 Task: Add a timeline in the project BrainBridge for the epic 'Incident Management Implementation' from 2024/04/08 to 2024/12/05. Add a timeline in the project BrainBridge for the epic 'IT Governance Implementation' from 2024/04/01 to 2025/08/23. Add a timeline in the project BrainBridge for the epic 'Service Level Agreement (SLA) Monitoring and Reporting' from 2024/02/22 to 2024/08/07
Action: Mouse moved to (235, 69)
Screenshot: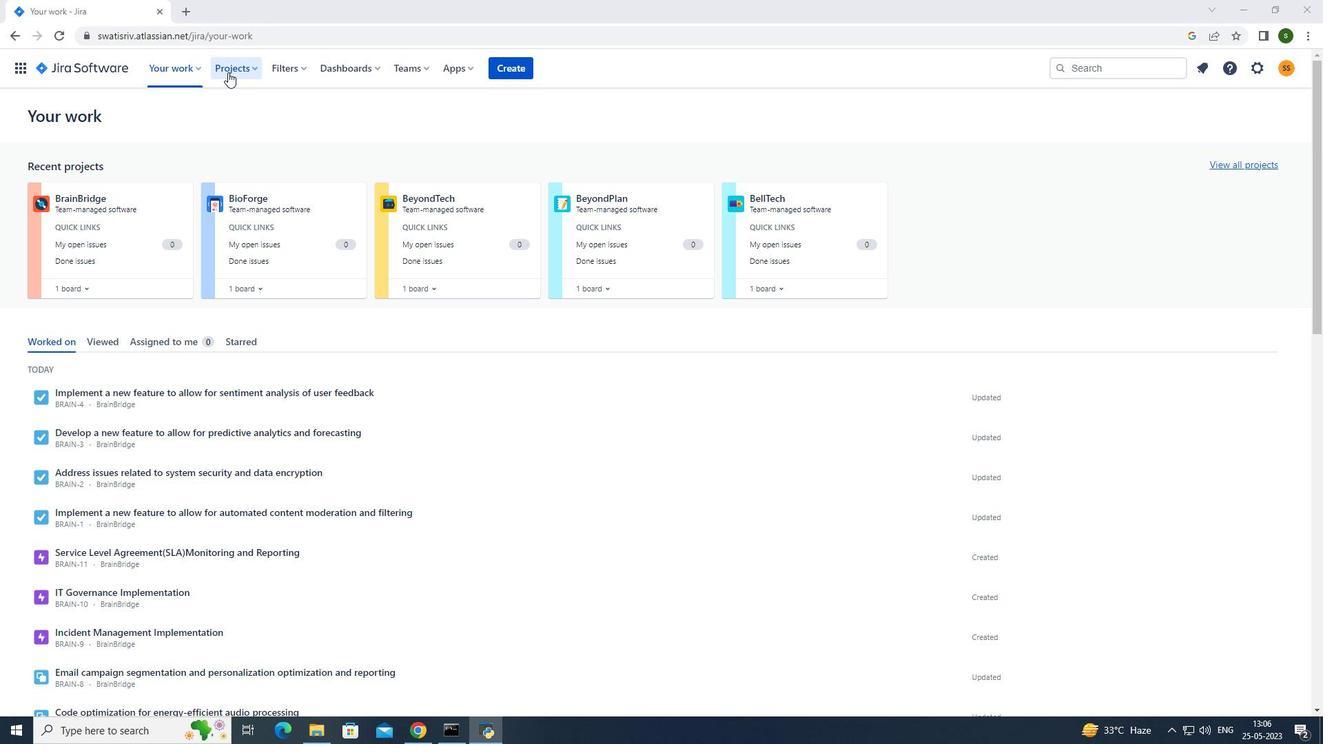 
Action: Mouse pressed left at (235, 69)
Screenshot: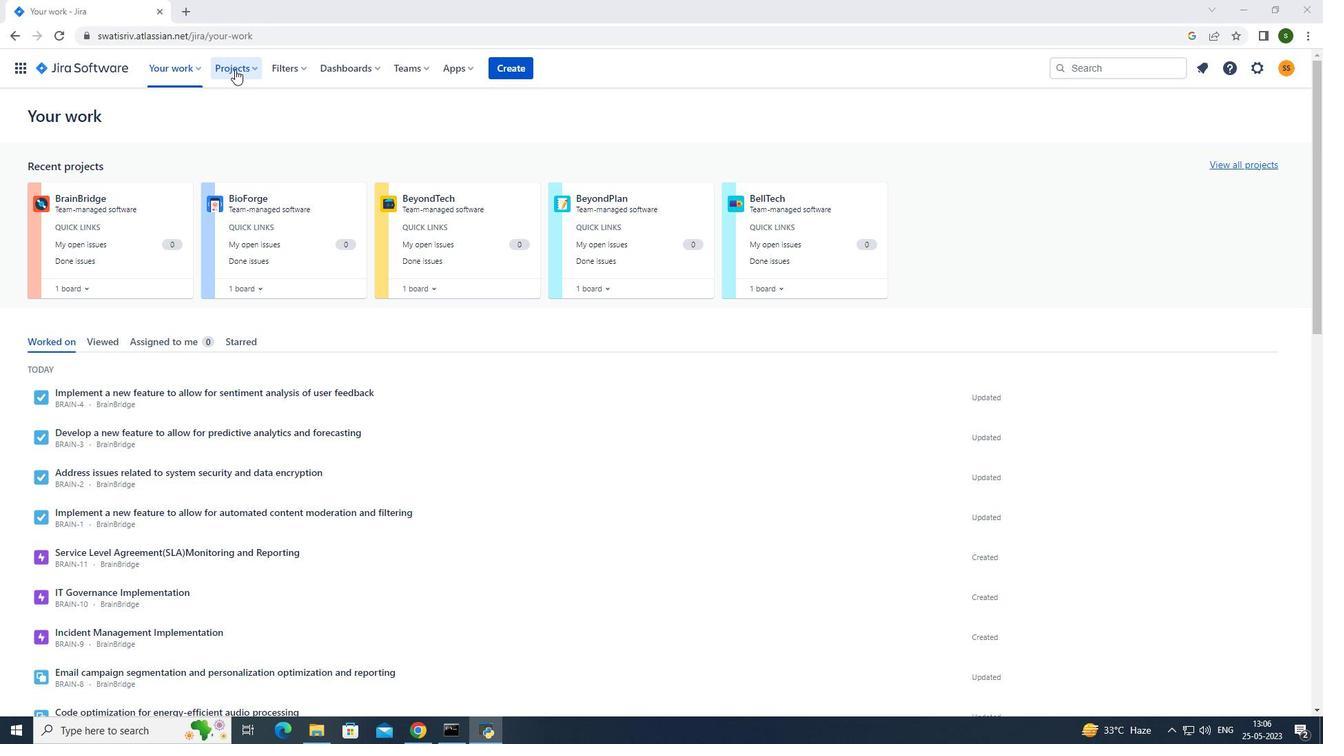 
Action: Mouse moved to (284, 126)
Screenshot: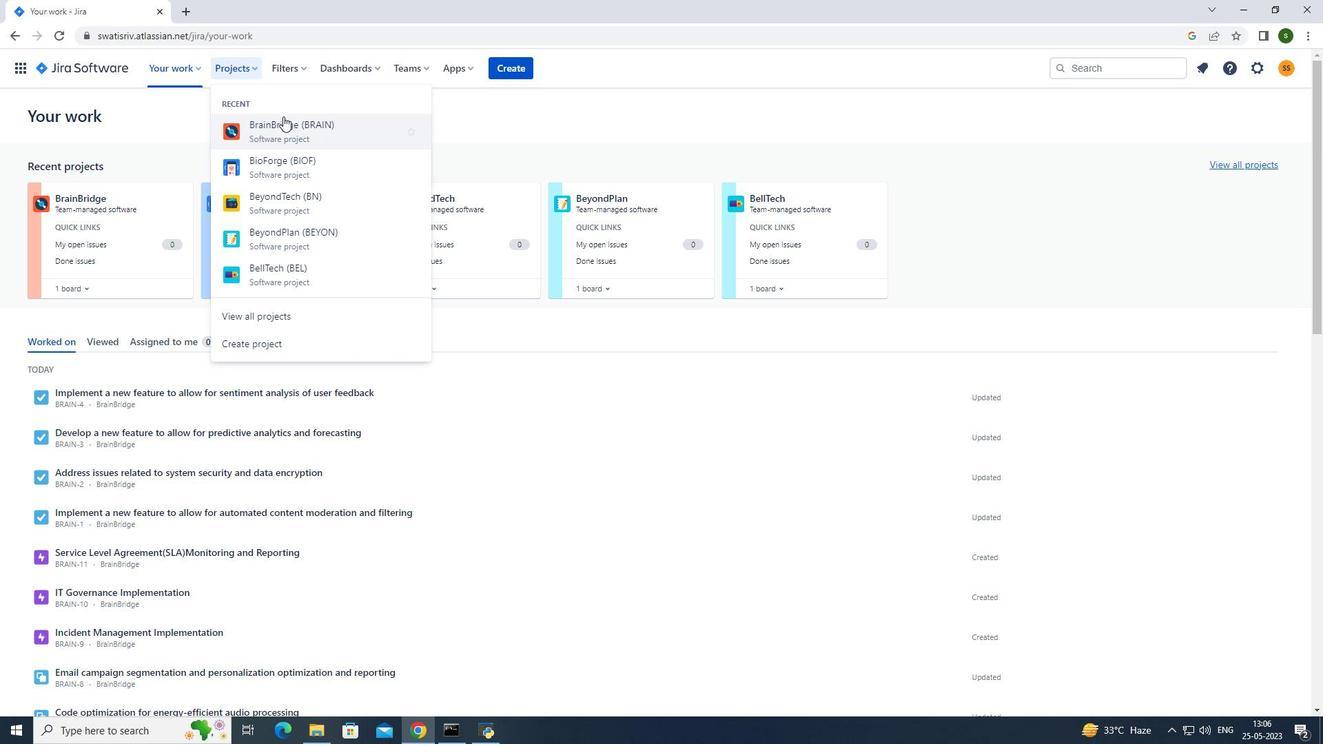 
Action: Mouse pressed left at (284, 126)
Screenshot: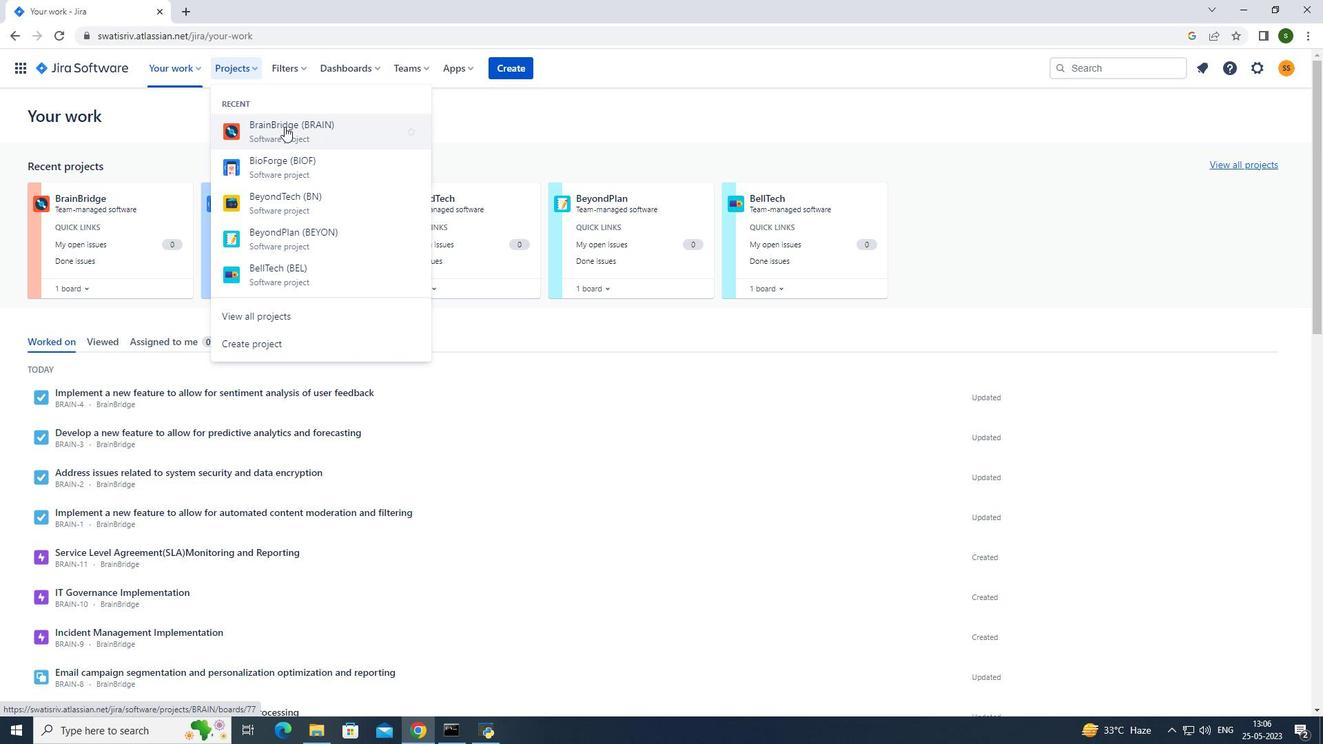 
Action: Mouse moved to (121, 208)
Screenshot: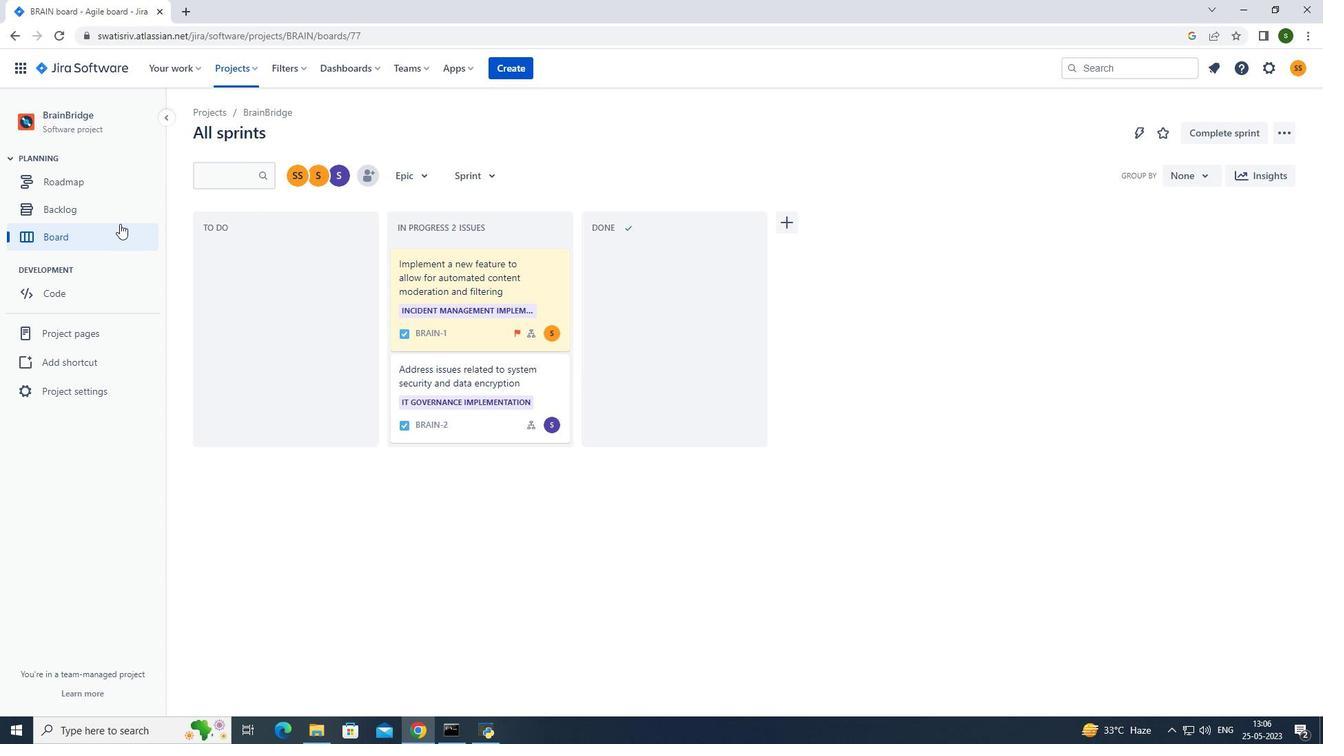 
Action: Mouse pressed left at (121, 208)
Screenshot: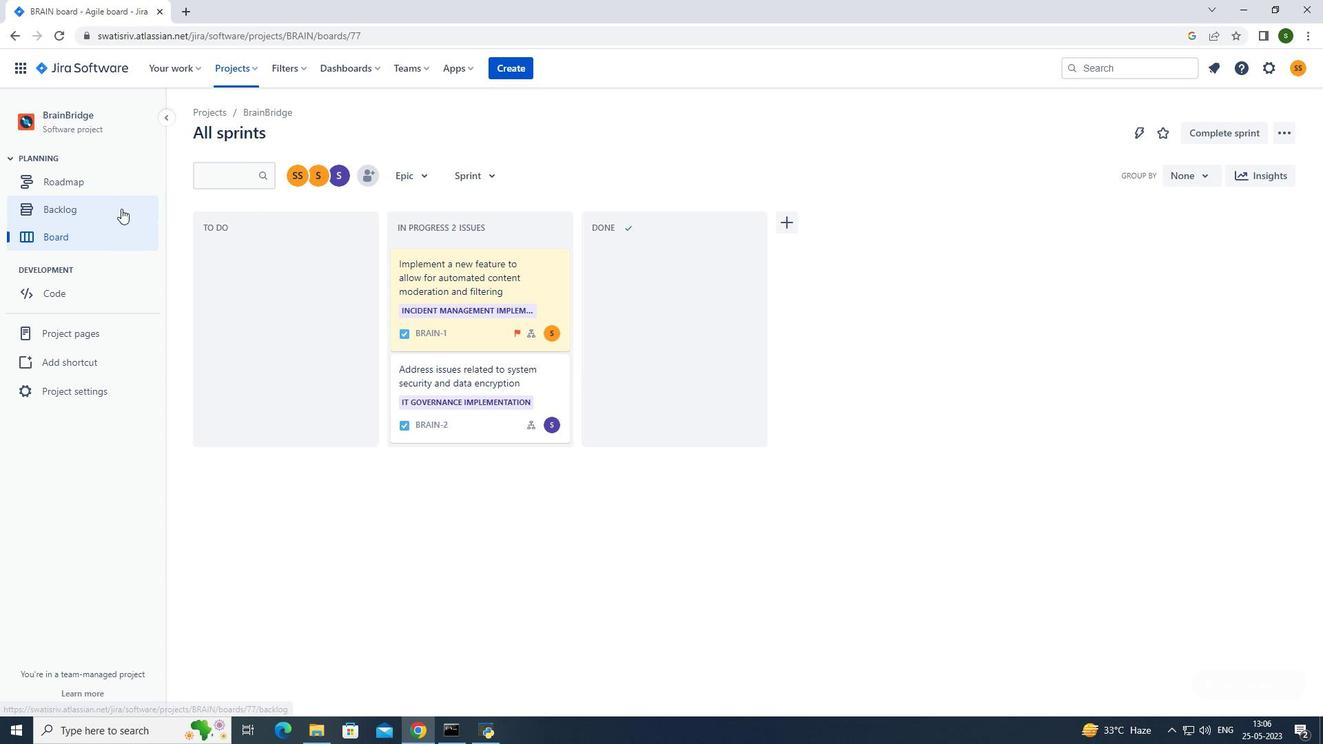 
Action: Mouse moved to (208, 279)
Screenshot: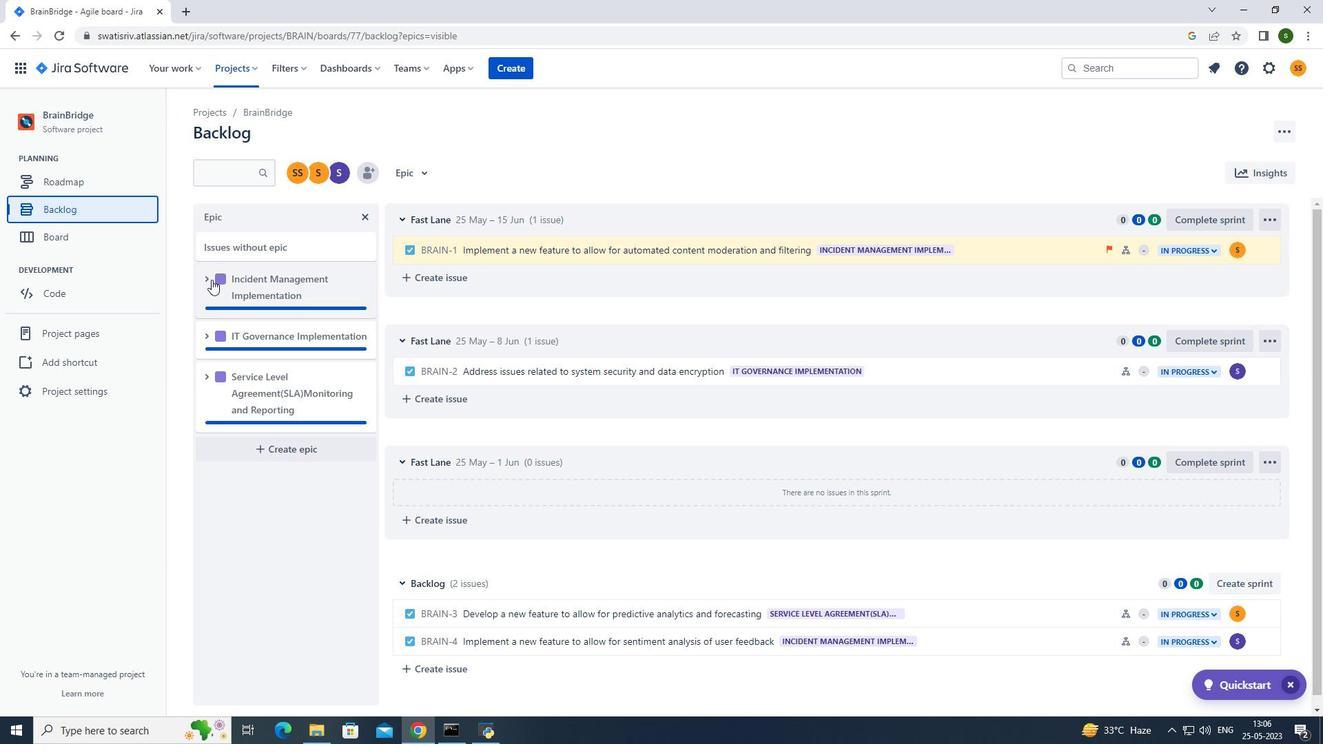 
Action: Mouse pressed left at (208, 279)
Screenshot: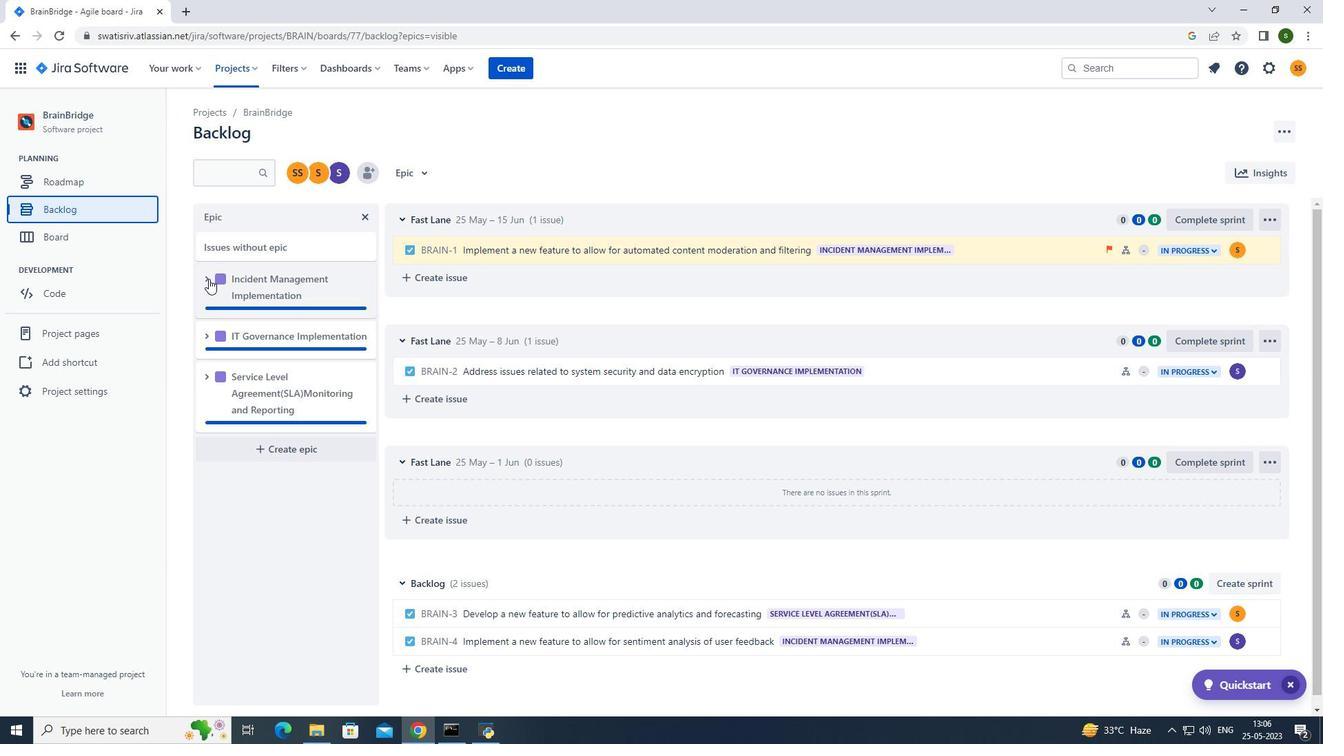 
Action: Mouse moved to (269, 394)
Screenshot: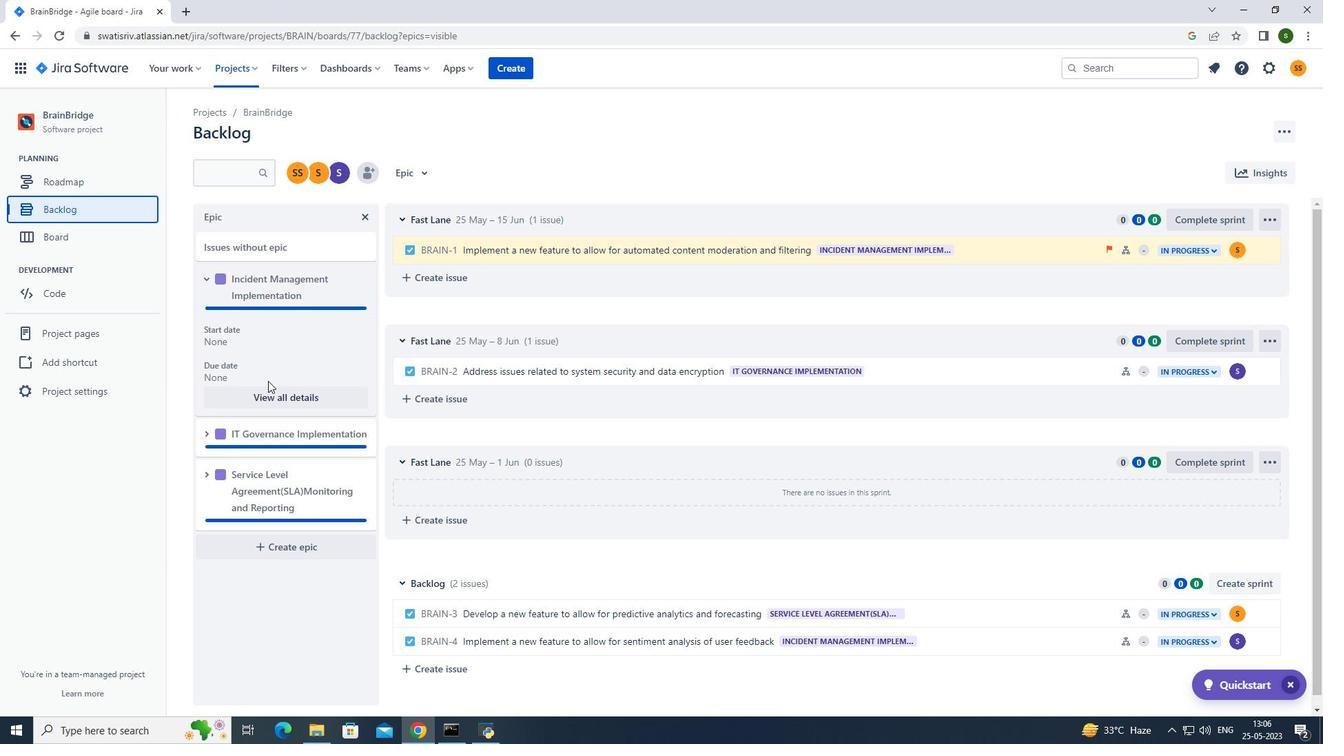 
Action: Mouse pressed left at (269, 394)
Screenshot: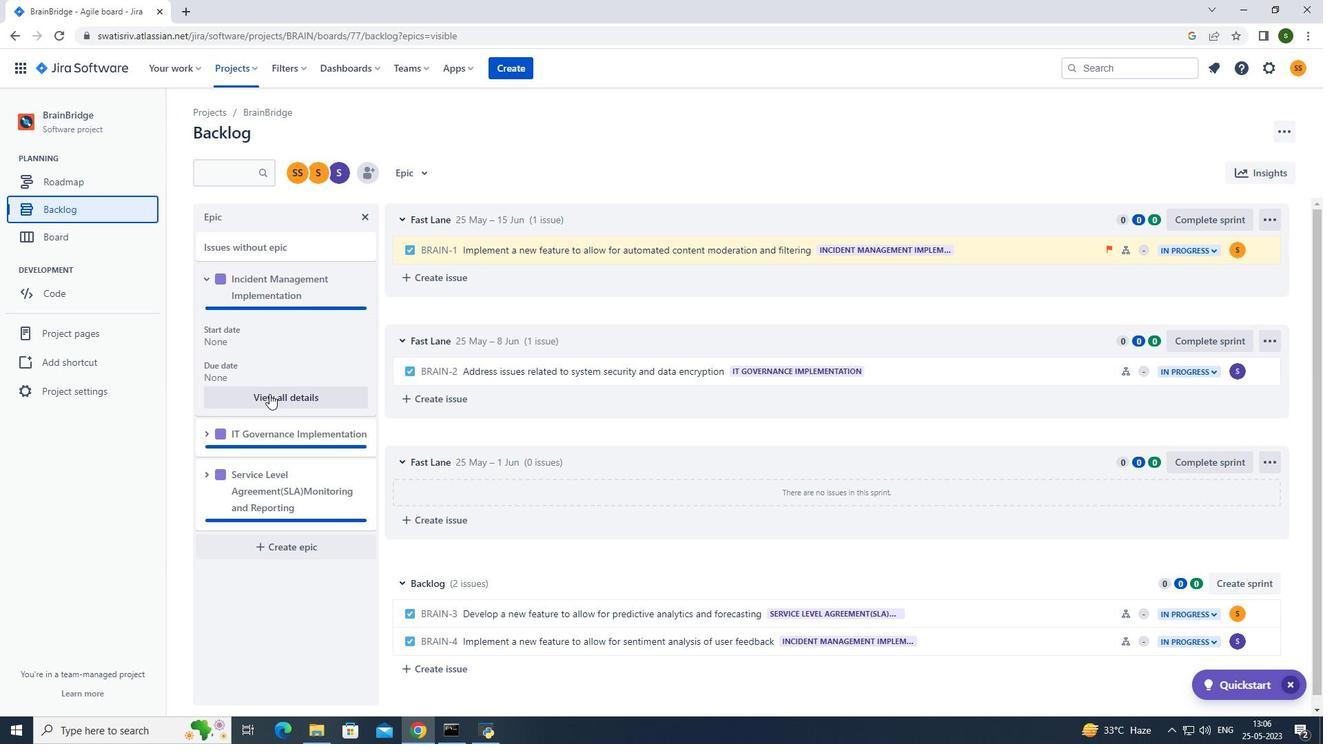 
Action: Mouse moved to (1156, 548)
Screenshot: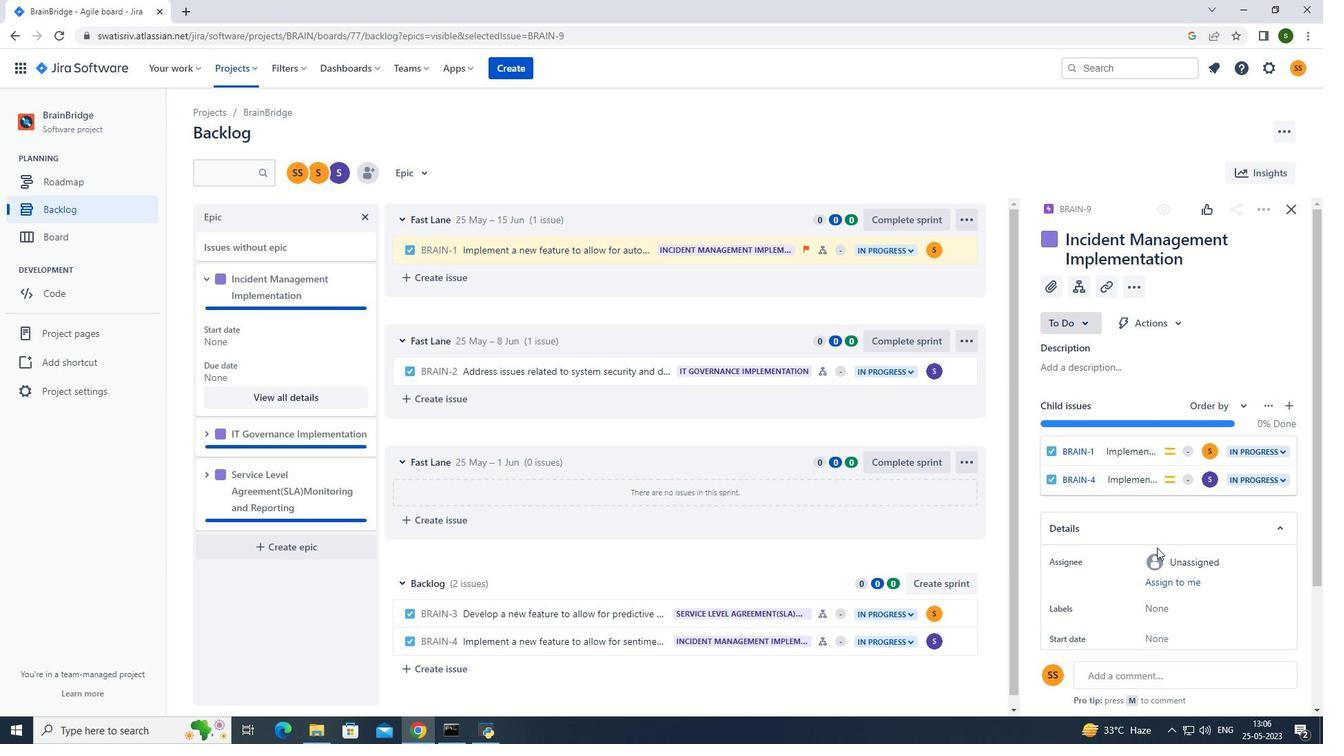
Action: Mouse scrolled (1156, 547) with delta (0, 0)
Screenshot: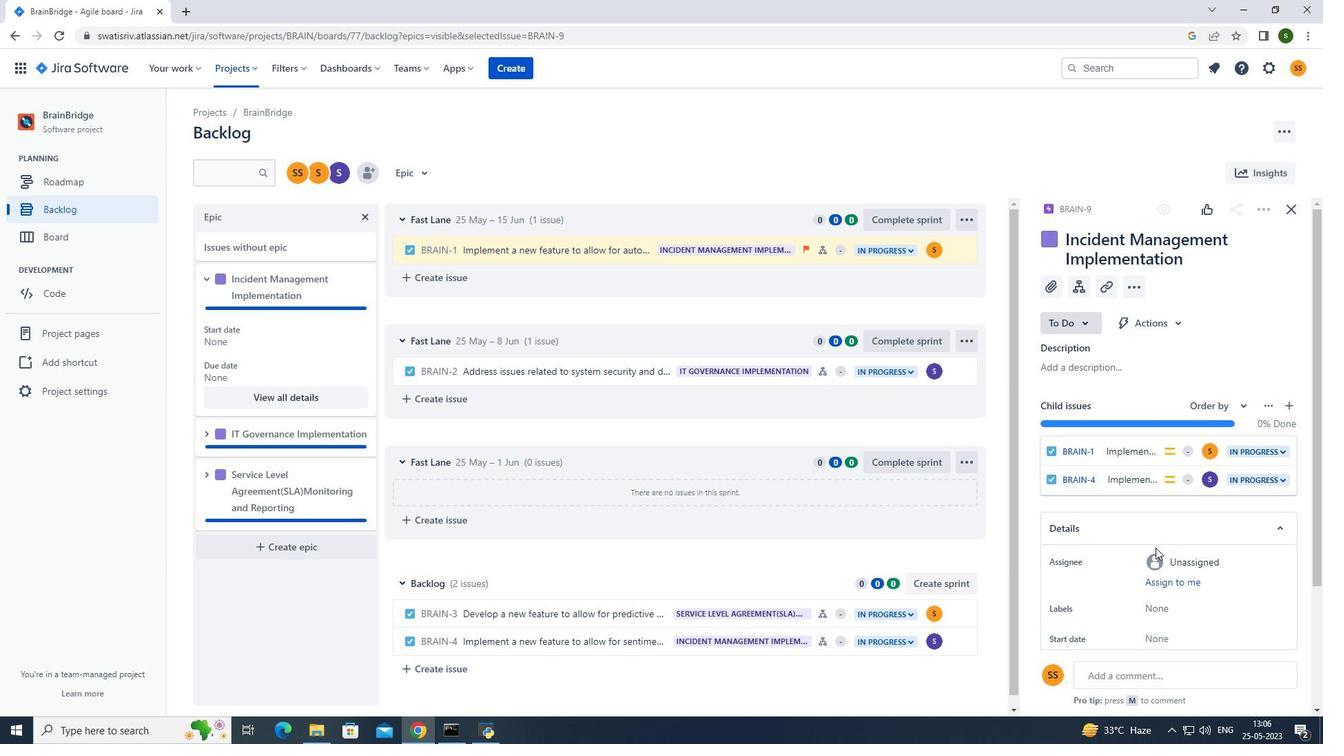 
Action: Mouse scrolled (1156, 547) with delta (0, 0)
Screenshot: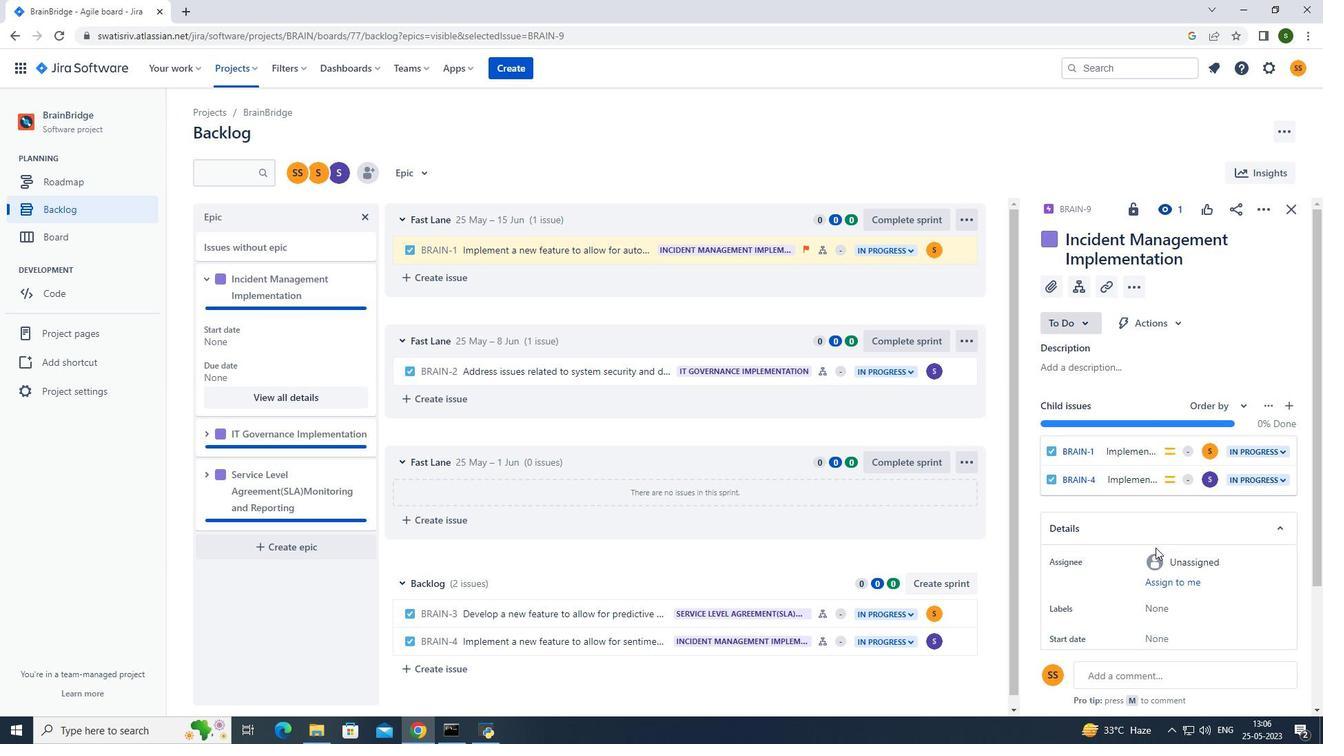 
Action: Mouse moved to (1161, 493)
Screenshot: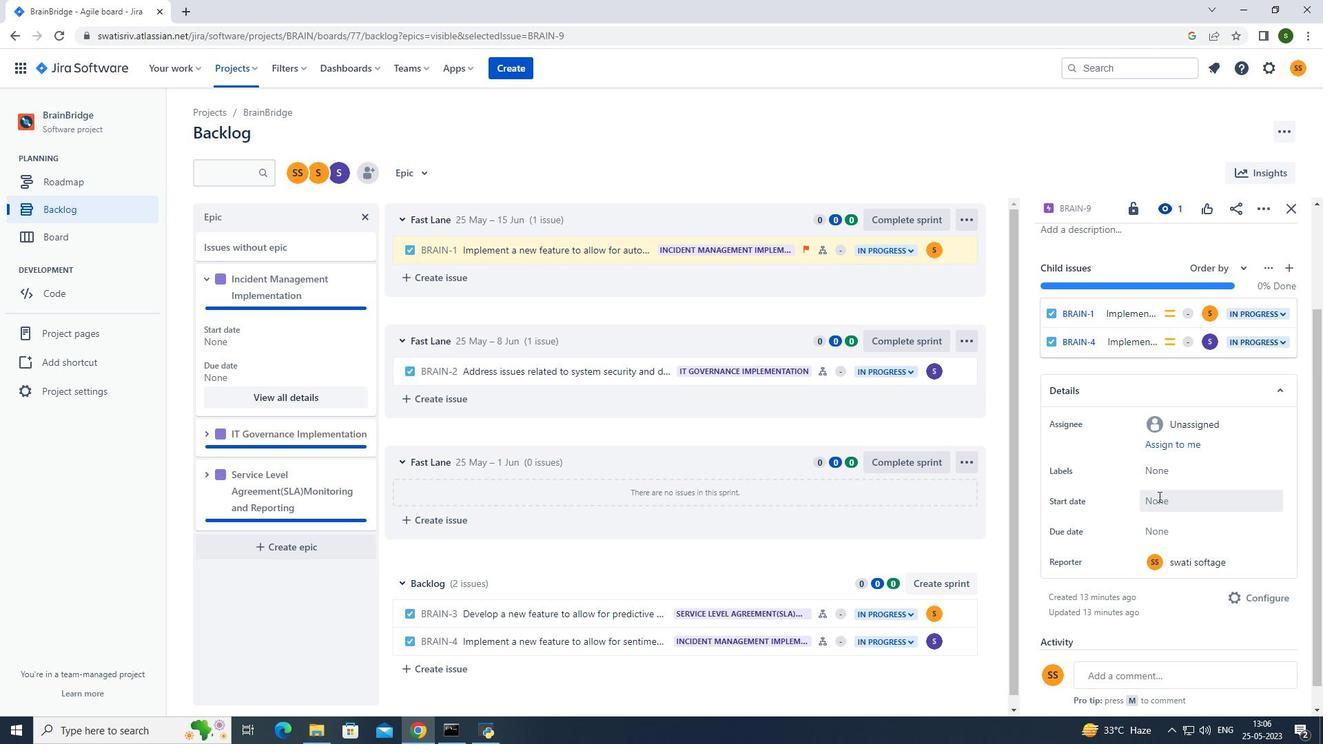 
Action: Mouse pressed left at (1161, 493)
Screenshot: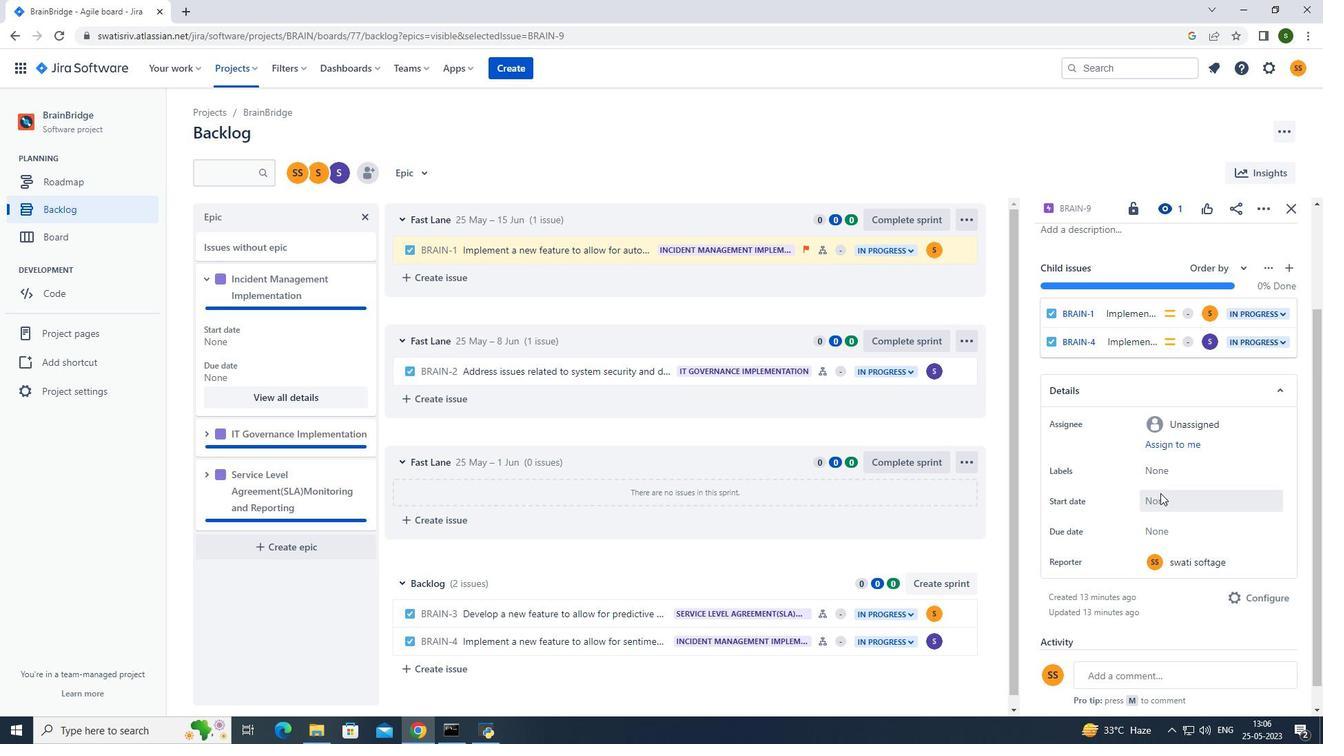 
Action: Mouse moved to (1161, 498)
Screenshot: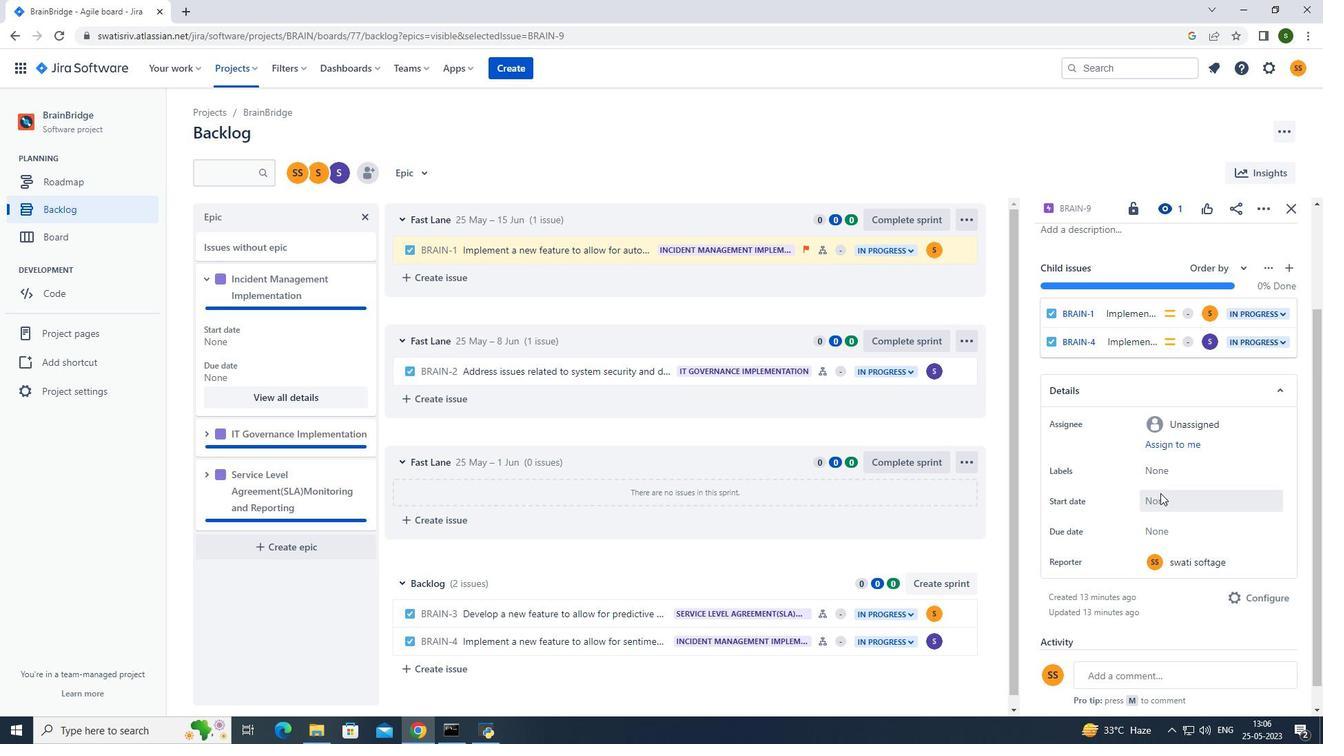 
Action: Mouse pressed left at (1161, 498)
Screenshot: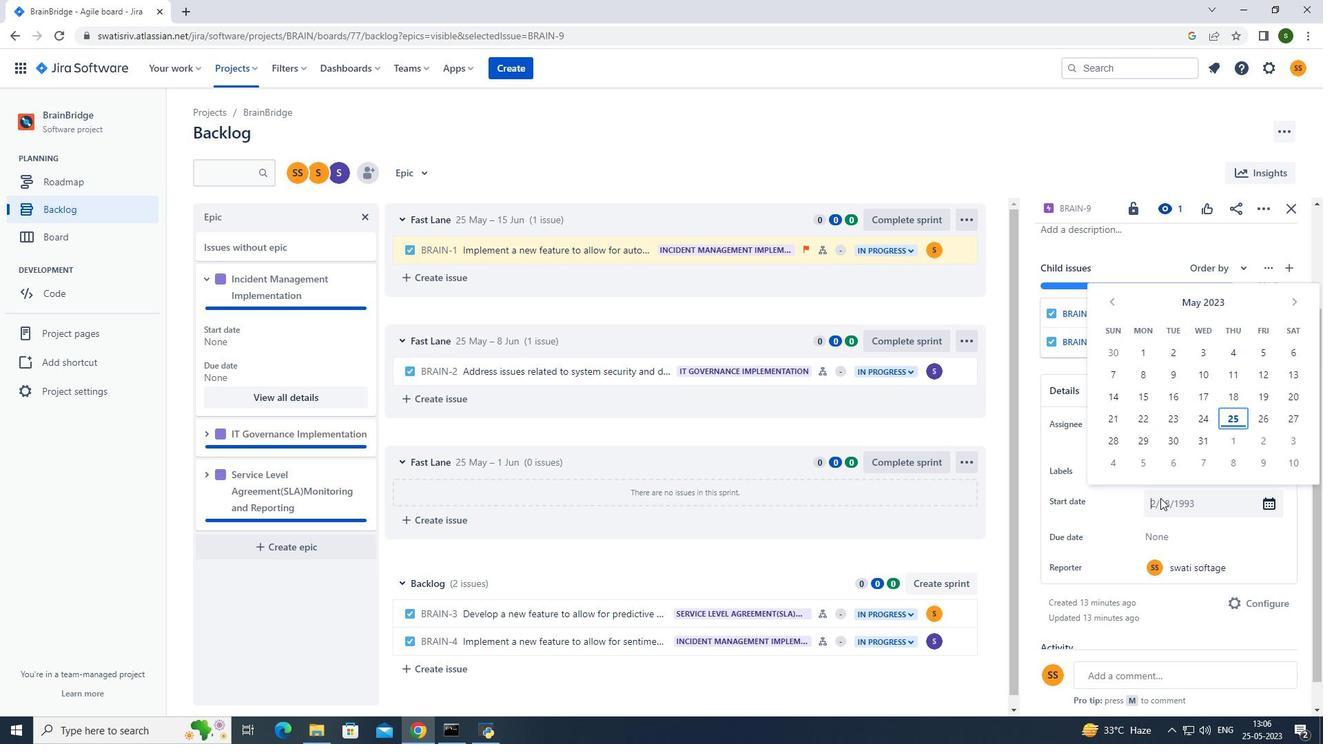 
Action: Mouse pressed left at (1161, 498)
Screenshot: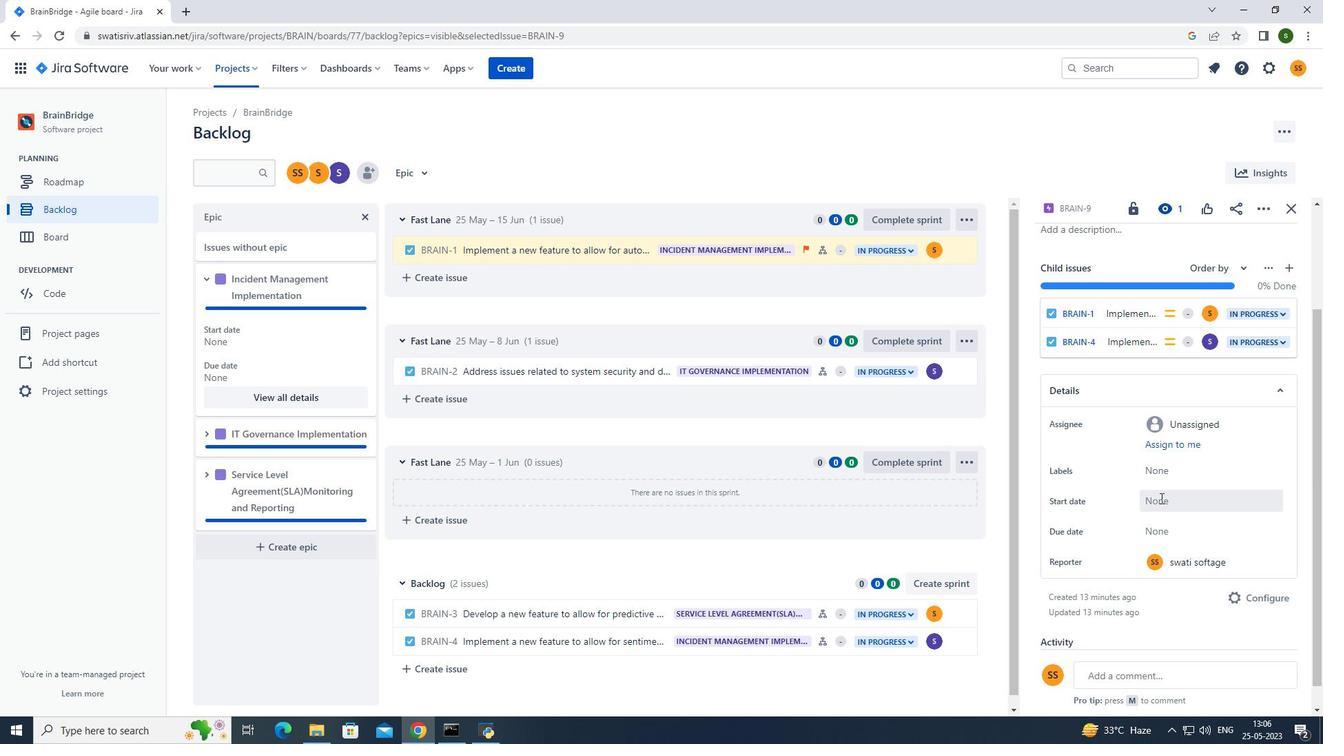 
Action: Mouse moved to (1291, 299)
Screenshot: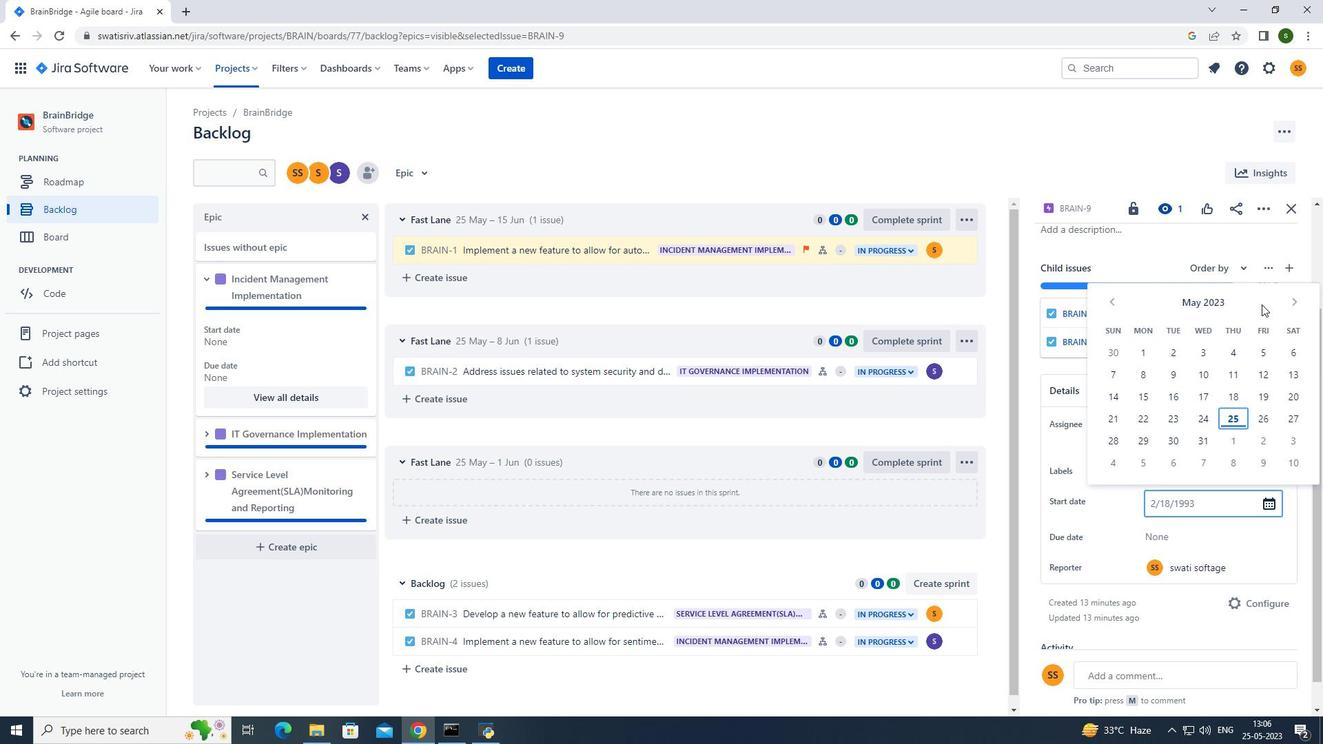 
Action: Mouse pressed left at (1291, 299)
Screenshot: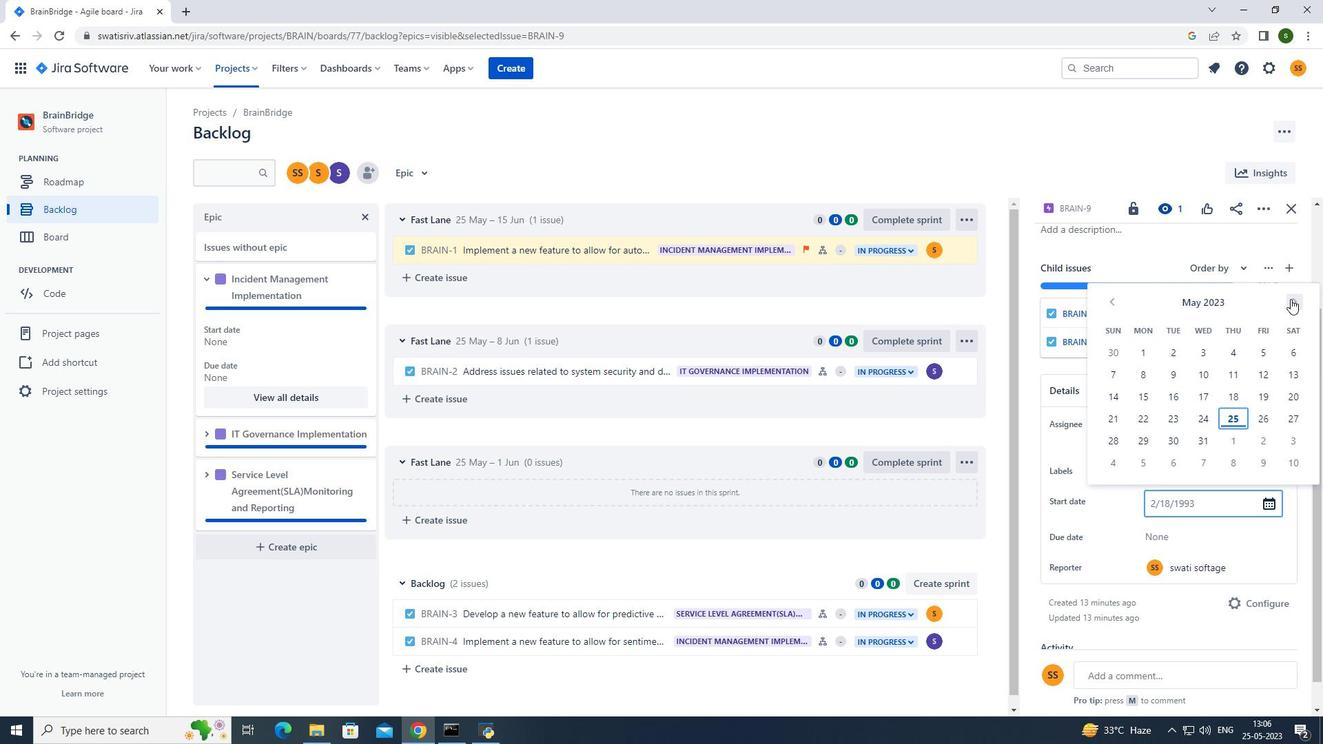 
Action: Mouse pressed left at (1291, 299)
Screenshot: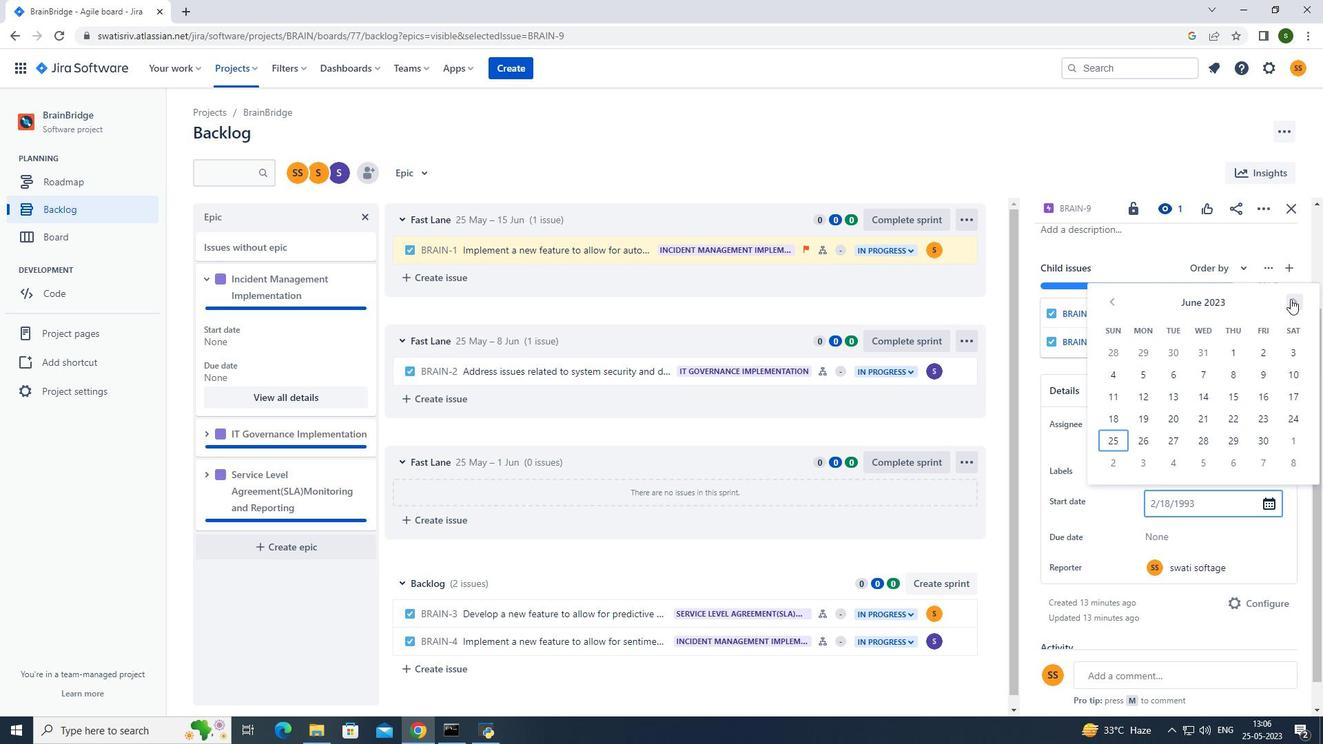 
Action: Mouse pressed left at (1291, 299)
Screenshot: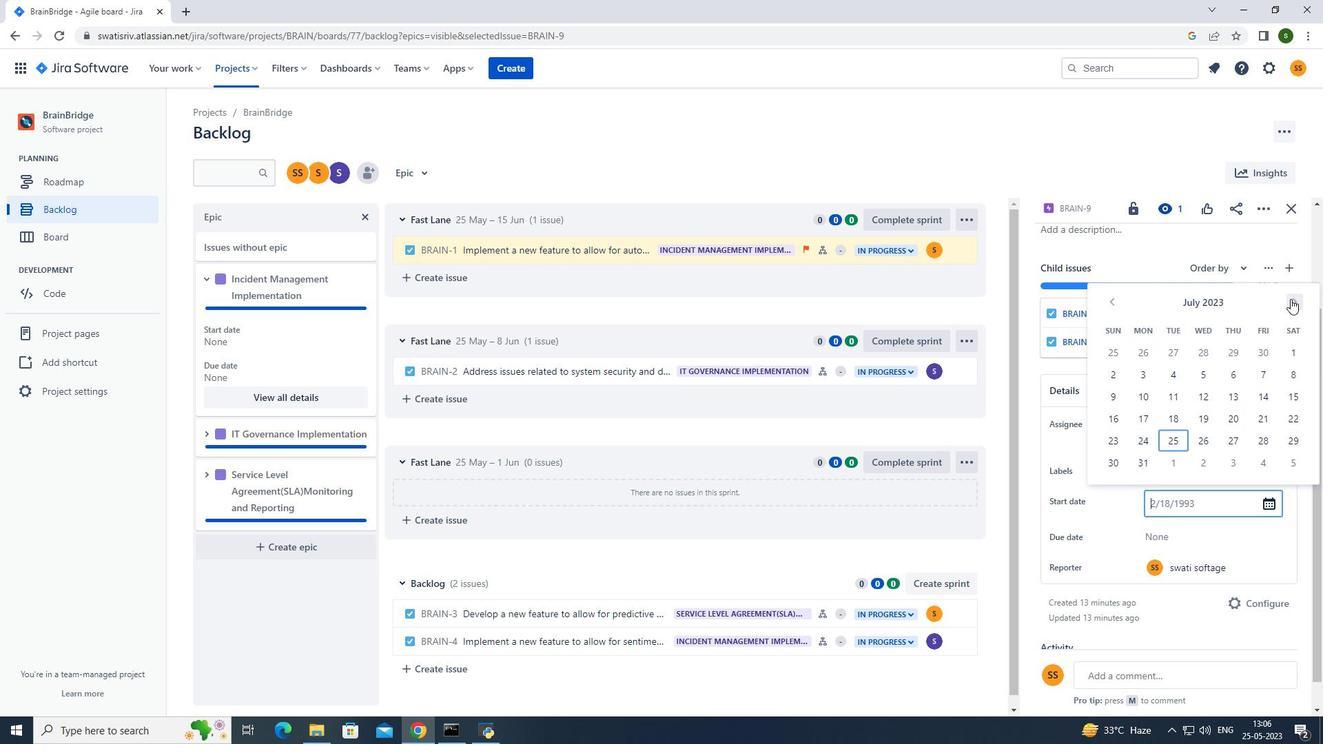 
Action: Mouse pressed left at (1291, 299)
Screenshot: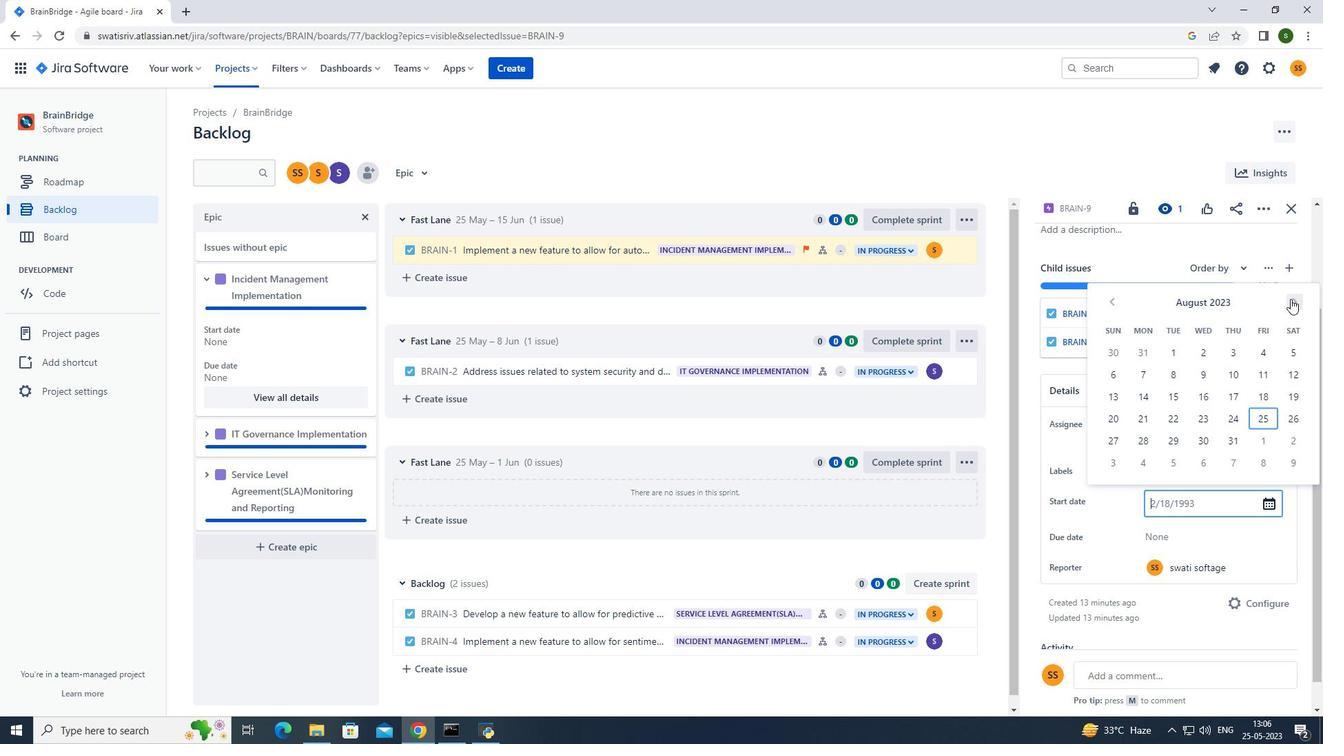 
Action: Mouse pressed left at (1291, 299)
Screenshot: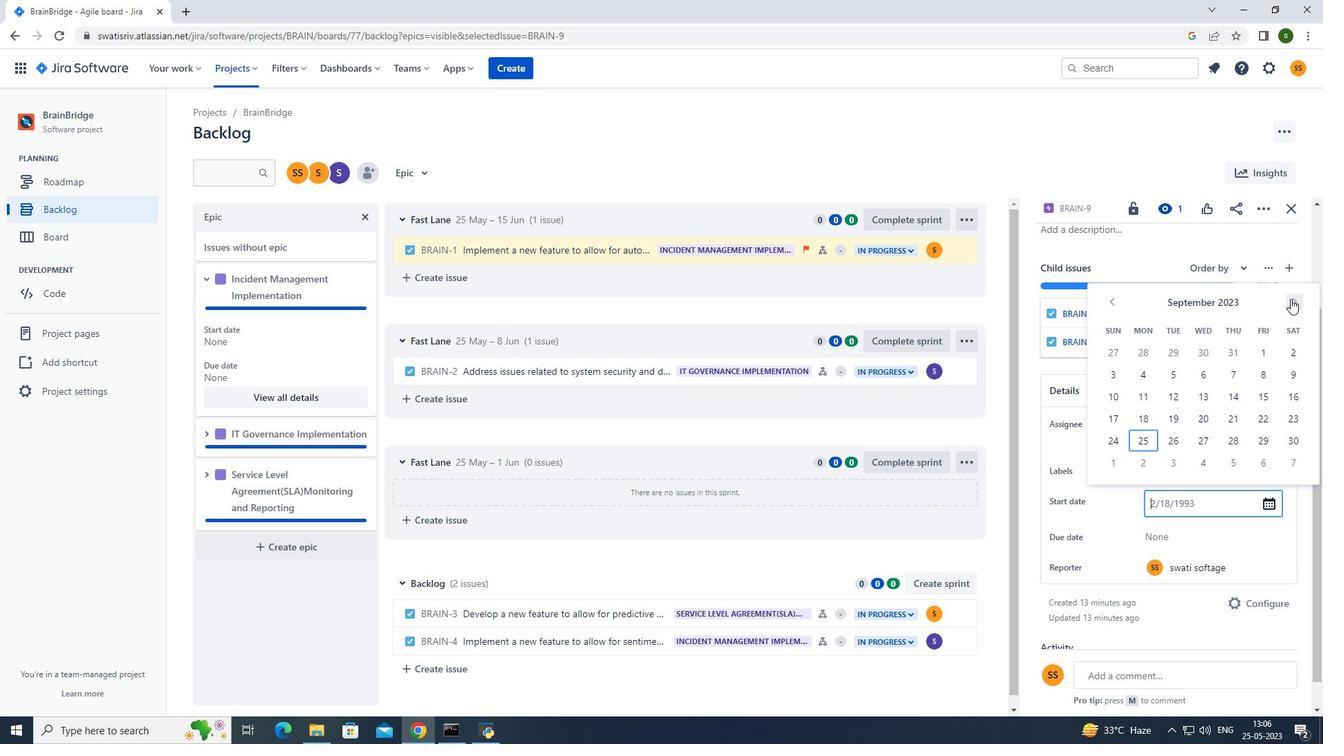 
Action: Mouse pressed left at (1291, 299)
Screenshot: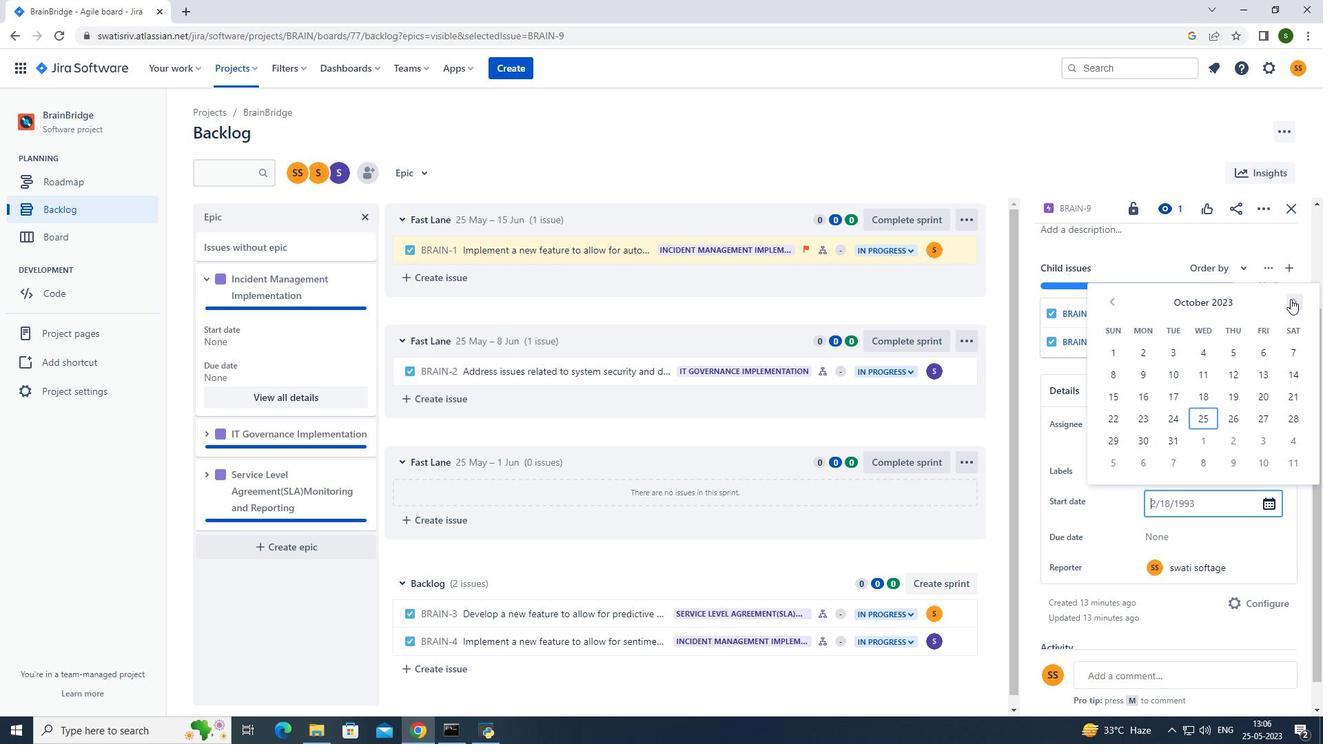 
Action: Mouse pressed left at (1291, 299)
Screenshot: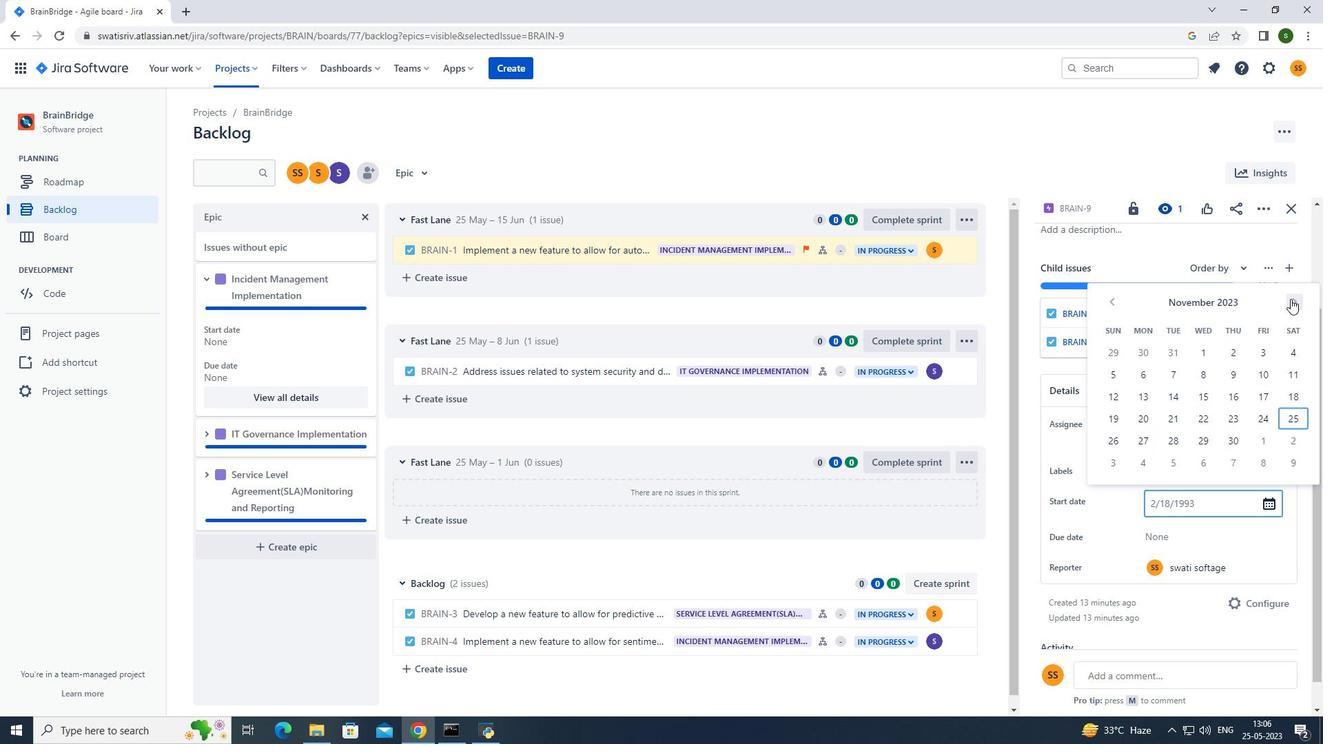 
Action: Mouse pressed left at (1291, 299)
Screenshot: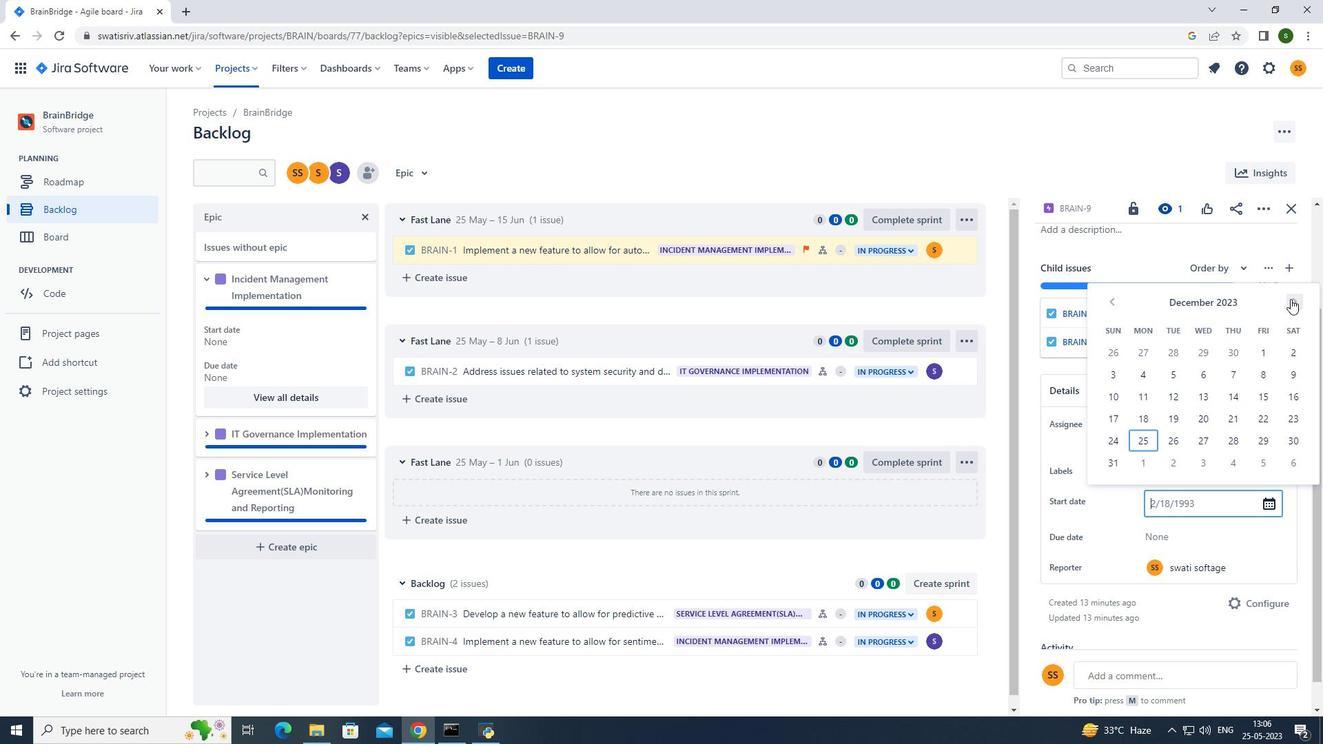 
Action: Mouse pressed left at (1291, 299)
Screenshot: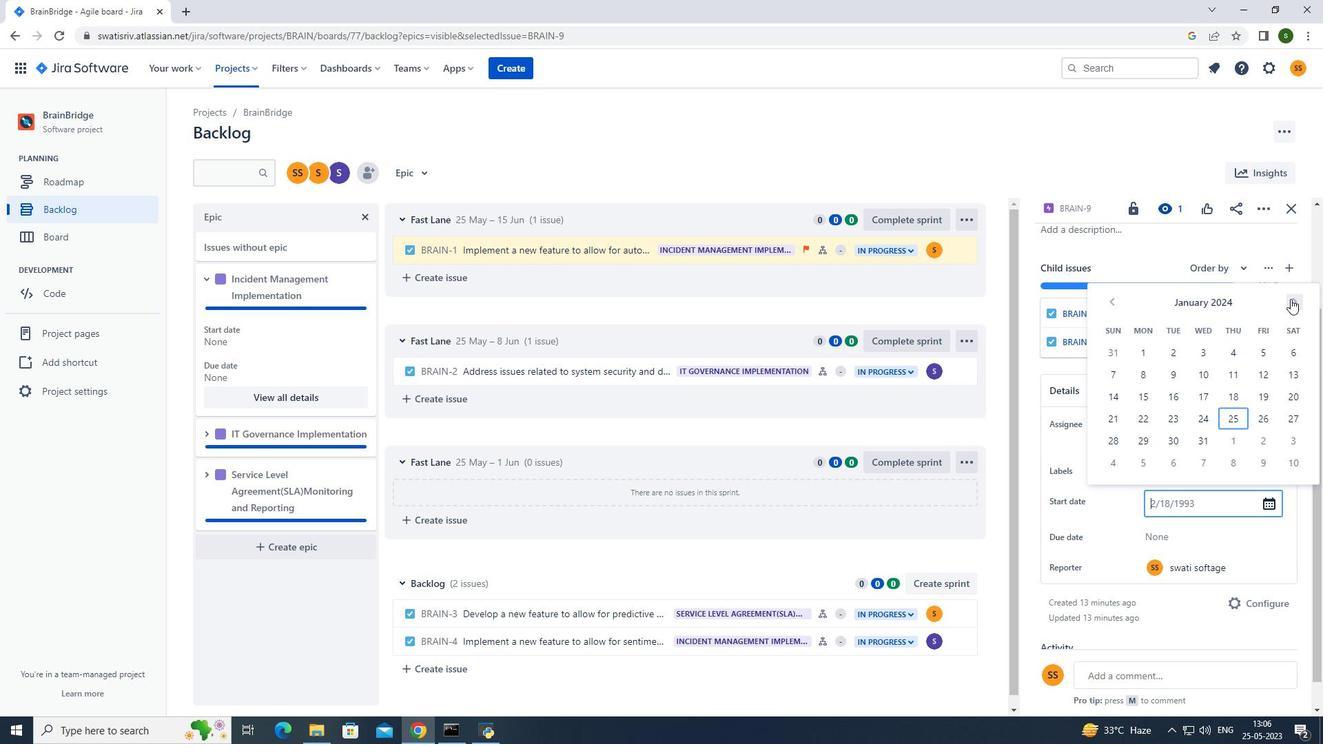 
Action: Mouse pressed left at (1291, 299)
Screenshot: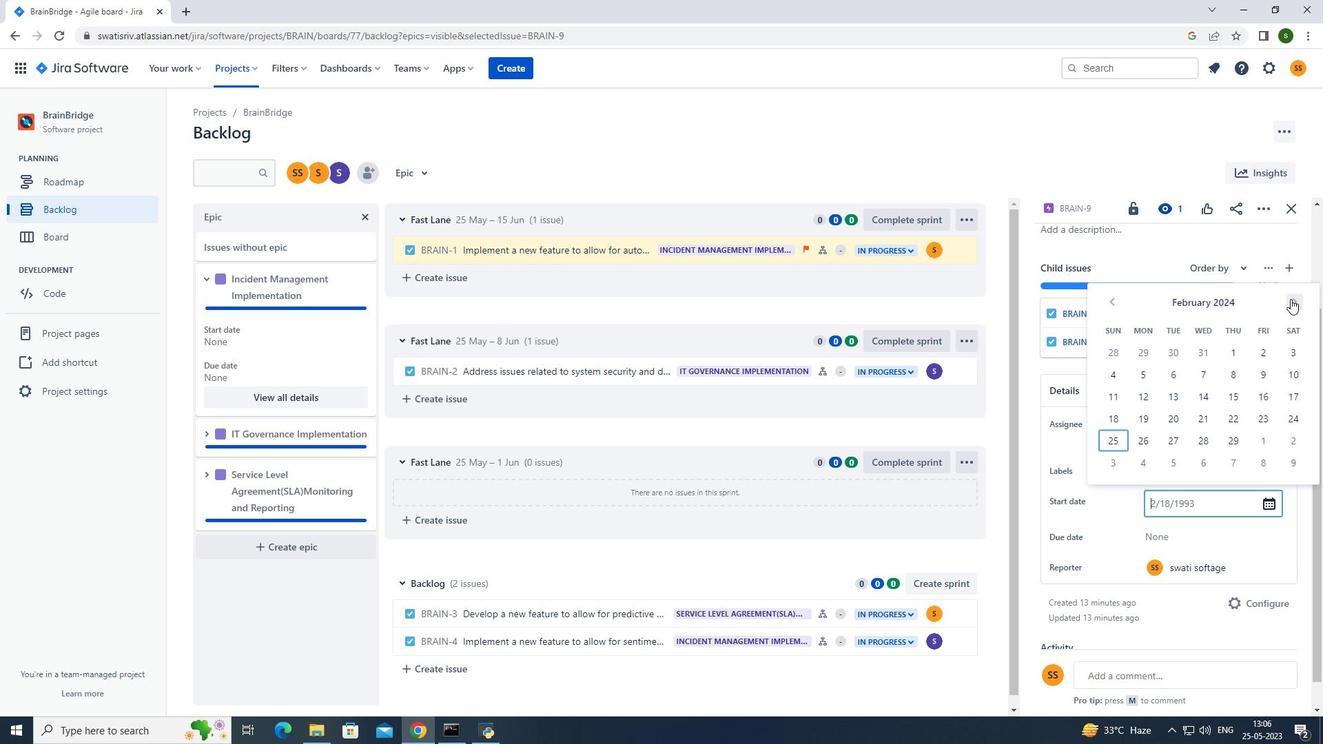 
Action: Mouse pressed left at (1291, 299)
Screenshot: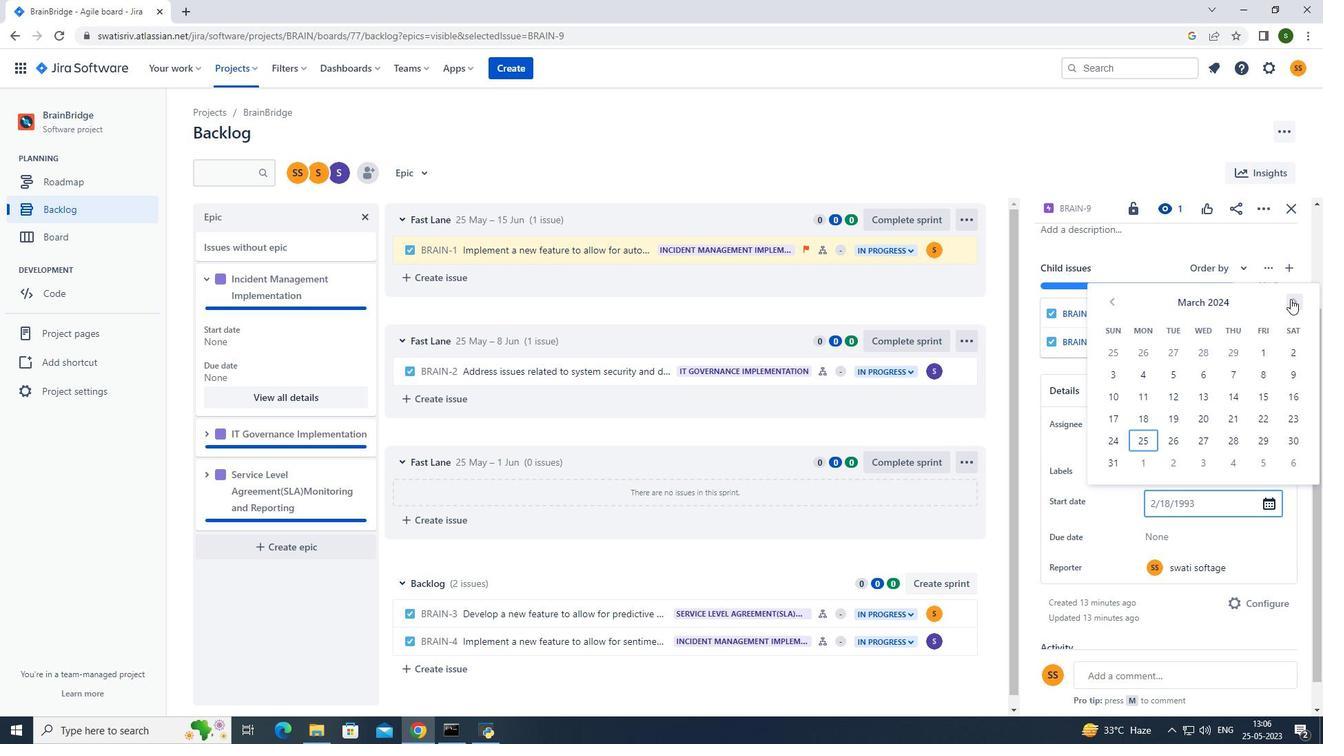 
Action: Mouse moved to (1148, 375)
Screenshot: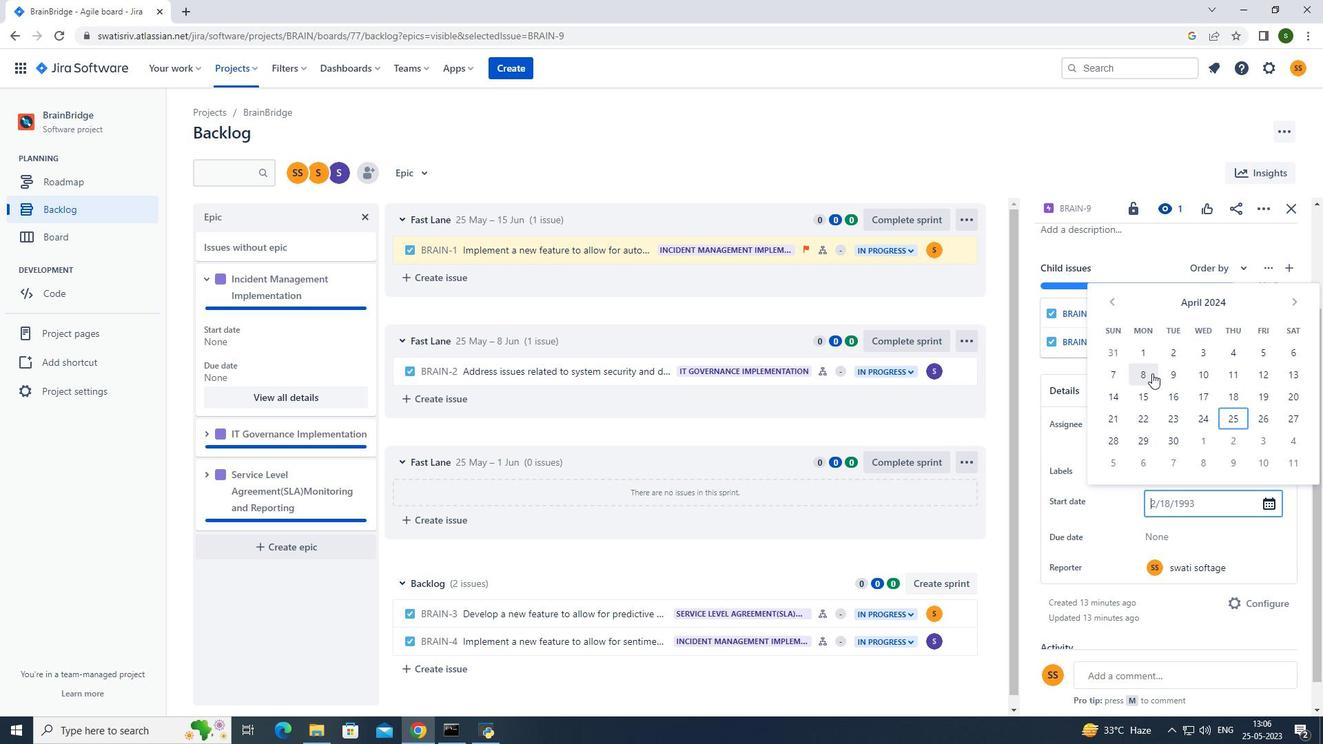 
Action: Mouse pressed left at (1148, 375)
Screenshot: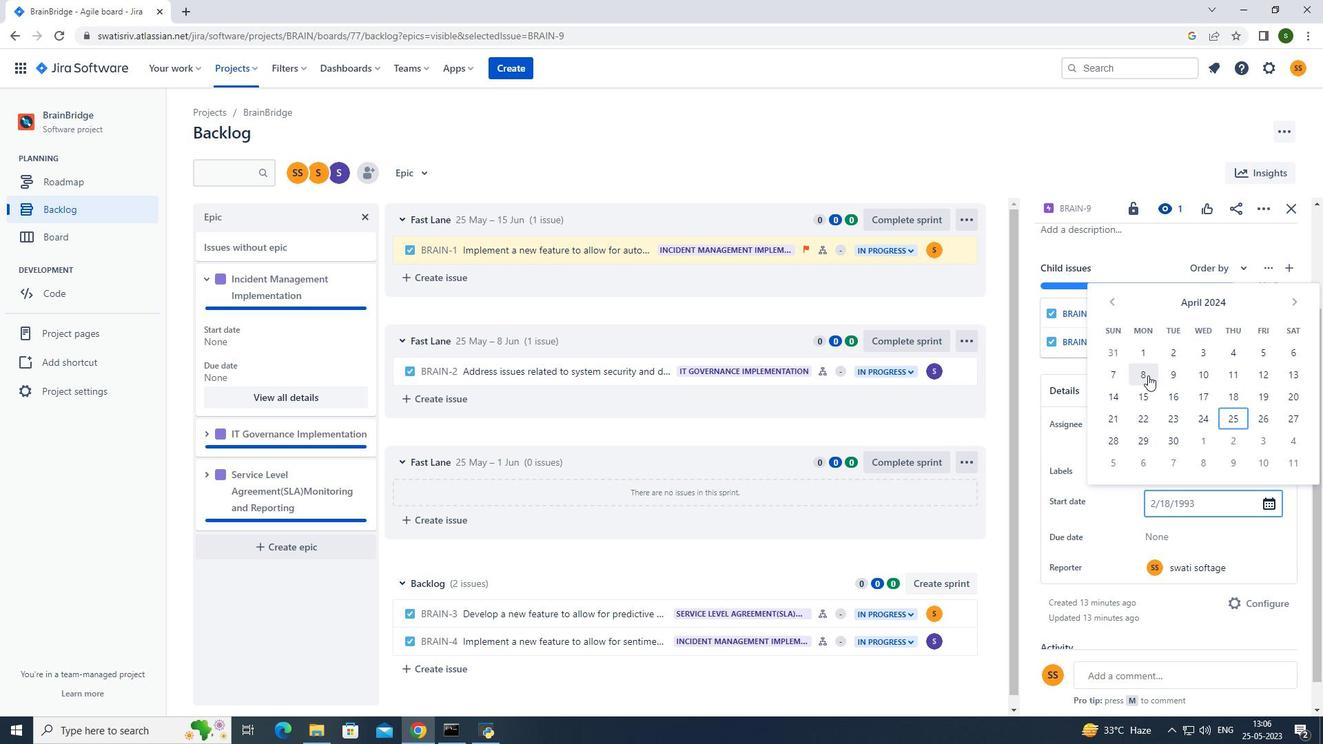 
Action: Mouse moved to (1176, 532)
Screenshot: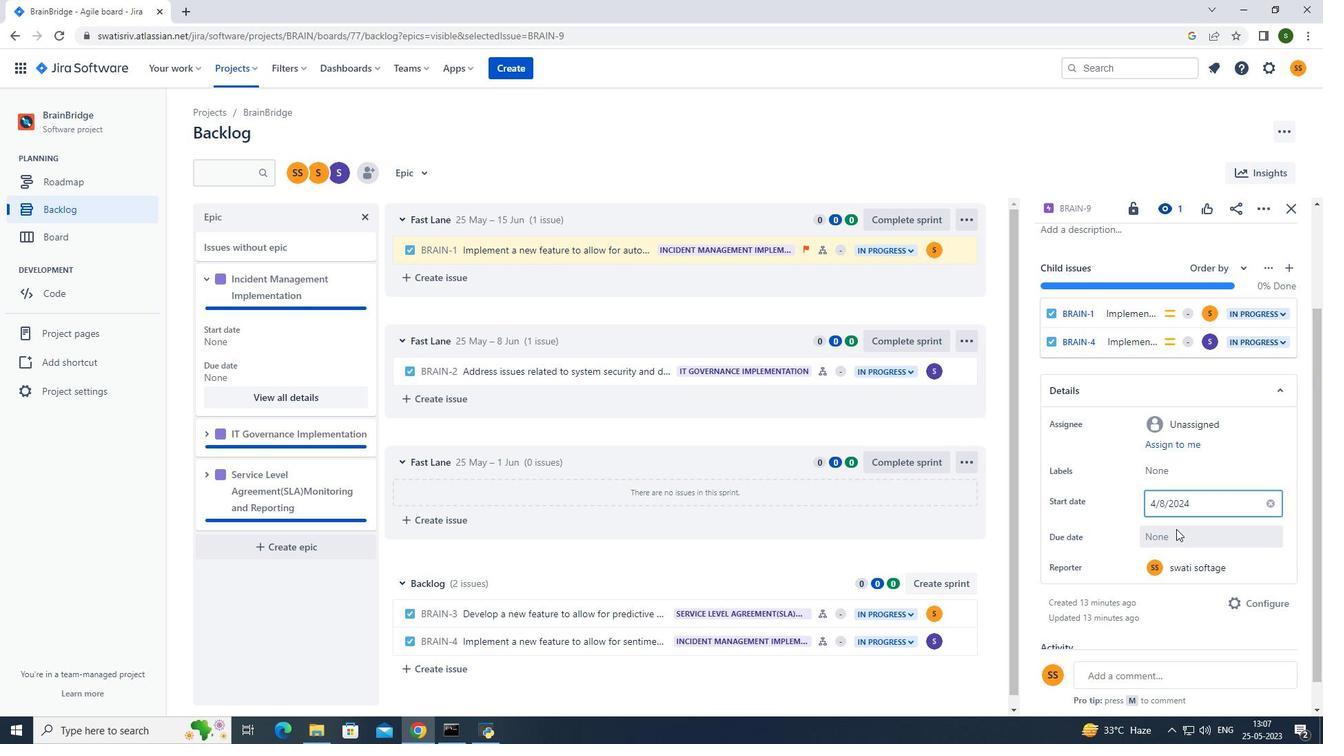 
Action: Mouse pressed left at (1176, 532)
Screenshot: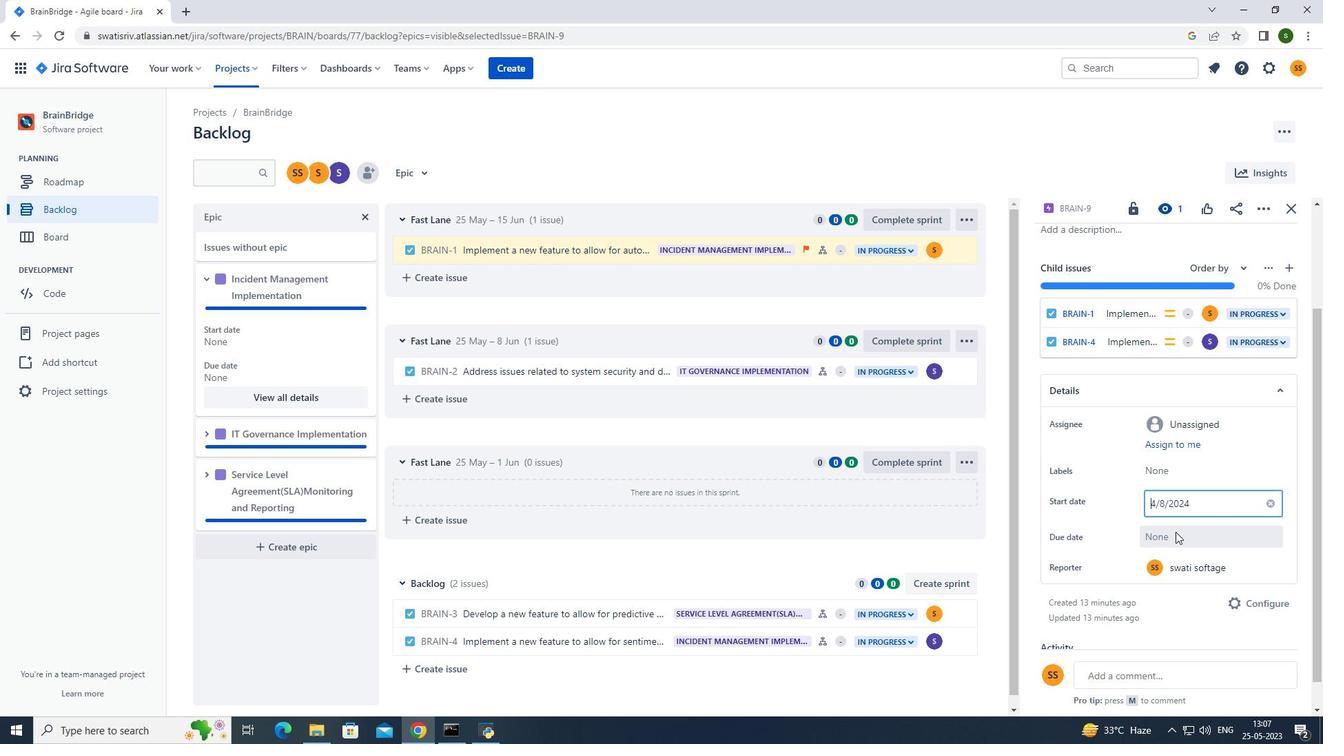 
Action: Mouse moved to (1302, 339)
Screenshot: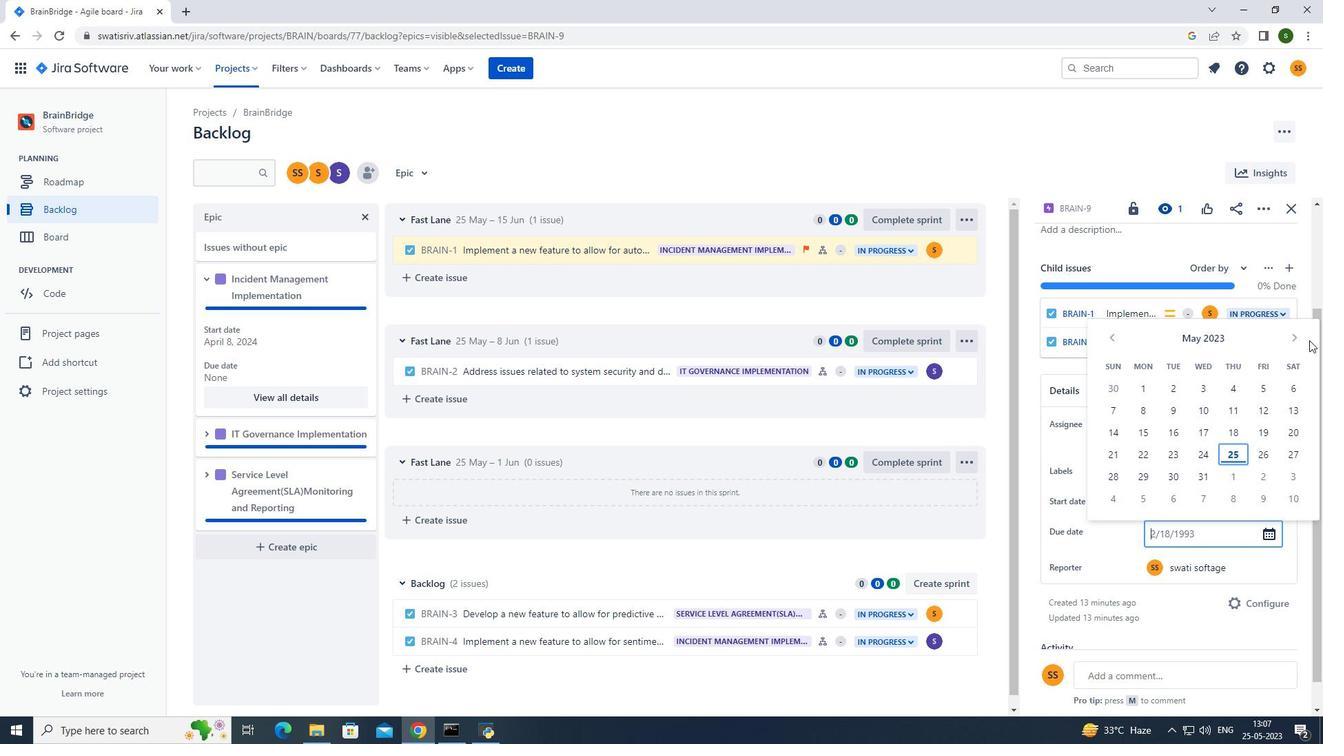 
Action: Mouse pressed left at (1302, 339)
Screenshot: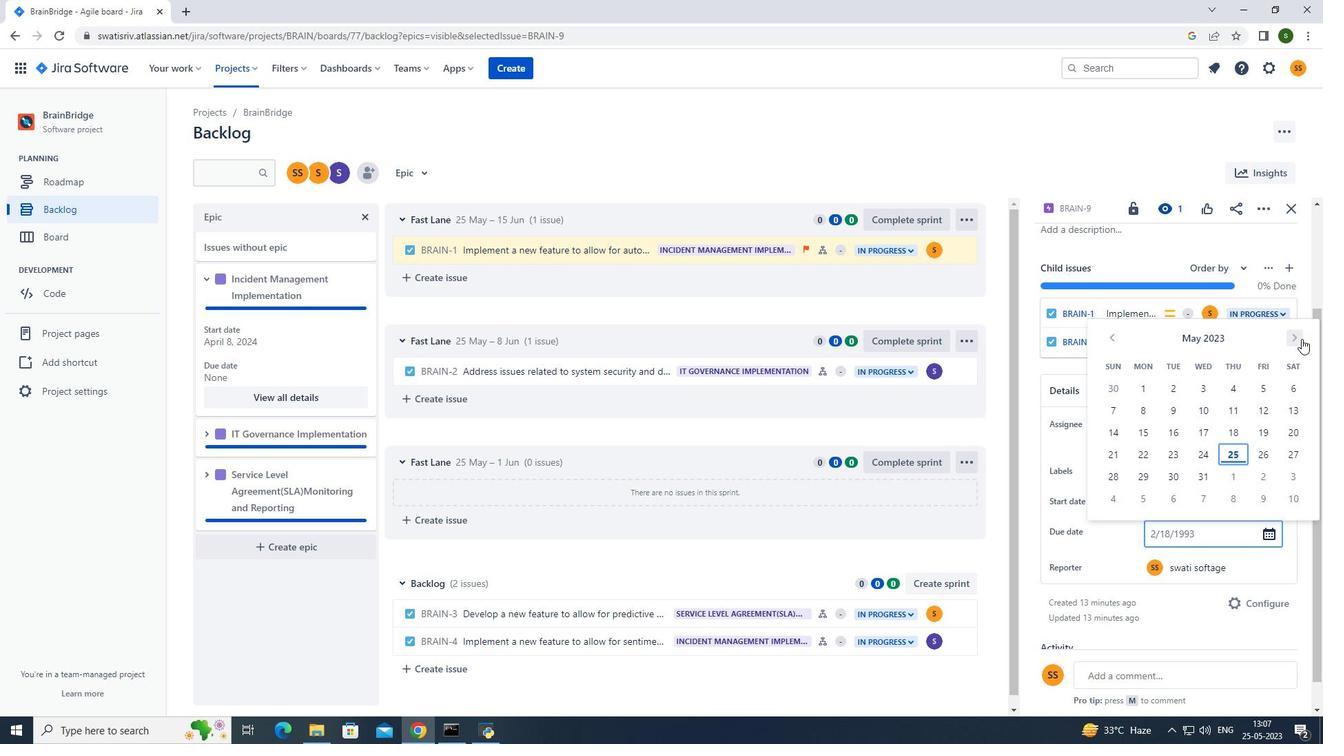 
Action: Mouse pressed left at (1302, 339)
Screenshot: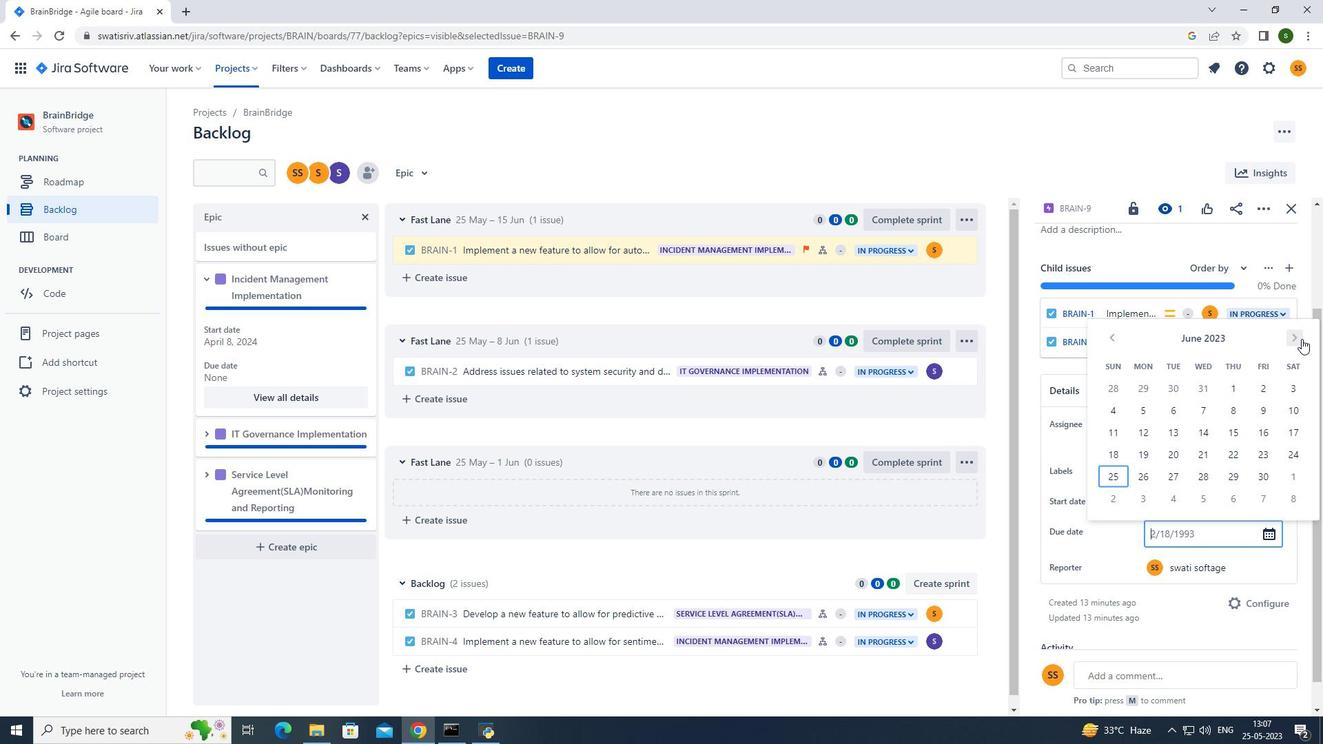 
Action: Mouse pressed left at (1302, 339)
Screenshot: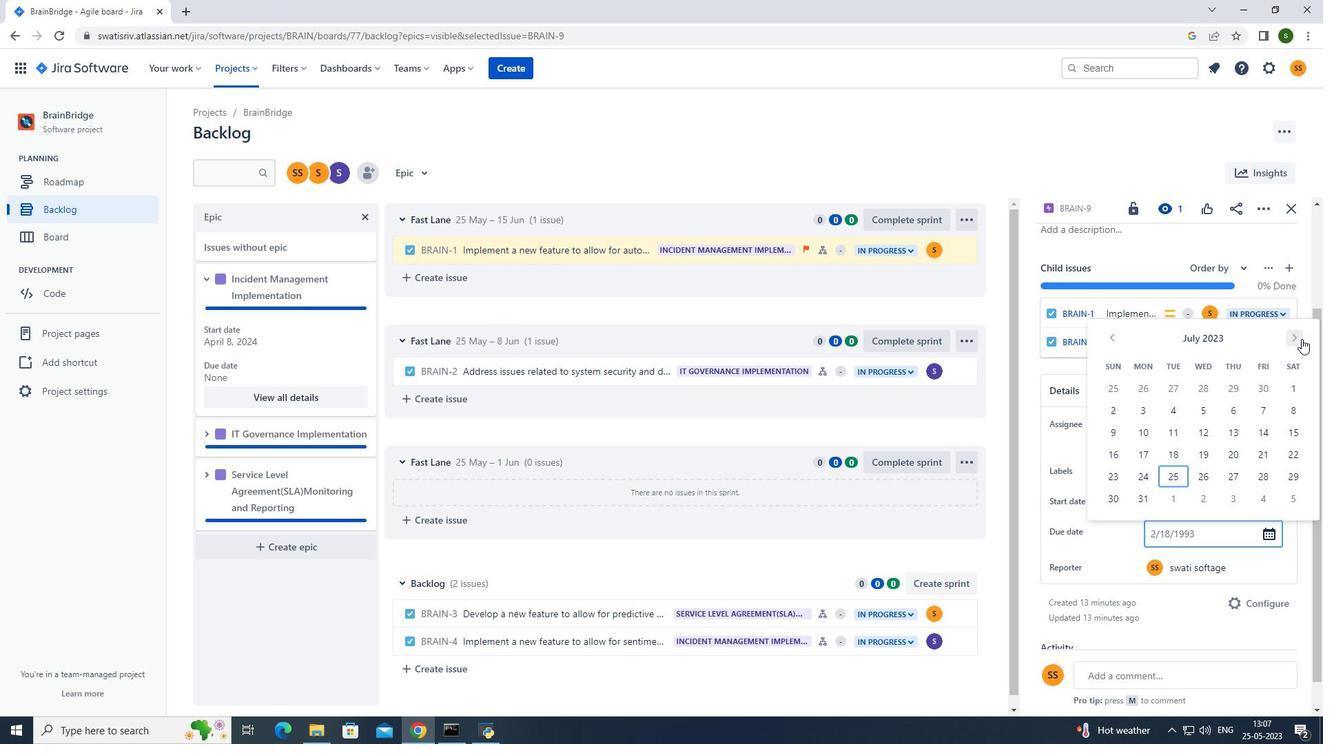 
Action: Mouse moved to (1293, 339)
Screenshot: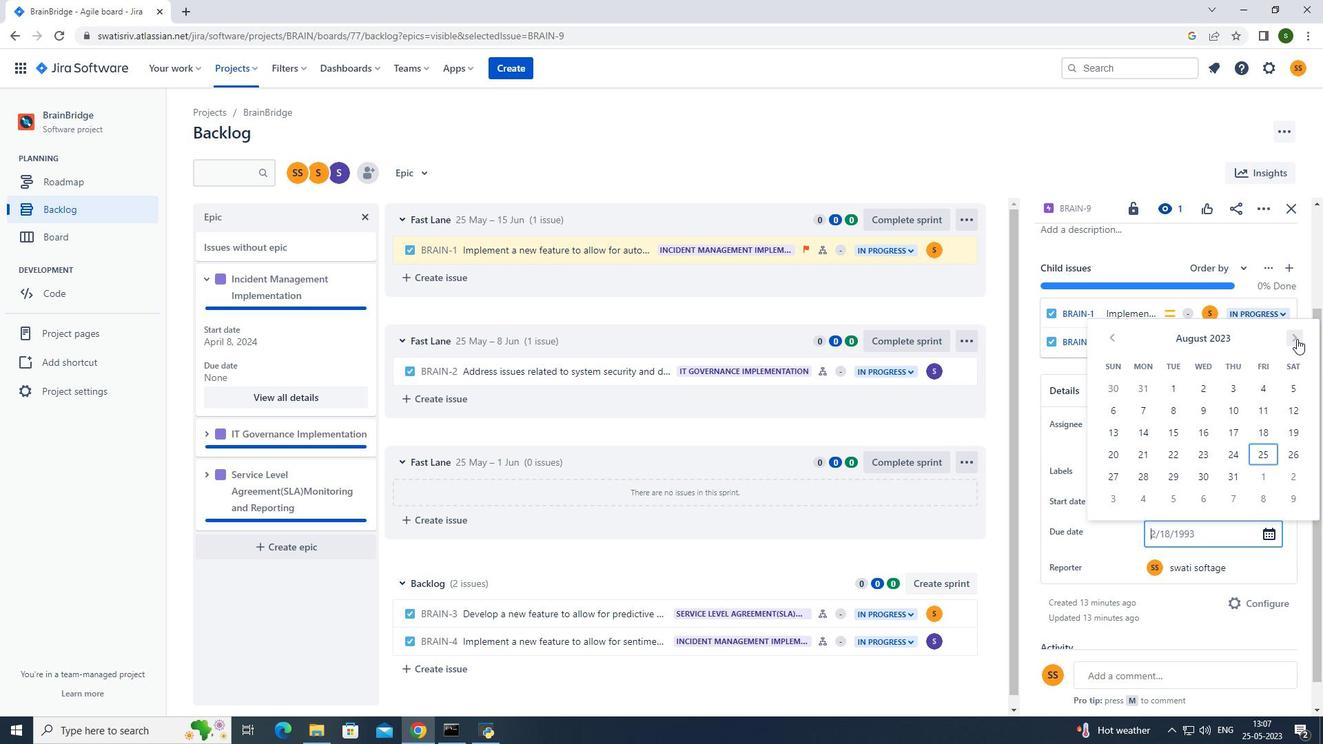 
Action: Mouse pressed left at (1293, 339)
Screenshot: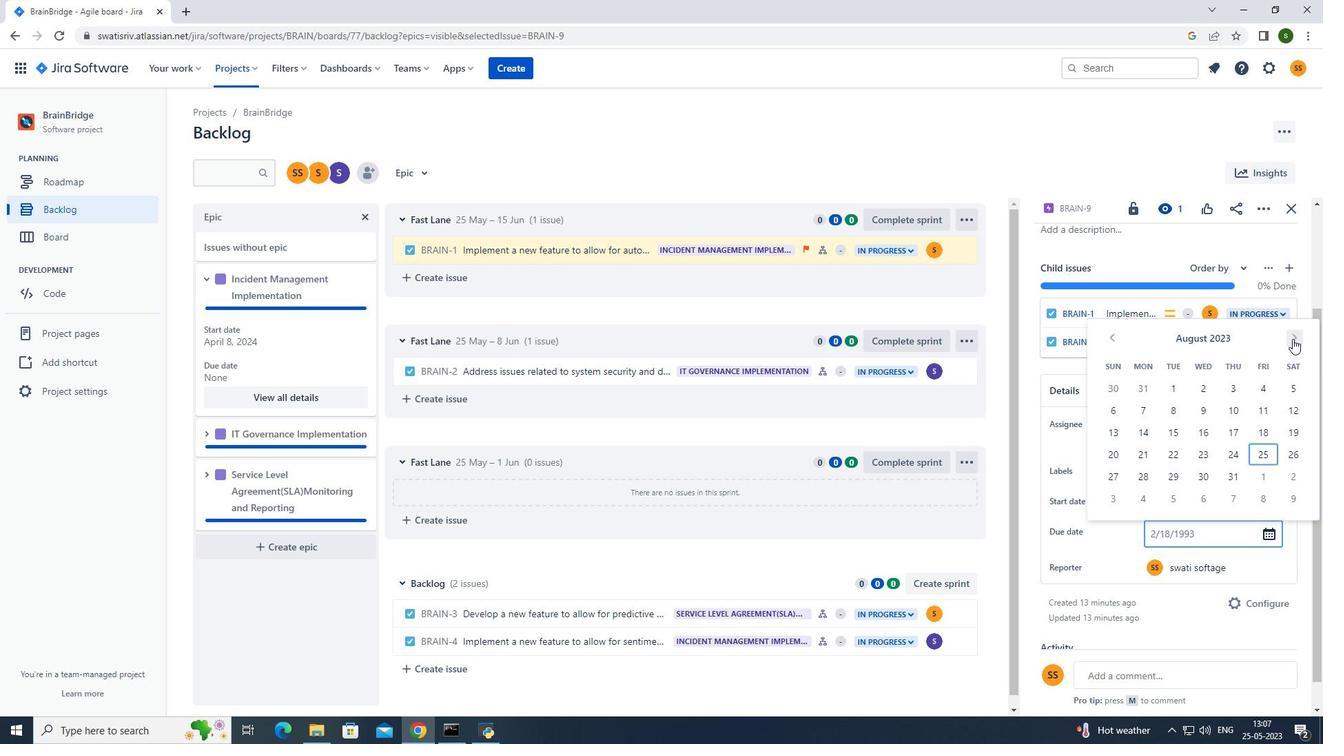 
Action: Mouse pressed left at (1293, 339)
Screenshot: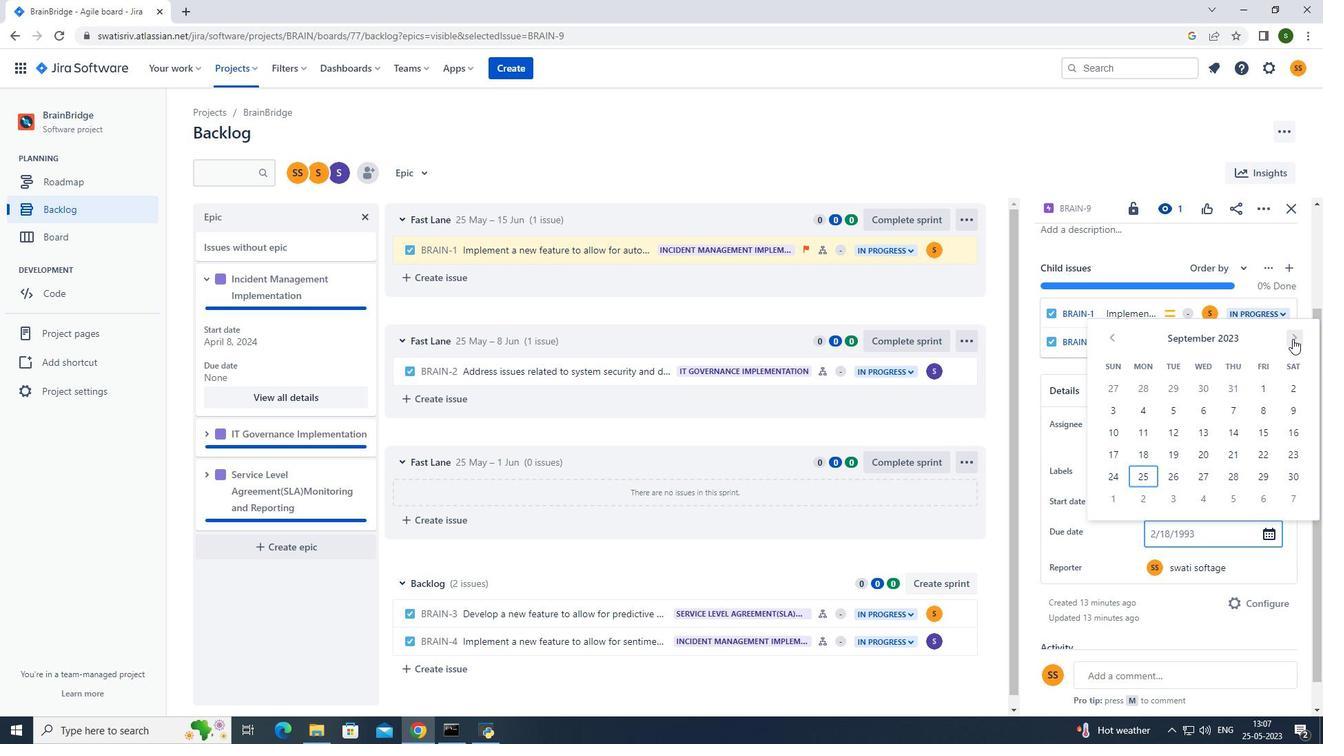 
Action: Mouse pressed left at (1293, 339)
Screenshot: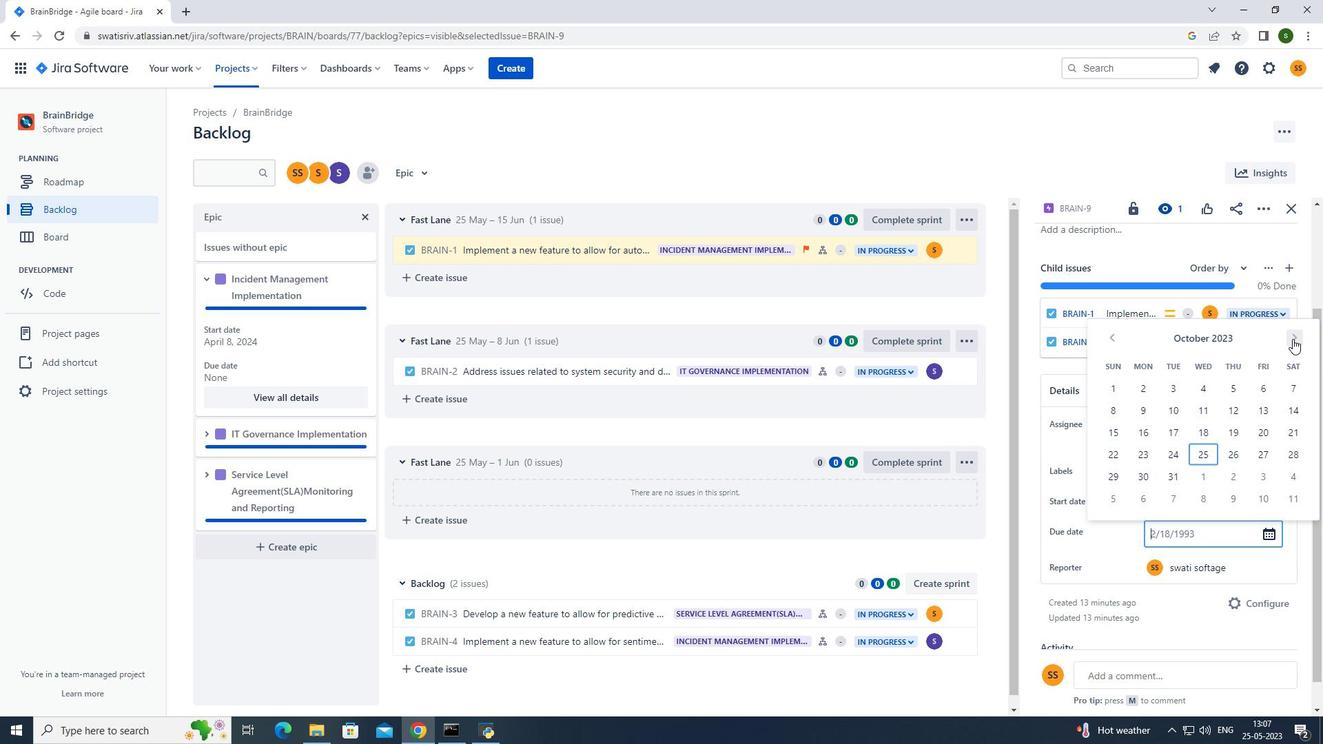 
Action: Mouse pressed left at (1293, 339)
Screenshot: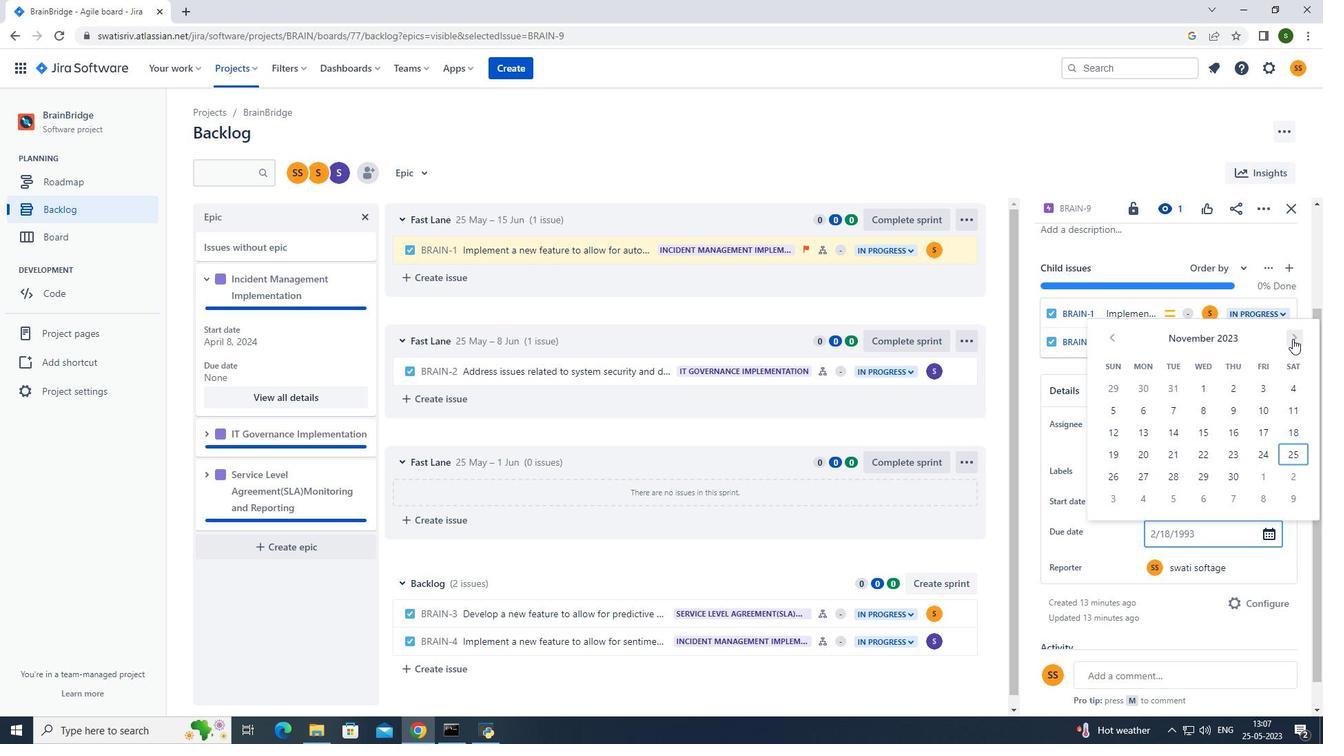 
Action: Mouse moved to (1292, 341)
Screenshot: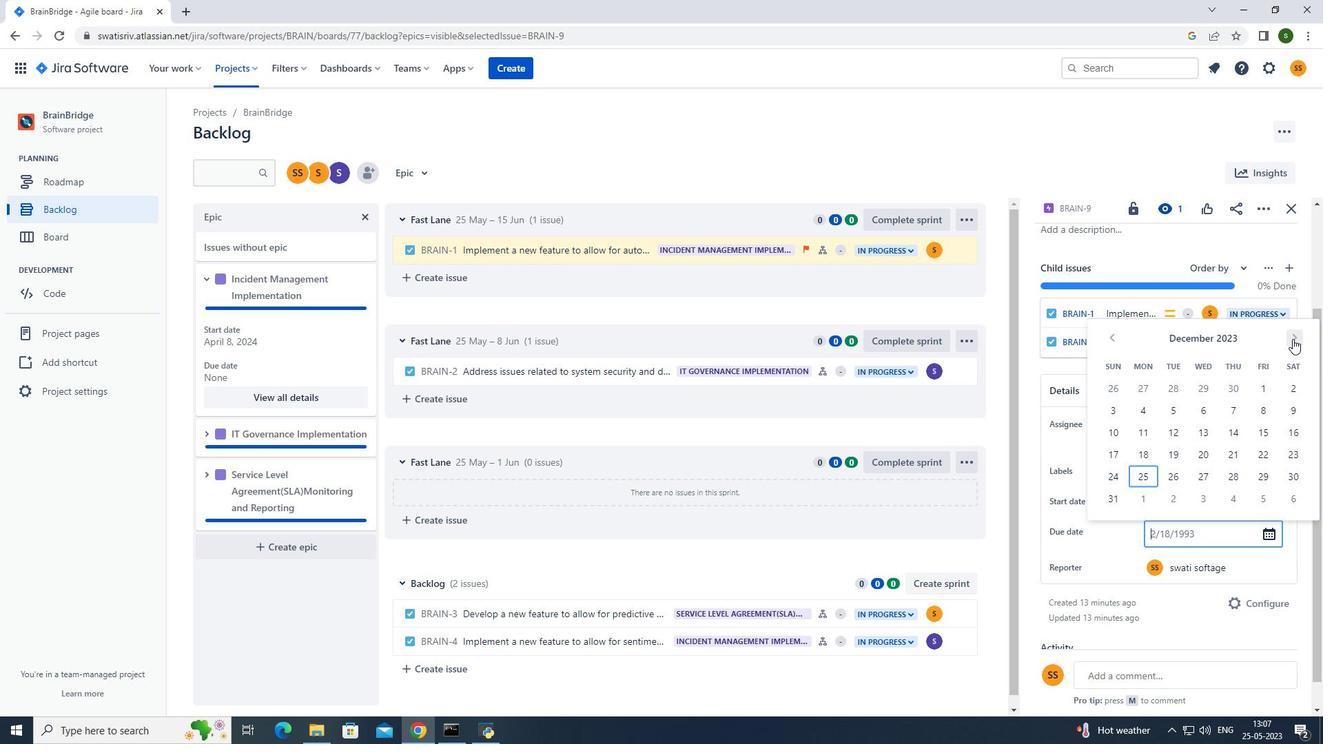 
Action: Mouse pressed left at (1292, 341)
Screenshot: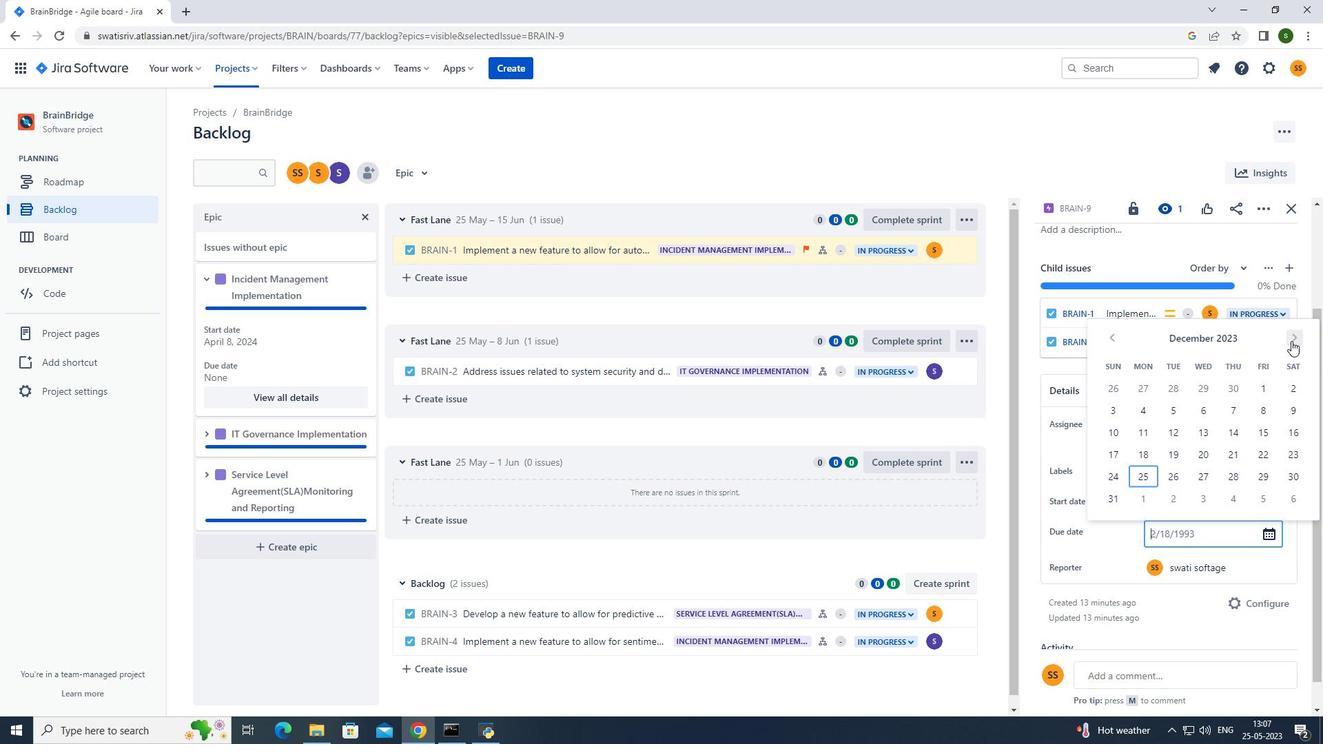 
Action: Mouse pressed left at (1292, 341)
Screenshot: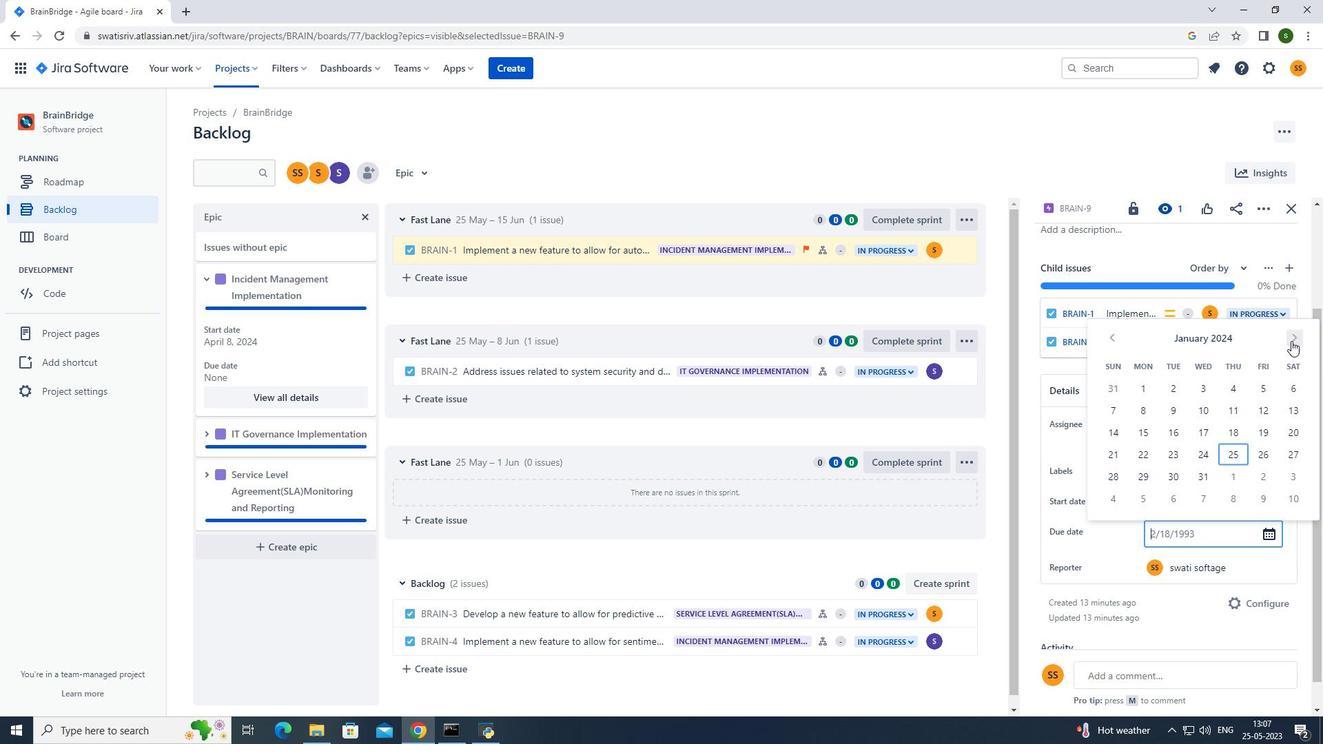 
Action: Mouse pressed left at (1292, 341)
Screenshot: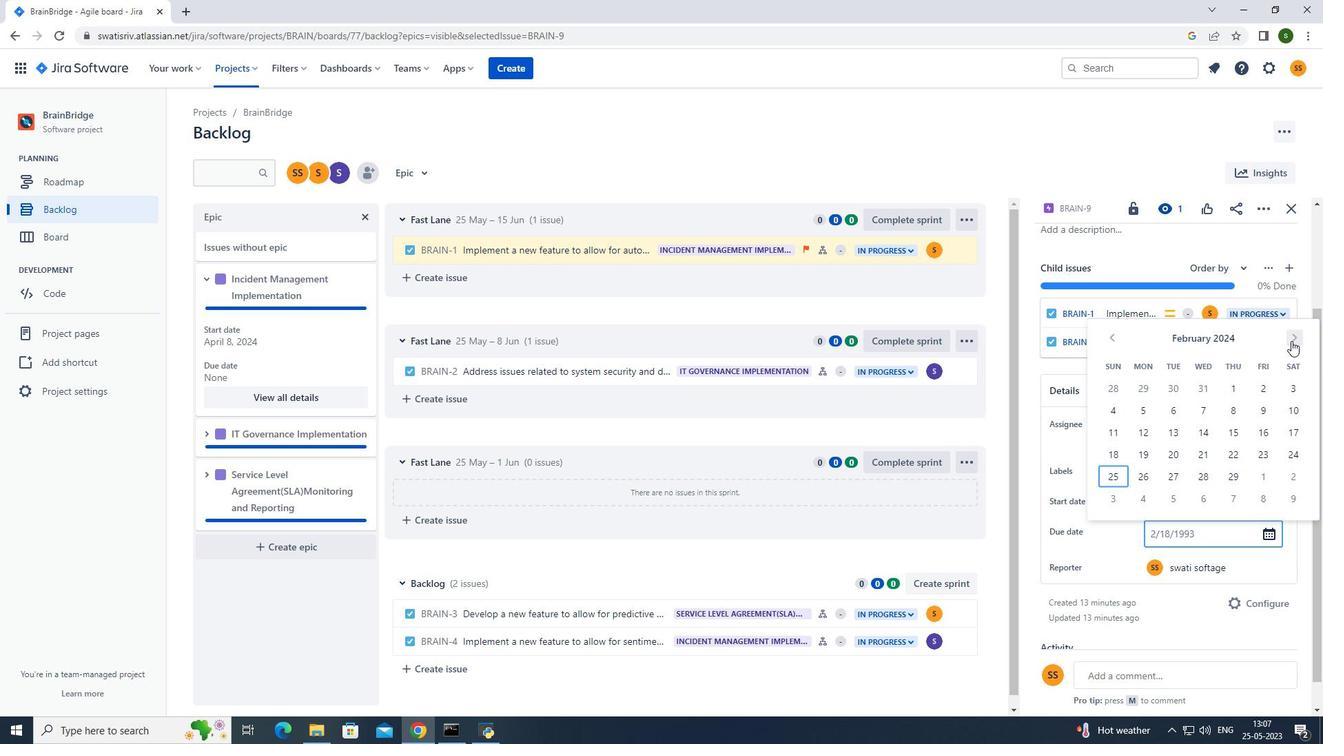 
Action: Mouse pressed left at (1292, 341)
Screenshot: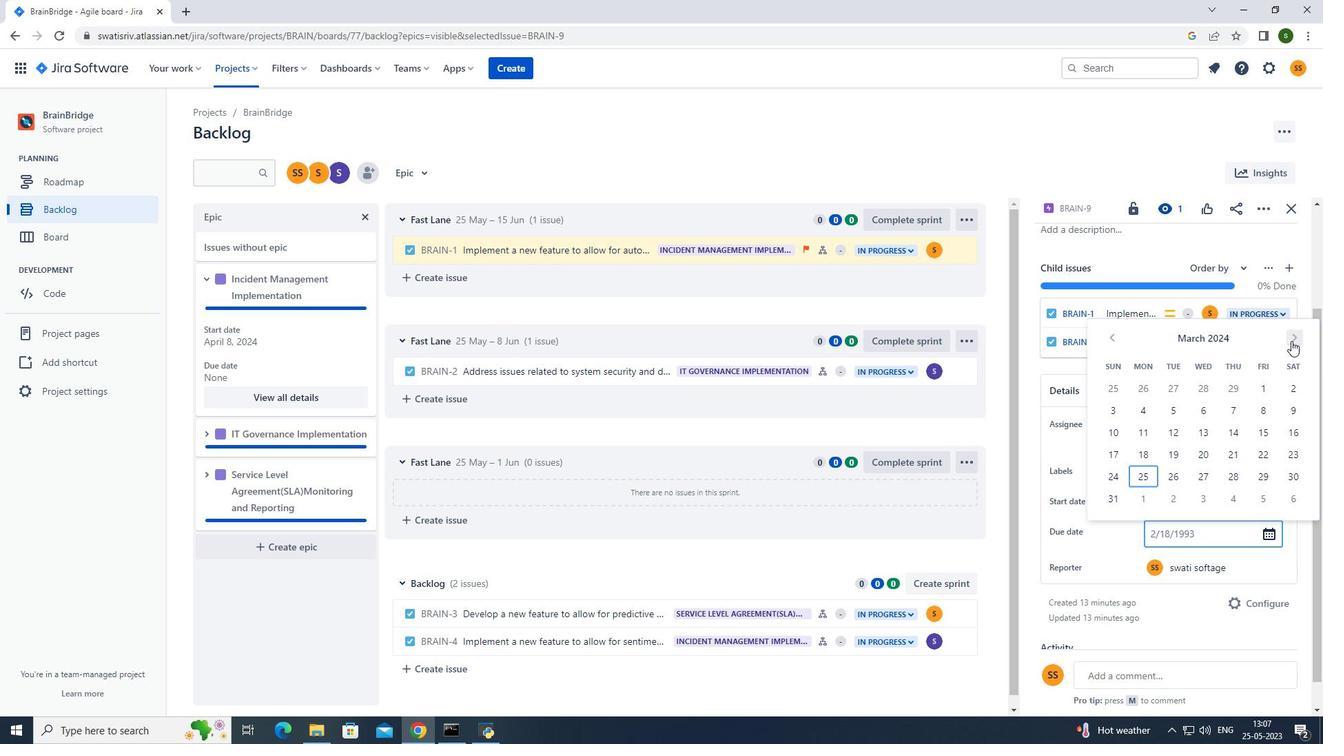 
Action: Mouse pressed left at (1292, 341)
Screenshot: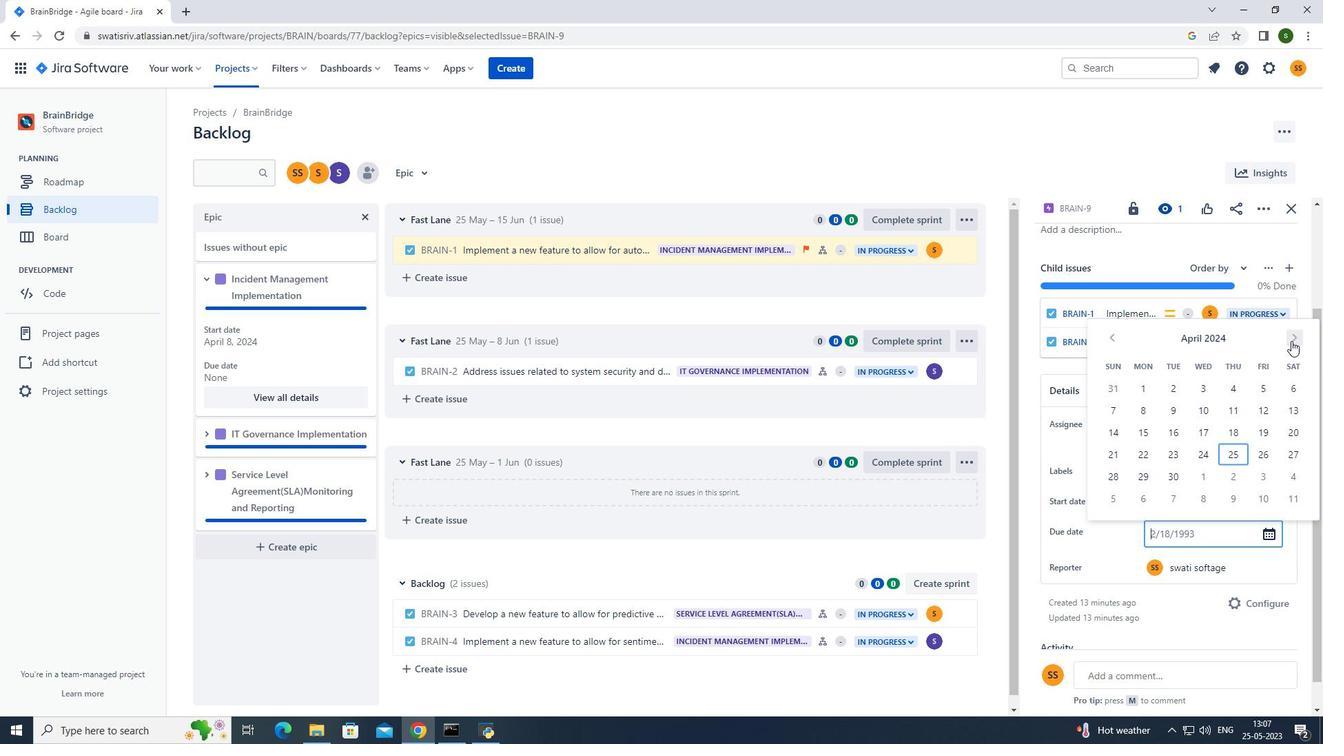 
Action: Mouse moved to (1292, 341)
Screenshot: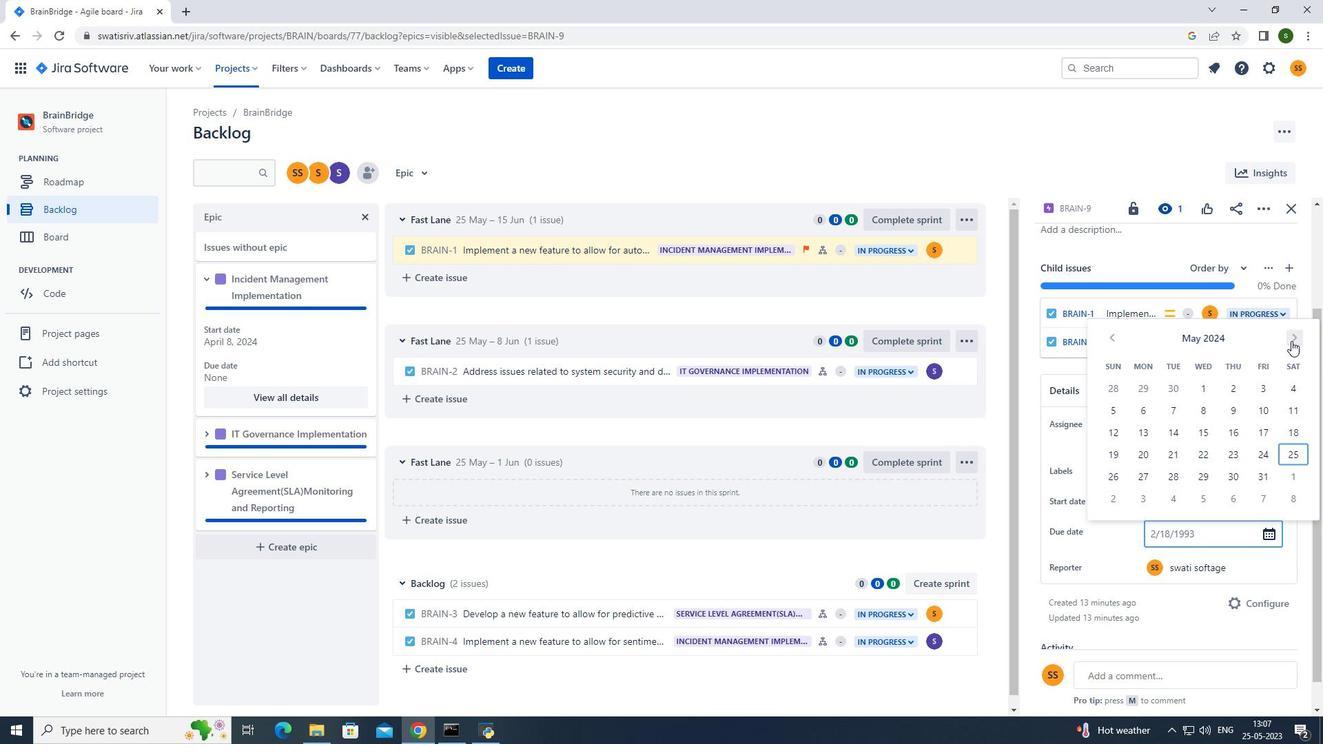 
Action: Mouse pressed left at (1292, 341)
Screenshot: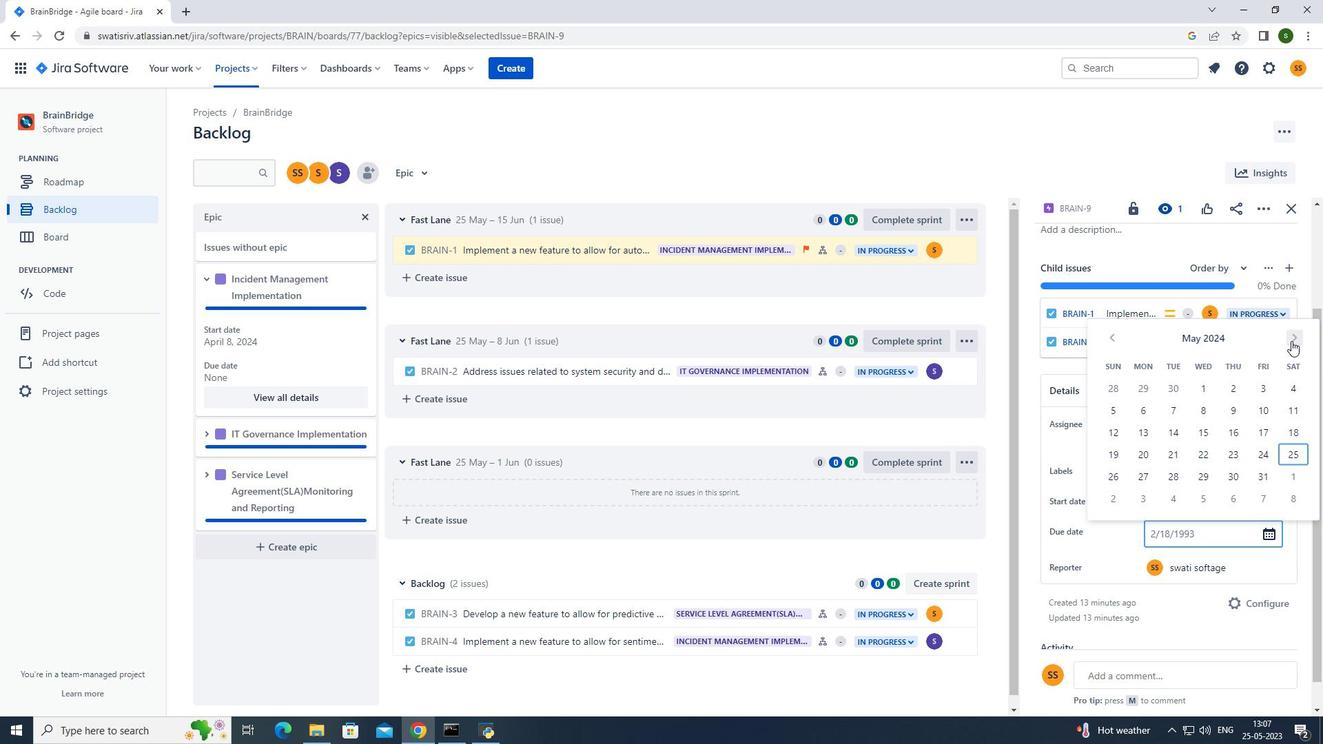 
Action: Mouse pressed left at (1292, 341)
Screenshot: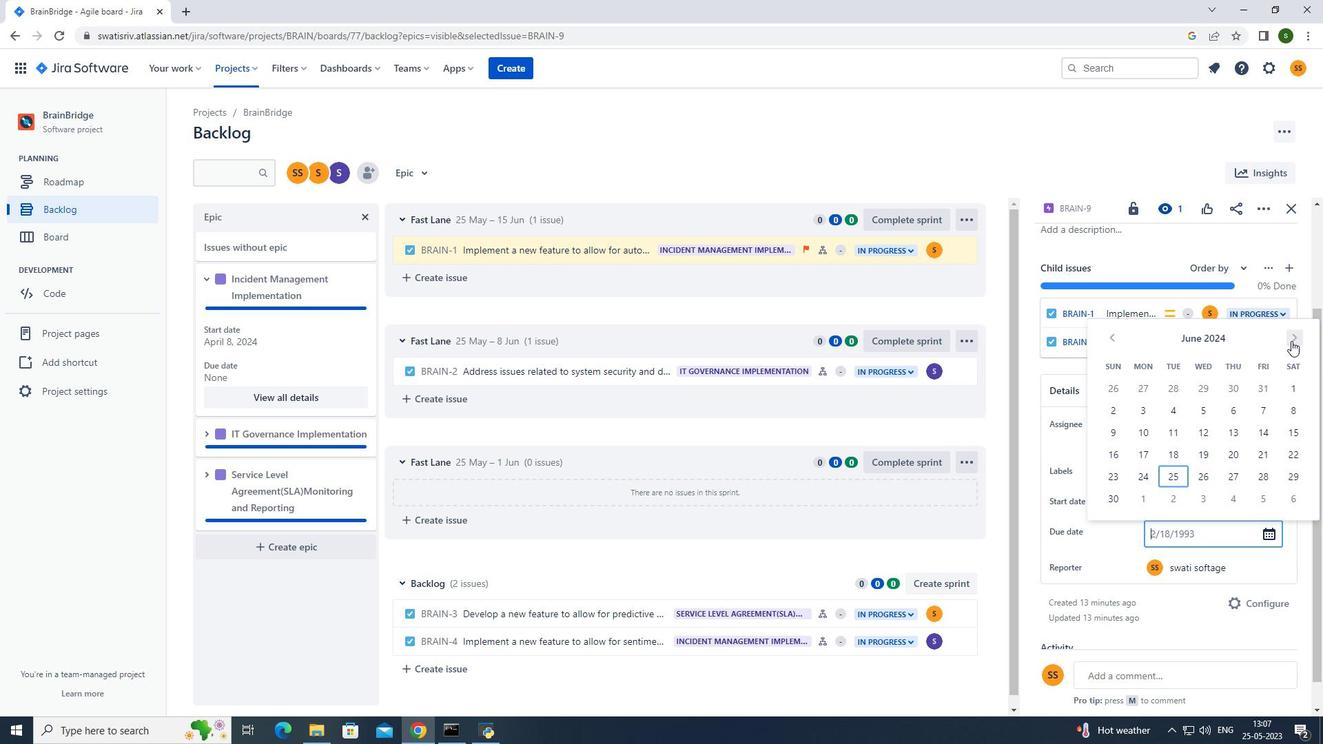 
Action: Mouse moved to (1290, 341)
Screenshot: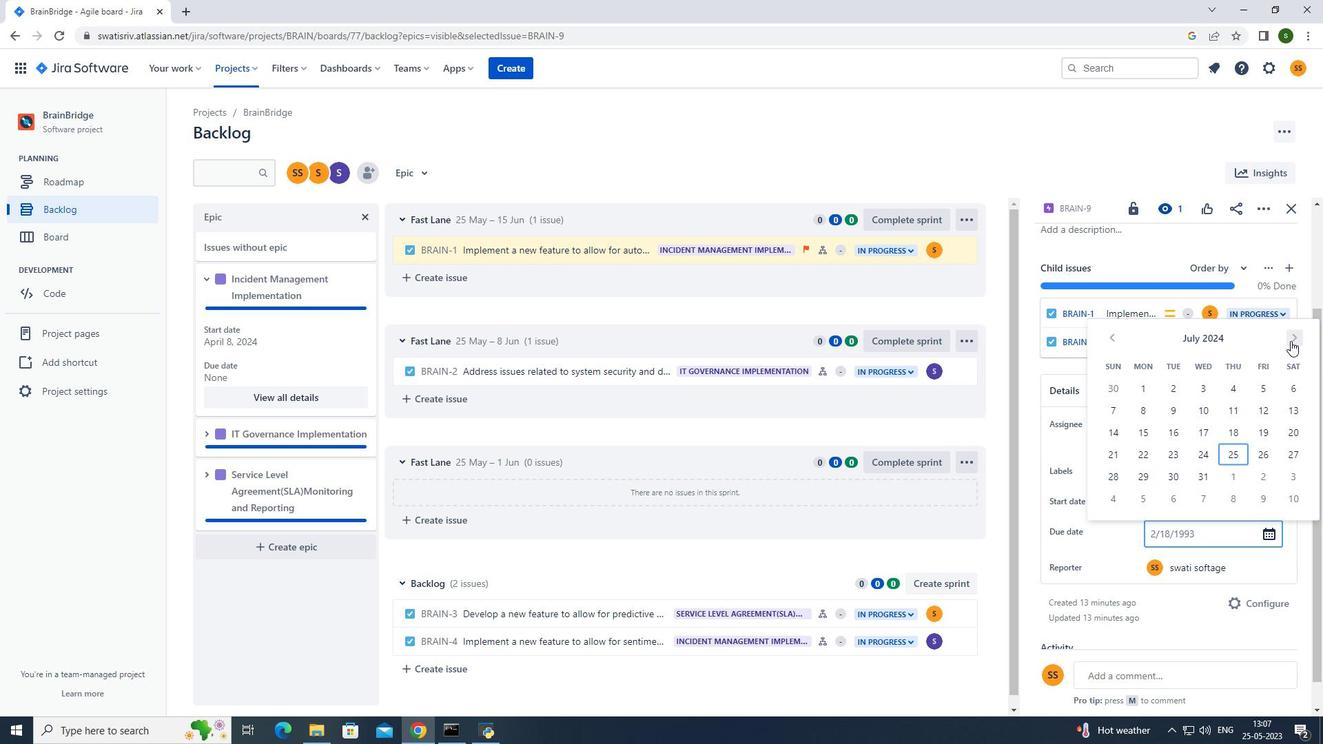
Action: Mouse pressed left at (1290, 341)
Screenshot: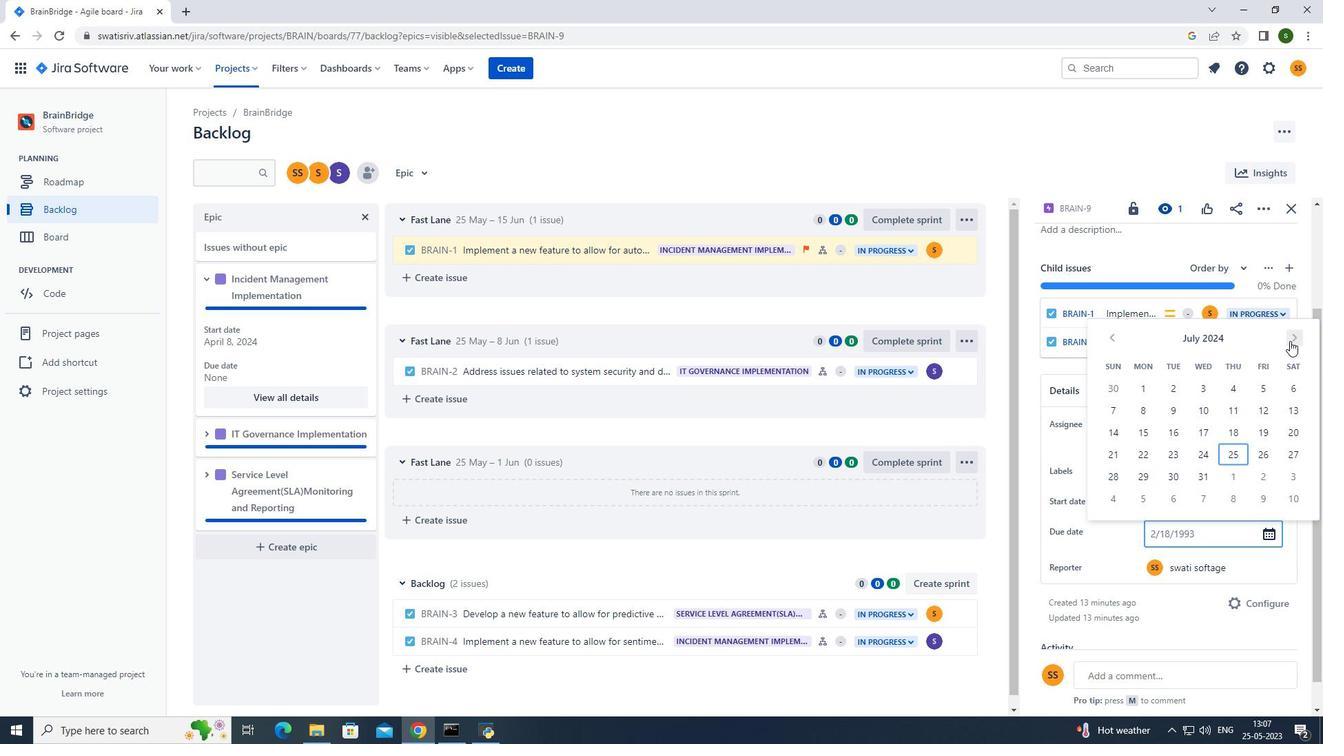 
Action: Mouse moved to (1288, 341)
Screenshot: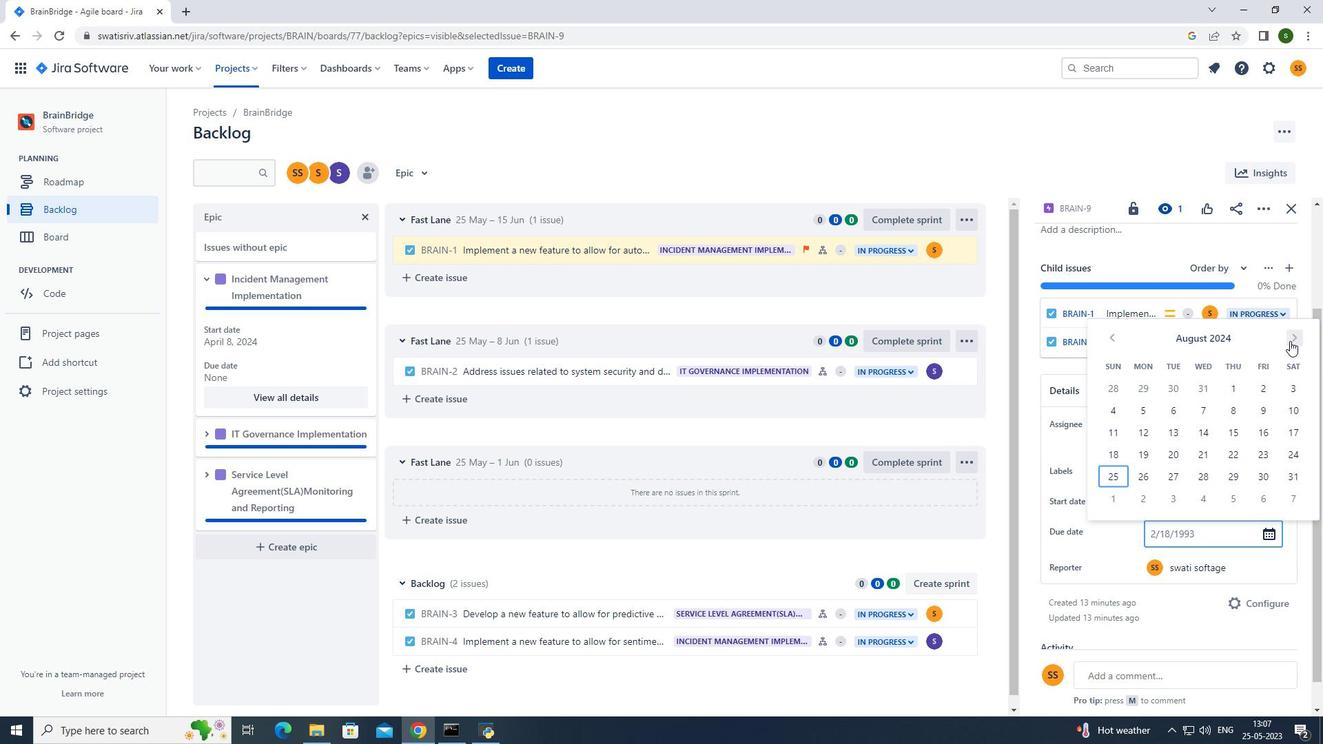 
Action: Mouse pressed left at (1288, 341)
Screenshot: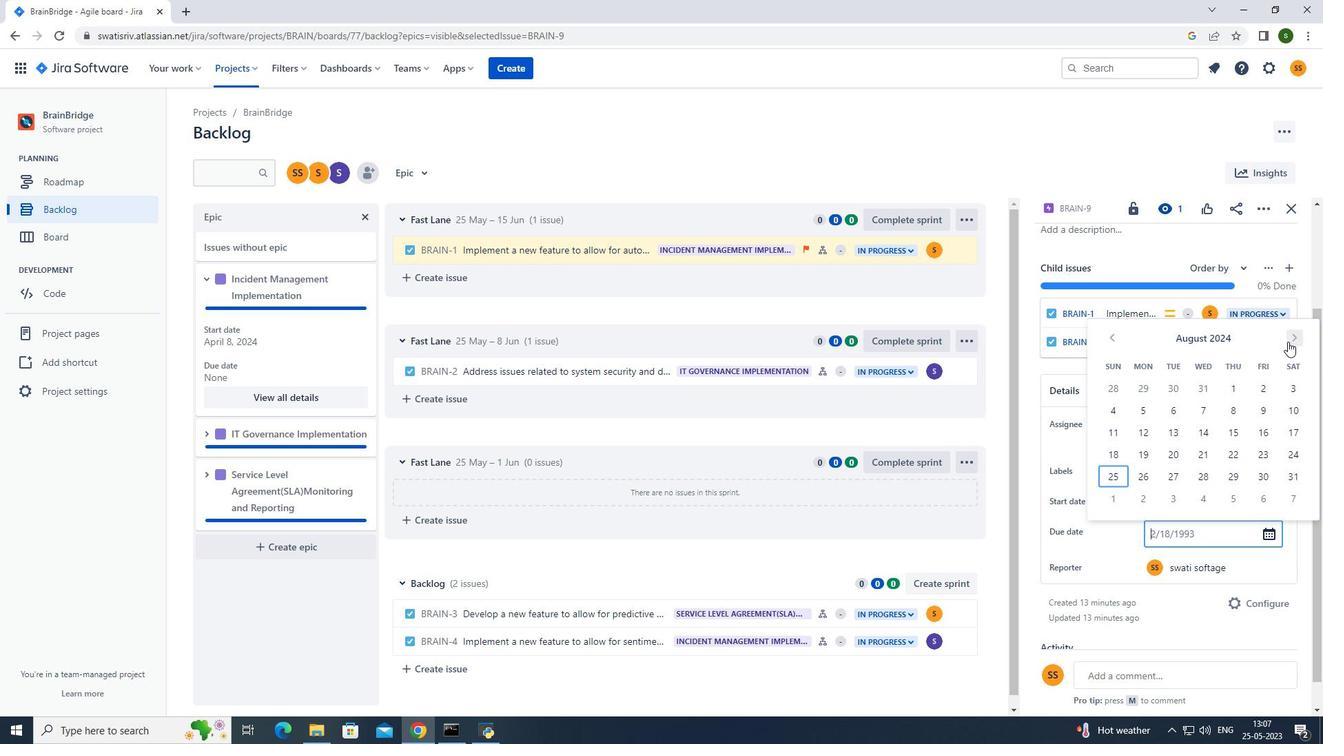 
Action: Mouse moved to (1294, 339)
Screenshot: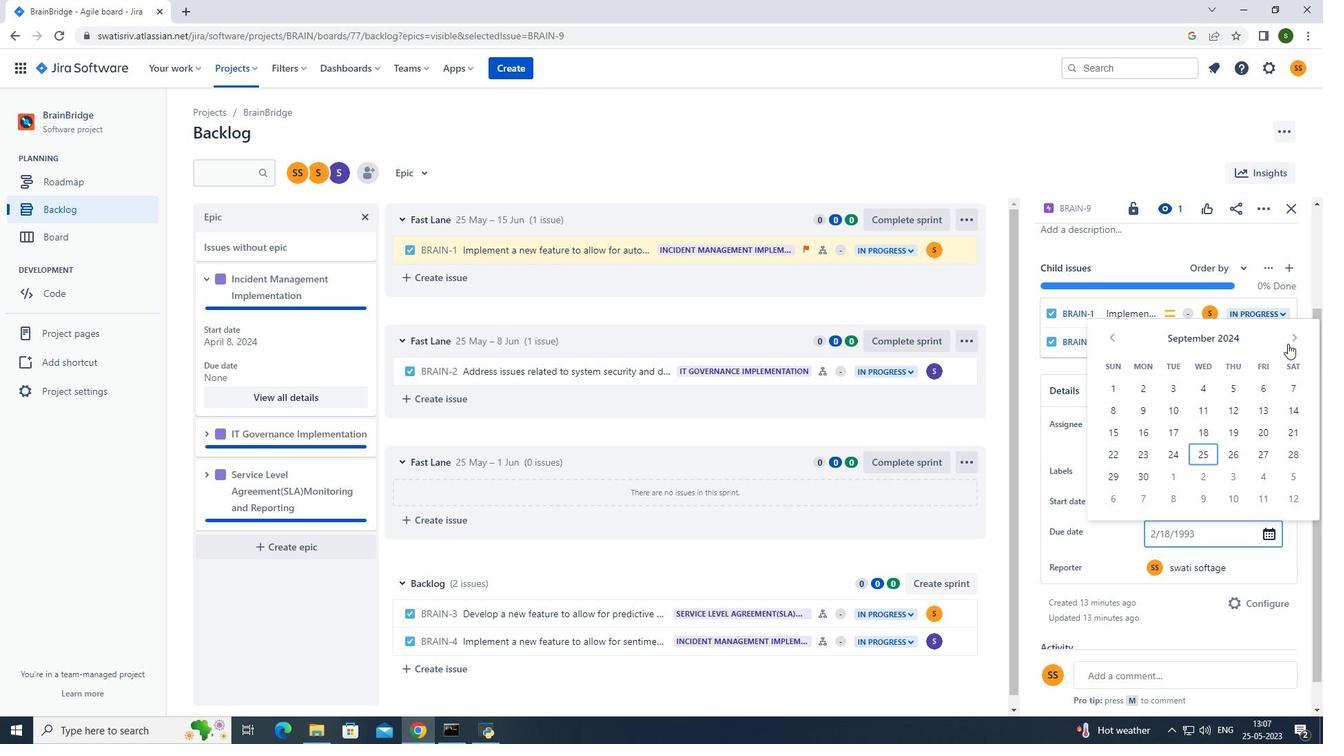 
Action: Mouse pressed left at (1294, 339)
Screenshot: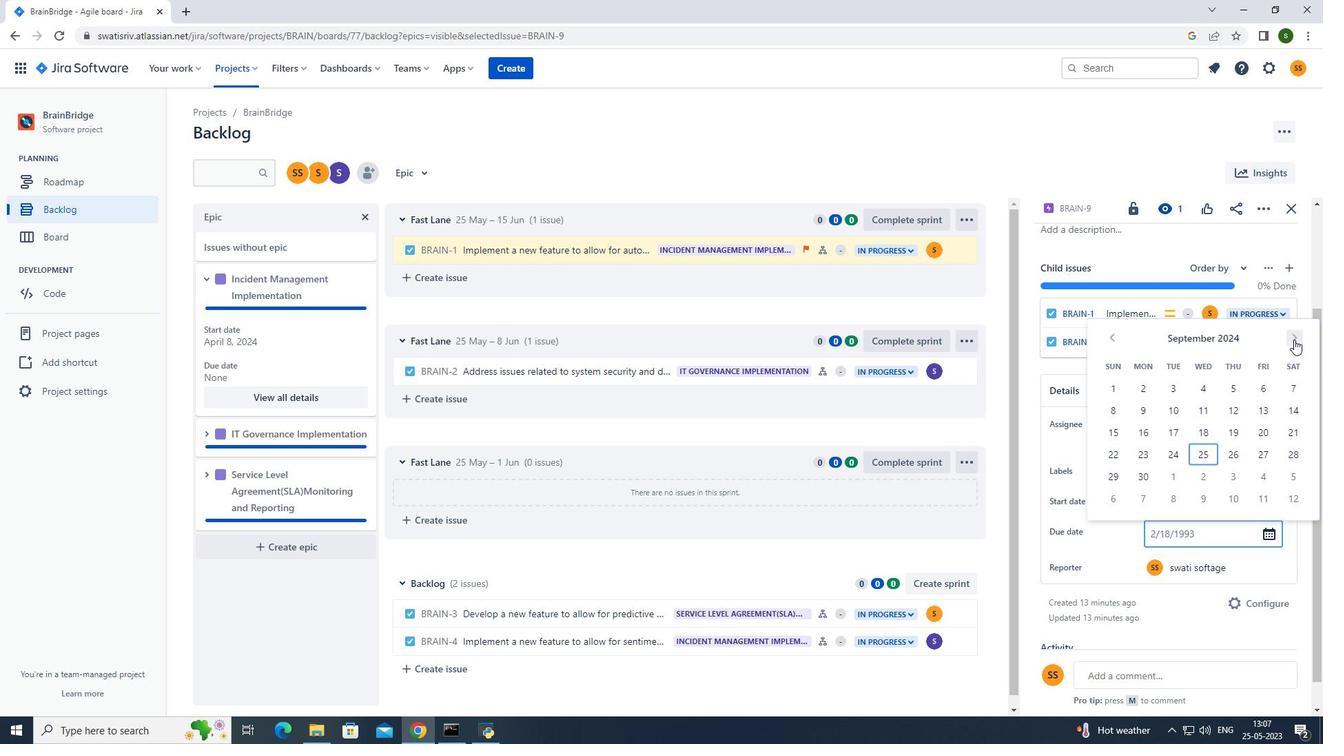 
Action: Mouse pressed left at (1294, 339)
Screenshot: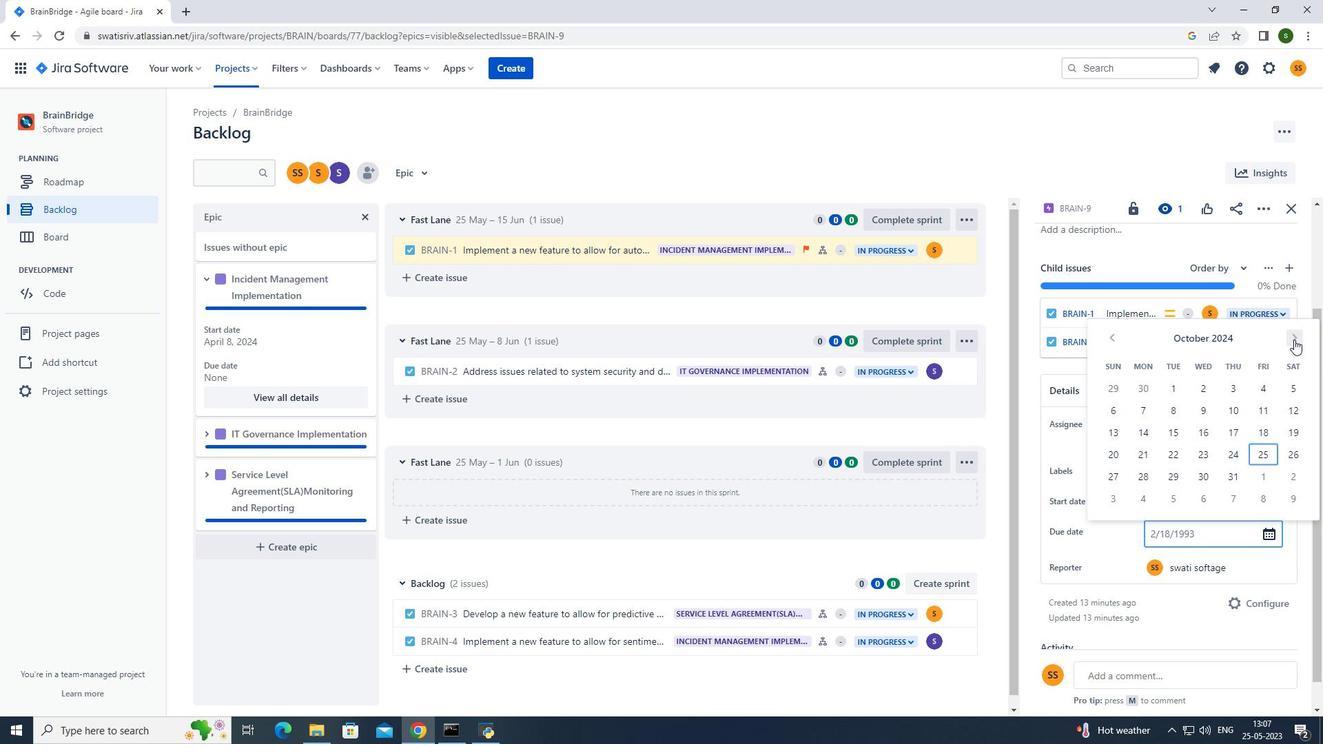 
Action: Mouse pressed left at (1294, 339)
Screenshot: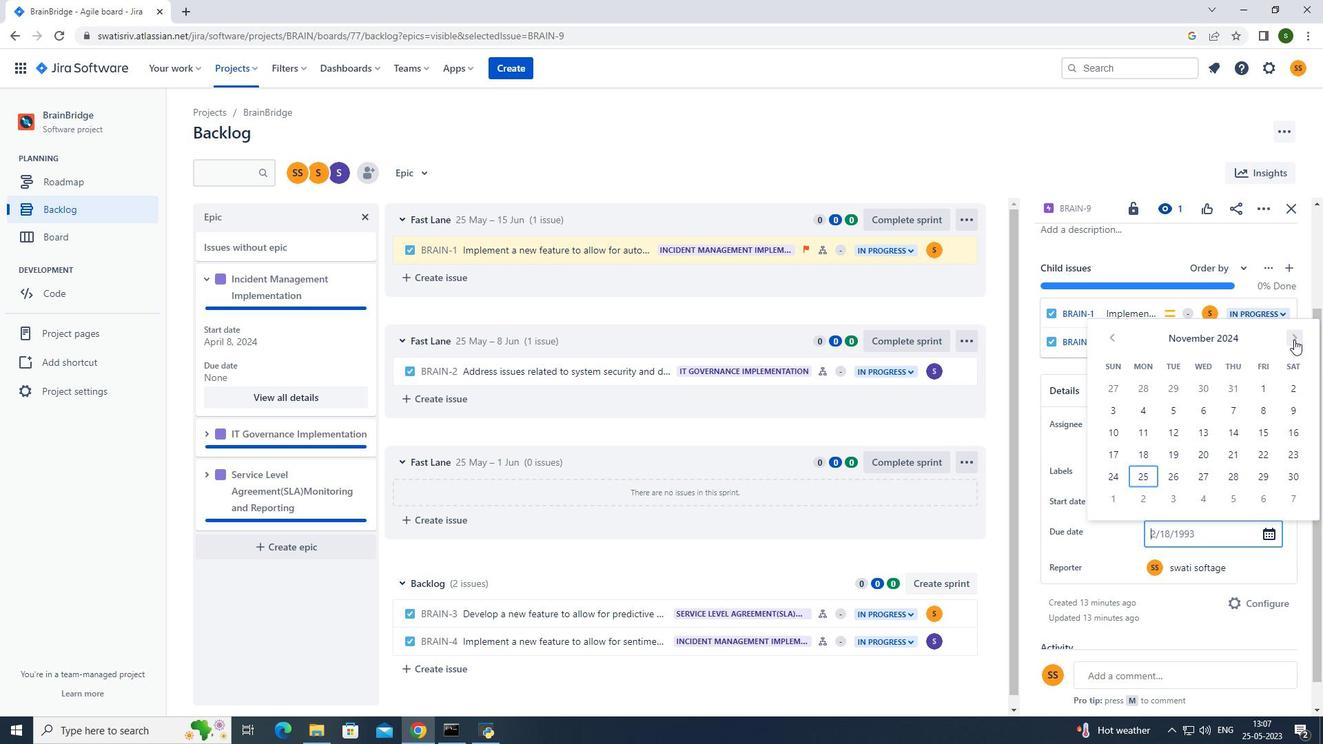 
Action: Mouse moved to (1238, 388)
Screenshot: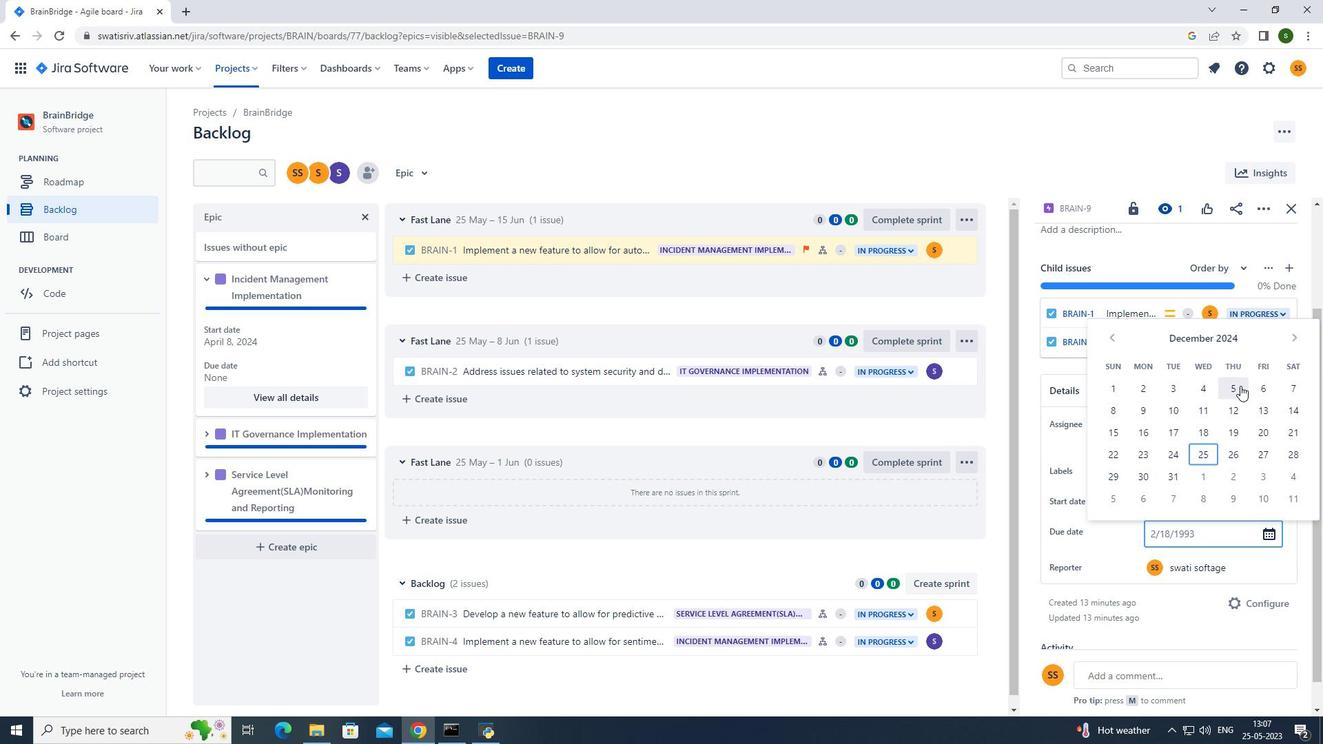 
Action: Mouse pressed left at (1238, 388)
Screenshot: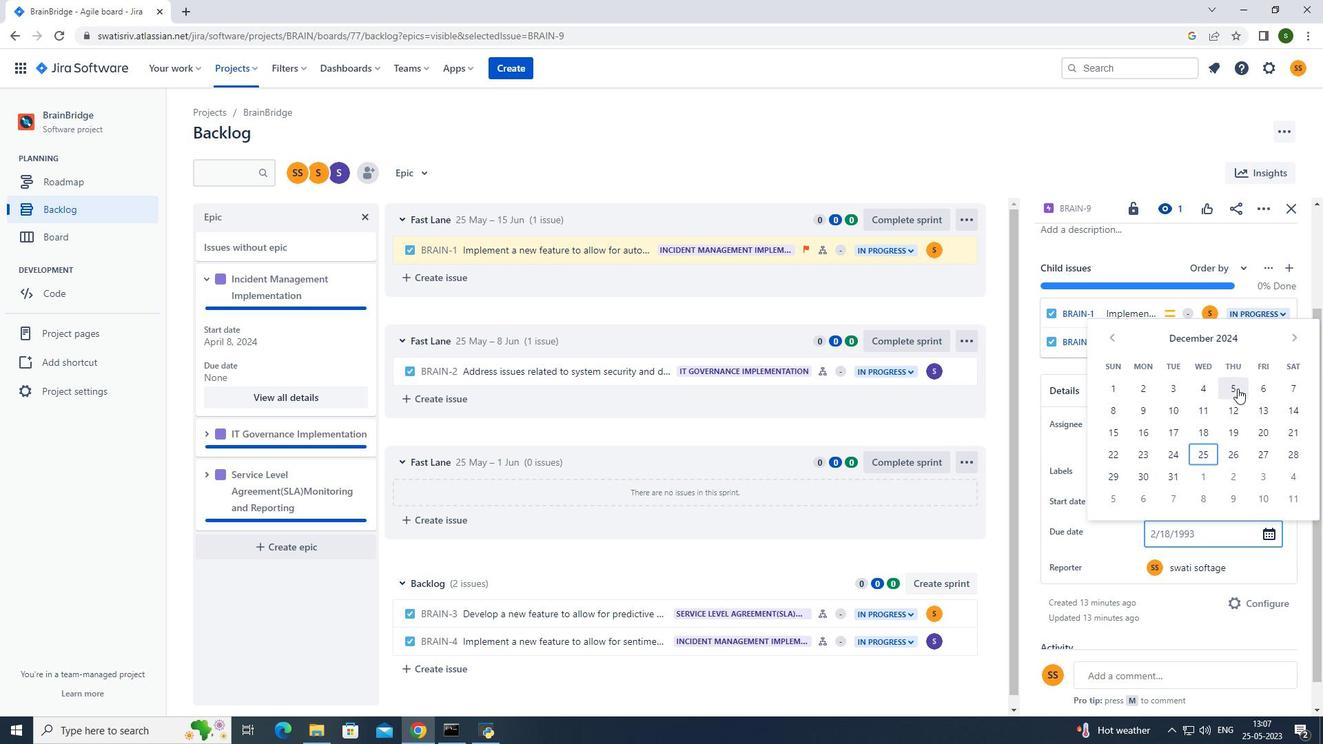 
Action: Mouse moved to (465, 115)
Screenshot: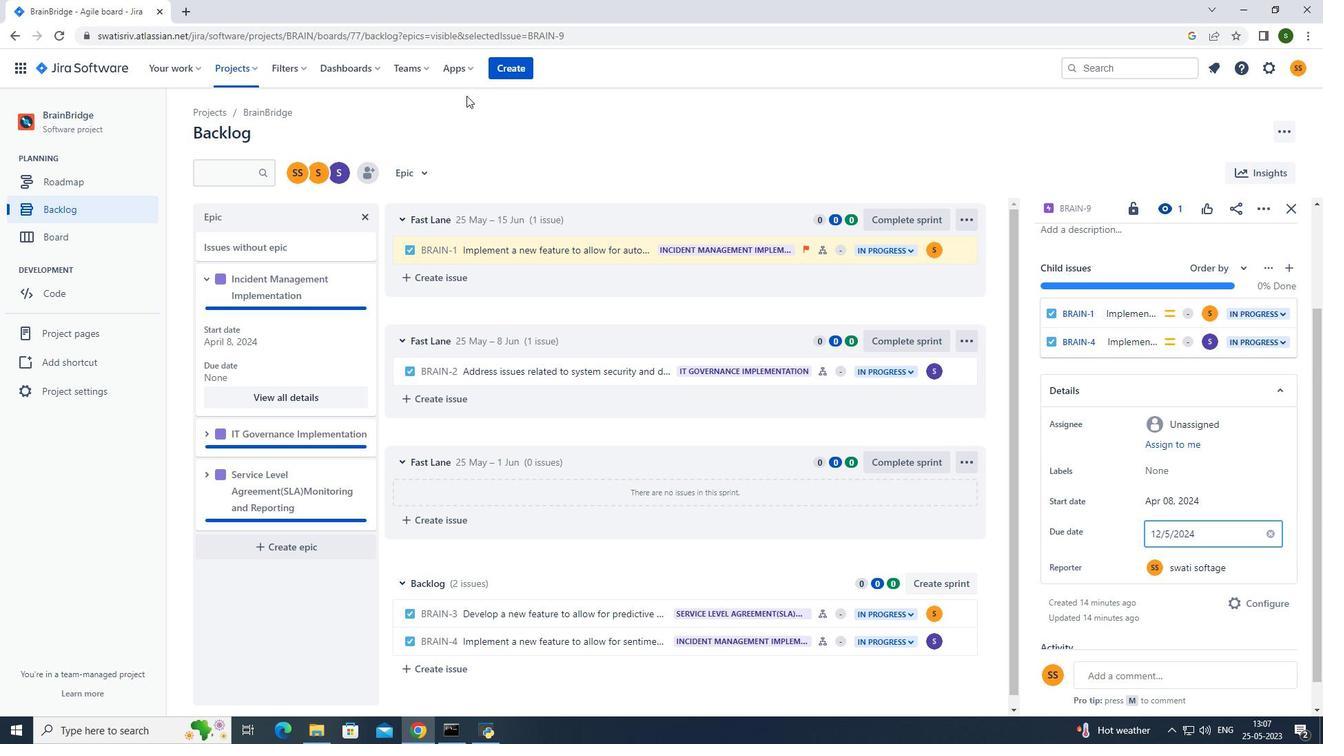 
Action: Mouse pressed left at (465, 115)
Screenshot: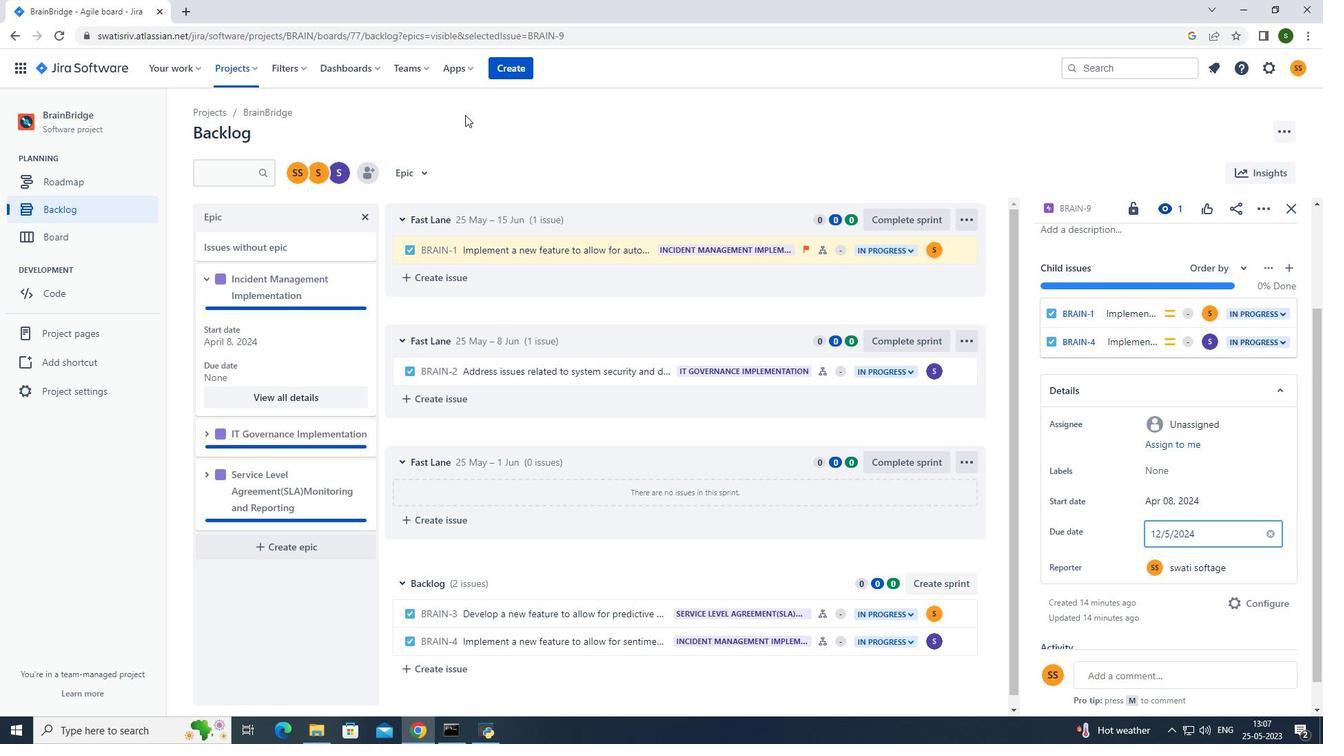 
Action: Mouse moved to (255, 68)
Screenshot: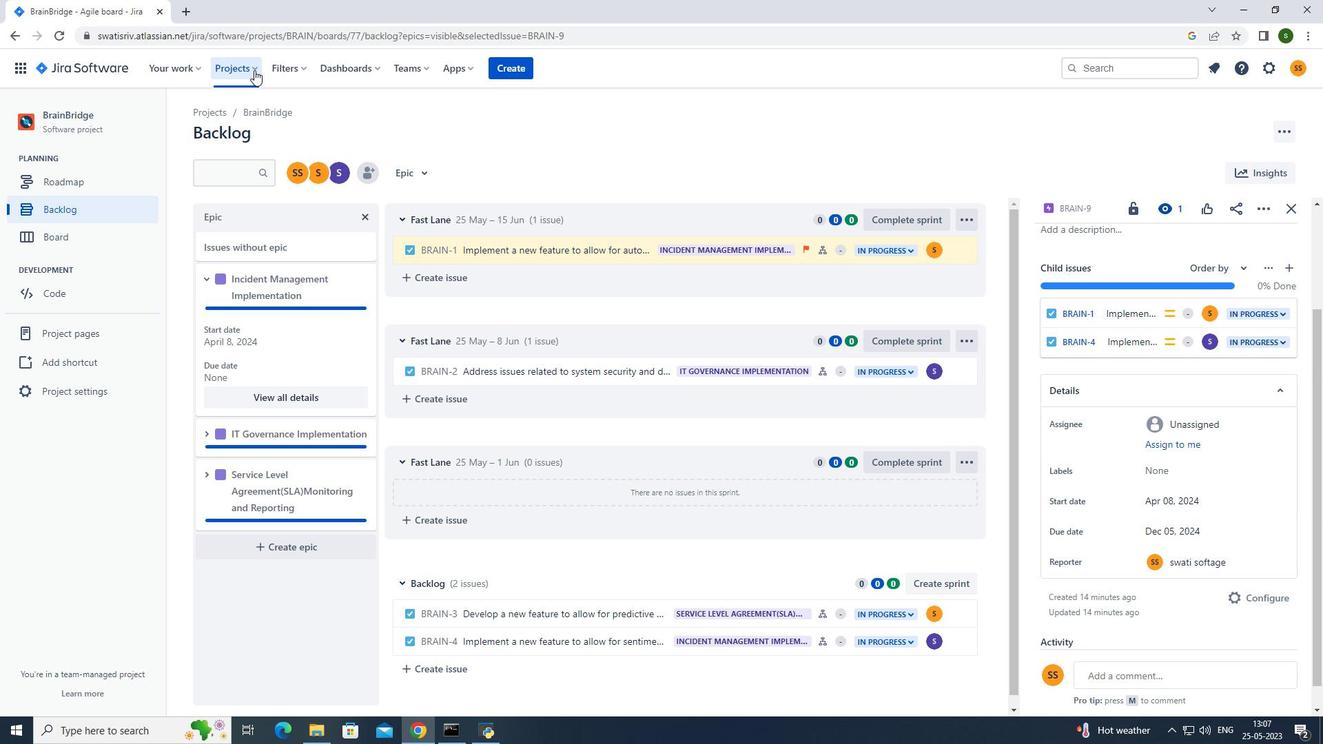 
Action: Mouse pressed left at (255, 68)
Screenshot: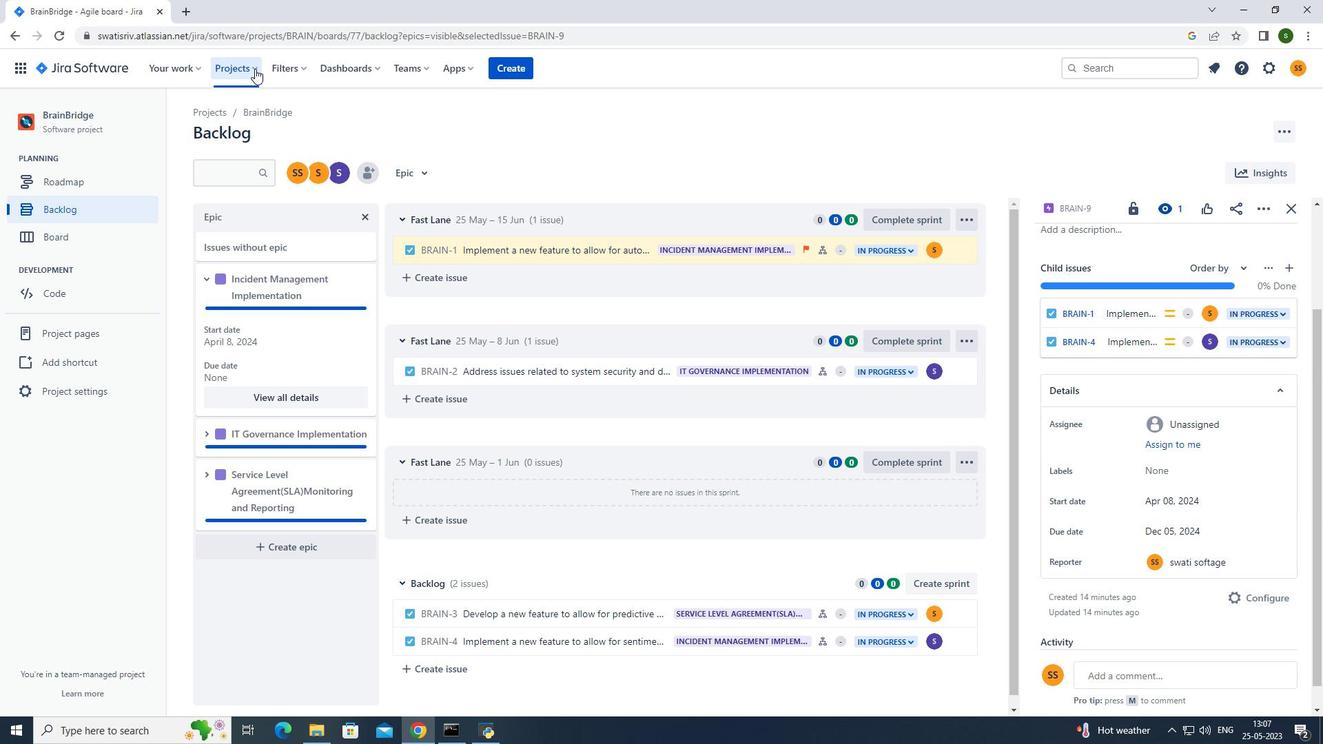 
Action: Mouse moved to (286, 128)
Screenshot: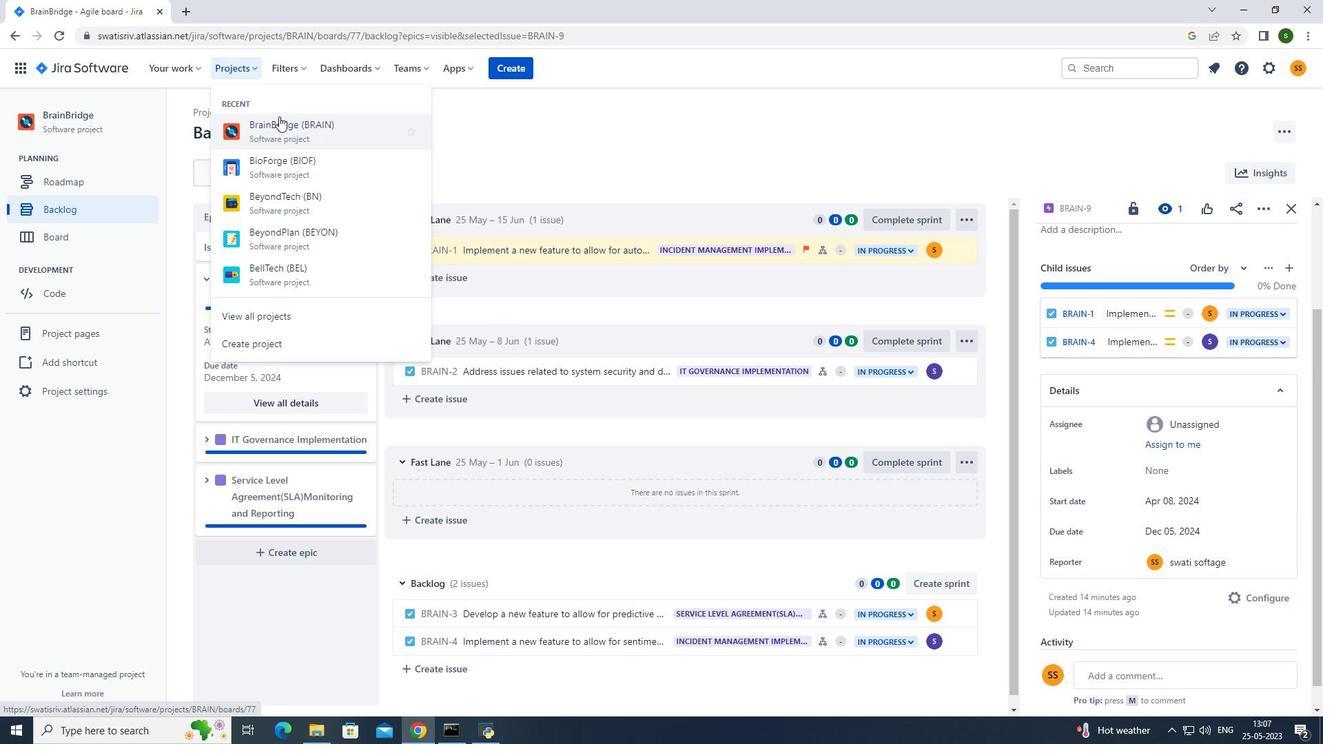 
Action: Mouse pressed left at (286, 128)
Screenshot: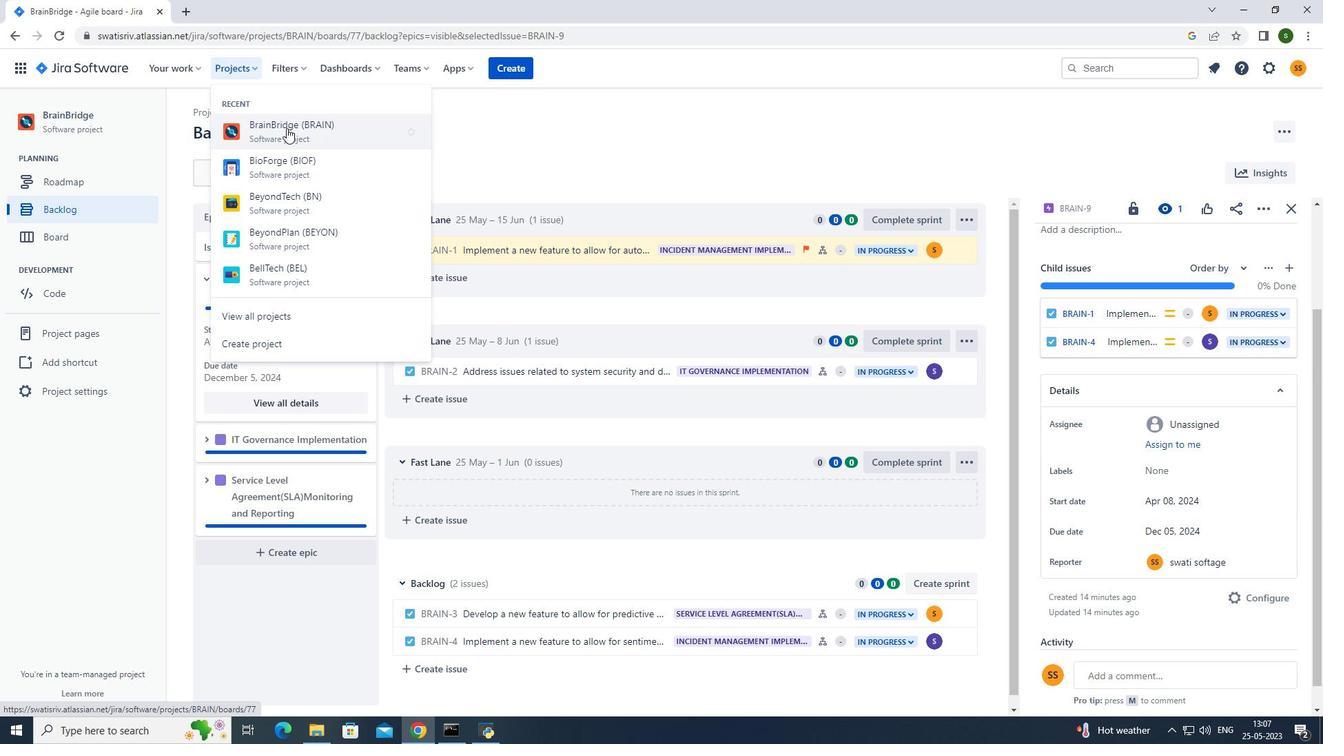
Action: Mouse moved to (122, 205)
Screenshot: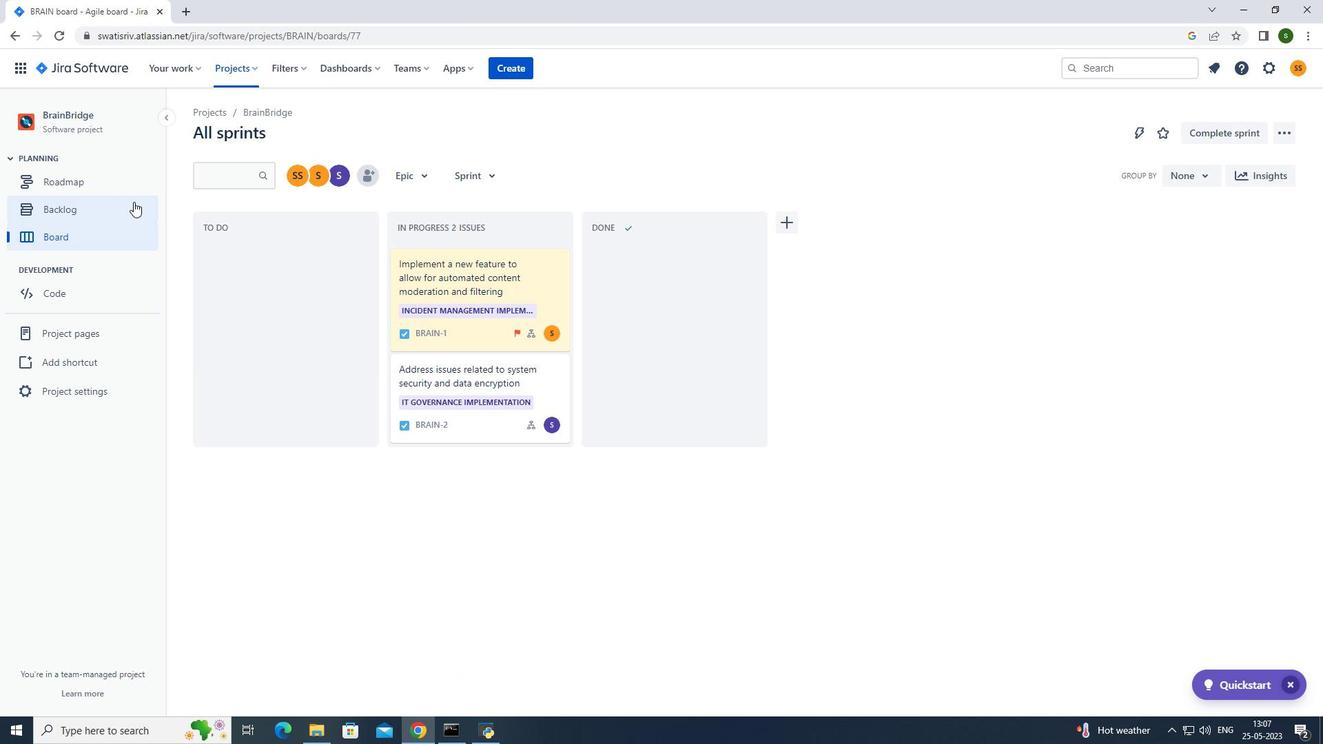 
Action: Mouse pressed left at (122, 205)
Screenshot: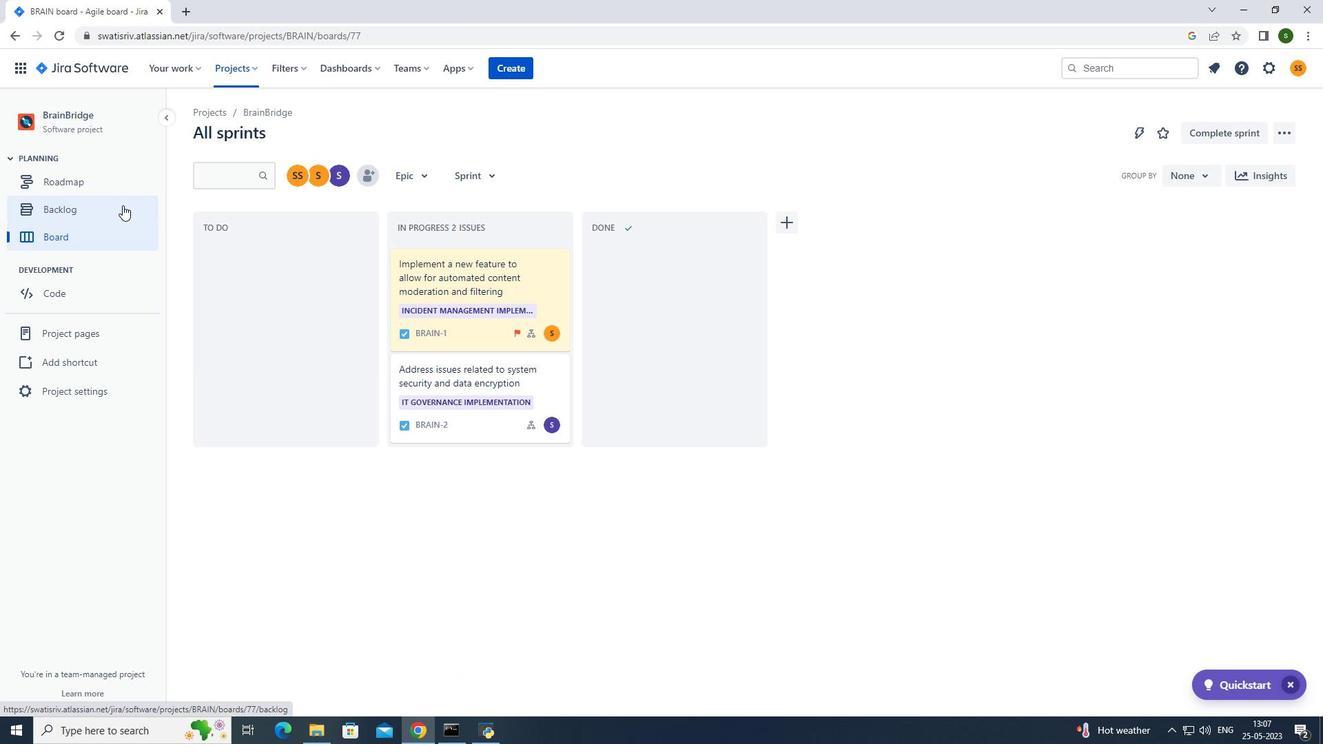 
Action: Mouse moved to (200, 337)
Screenshot: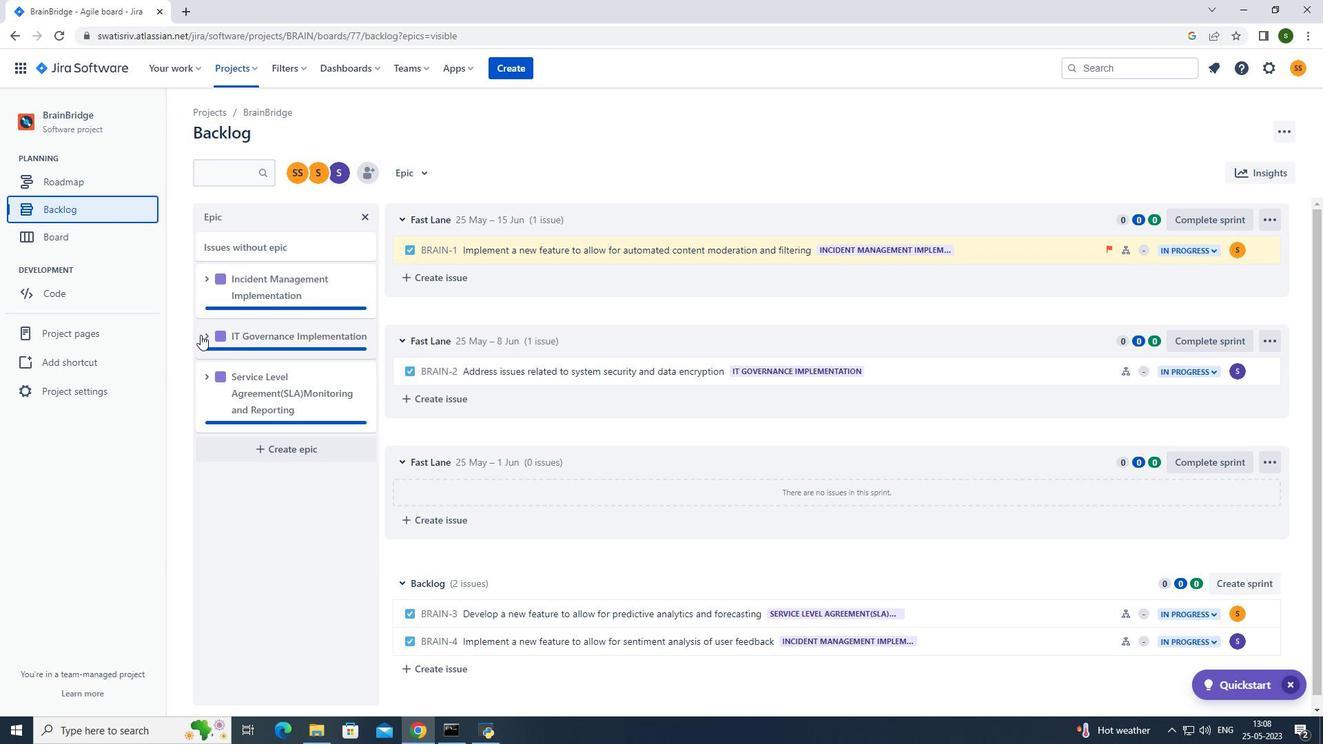 
Action: Mouse pressed left at (200, 337)
Screenshot: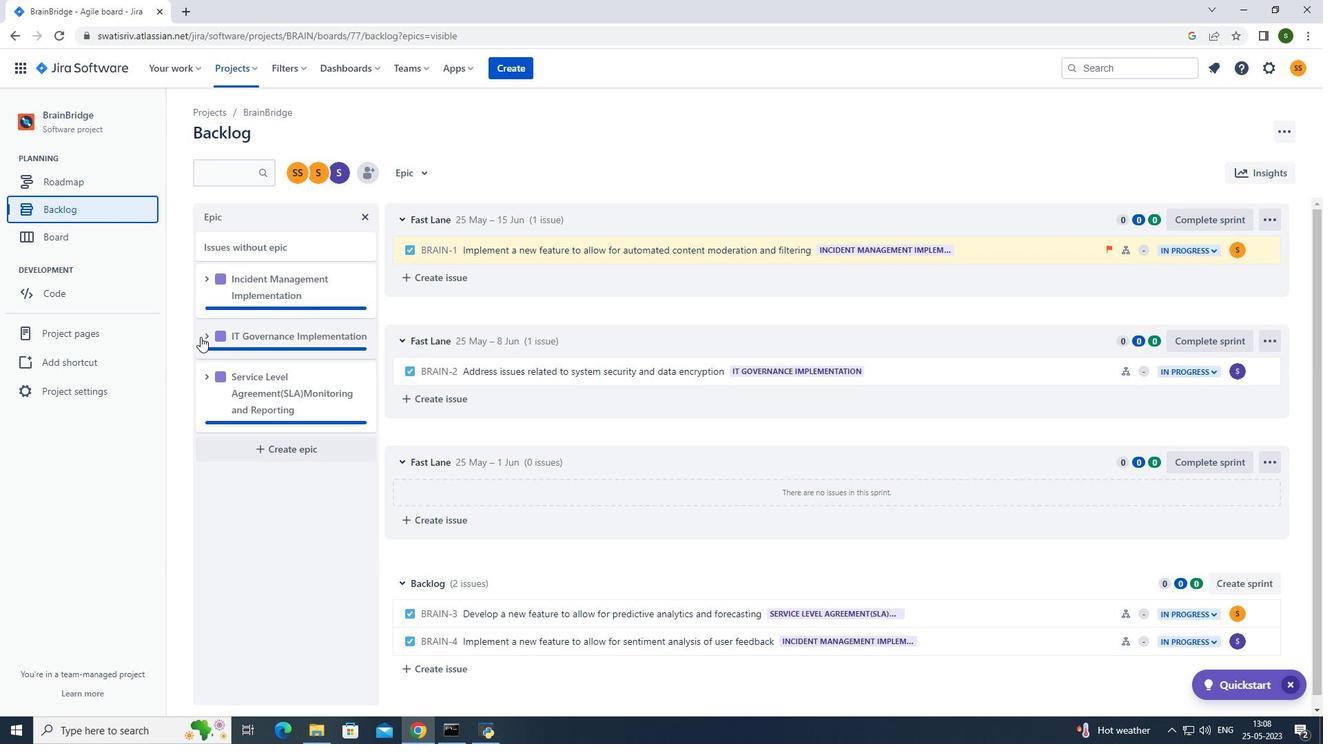 
Action: Mouse moved to (301, 436)
Screenshot: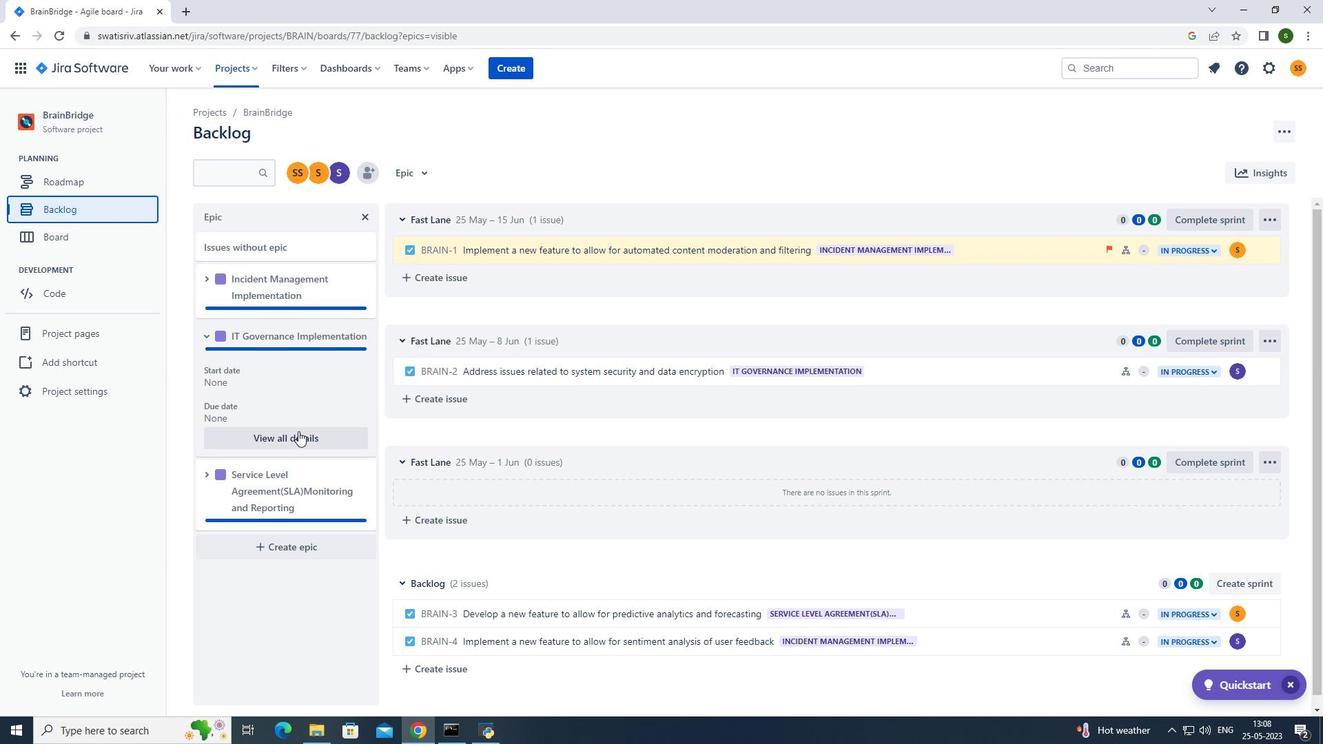 
Action: Mouse pressed left at (301, 436)
Screenshot: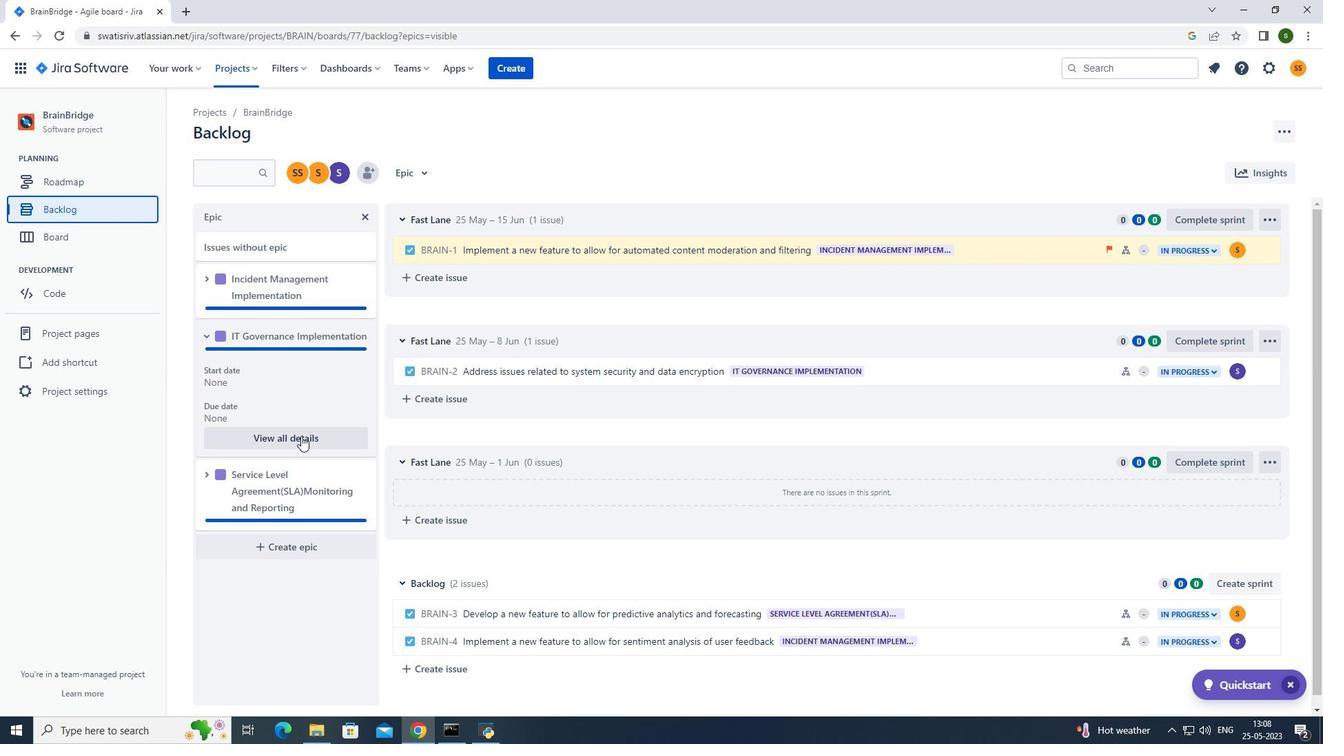 
Action: Mouse moved to (1135, 561)
Screenshot: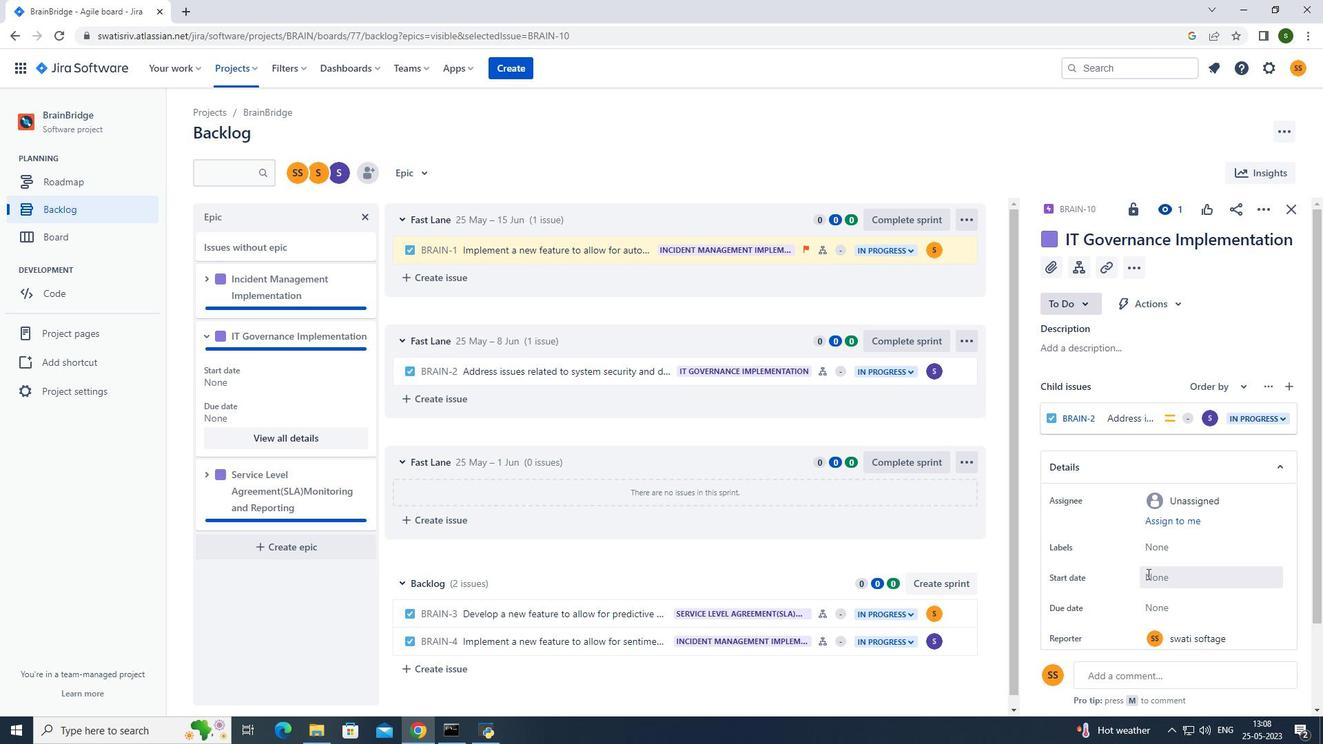 
Action: Mouse scrolled (1135, 560) with delta (0, 0)
Screenshot: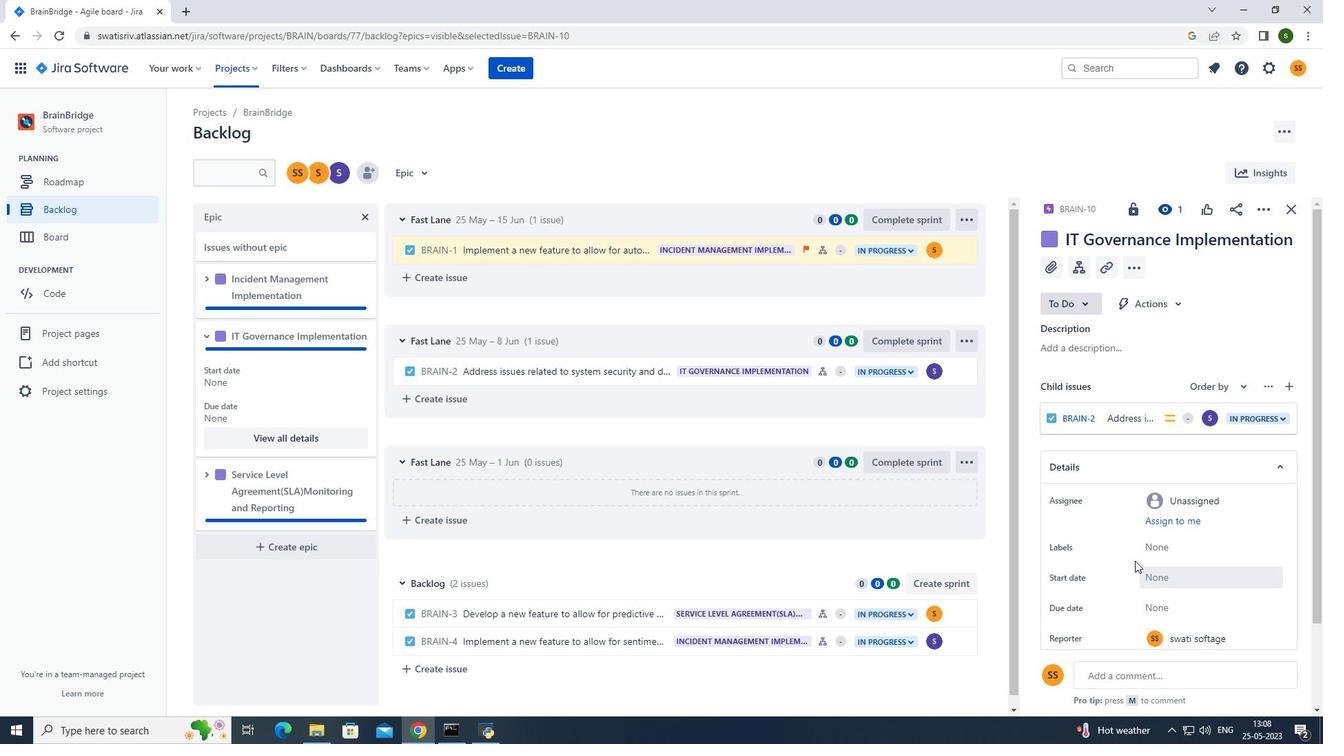 
Action: Mouse scrolled (1135, 560) with delta (0, 0)
Screenshot: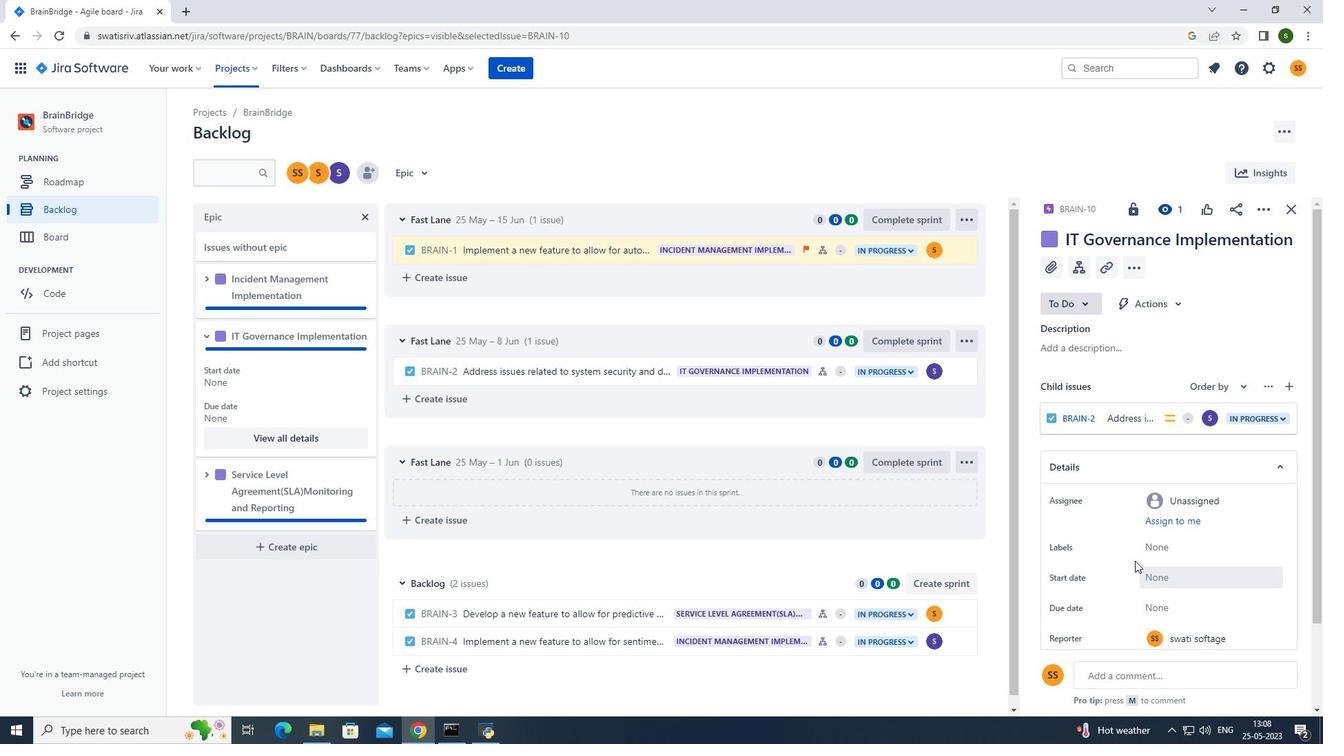 
Action: Mouse moved to (1172, 477)
Screenshot: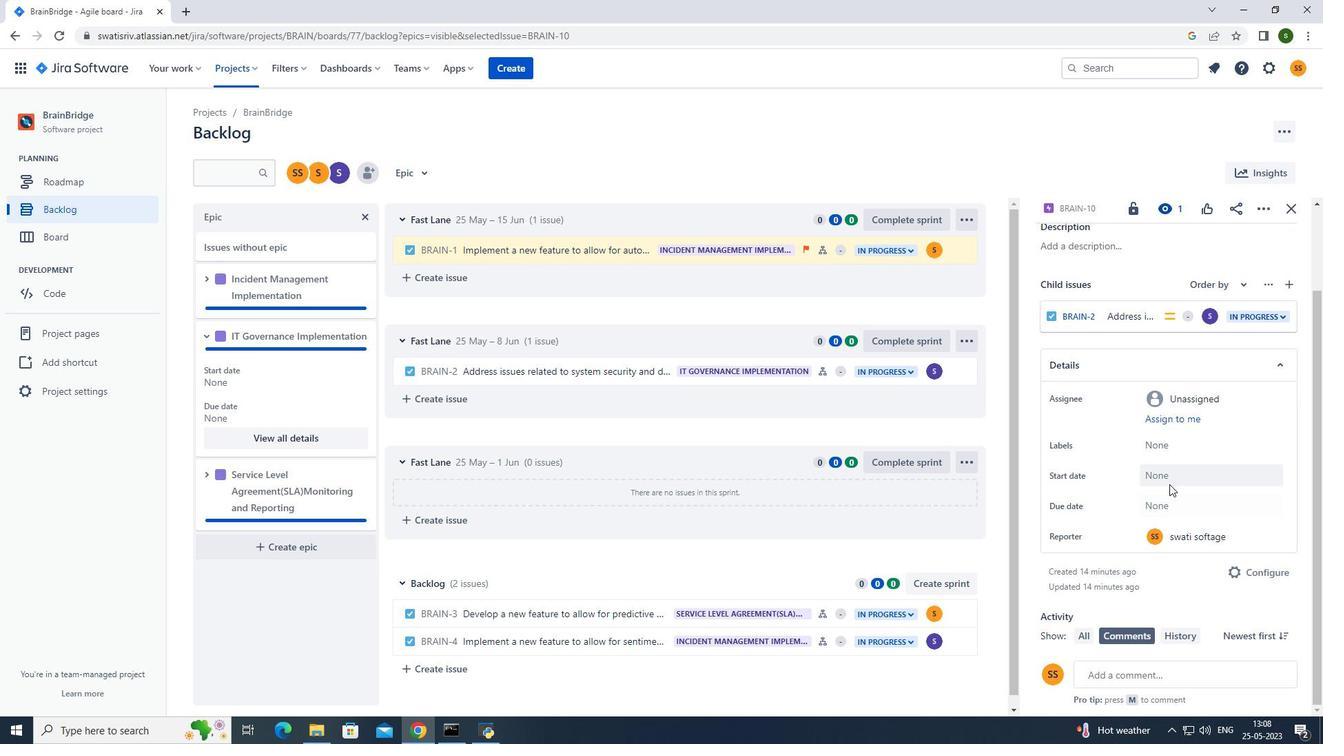 
Action: Mouse pressed left at (1172, 477)
Screenshot: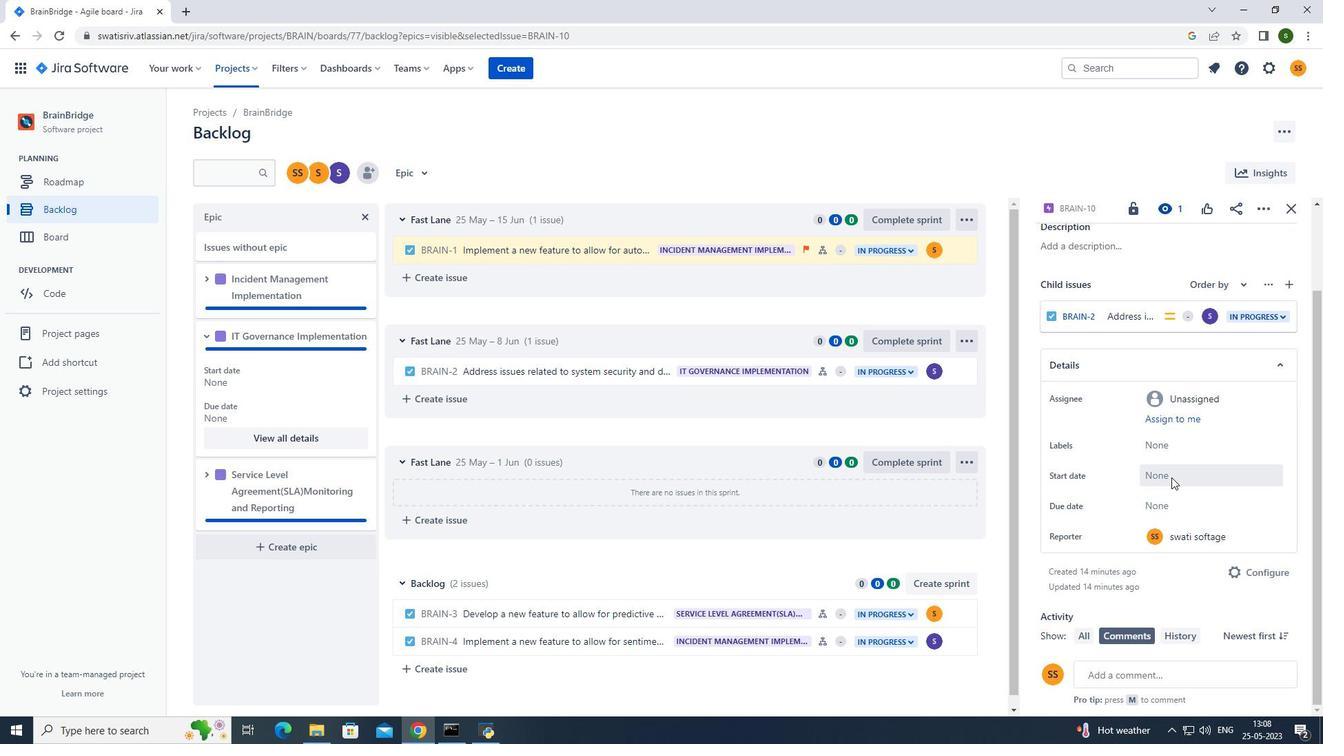 
Action: Mouse moved to (1290, 515)
Screenshot: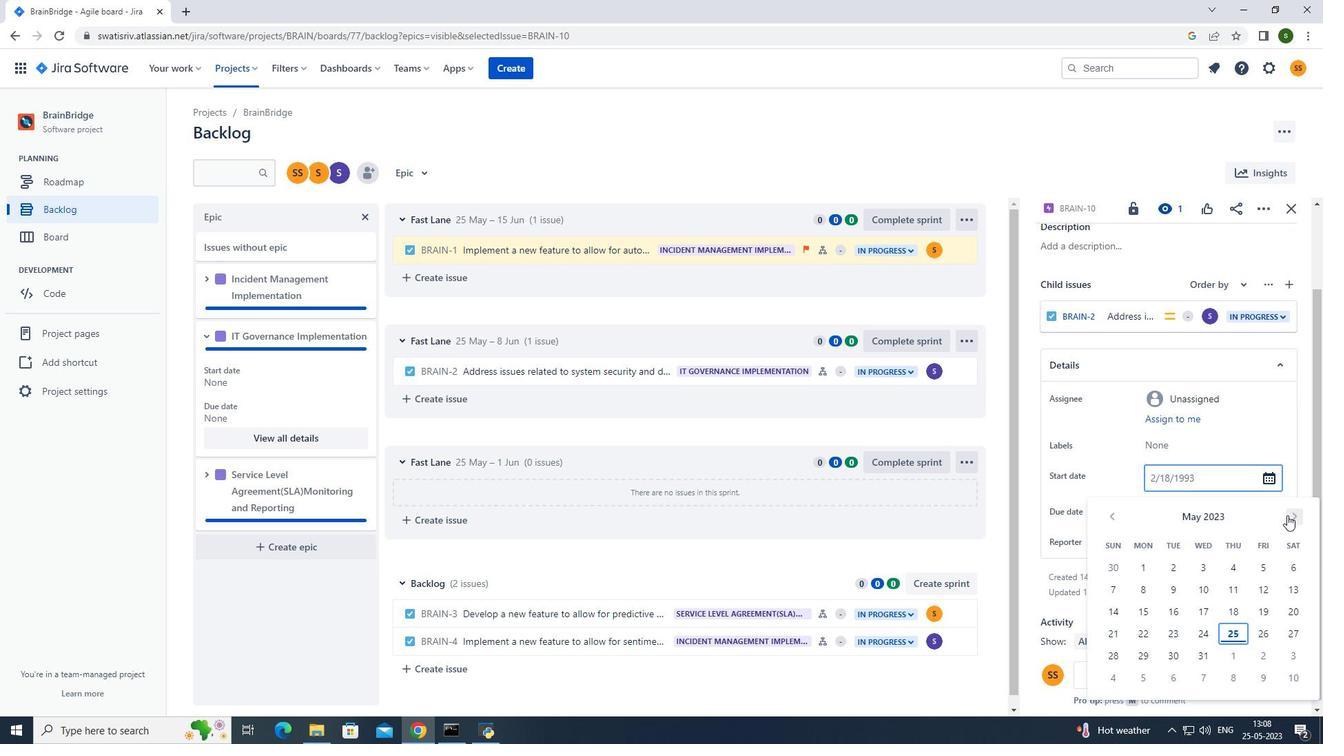 
Action: Mouse pressed left at (1290, 515)
Screenshot: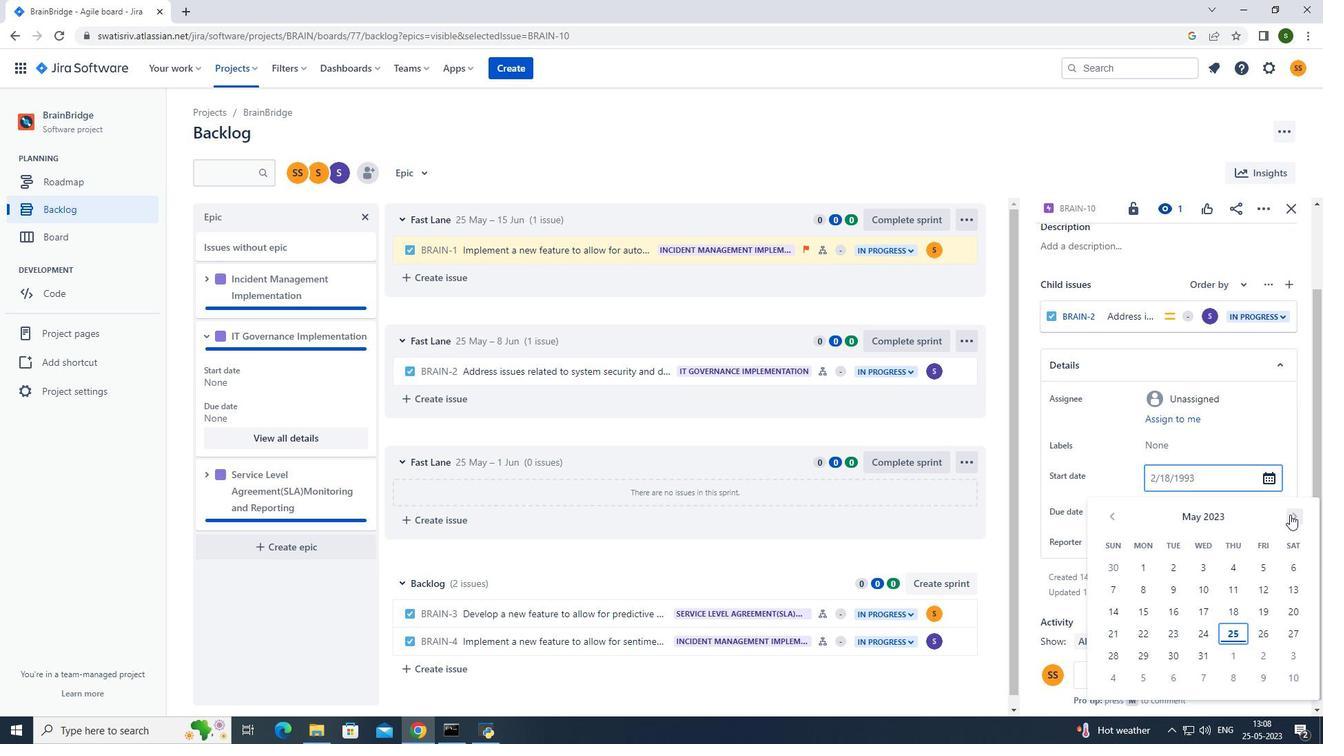 
Action: Mouse pressed left at (1290, 515)
Screenshot: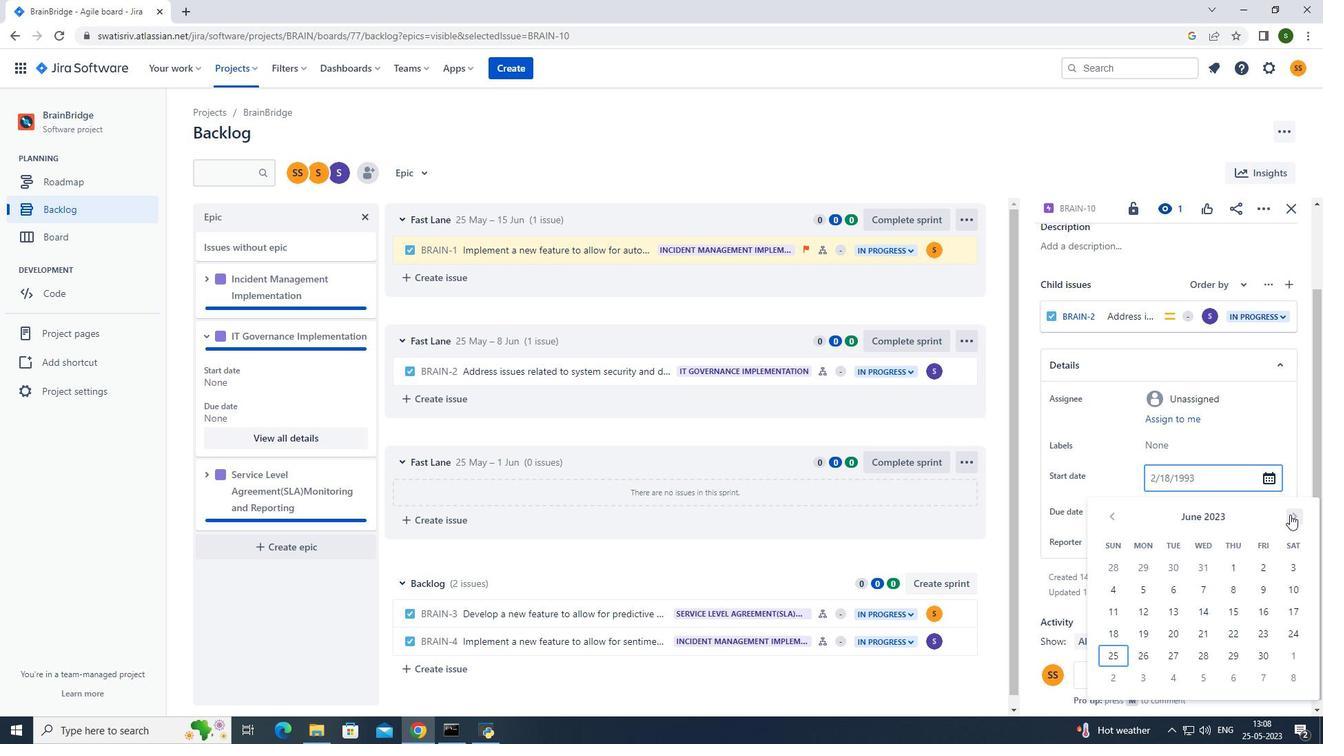 
Action: Mouse pressed left at (1290, 515)
Screenshot: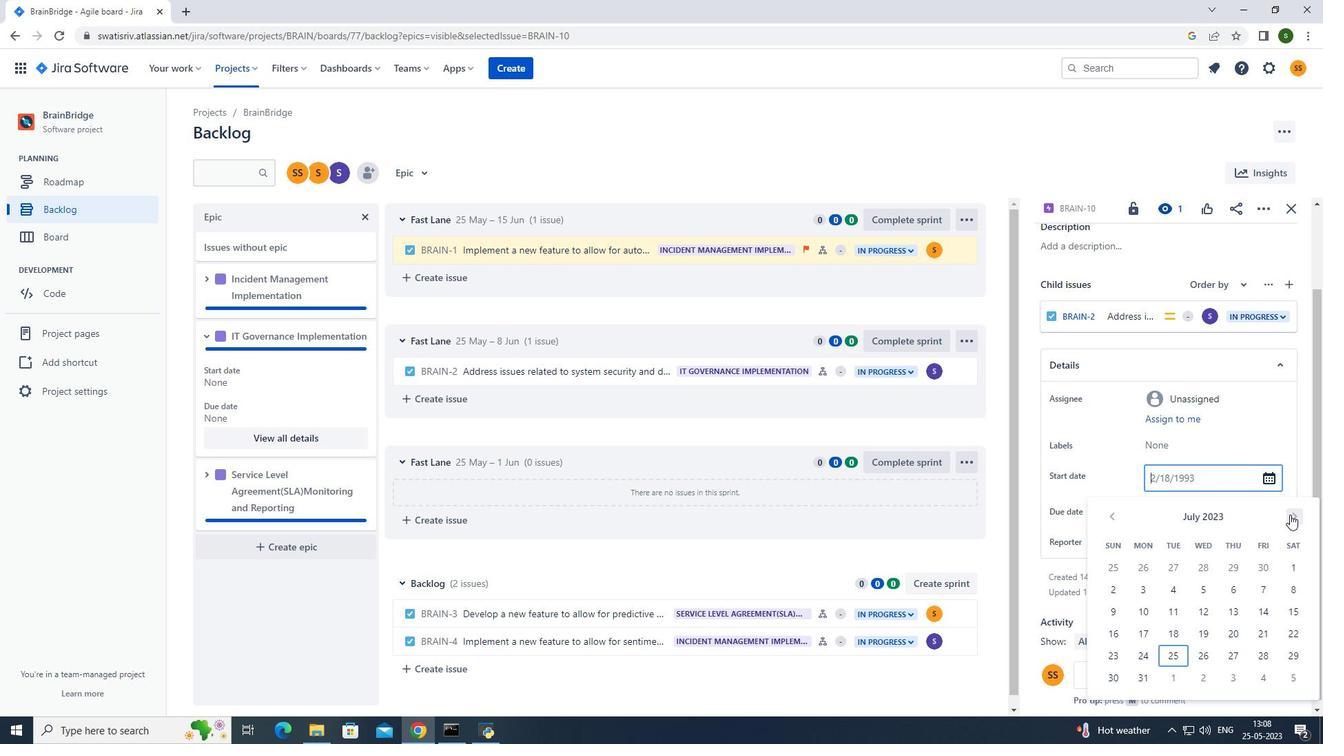 
Action: Mouse pressed left at (1290, 515)
Screenshot: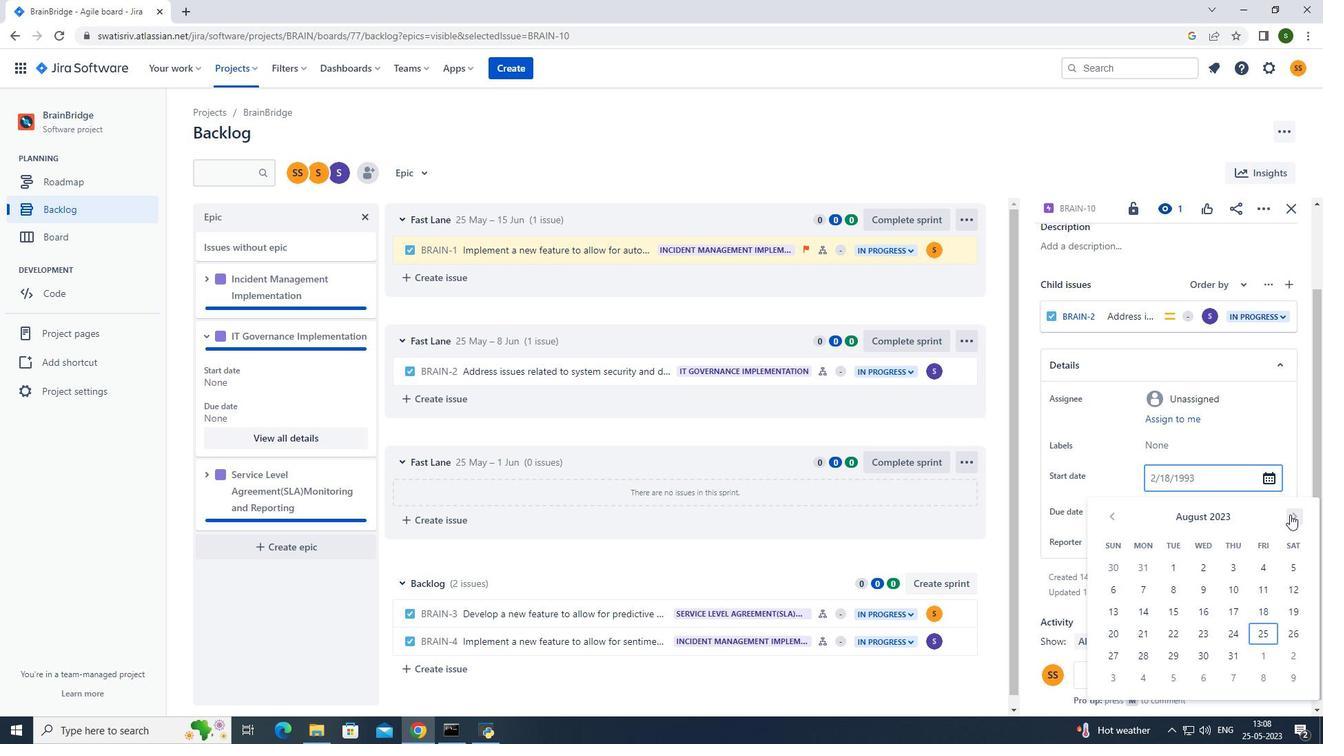 
Action: Mouse pressed left at (1290, 515)
Screenshot: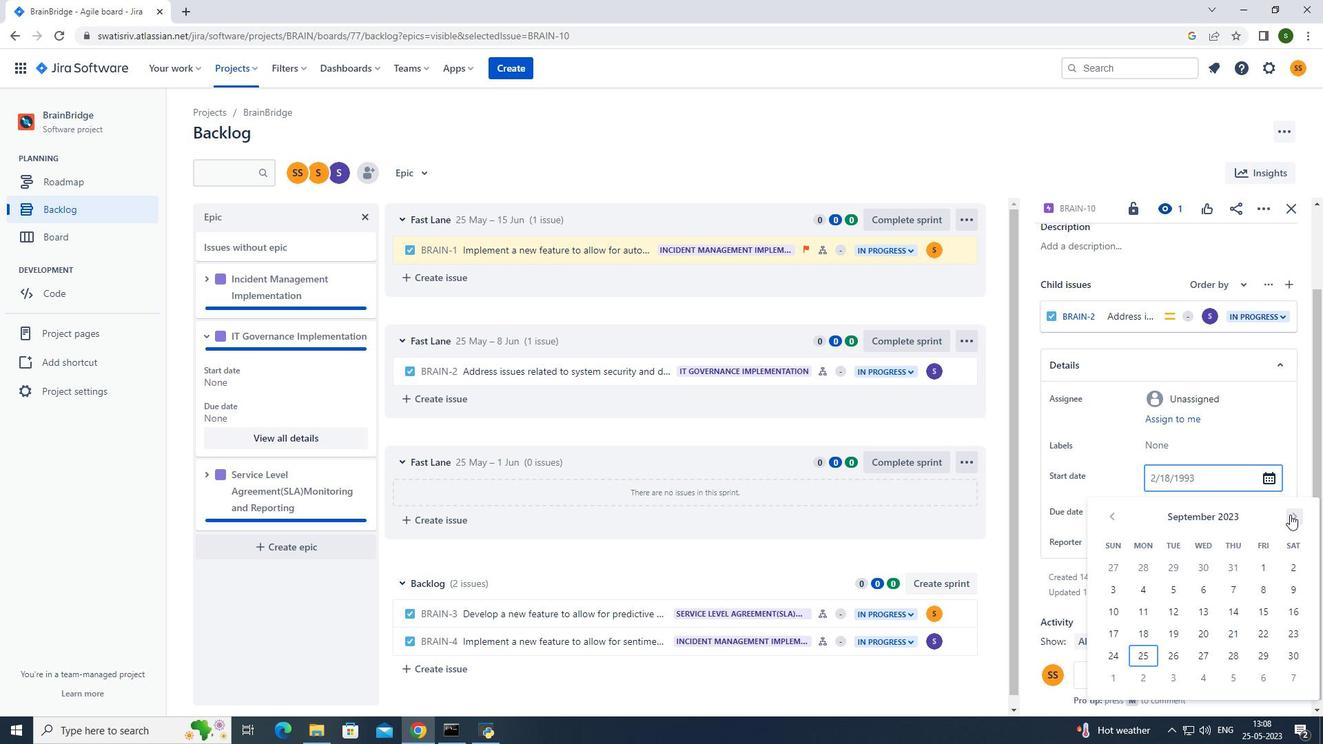 
Action: Mouse pressed left at (1290, 515)
Screenshot: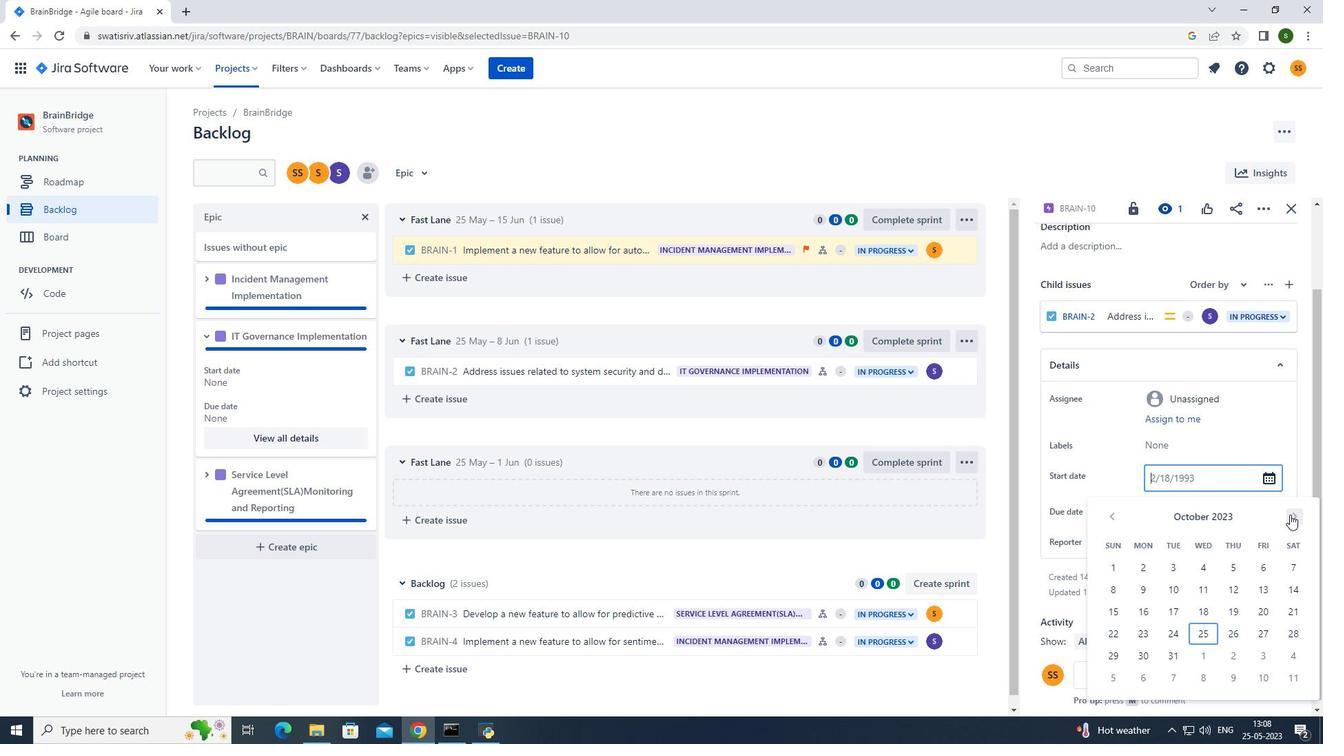 
Action: Mouse pressed left at (1290, 515)
Screenshot: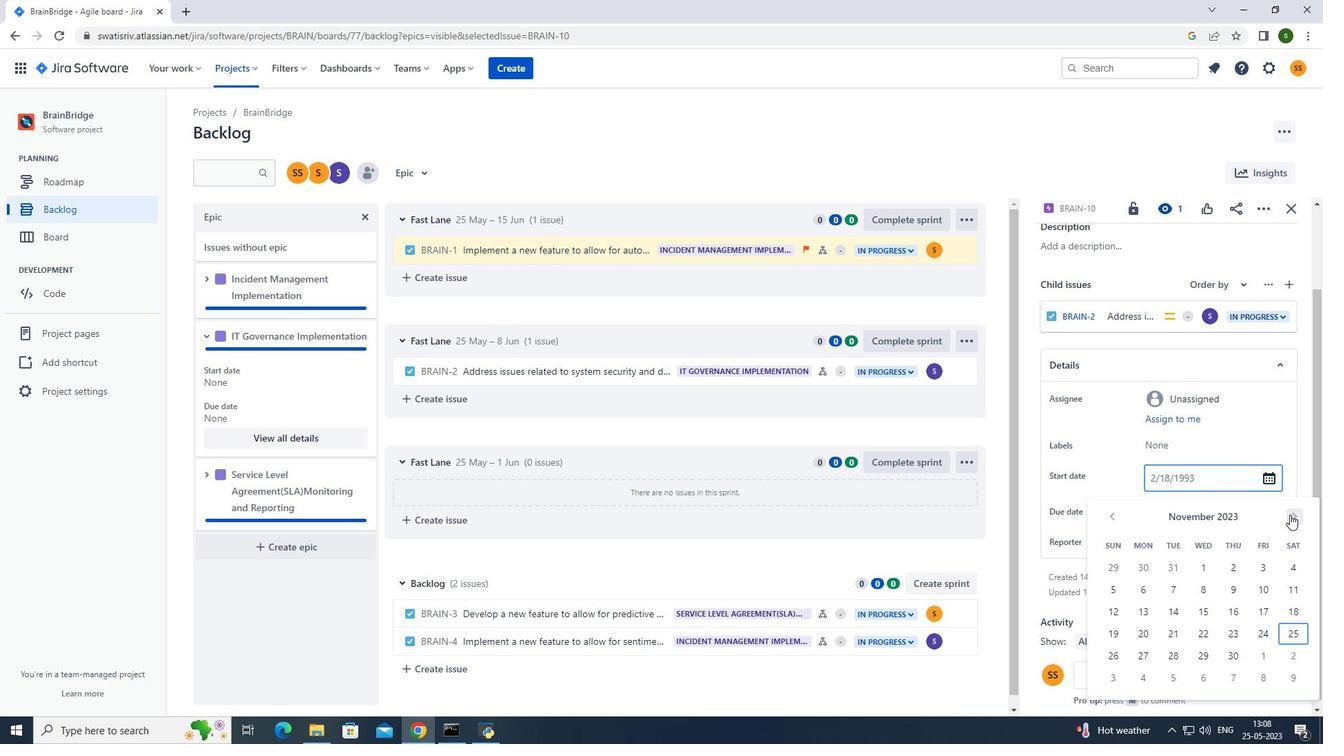 
Action: Mouse pressed left at (1290, 515)
Screenshot: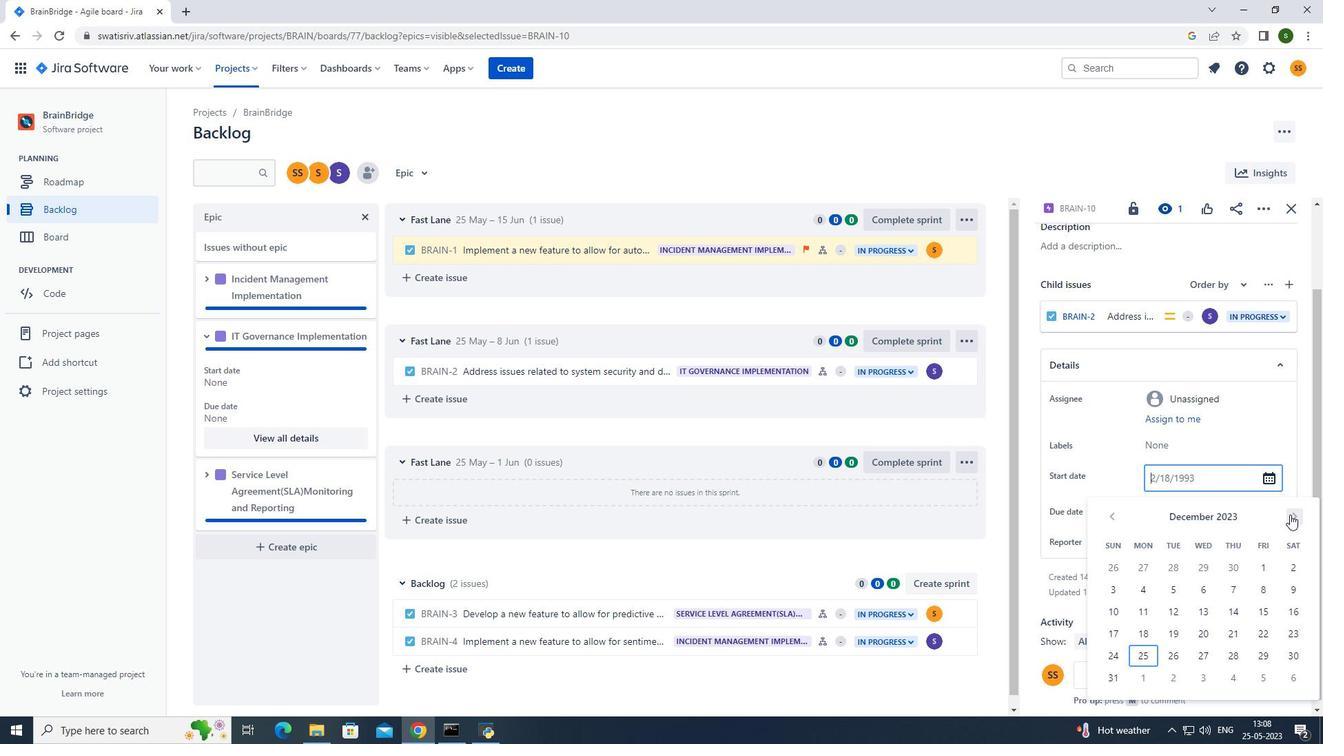 
Action: Mouse pressed left at (1290, 515)
Screenshot: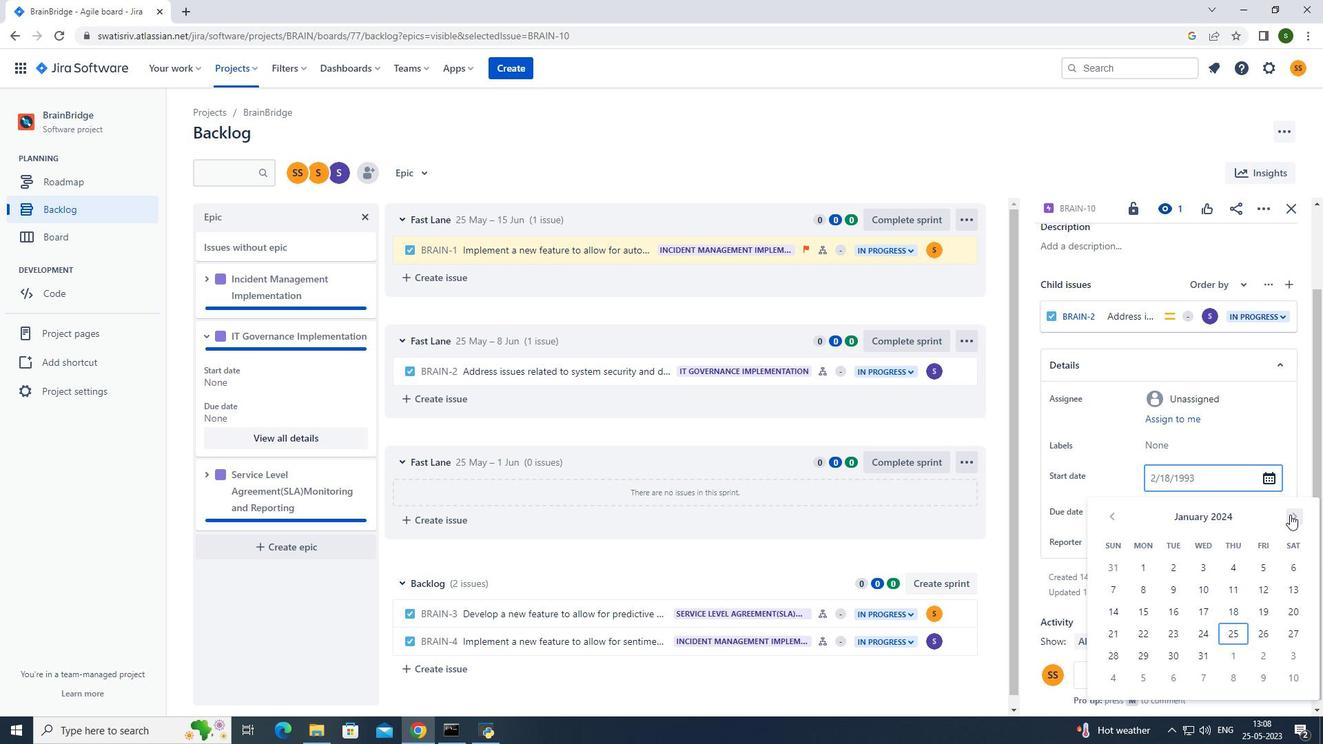 
Action: Mouse pressed left at (1290, 515)
Screenshot: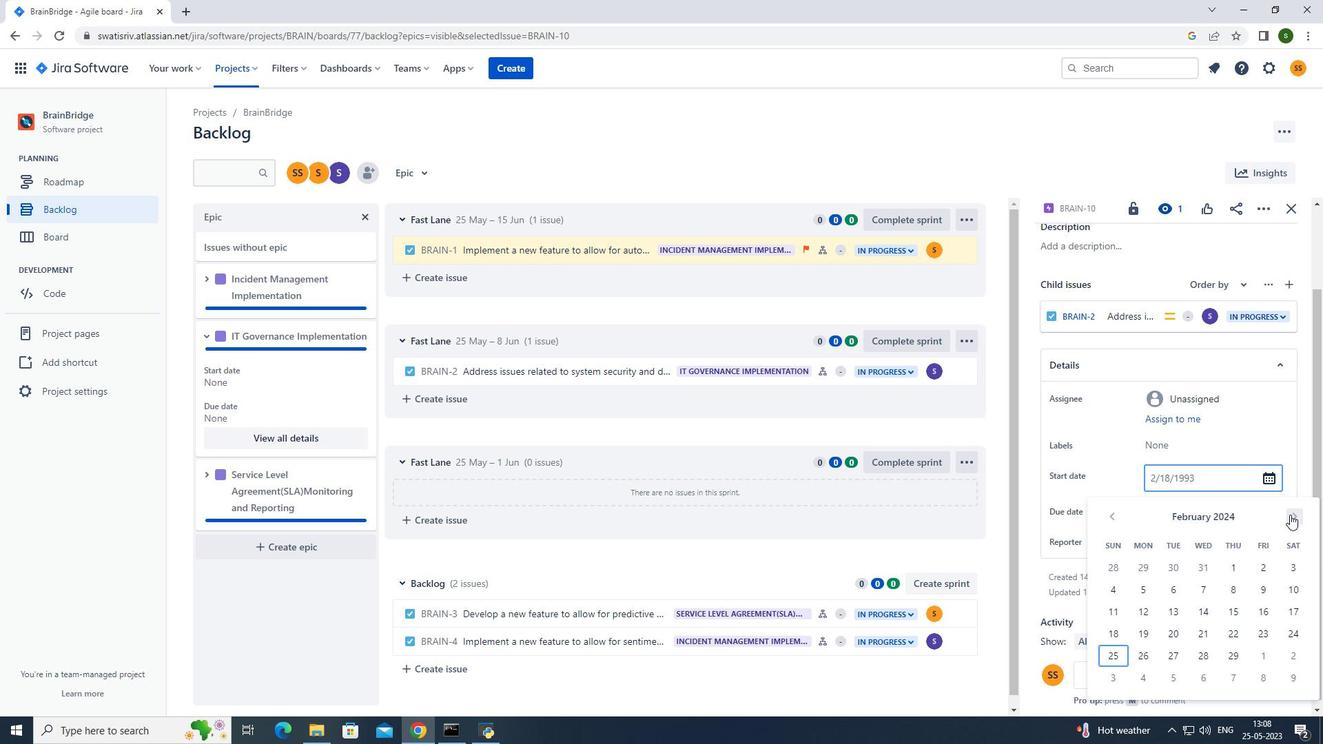 
Action: Mouse pressed left at (1290, 515)
Screenshot: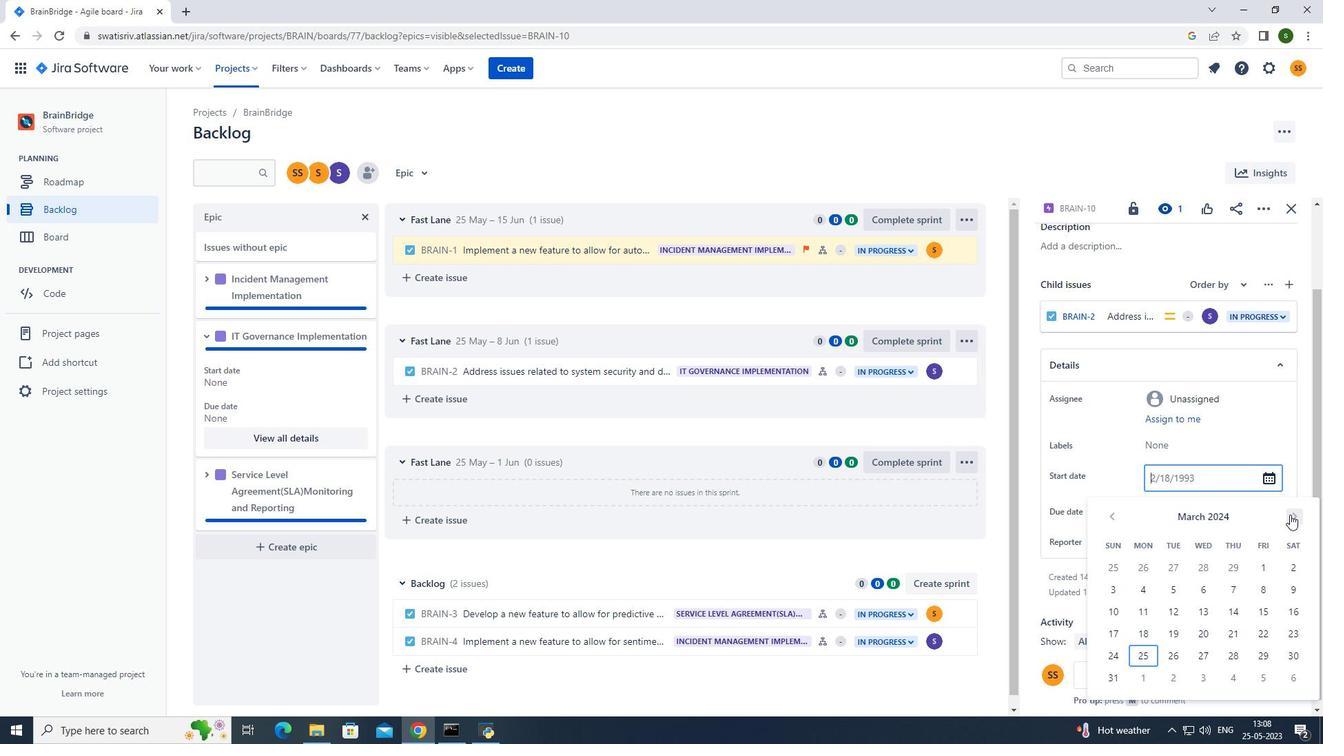 
Action: Mouse moved to (1144, 572)
Screenshot: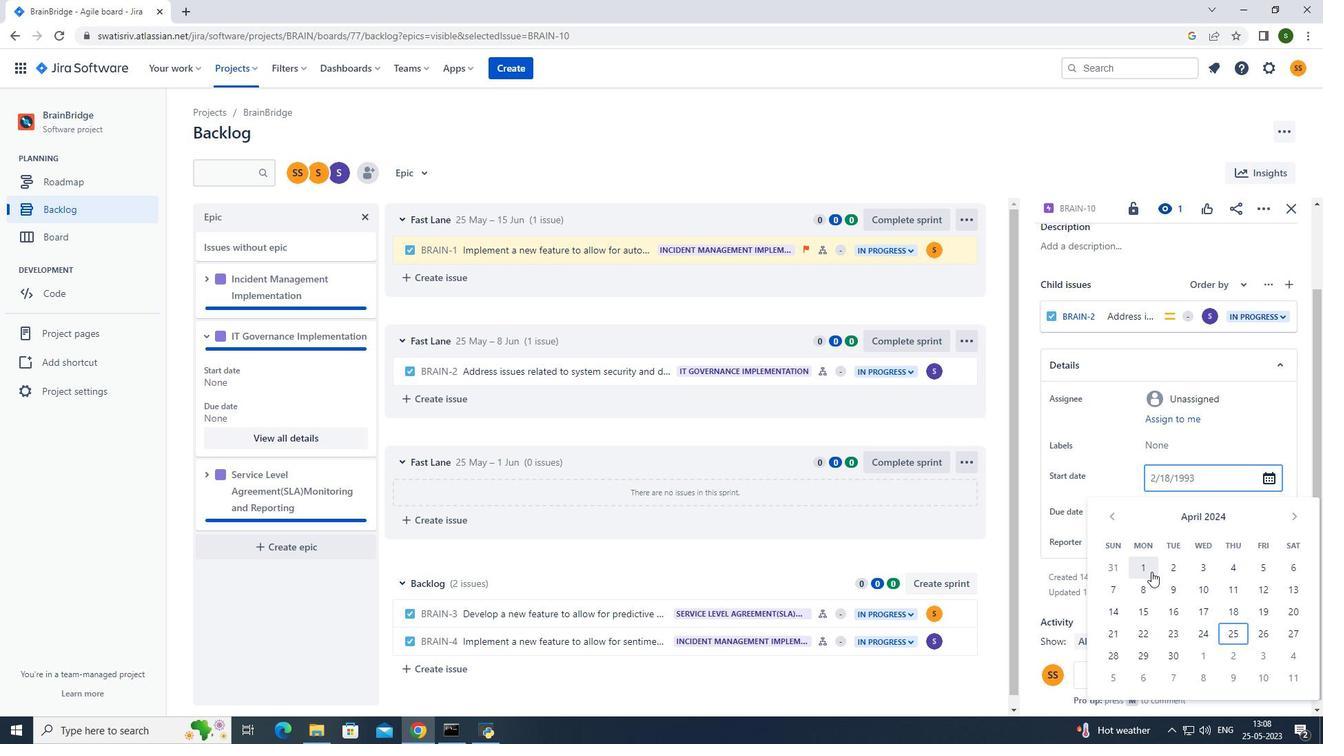 
Action: Mouse pressed left at (1144, 572)
Screenshot: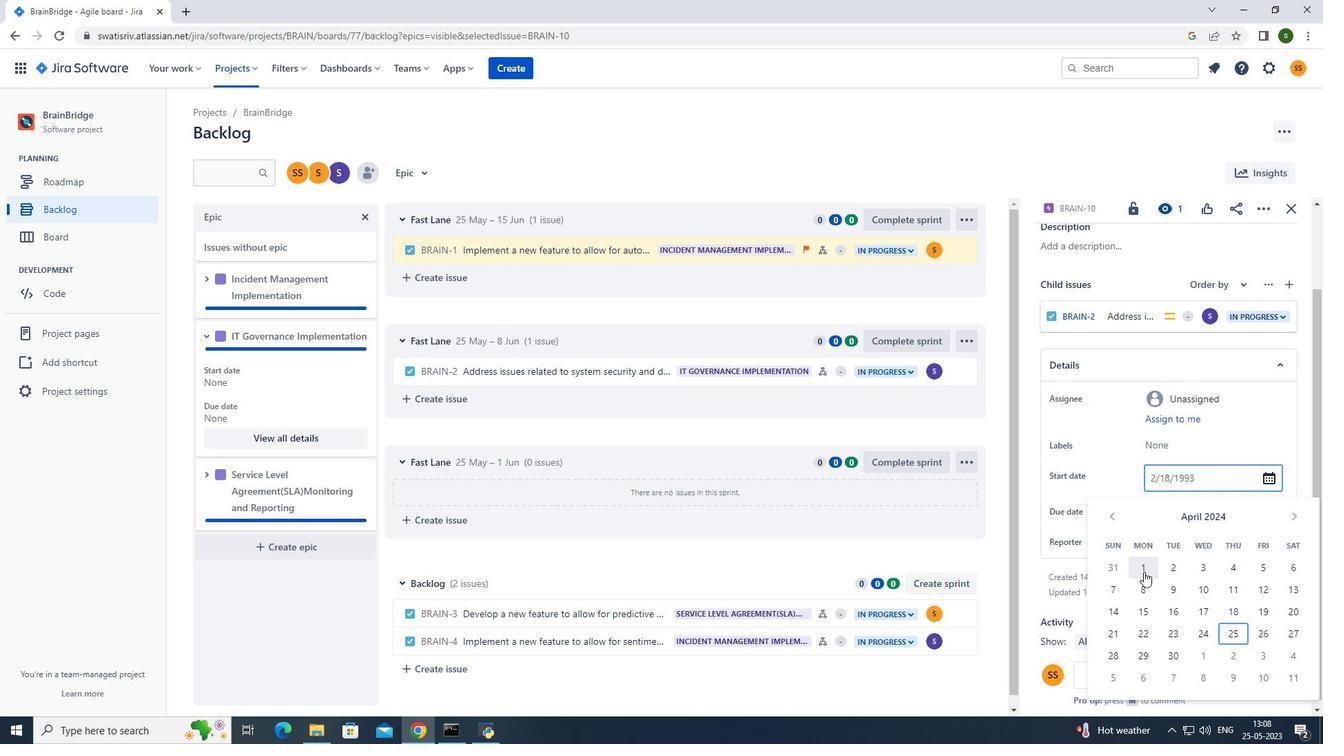 
Action: Mouse moved to (1176, 512)
Screenshot: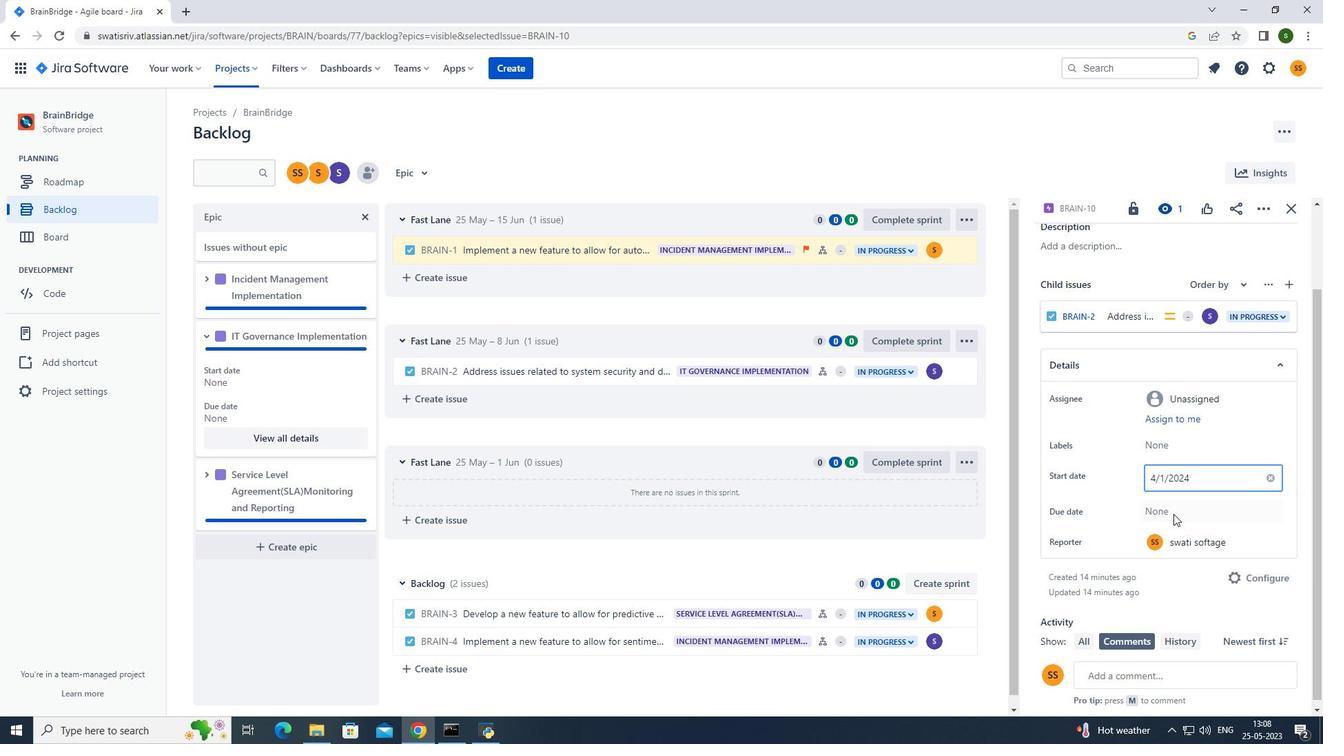 
Action: Mouse pressed left at (1176, 512)
Screenshot: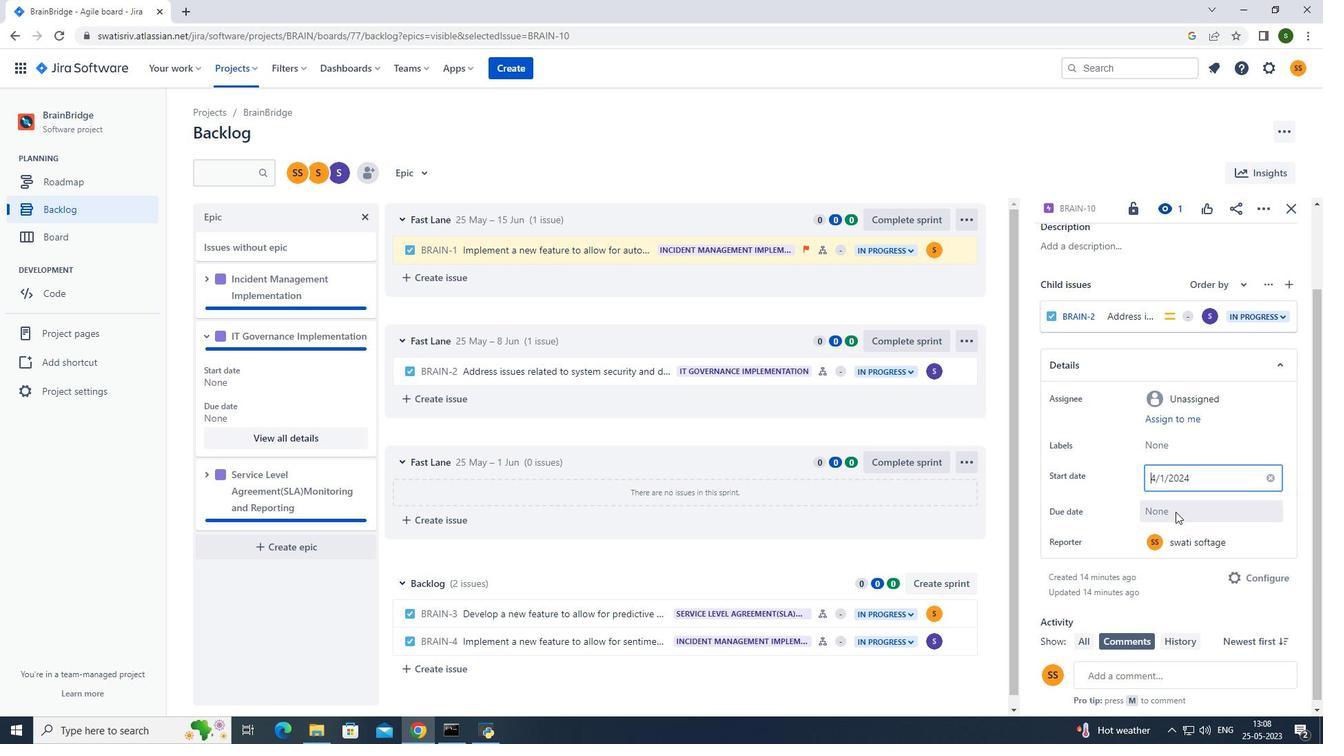 
Action: Mouse moved to (1295, 310)
Screenshot: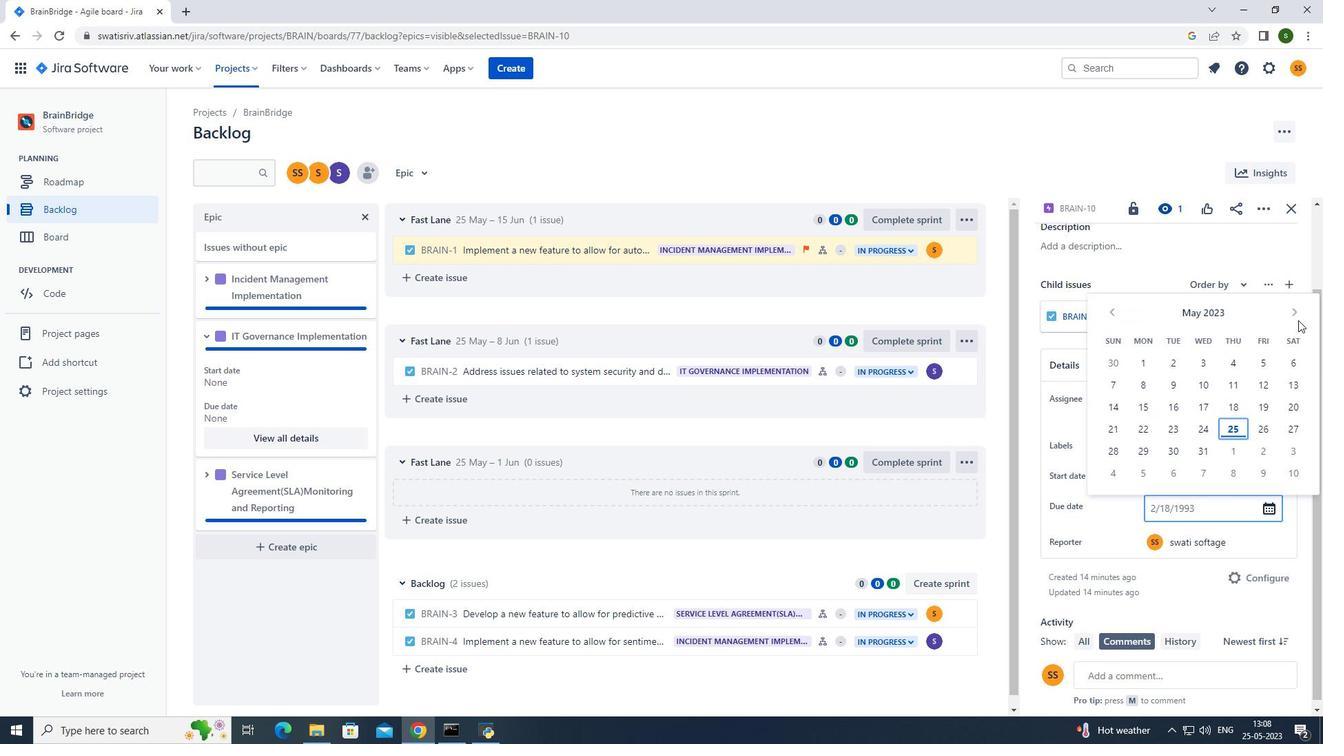 
Action: Mouse pressed left at (1295, 310)
Screenshot: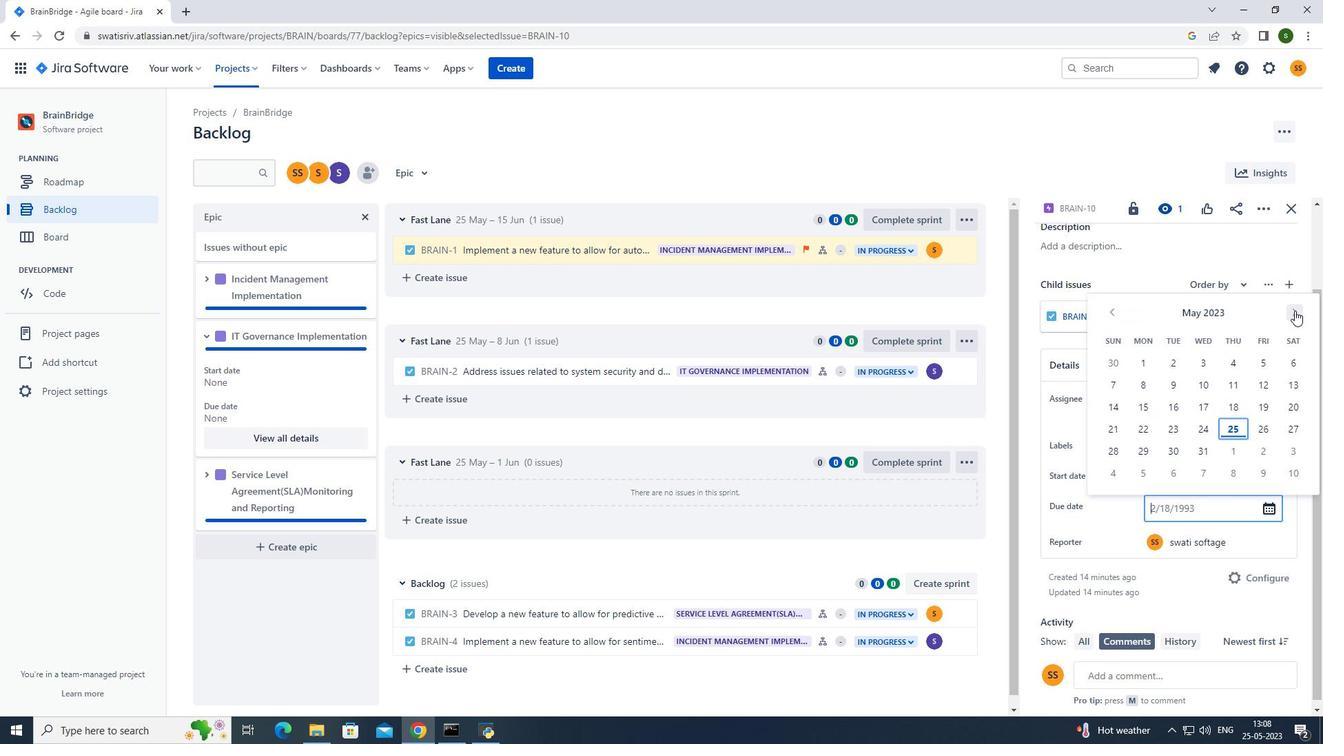
Action: Mouse pressed left at (1295, 310)
Screenshot: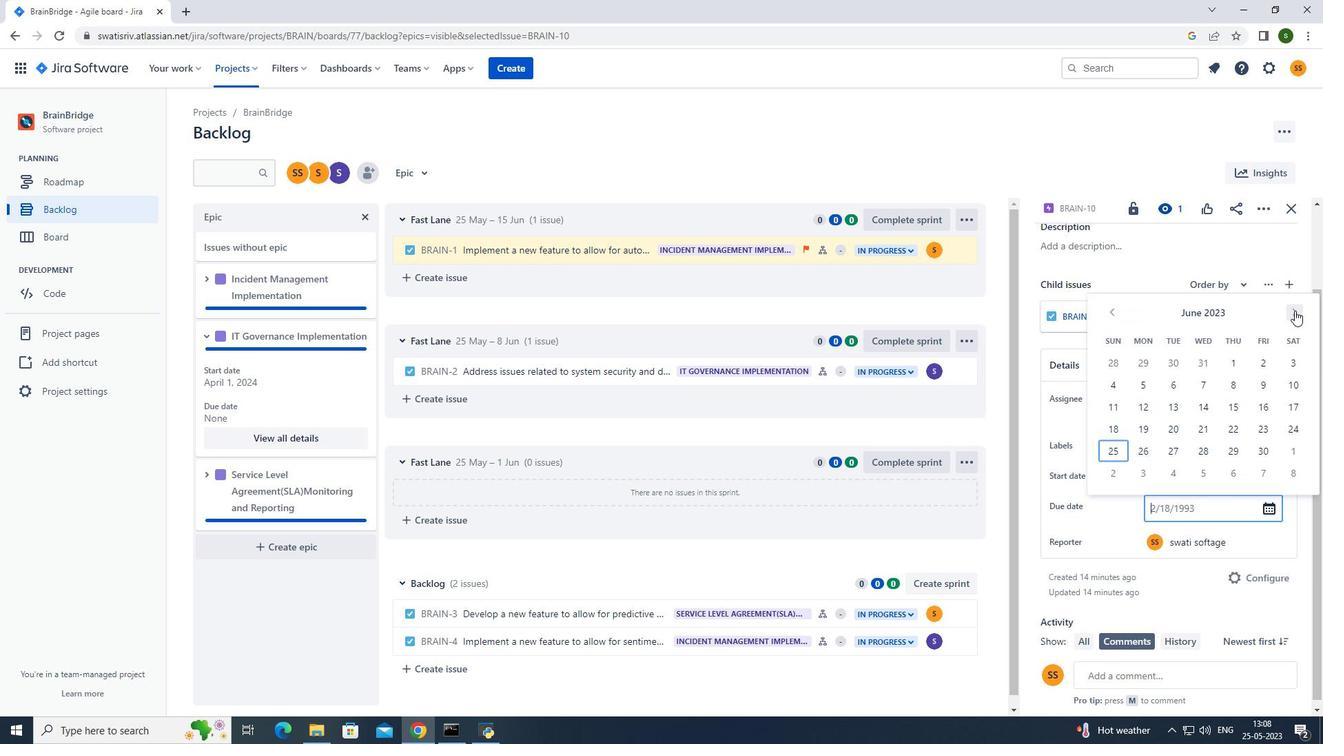 
Action: Mouse pressed left at (1295, 310)
Screenshot: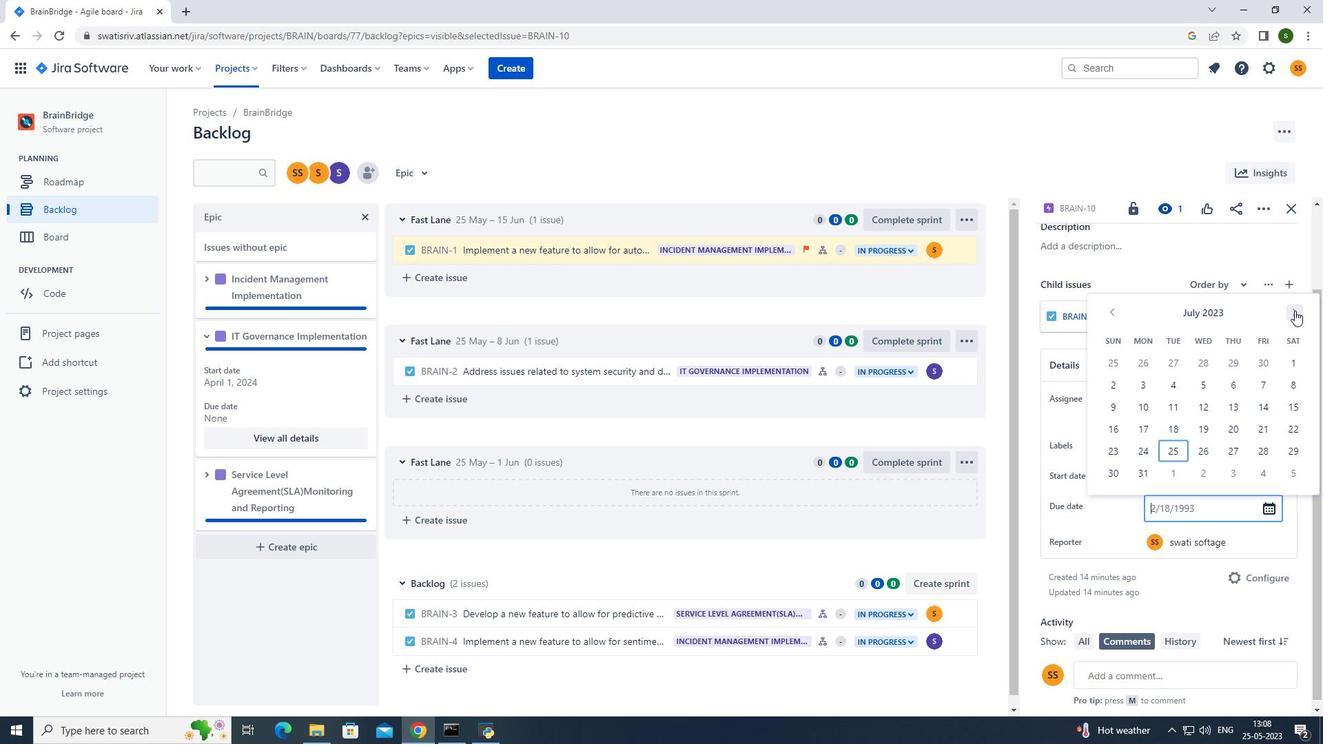 
Action: Mouse pressed left at (1295, 310)
Screenshot: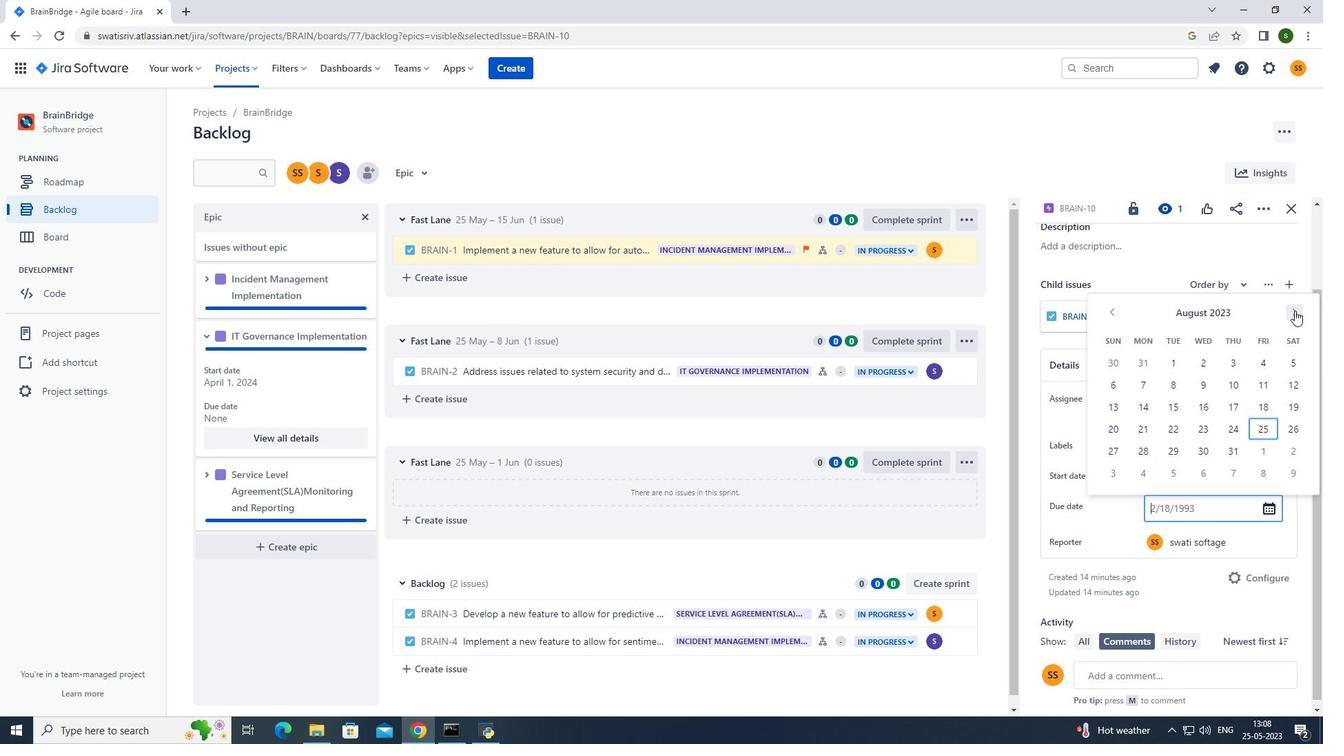 
Action: Mouse moved to (1291, 312)
Screenshot: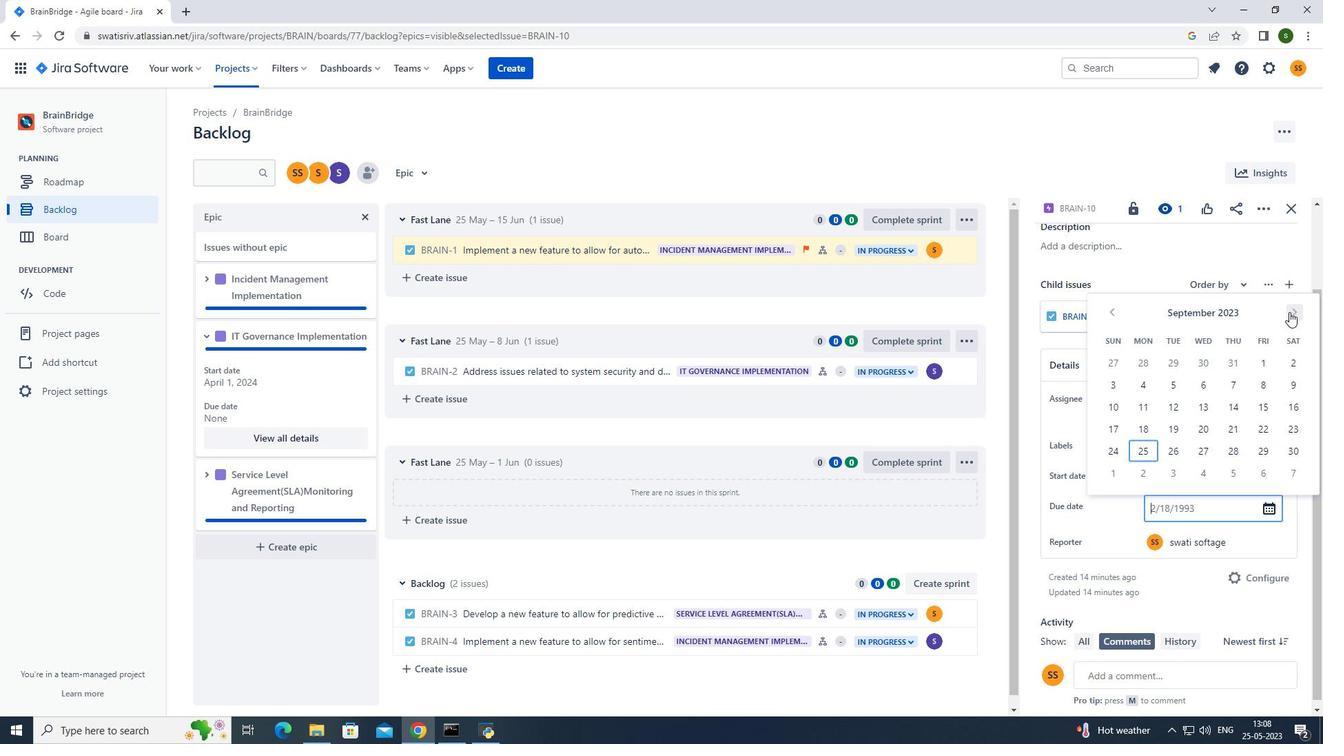 
Action: Mouse pressed left at (1291, 312)
Screenshot: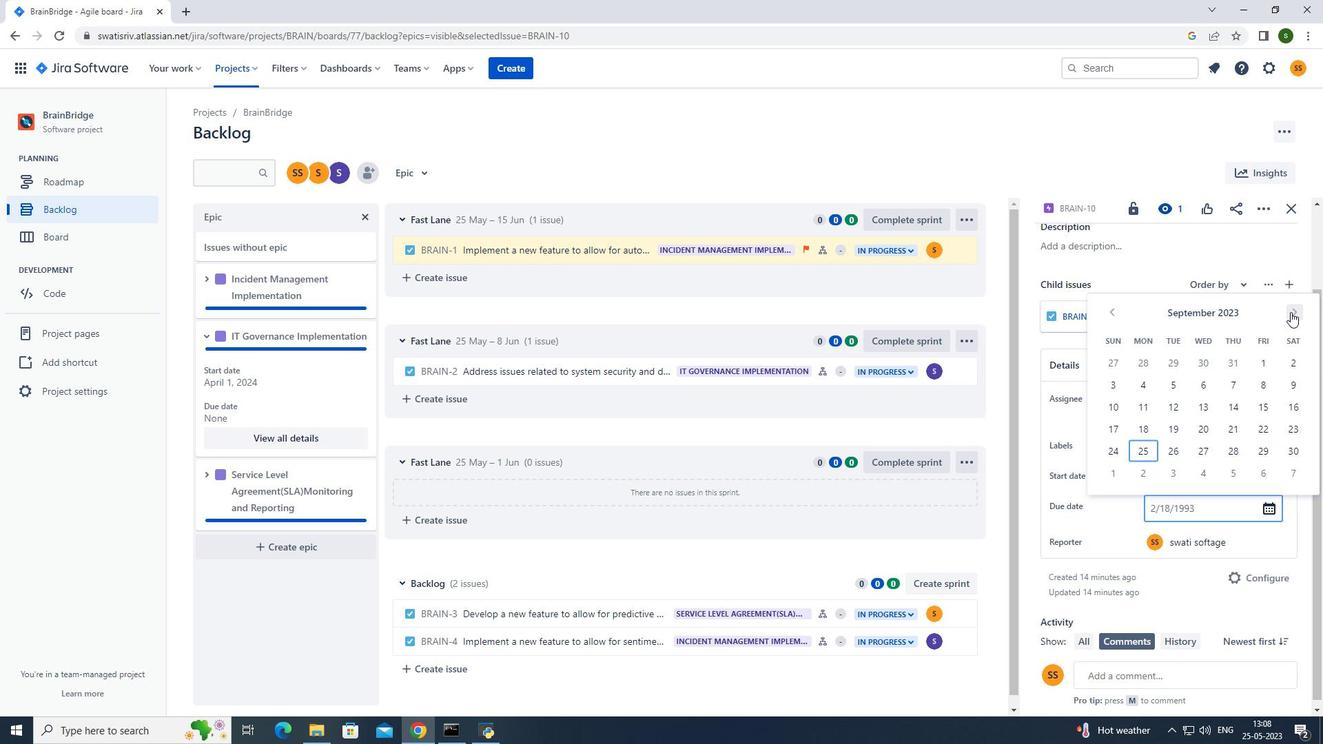 
Action: Mouse pressed left at (1291, 312)
Screenshot: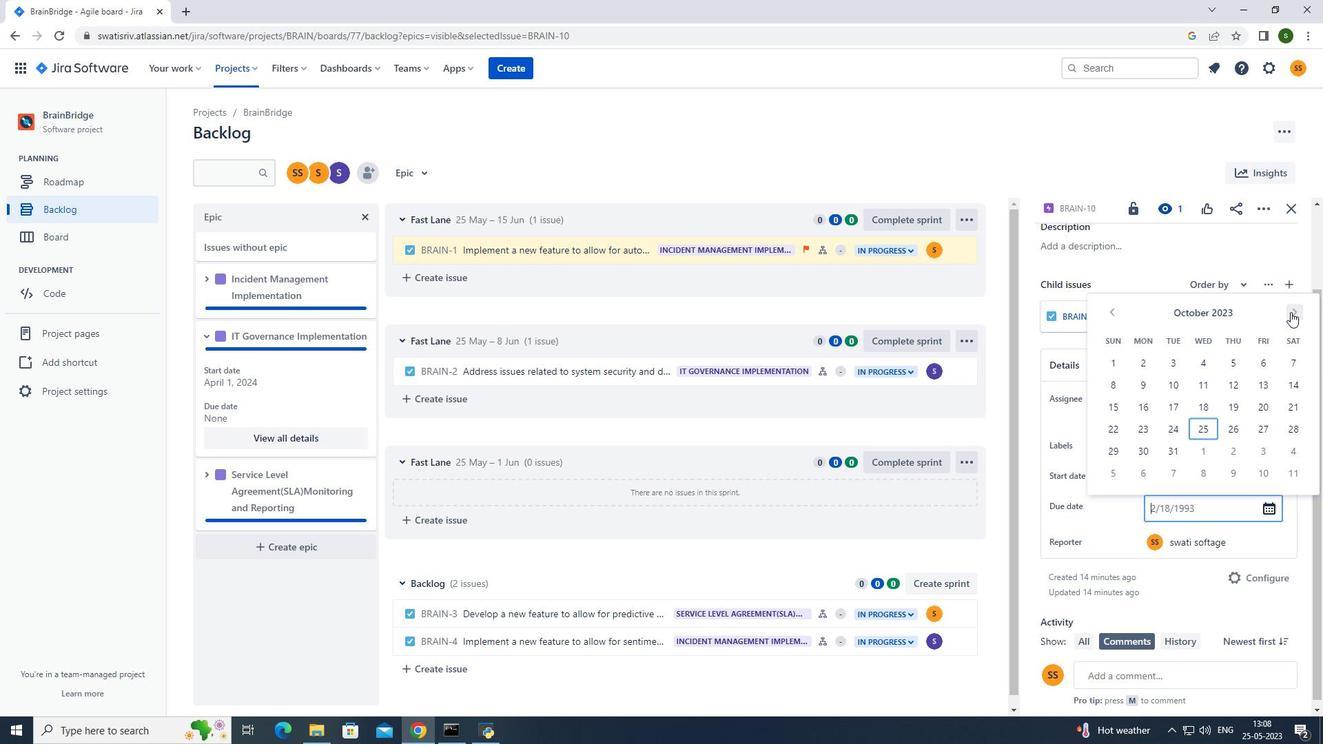 
Action: Mouse pressed left at (1291, 312)
Screenshot: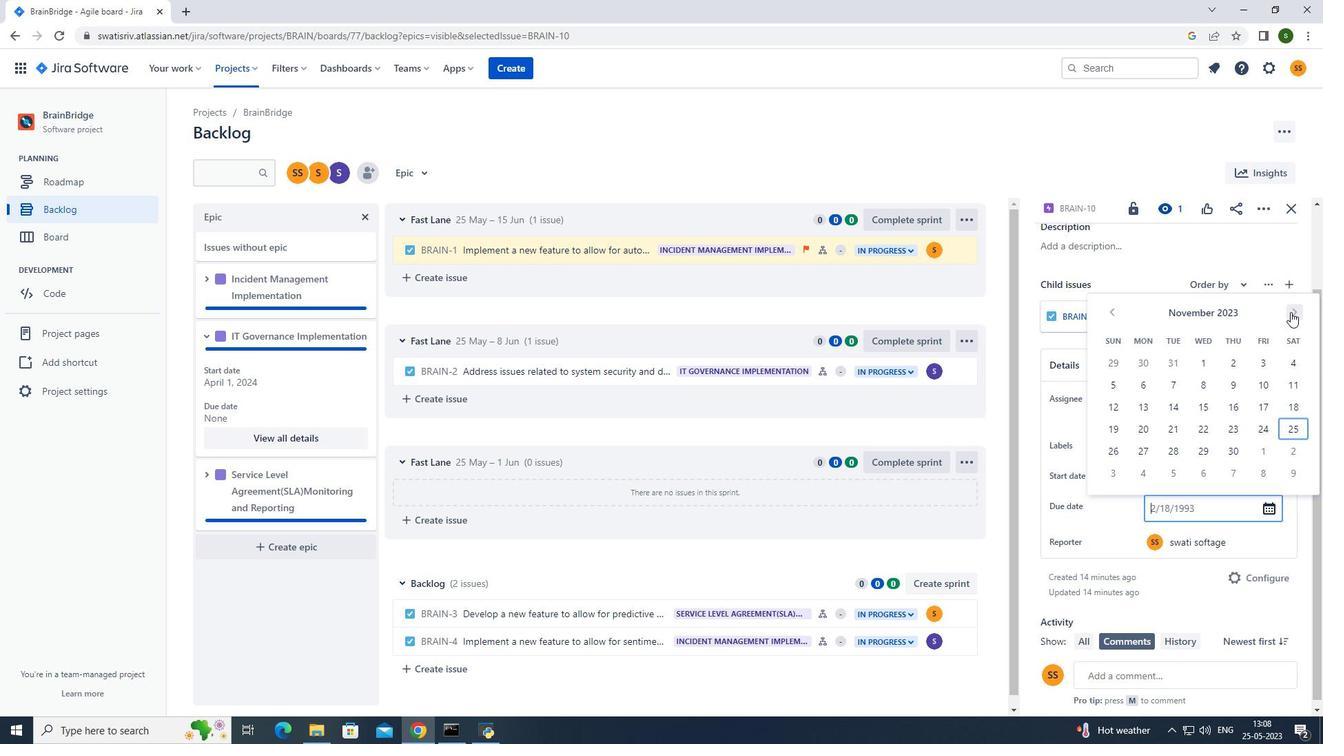 
Action: Mouse pressed left at (1291, 312)
Screenshot: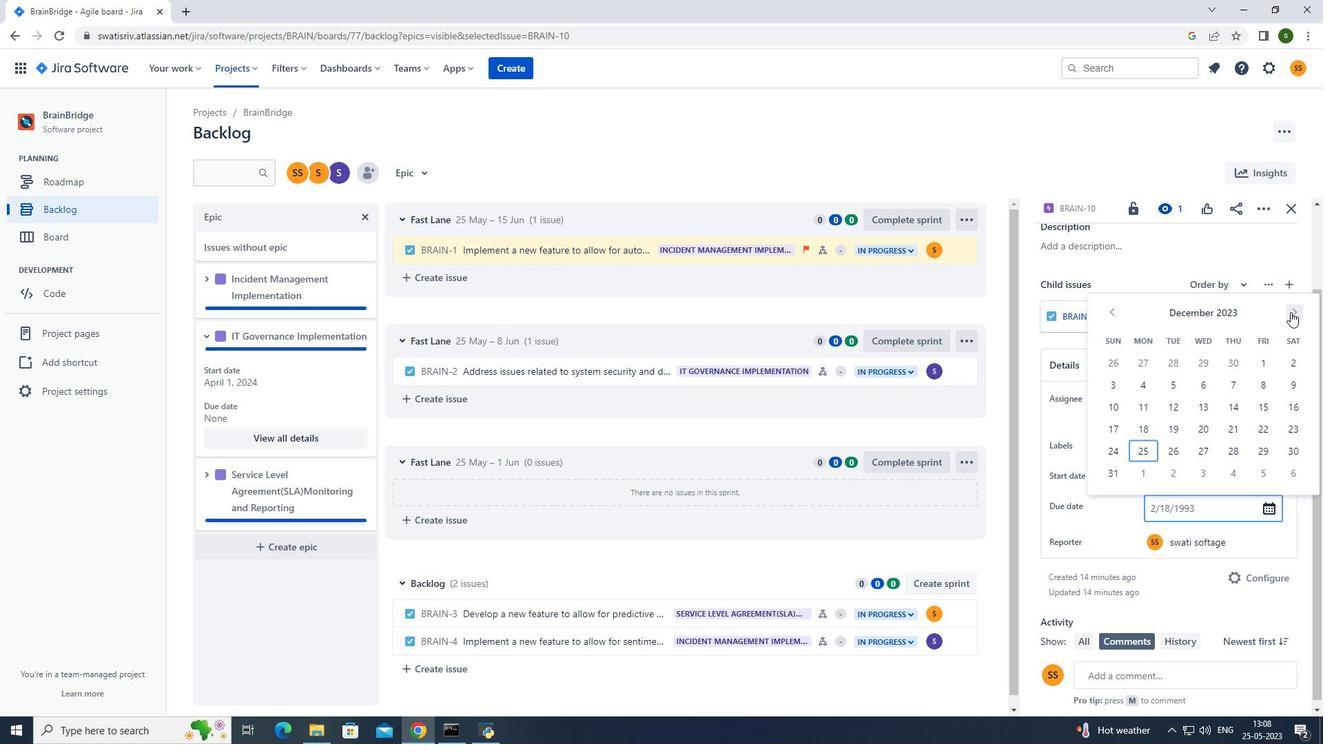 
Action: Mouse moved to (1291, 312)
Screenshot: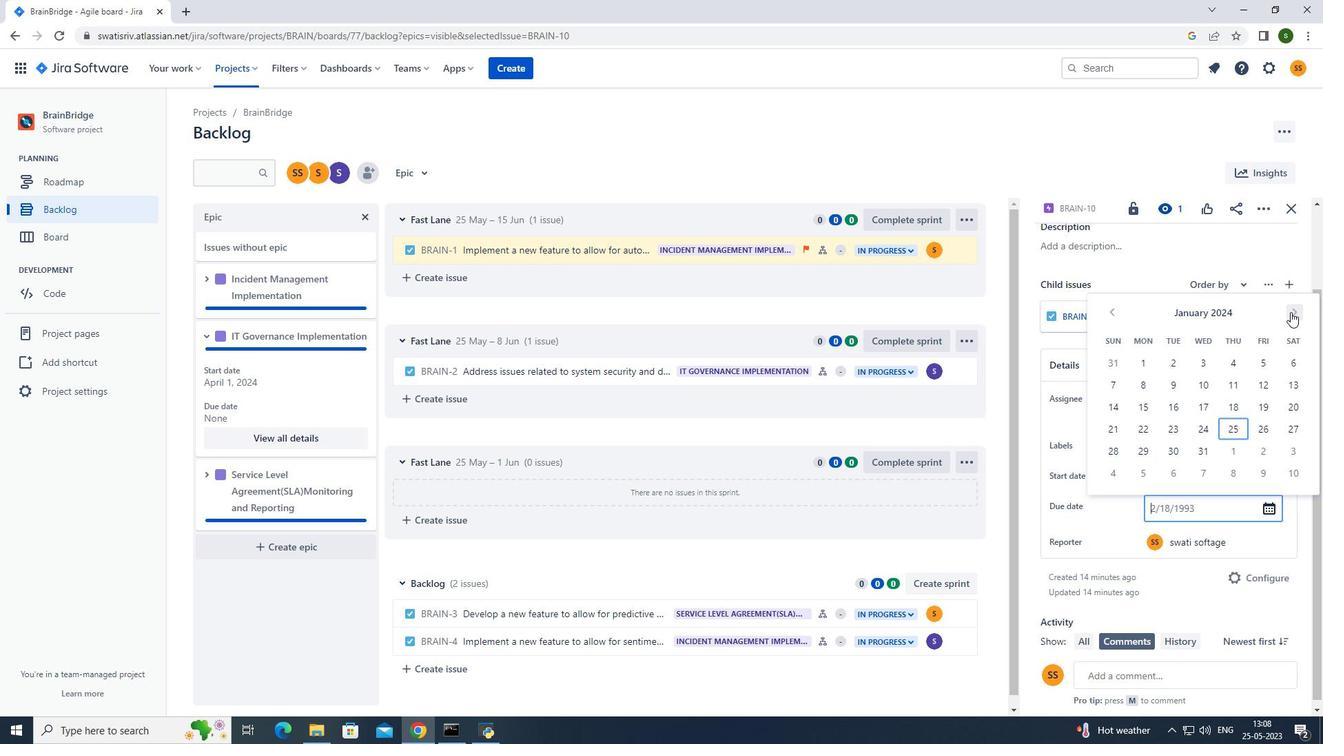 
Action: Mouse pressed left at (1291, 312)
Screenshot: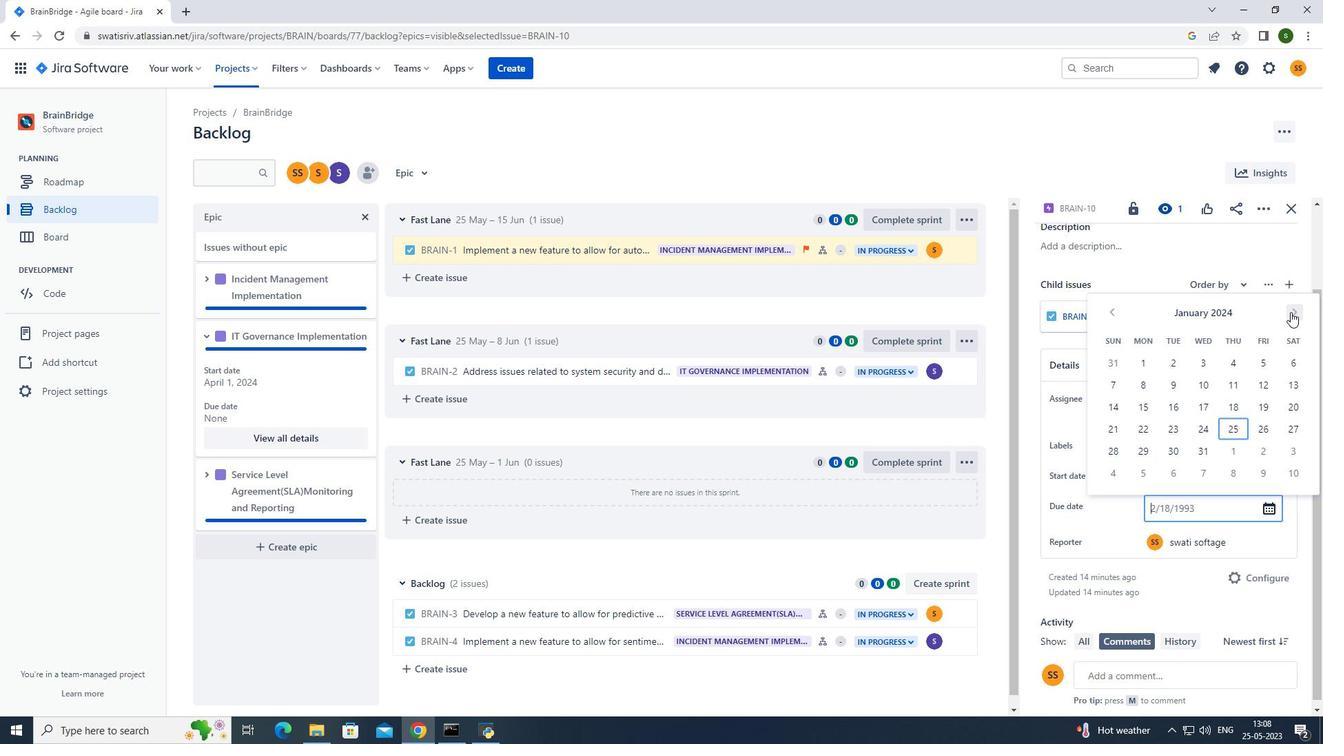 
Action: Mouse pressed left at (1291, 312)
Screenshot: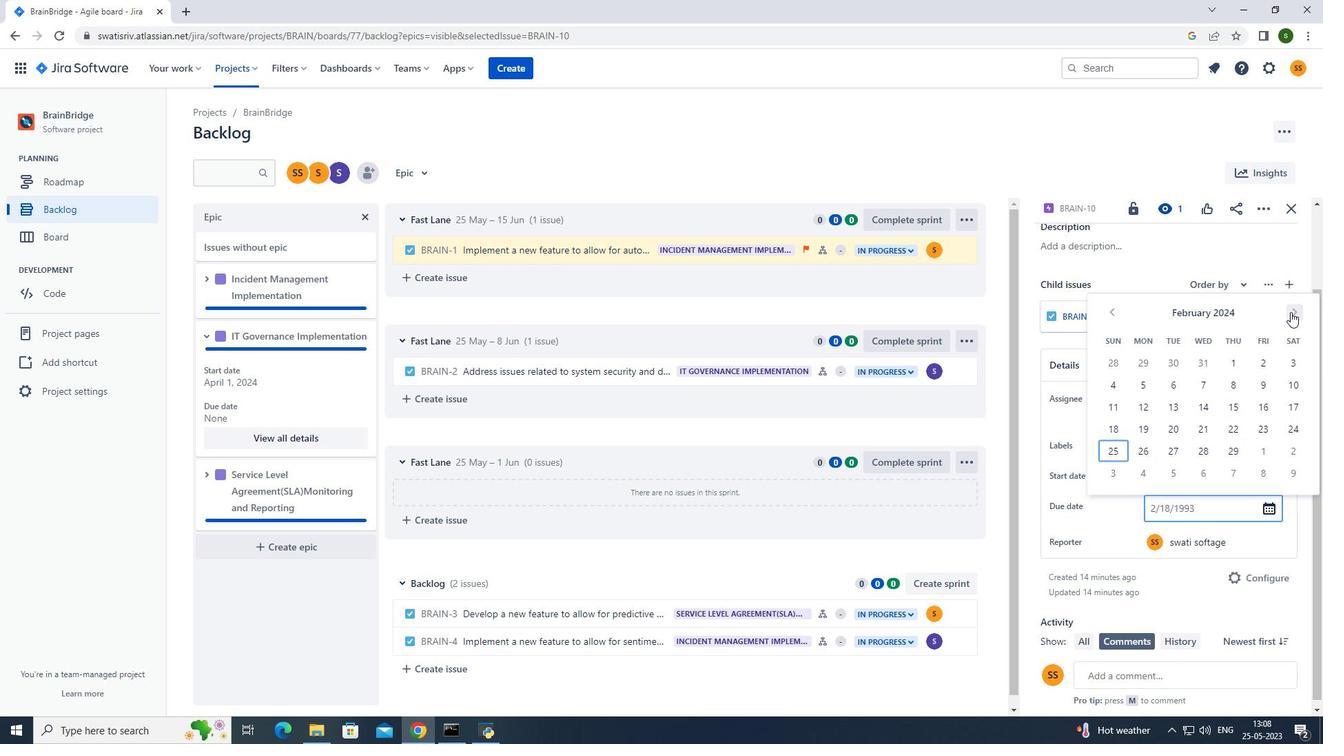 
Action: Mouse pressed left at (1291, 312)
Screenshot: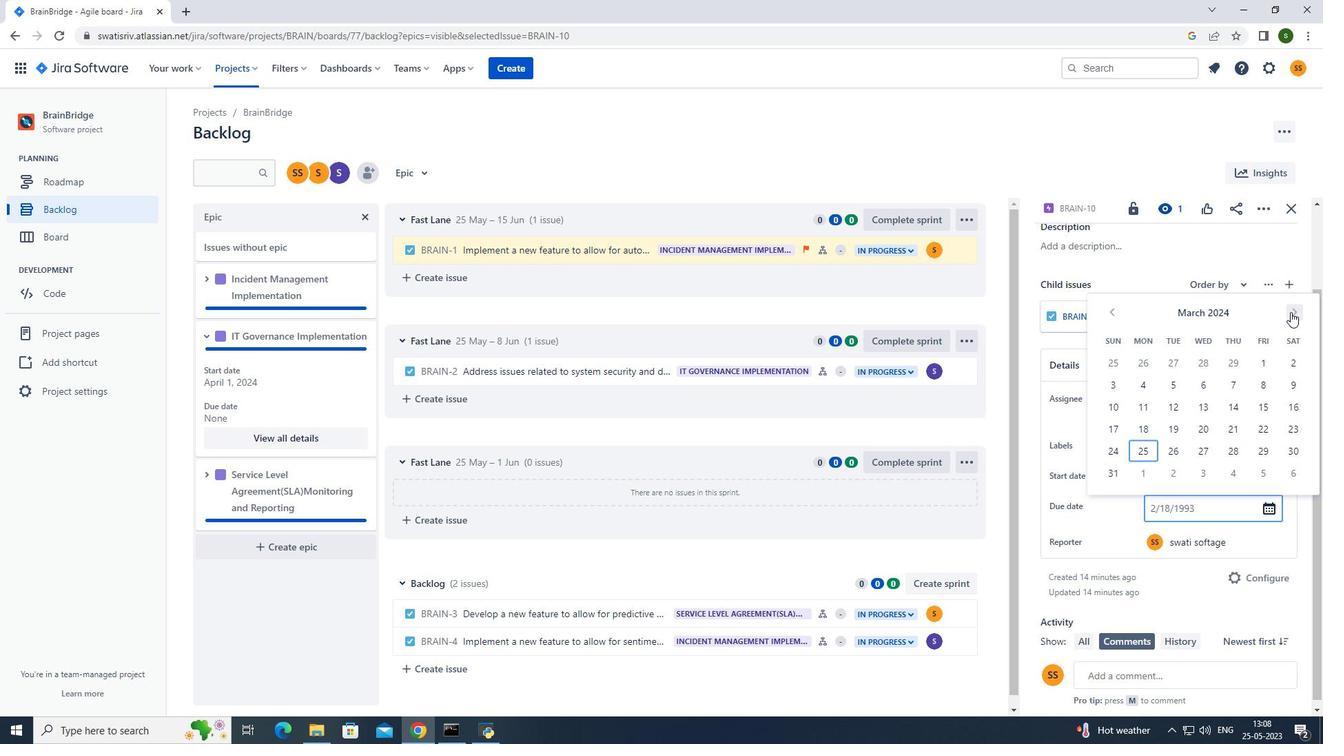 
Action: Mouse pressed left at (1291, 312)
Screenshot: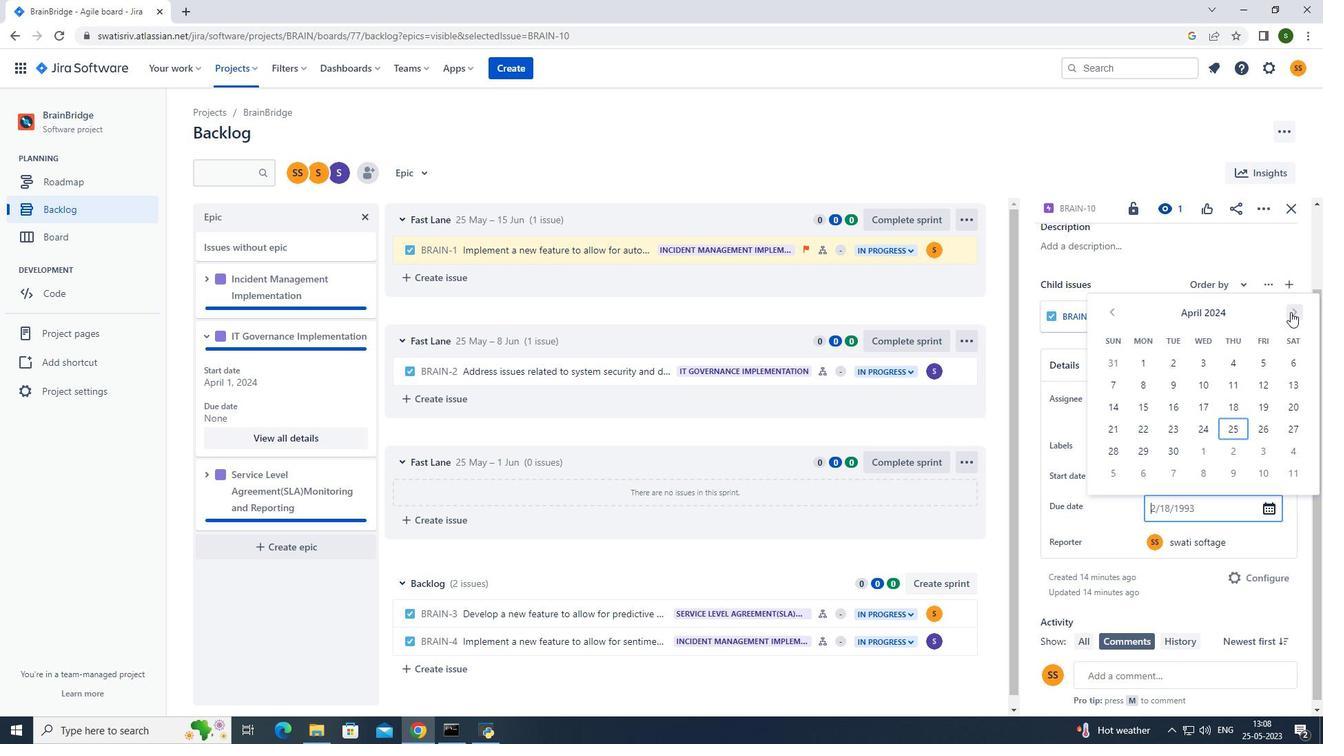 
Action: Mouse pressed left at (1291, 312)
Screenshot: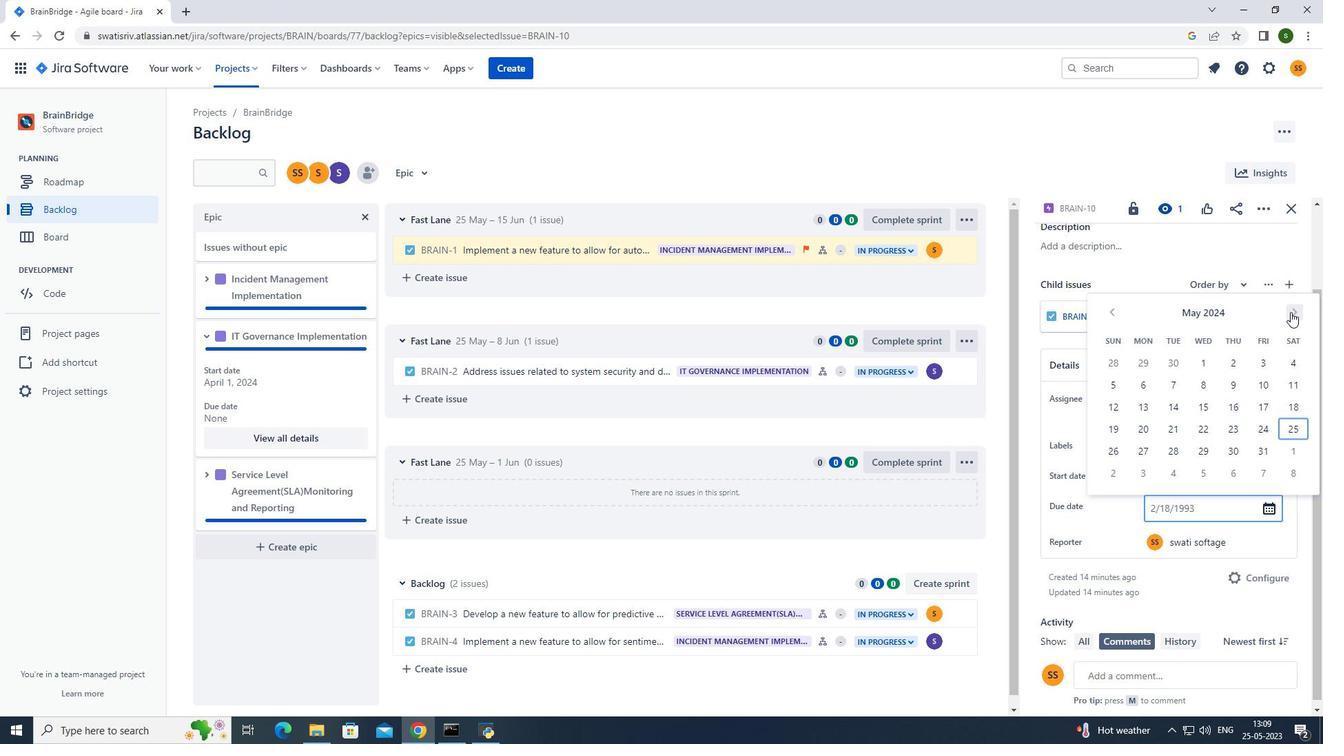 
Action: Mouse pressed left at (1291, 312)
Screenshot: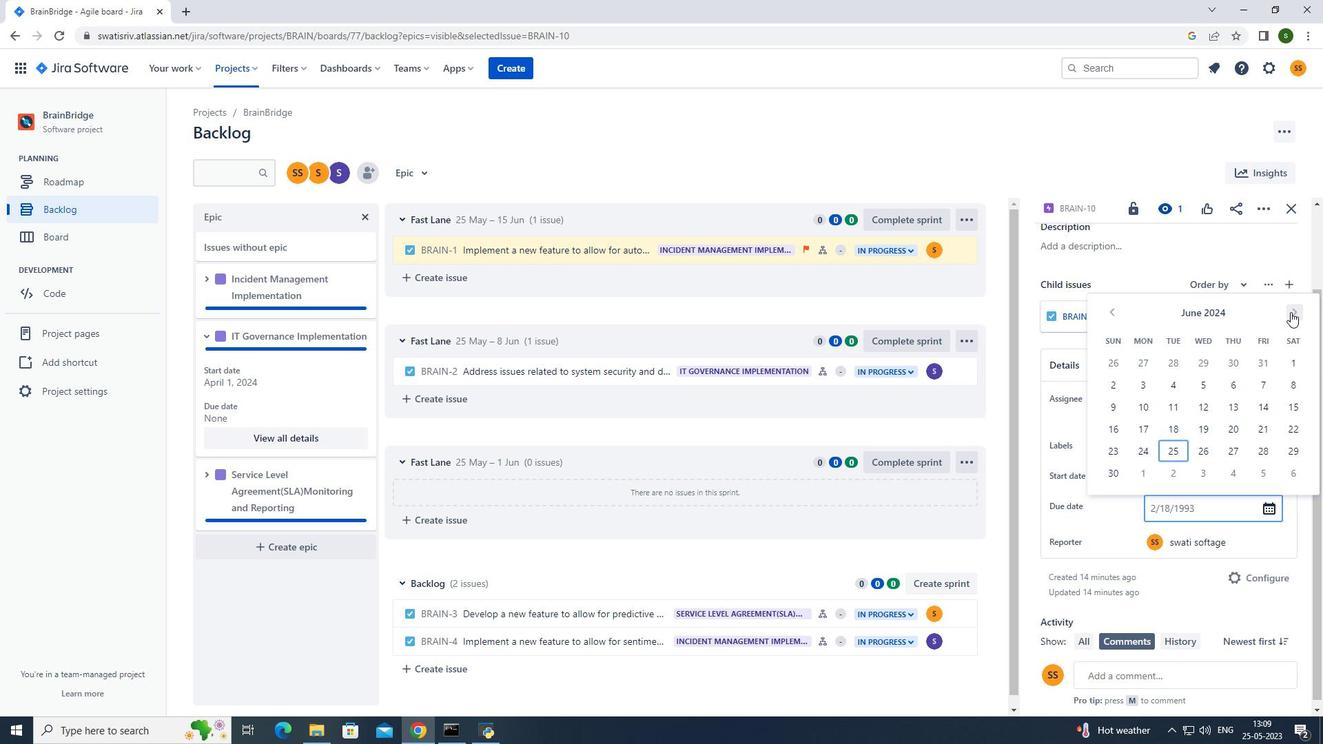 
Action: Mouse pressed left at (1291, 312)
Screenshot: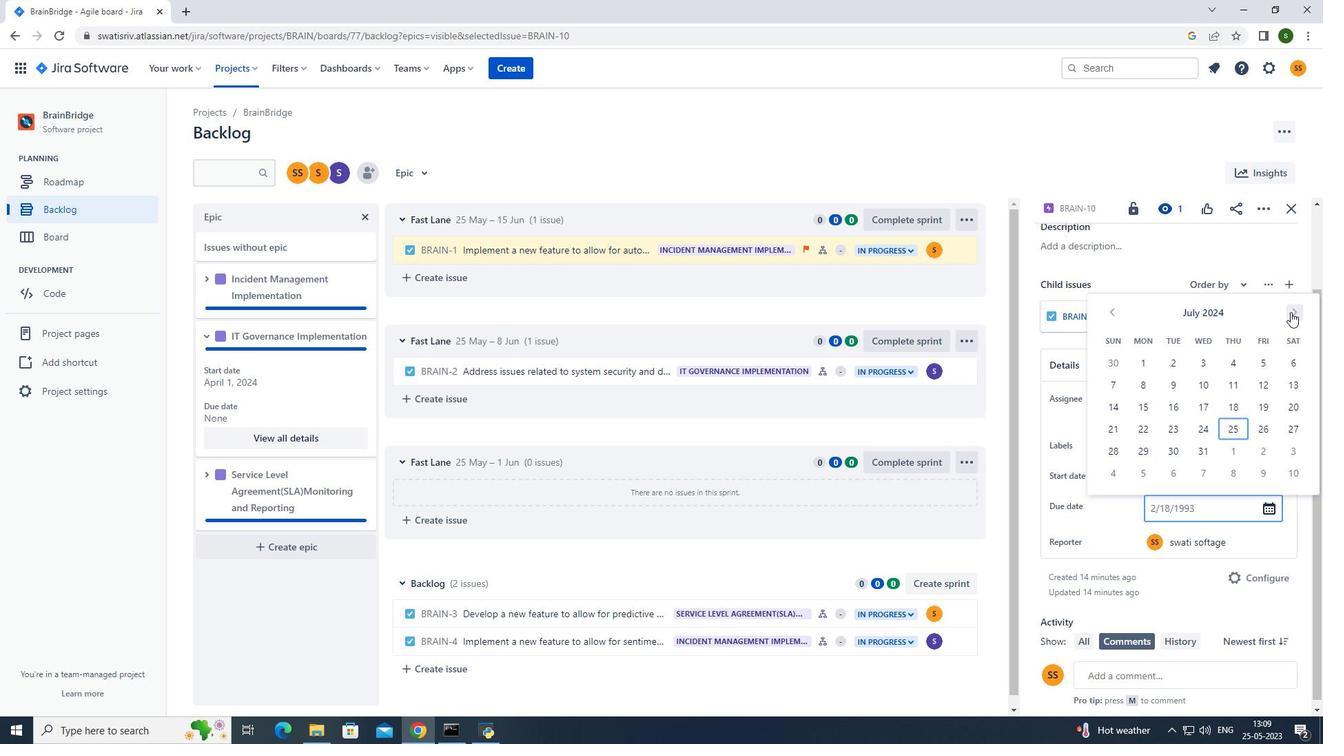 
Action: Mouse pressed left at (1291, 312)
Screenshot: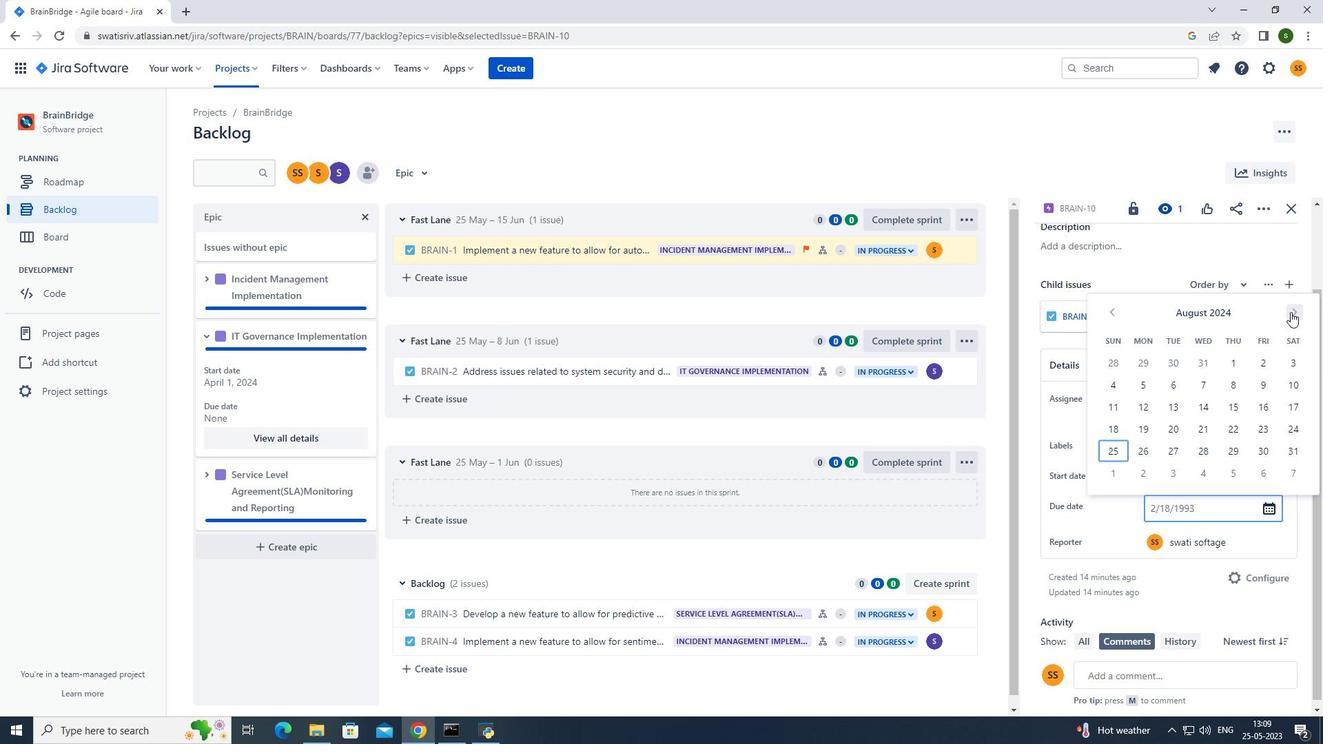 
Action: Mouse pressed left at (1291, 312)
Screenshot: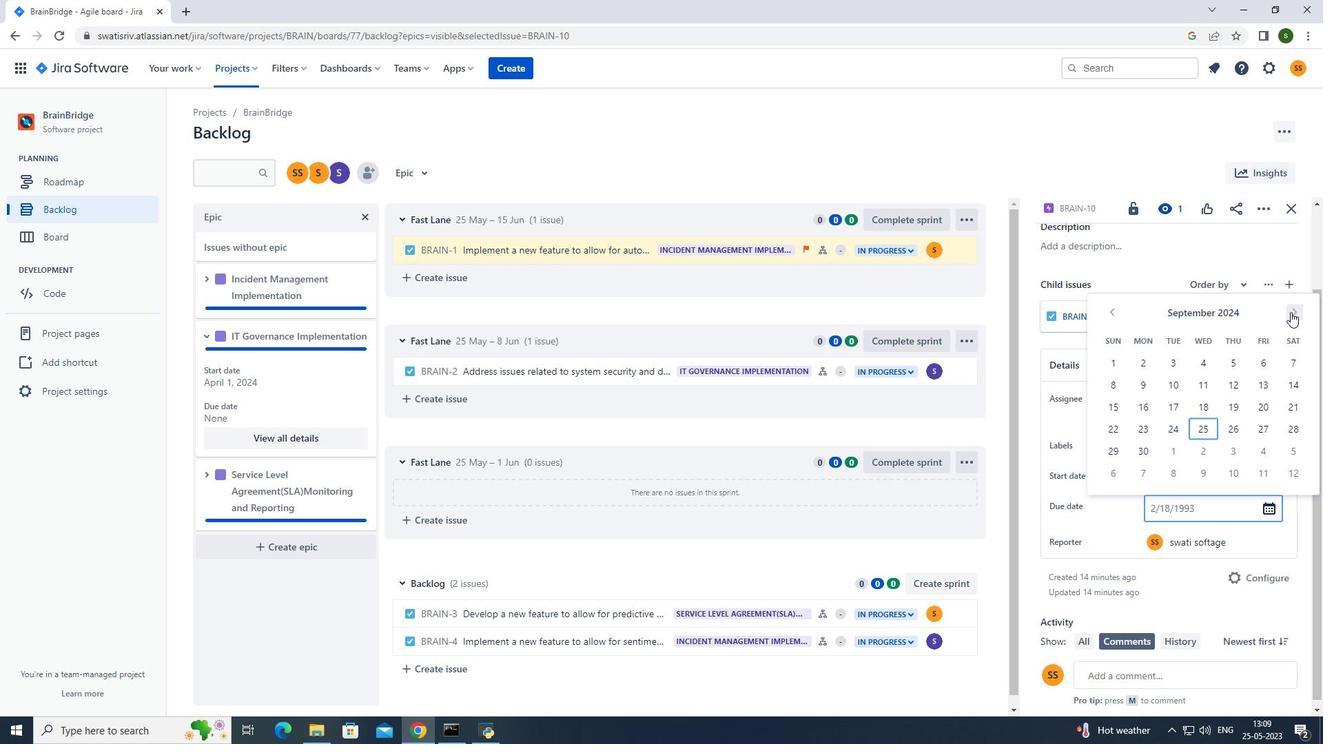 
Action: Mouse pressed left at (1291, 312)
Screenshot: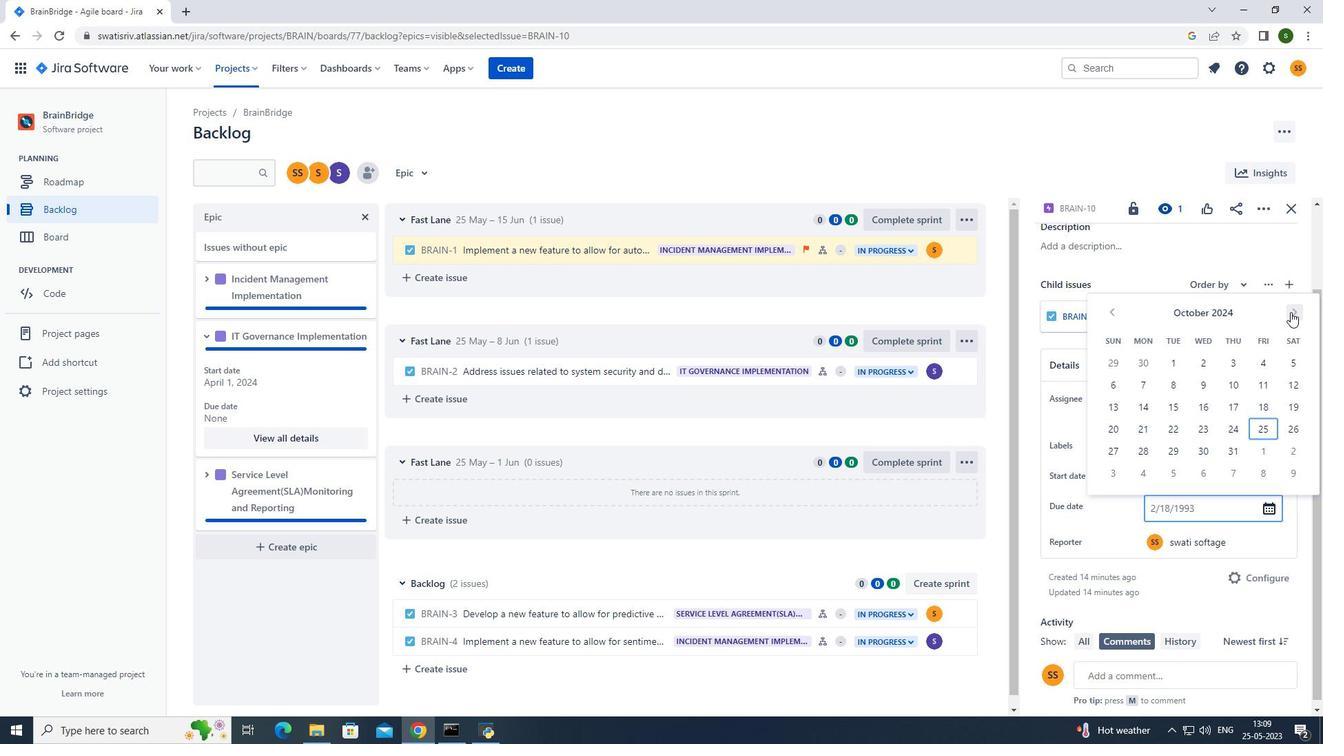 
Action: Mouse pressed left at (1291, 312)
Screenshot: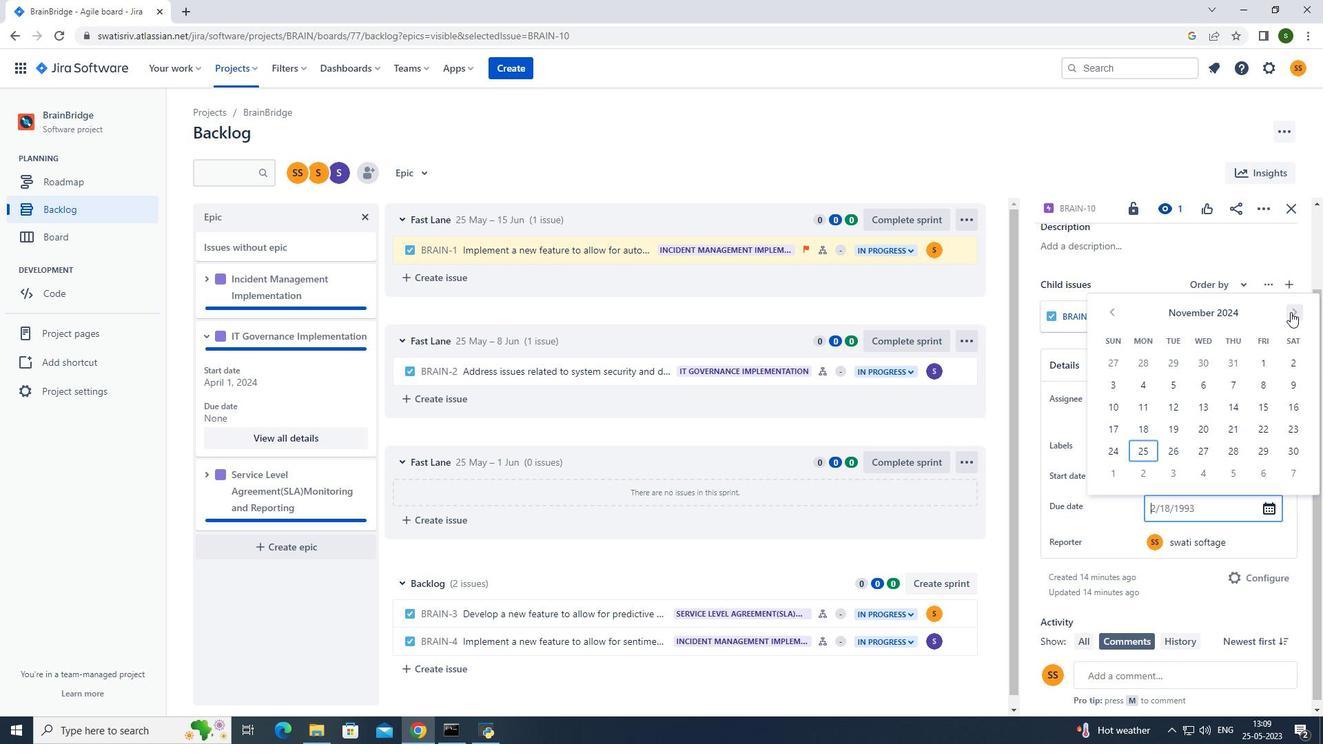
Action: Mouse moved to (1290, 312)
Screenshot: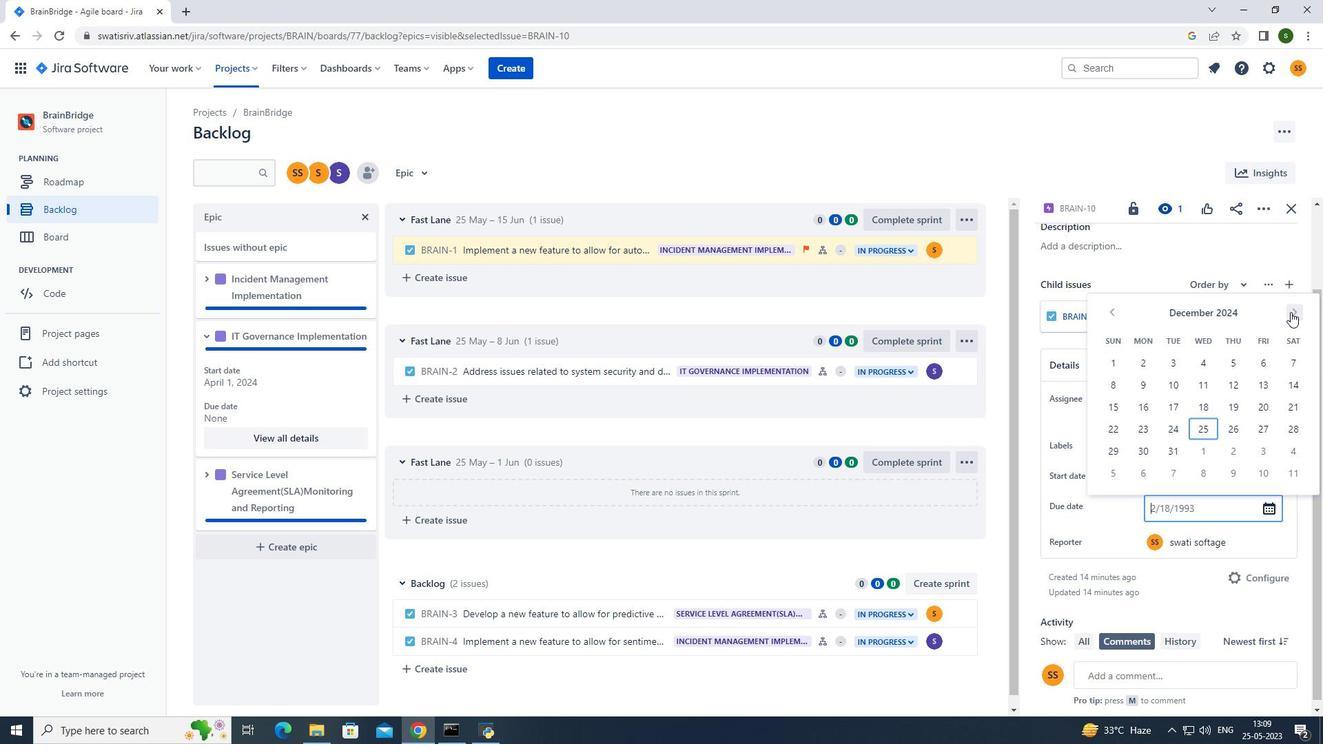 
Action: Mouse pressed left at (1290, 312)
Screenshot: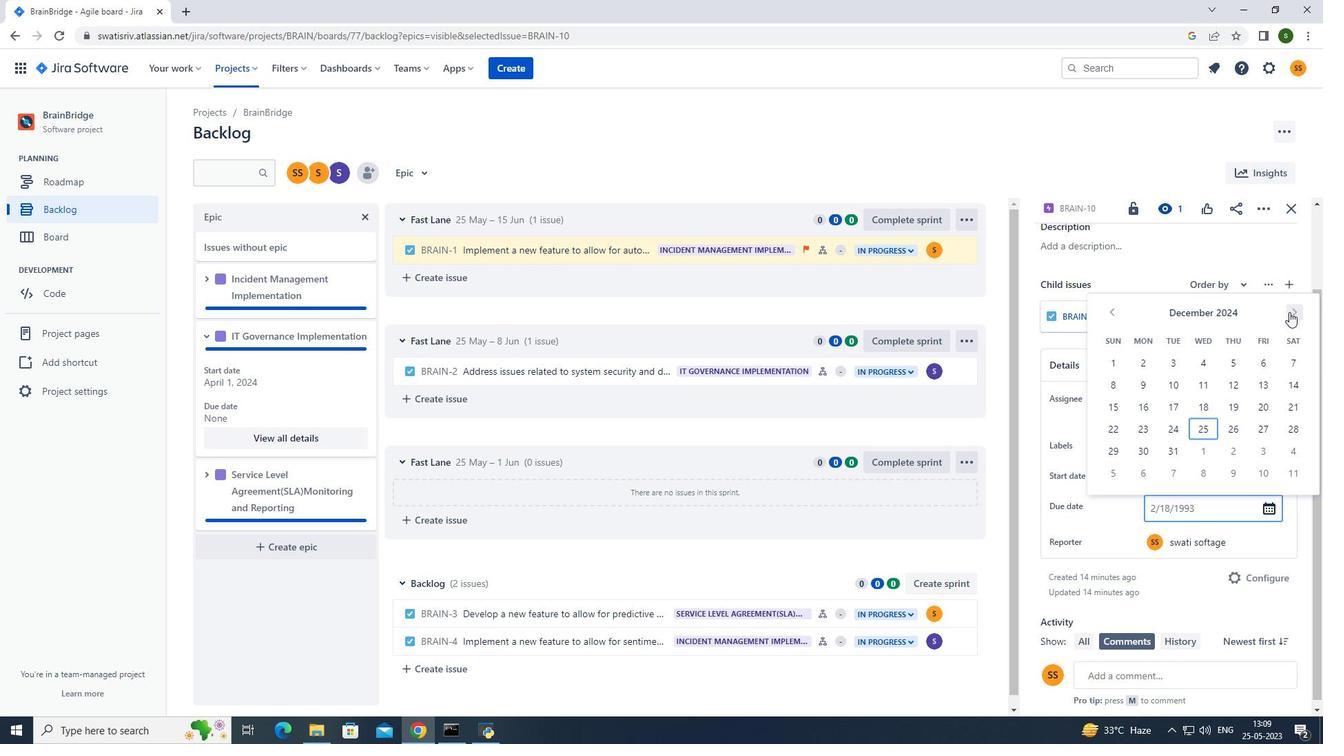 
Action: Mouse moved to (1289, 312)
Screenshot: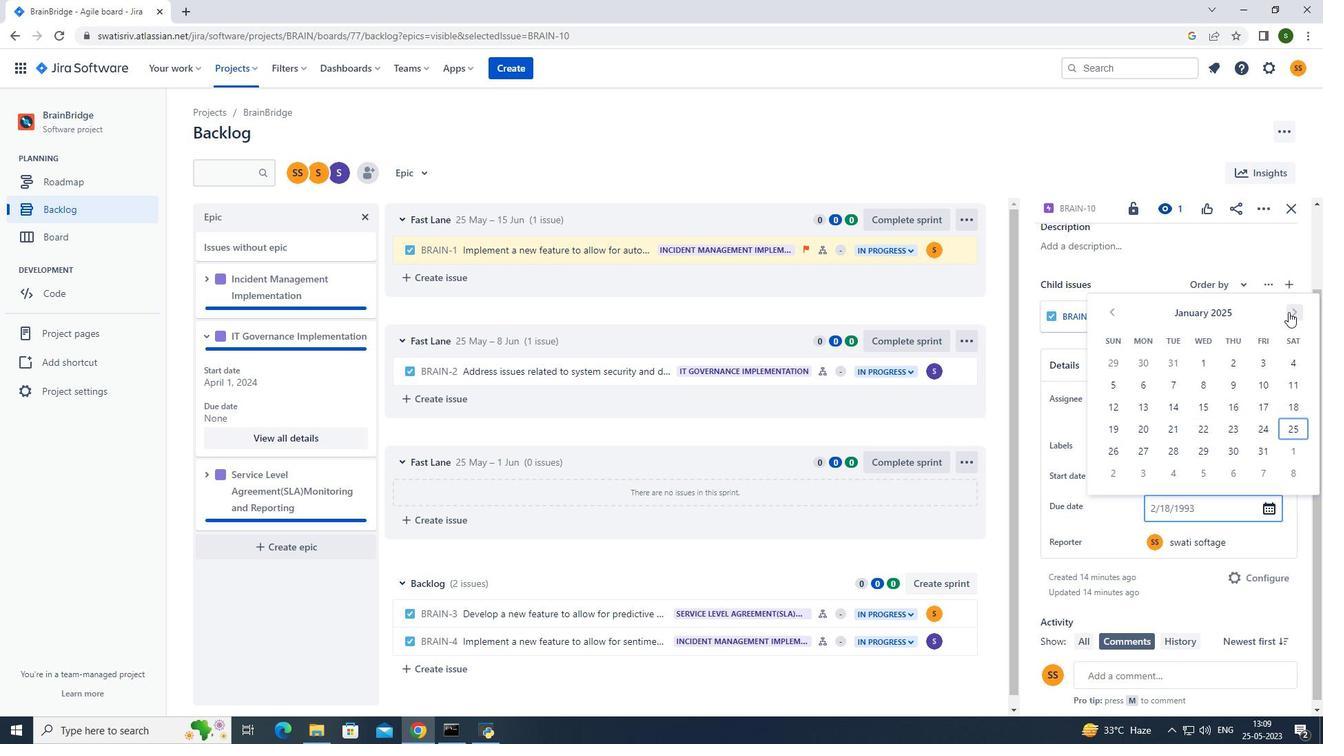 
Action: Mouse pressed left at (1289, 312)
Screenshot: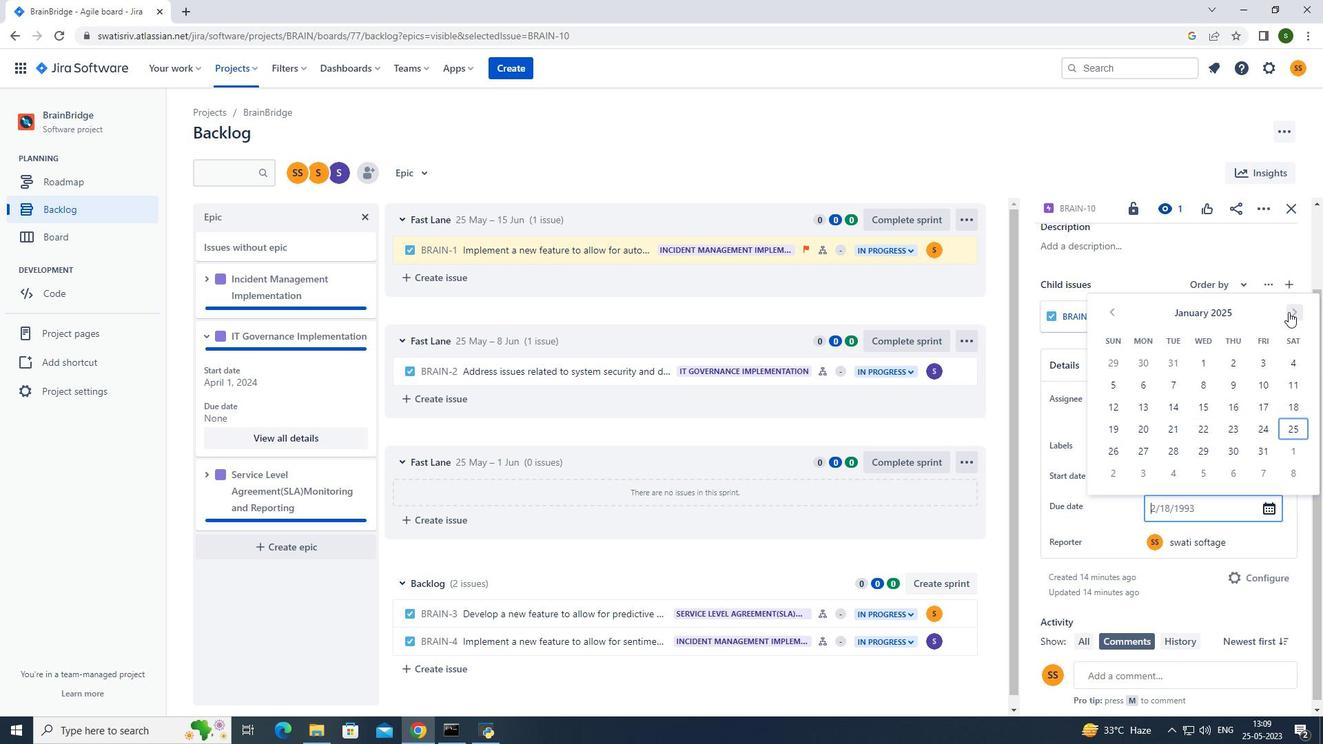 
Action: Mouse pressed left at (1289, 312)
Screenshot: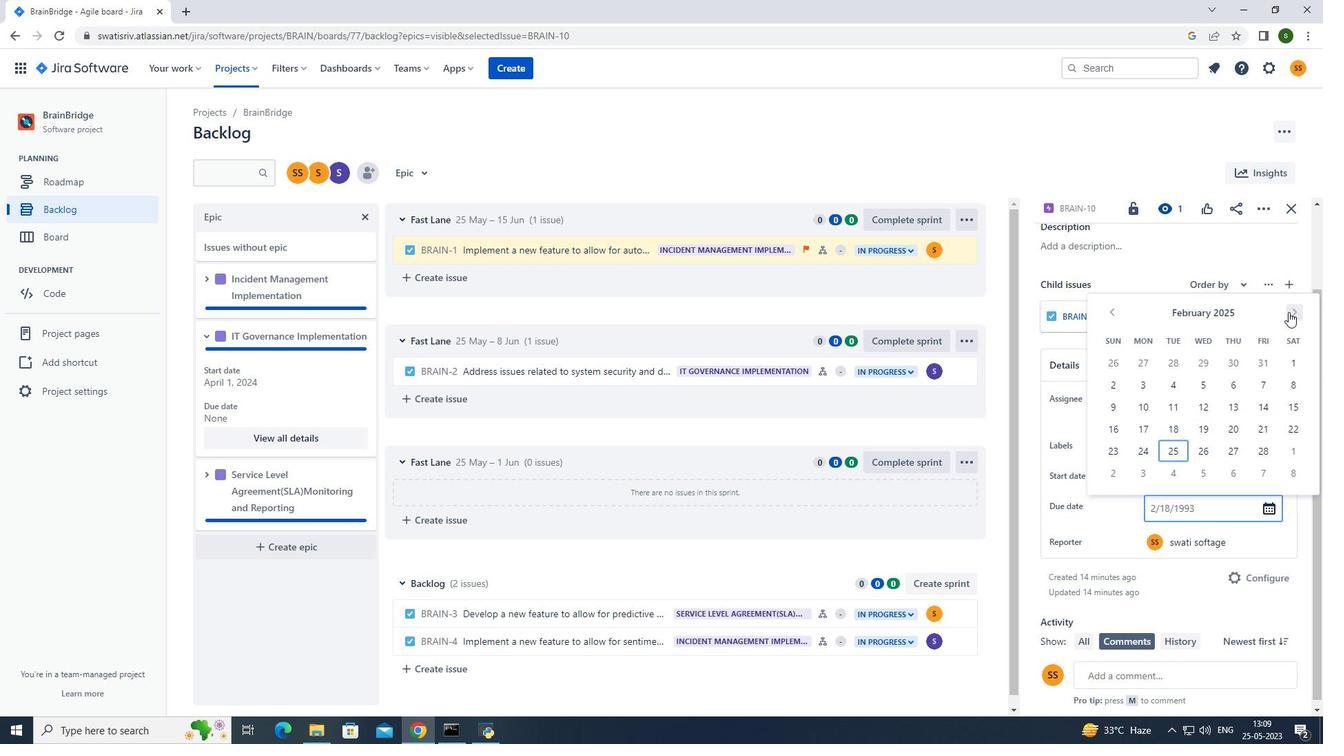 
Action: Mouse moved to (1286, 312)
Screenshot: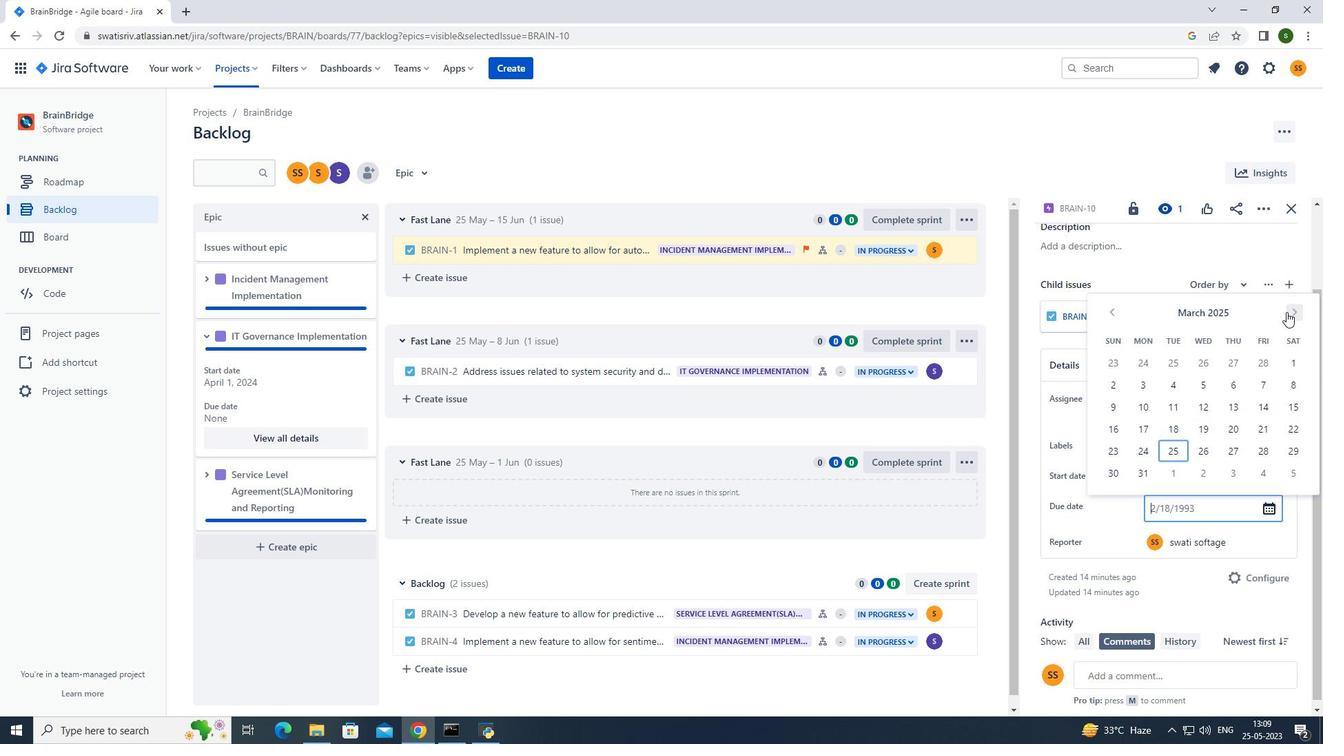 
Action: Mouse pressed left at (1286, 312)
Screenshot: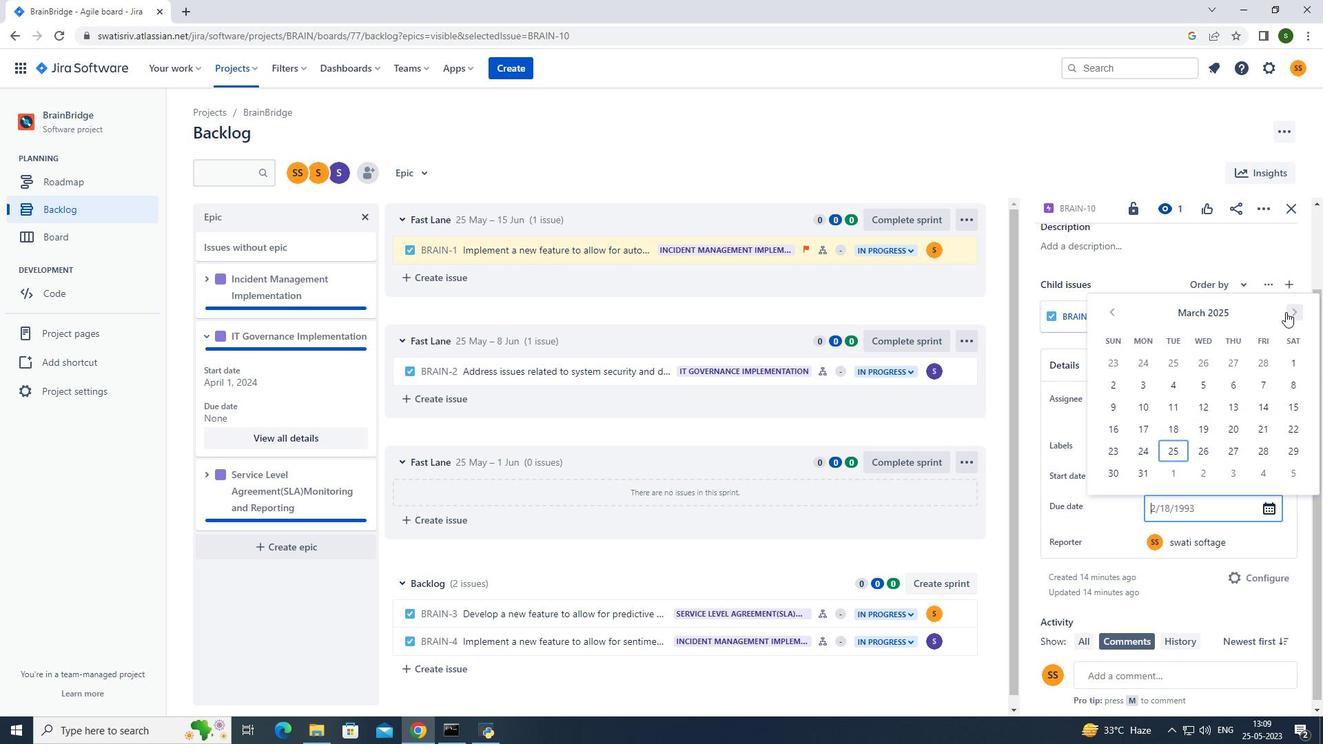 
Action: Mouse moved to (1284, 313)
Screenshot: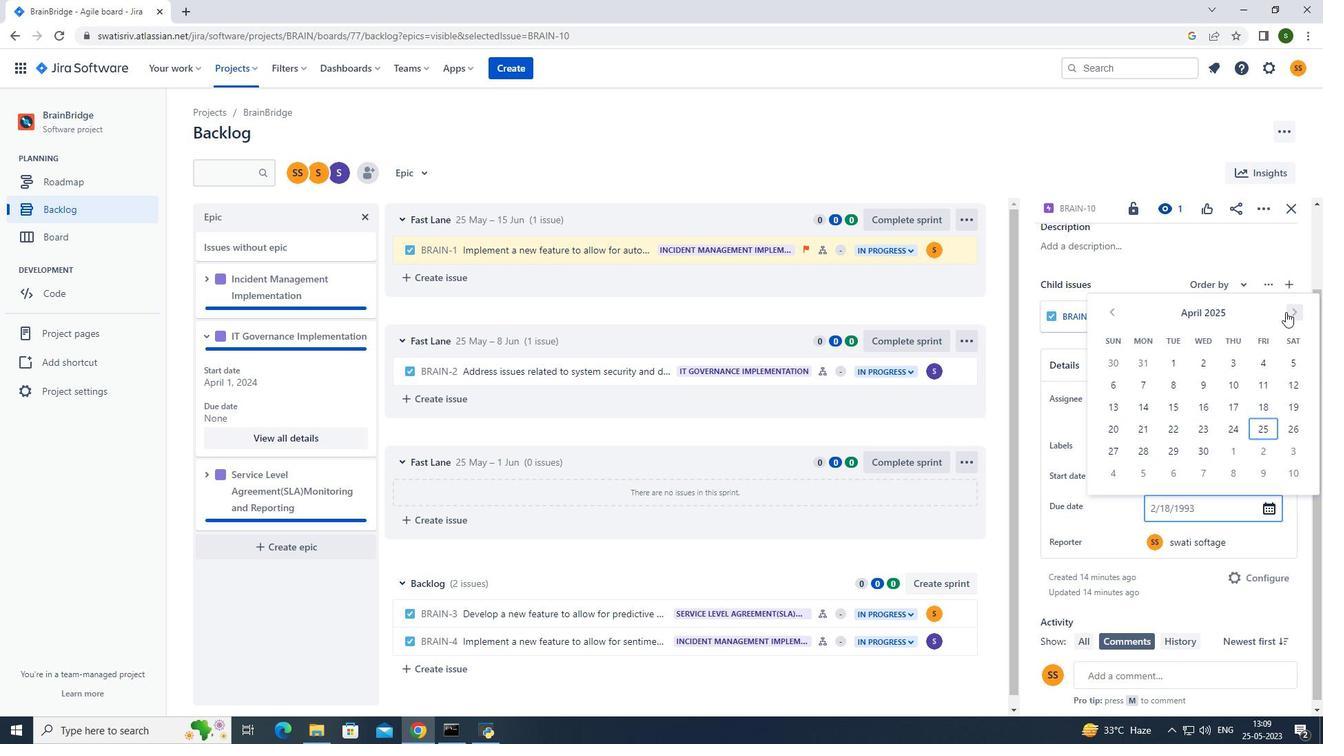 
Action: Mouse pressed left at (1284, 313)
Screenshot: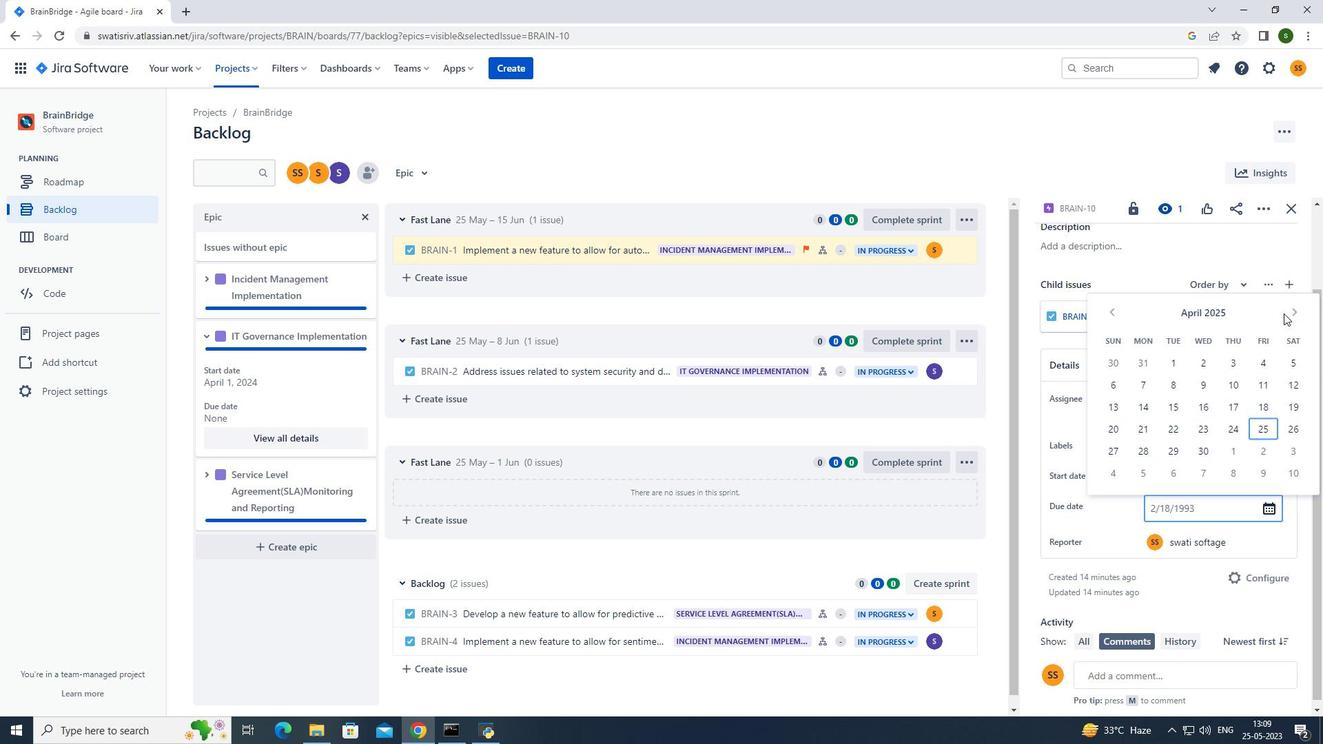
Action: Mouse moved to (1291, 313)
Screenshot: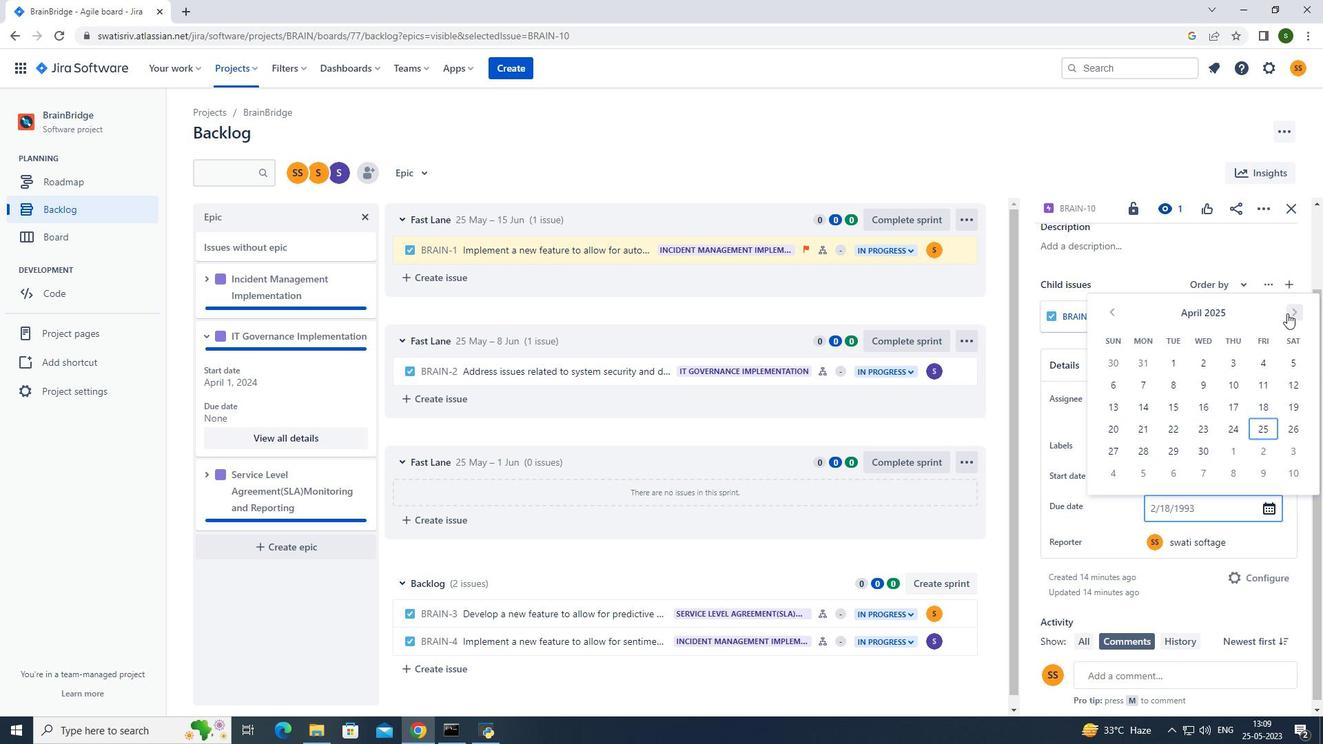 
Action: Mouse pressed left at (1291, 313)
Screenshot: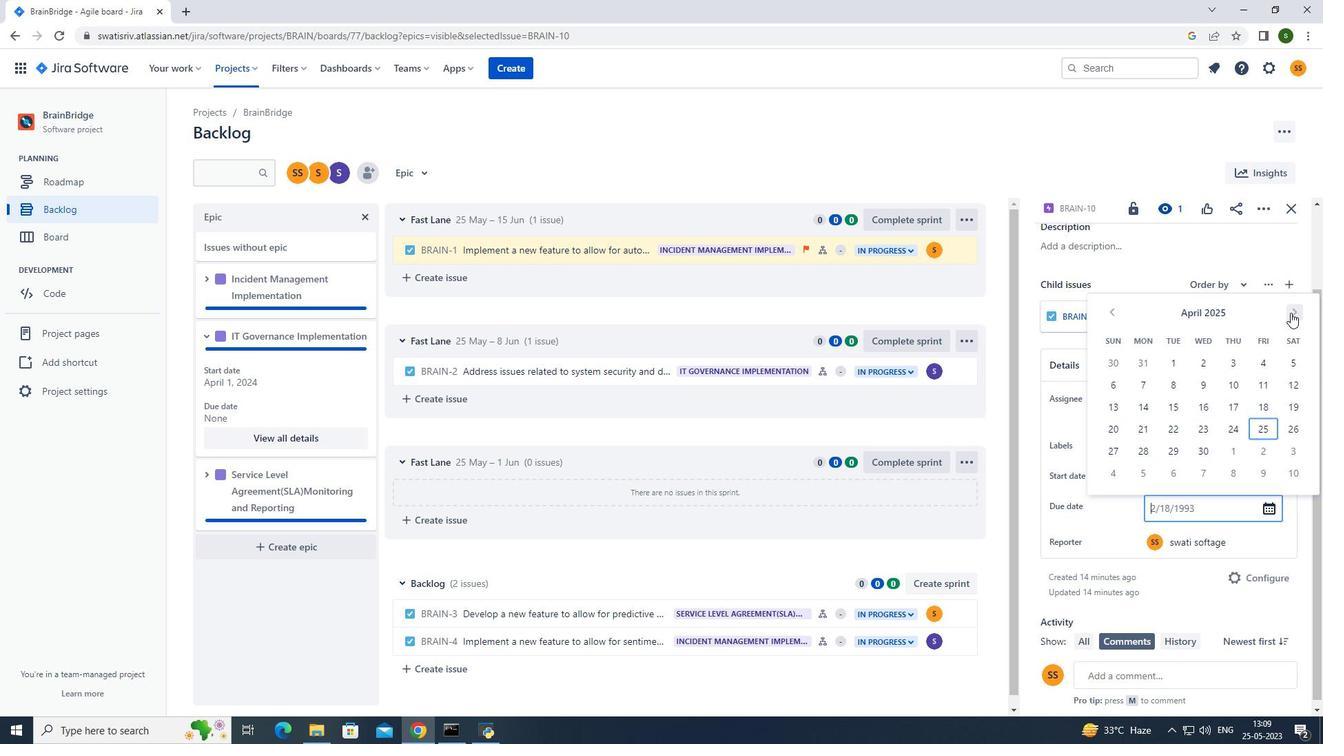 
Action: Mouse pressed left at (1291, 313)
Screenshot: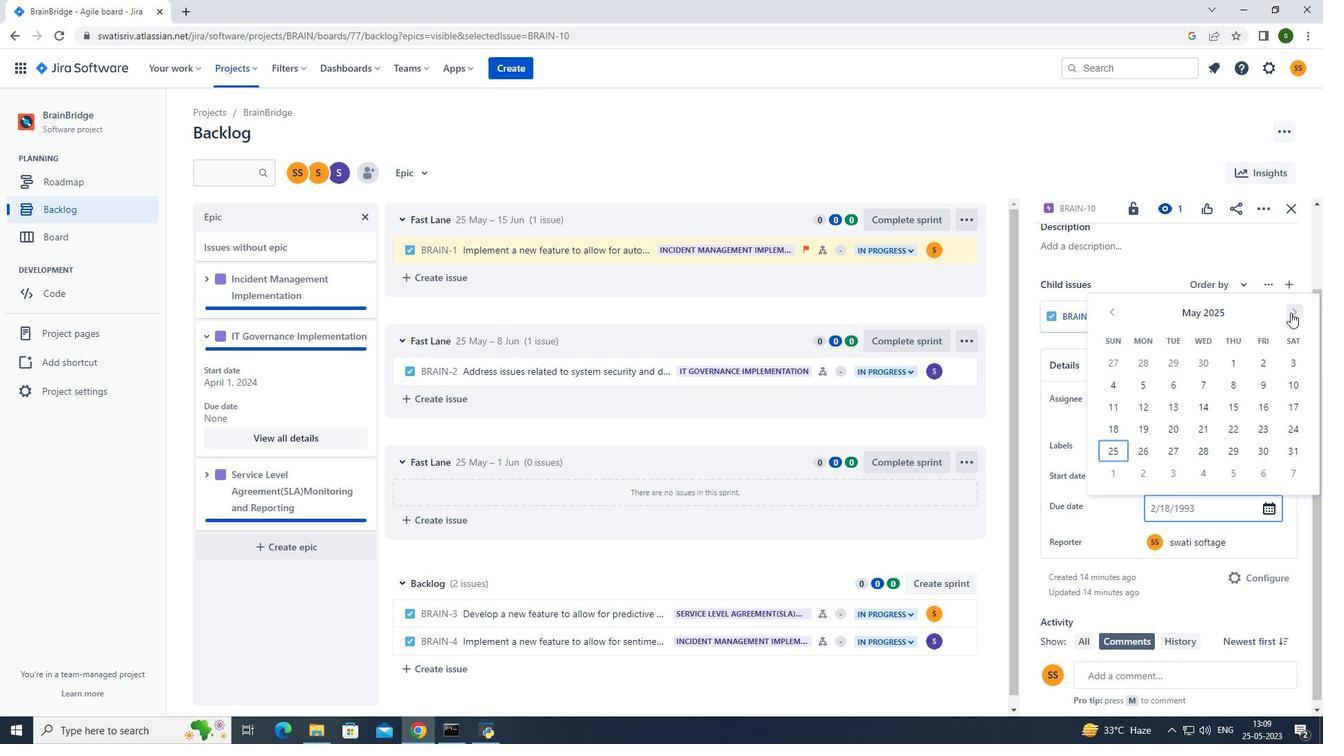 
Action: Mouse pressed left at (1291, 313)
Screenshot: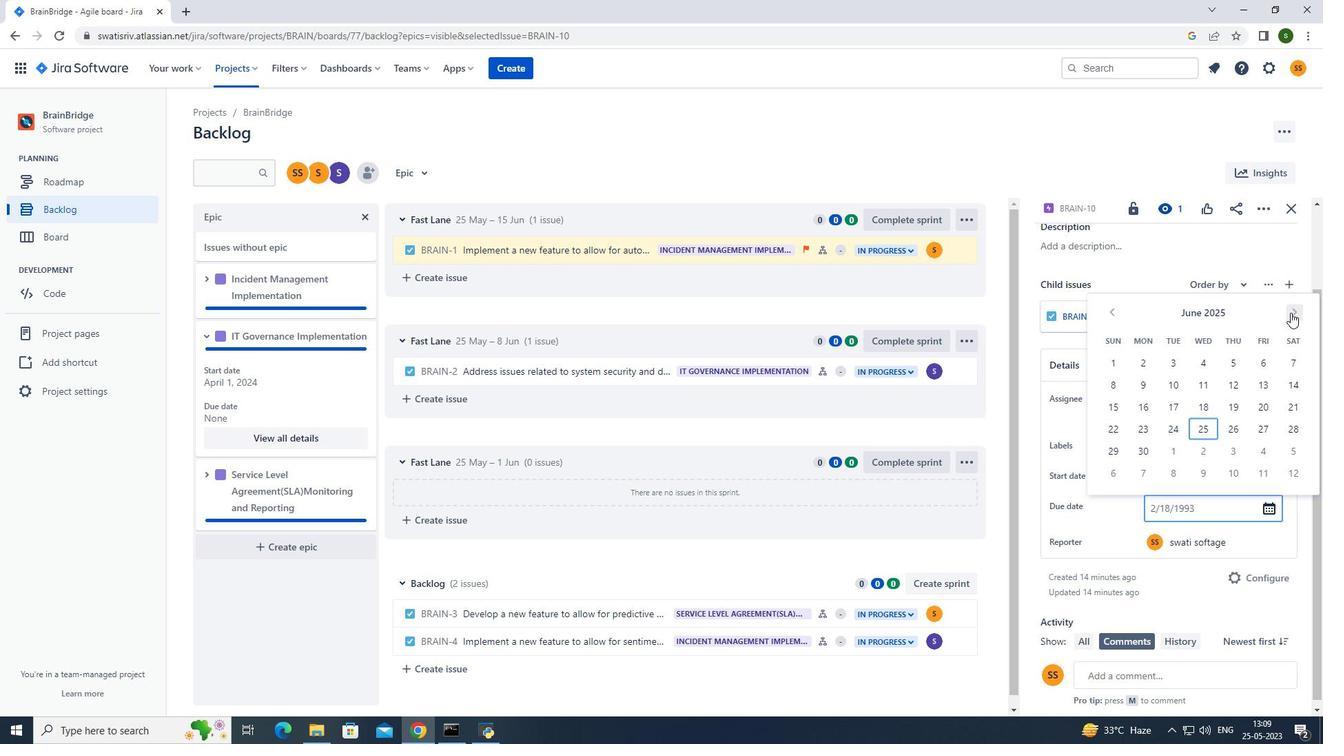 
Action: Mouse pressed left at (1291, 313)
Screenshot: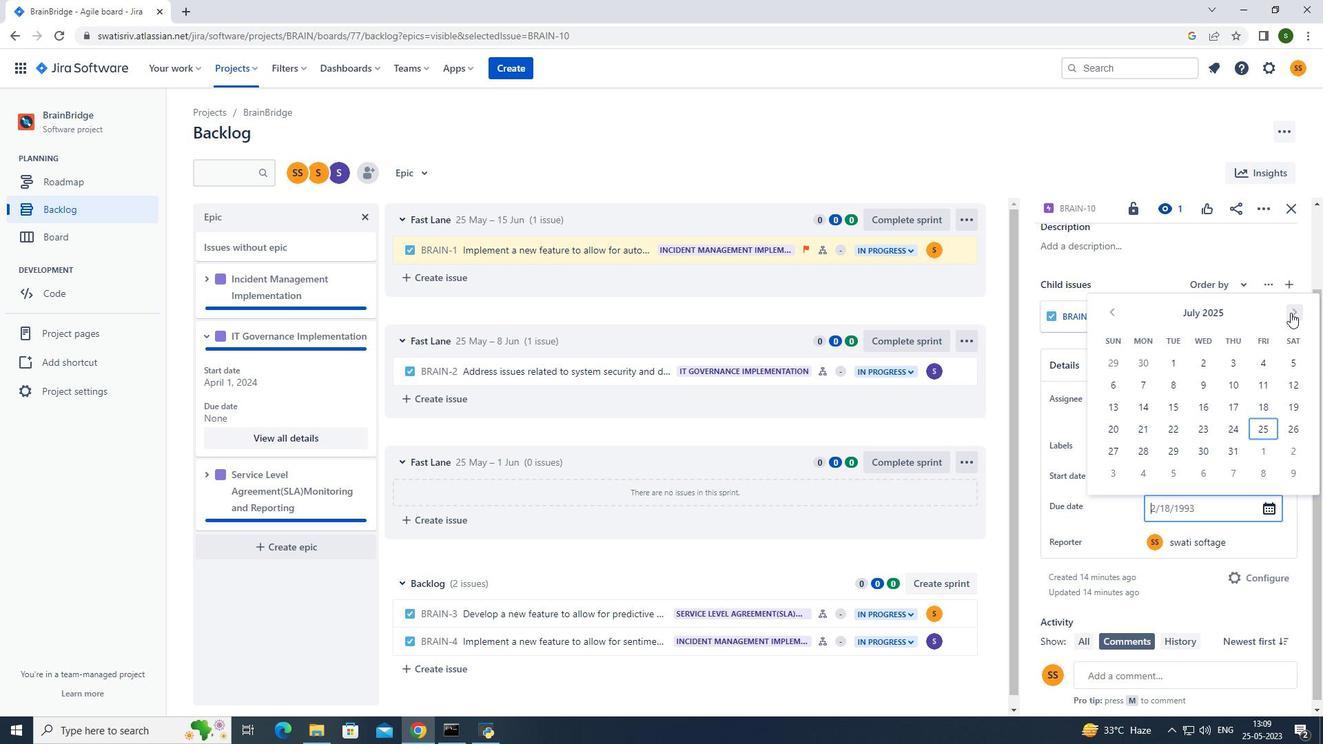 
Action: Mouse moved to (1303, 433)
Screenshot: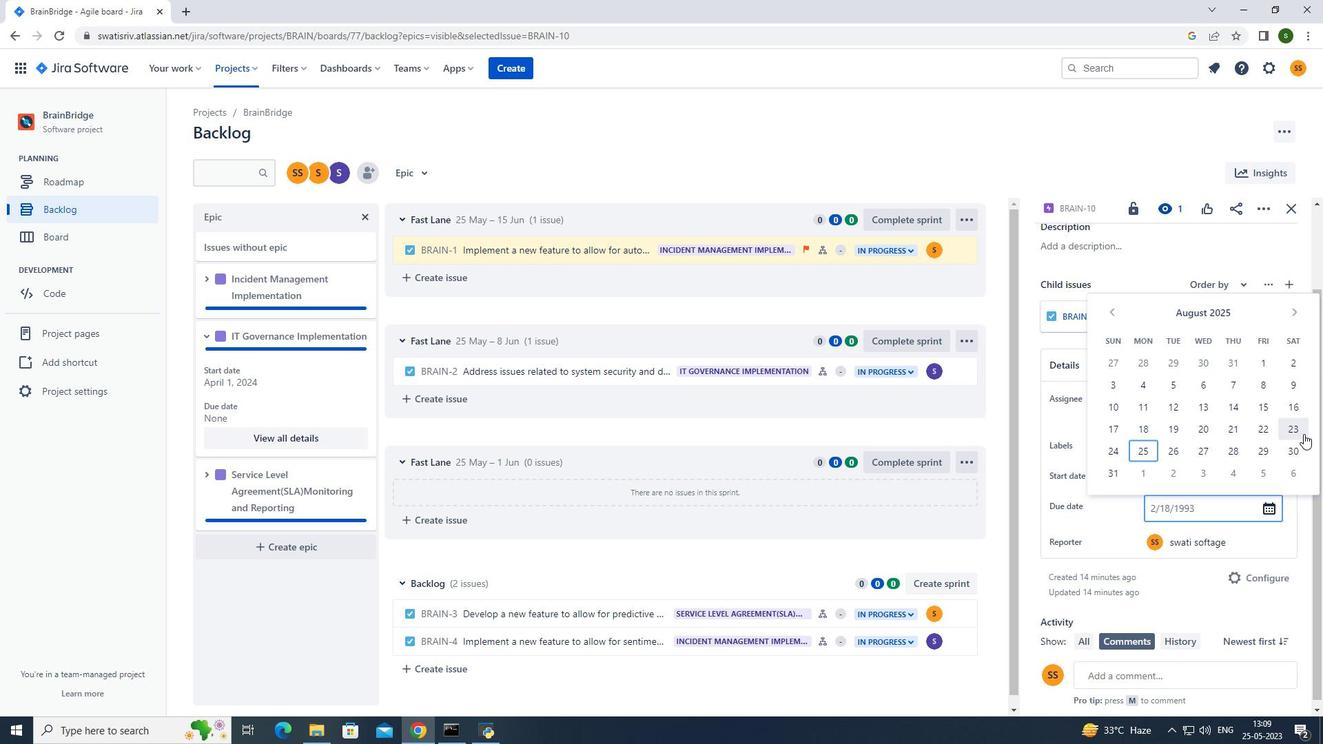 
Action: Mouse pressed left at (1303, 433)
Screenshot: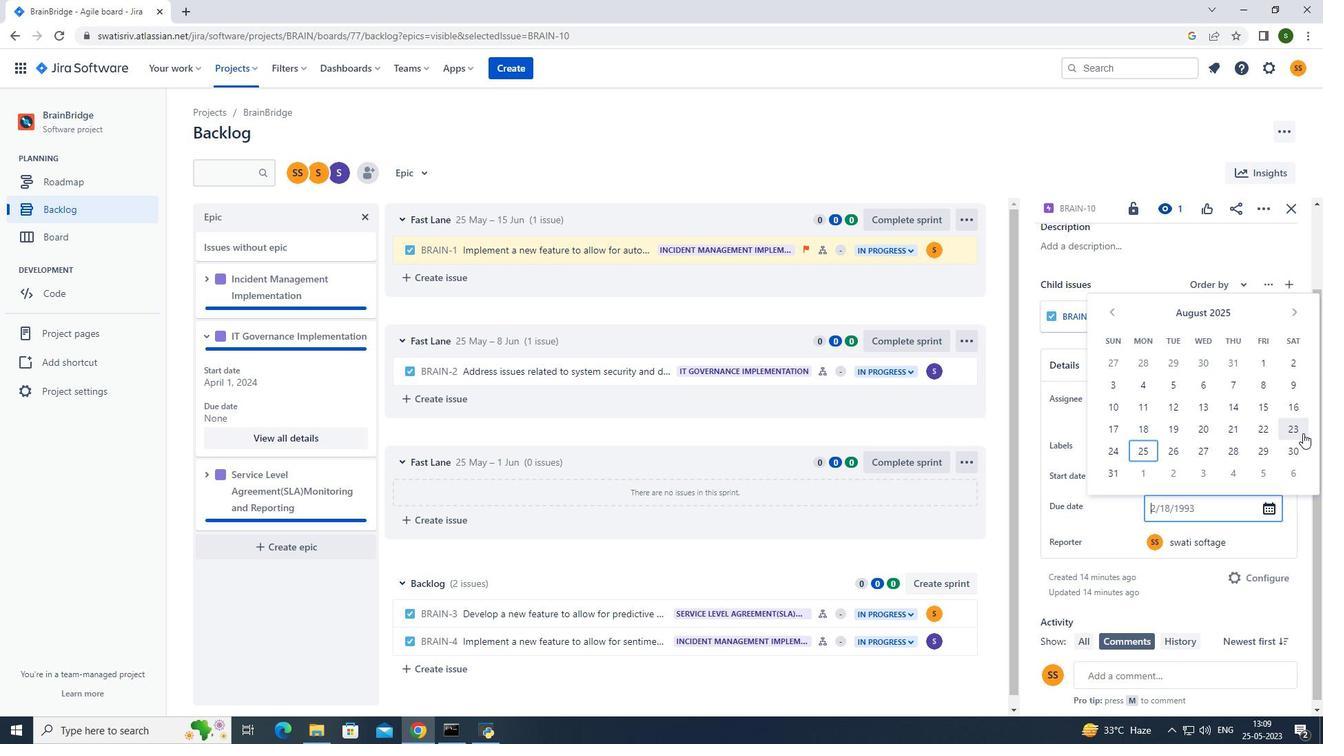 
Action: Mouse moved to (436, 111)
Screenshot: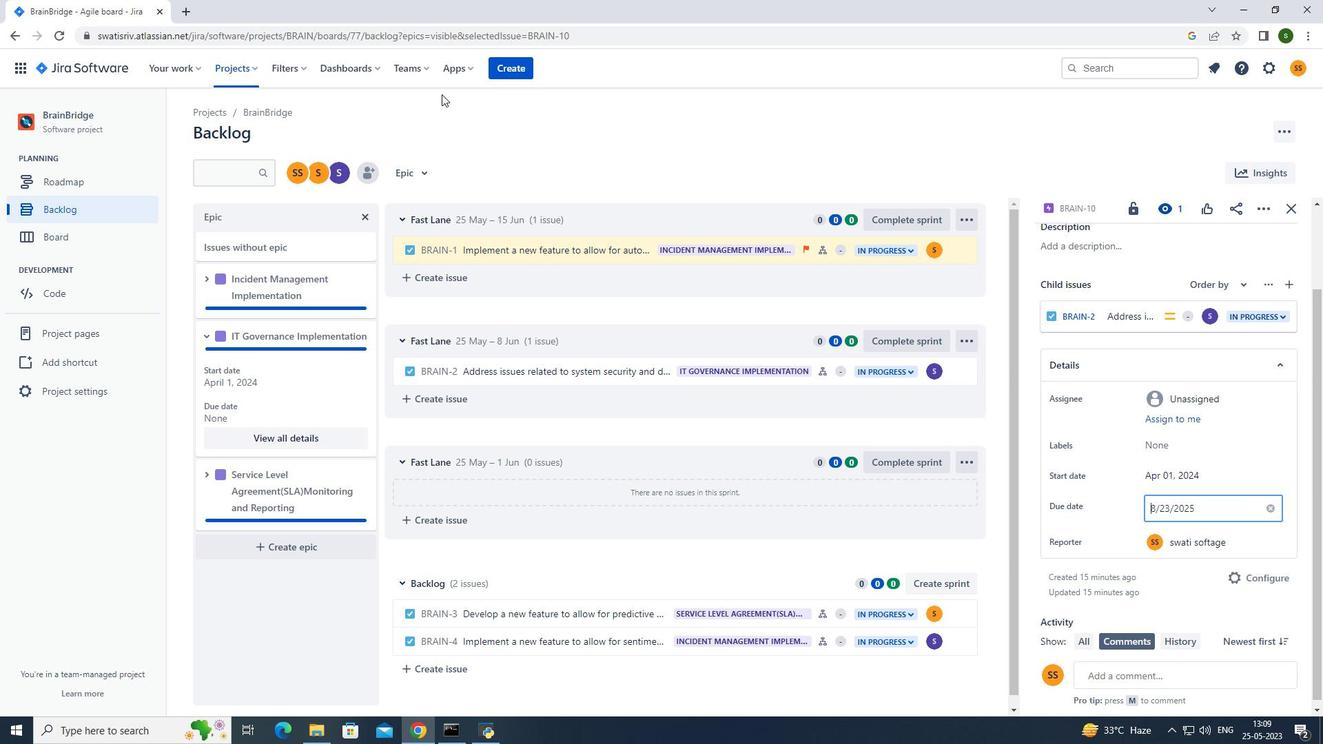
Action: Mouse pressed left at (436, 111)
Screenshot: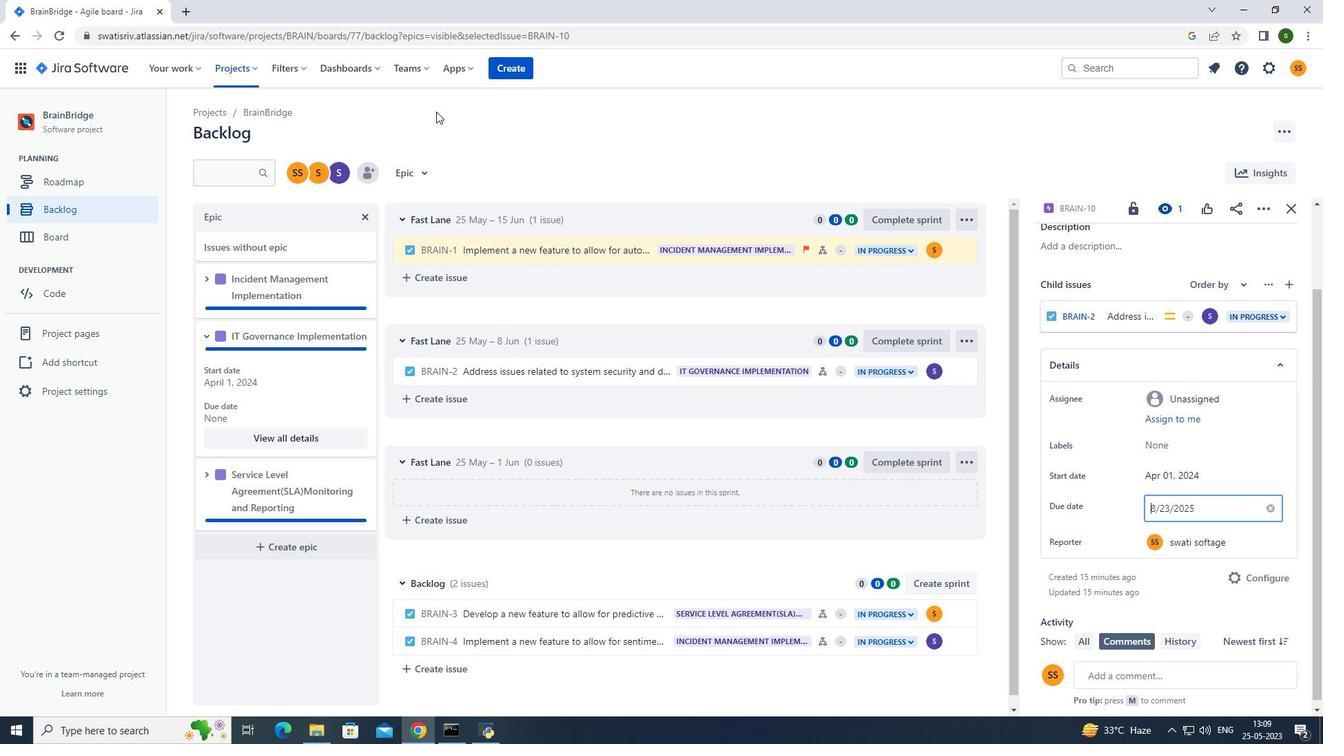 
Action: Mouse moved to (229, 55)
Screenshot: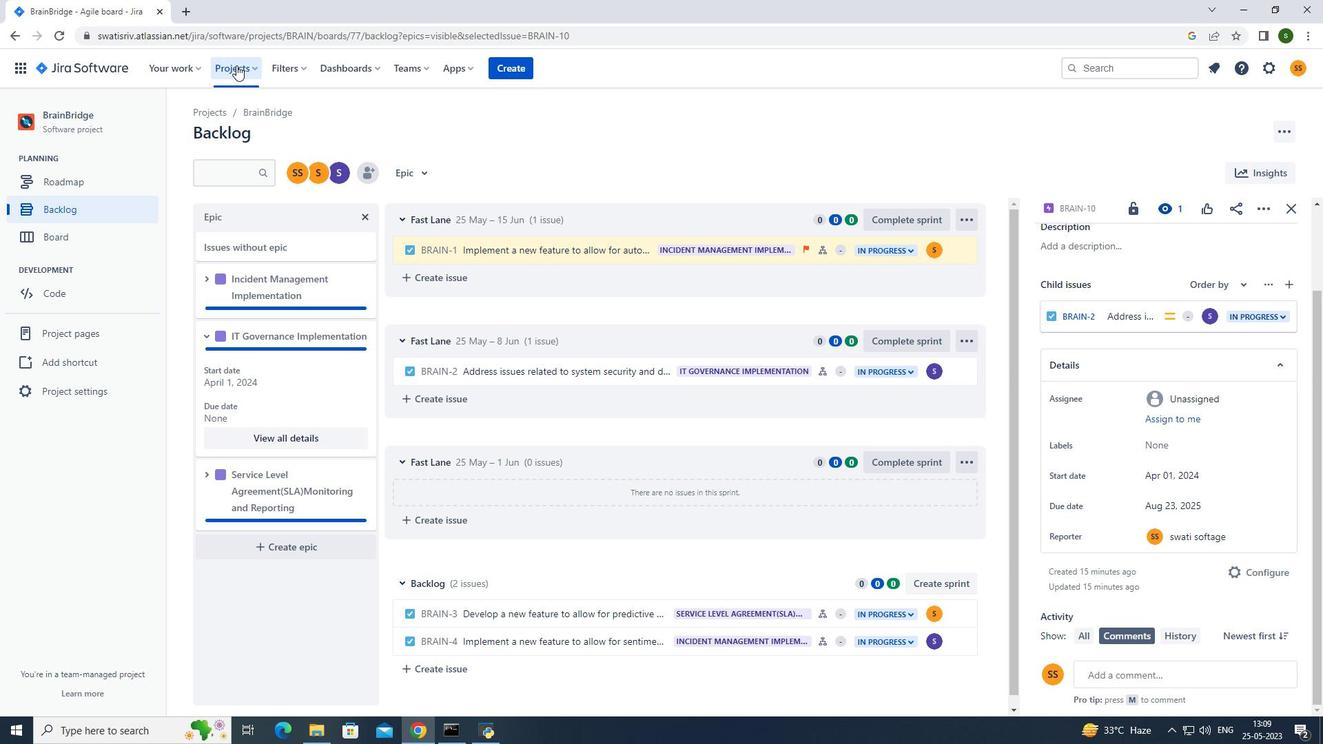 
Action: Mouse pressed left at (229, 55)
Screenshot: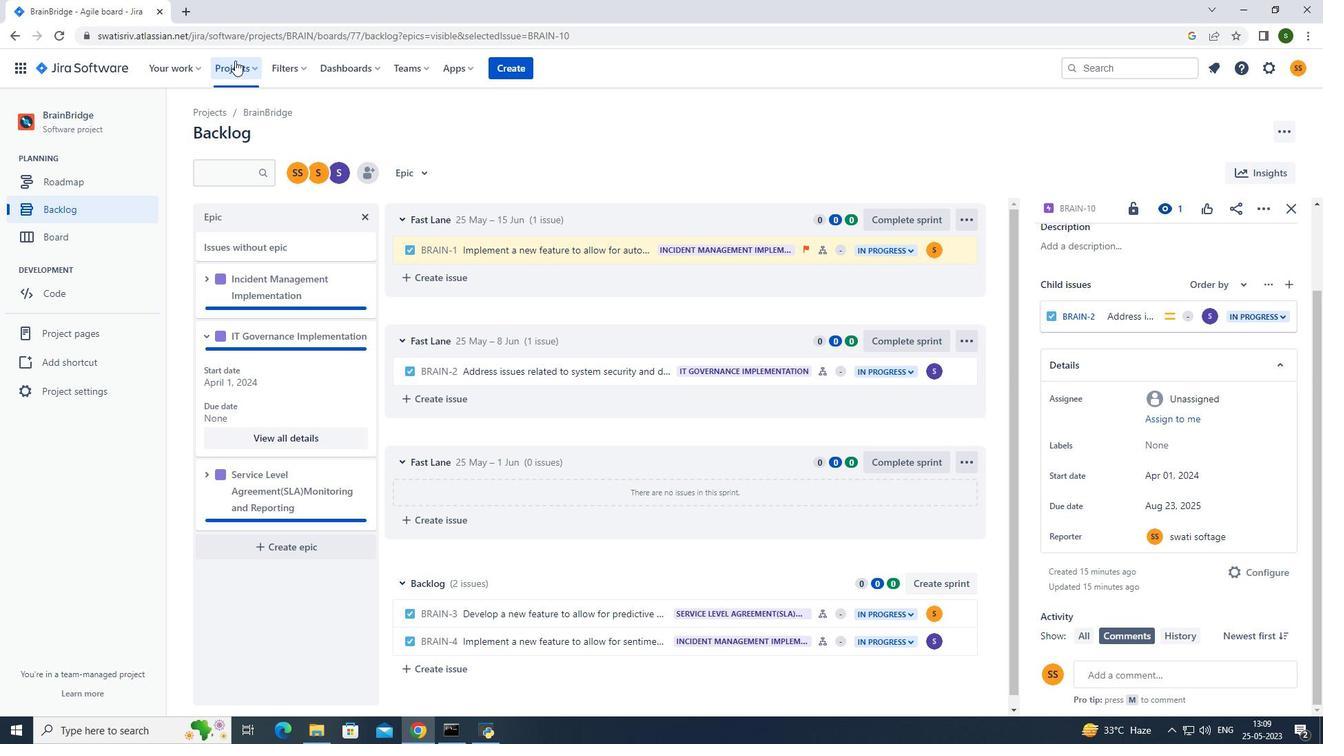 
Action: Mouse moved to (248, 68)
Screenshot: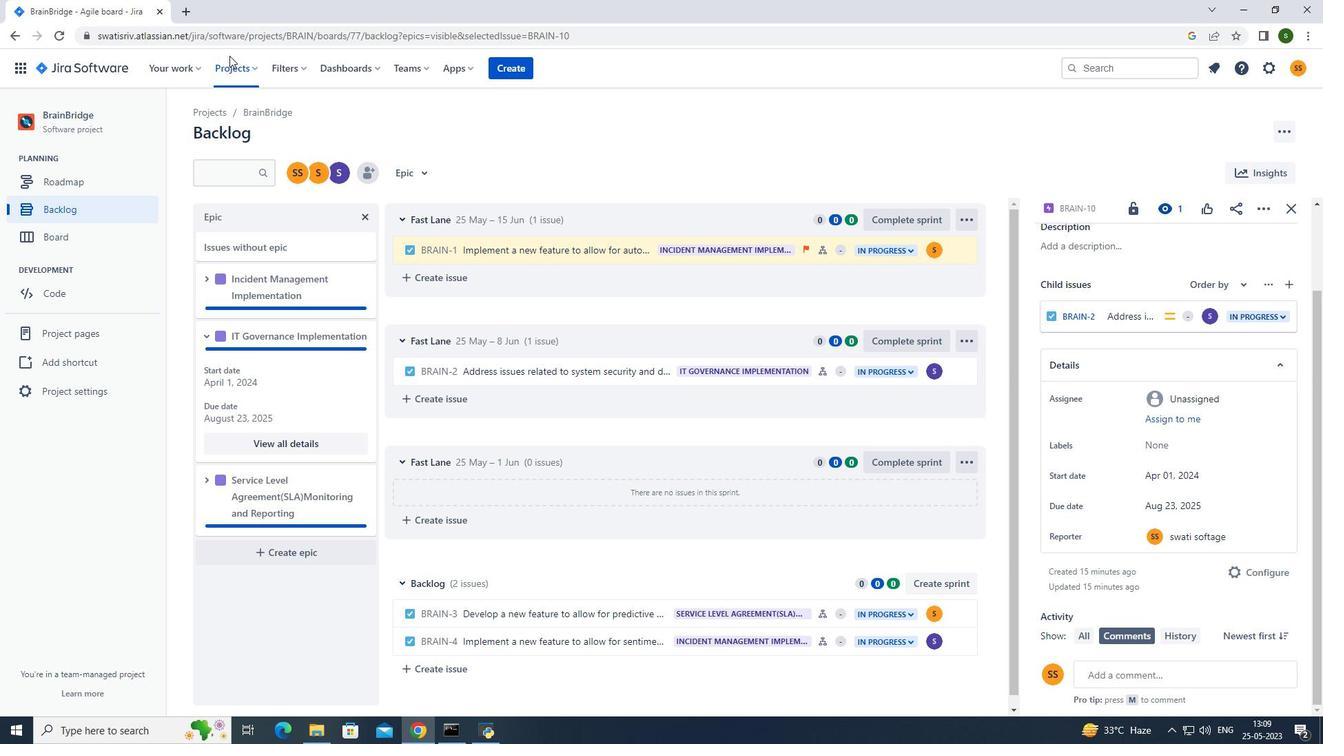 
Action: Mouse pressed left at (248, 68)
Screenshot: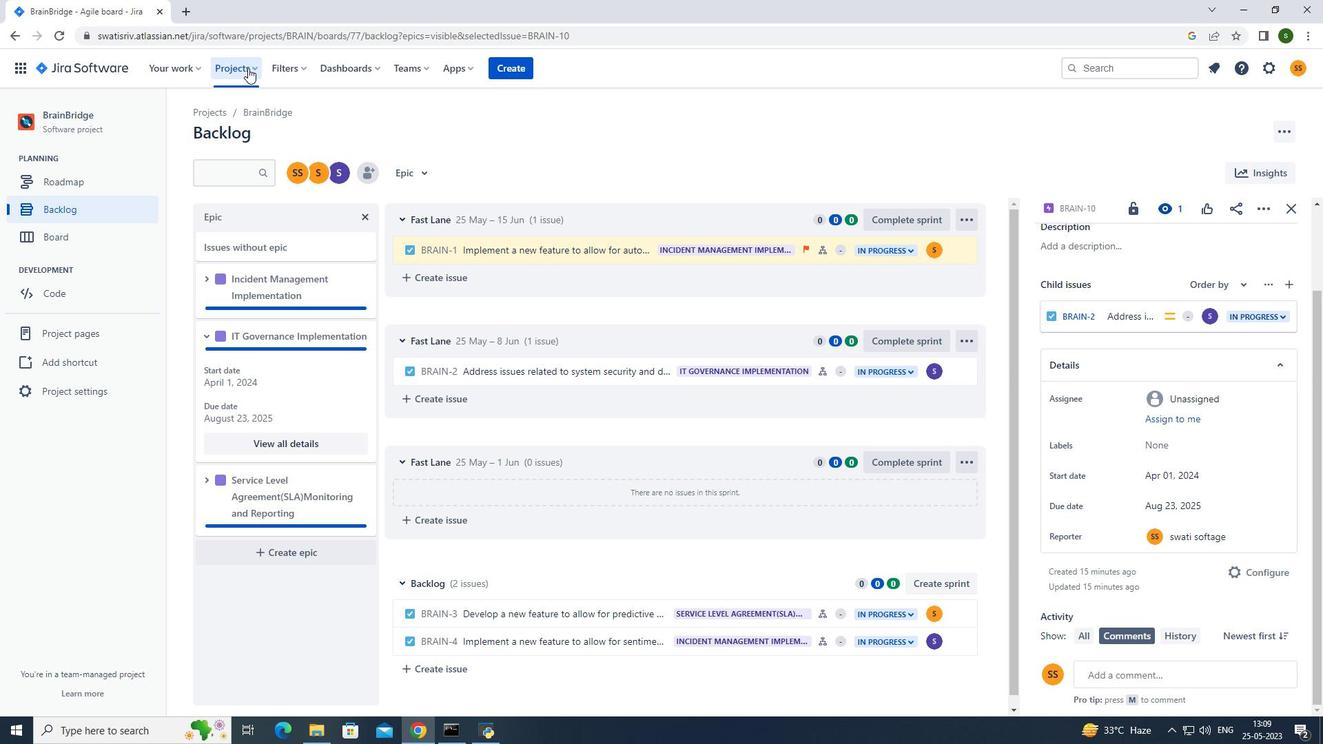 
Action: Mouse moved to (288, 127)
Screenshot: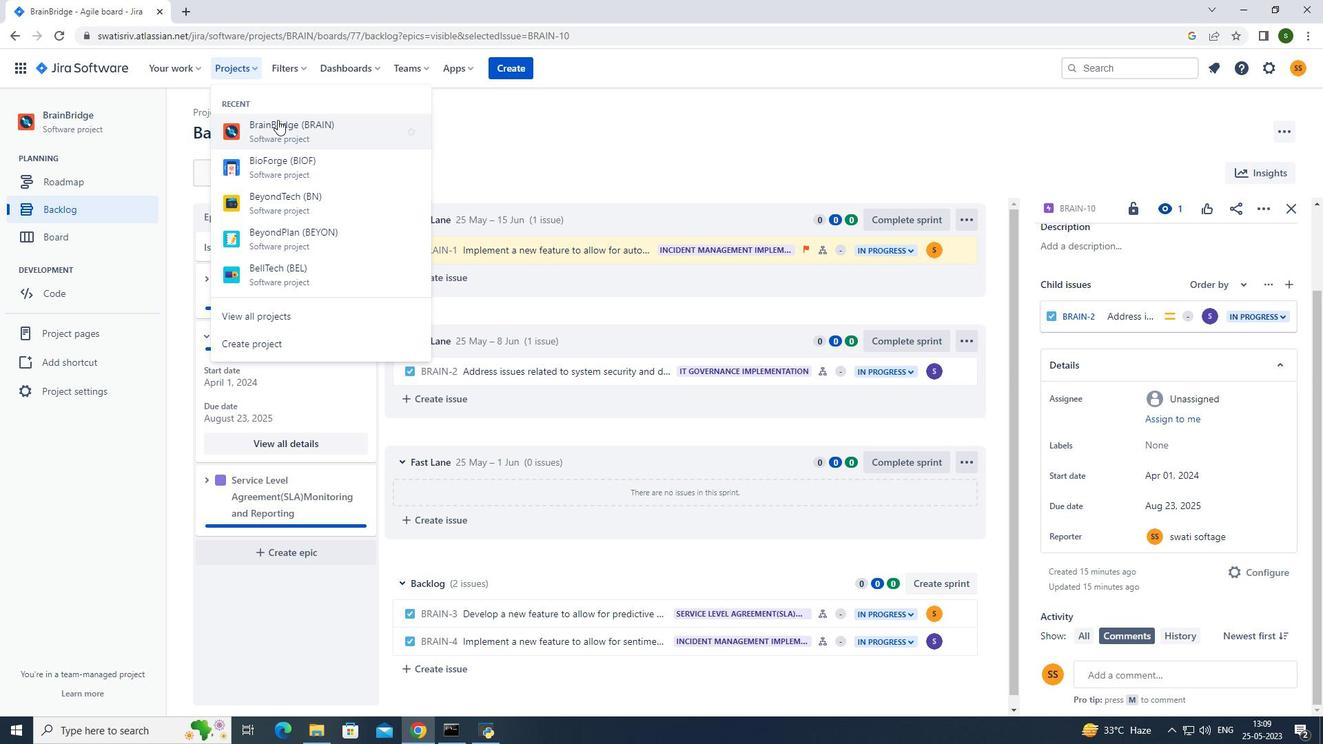 
Action: Mouse pressed left at (288, 127)
Screenshot: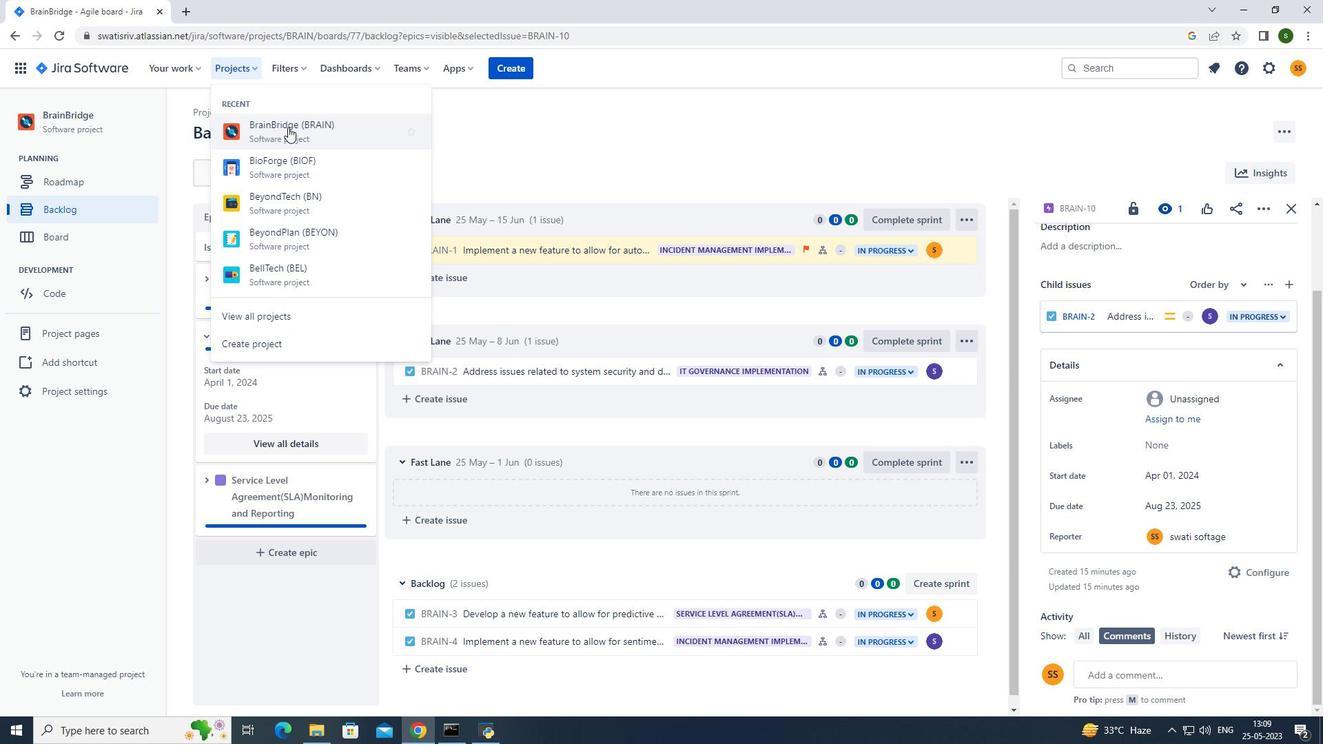 
Action: Mouse moved to (75, 208)
Screenshot: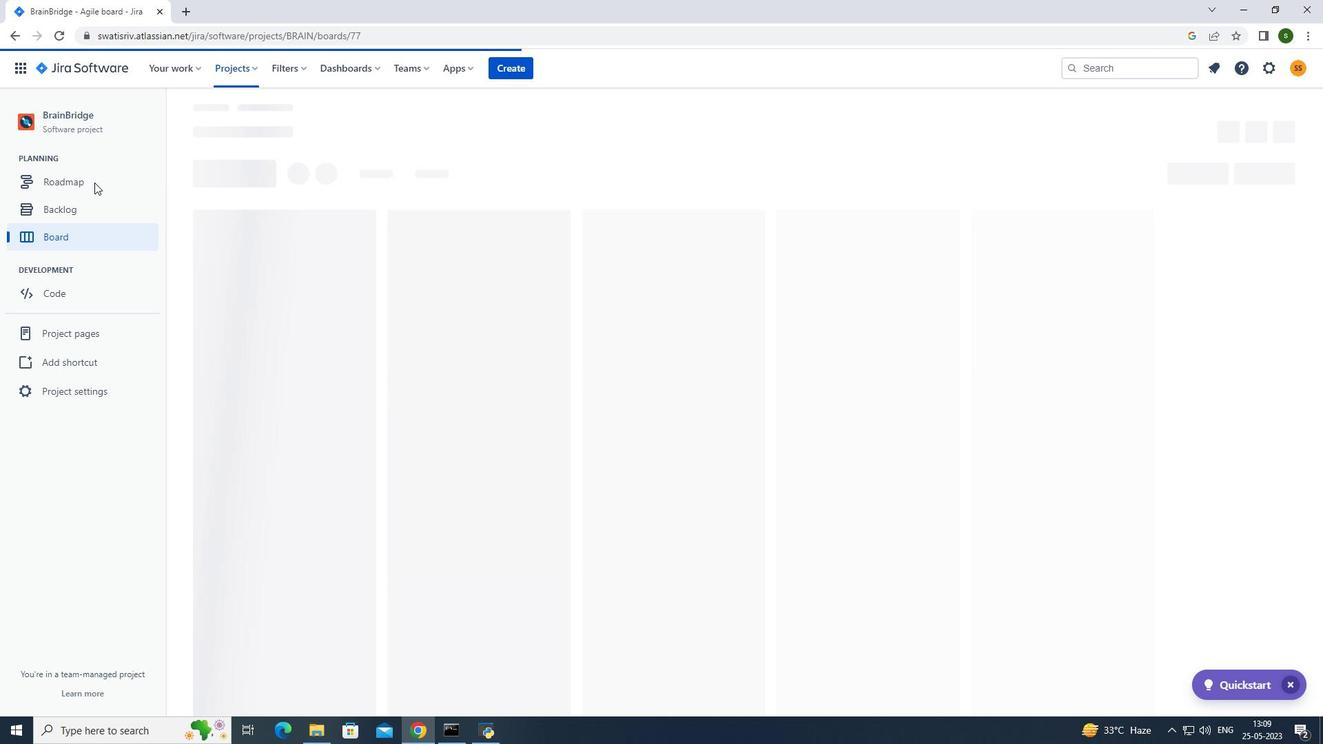 
Action: Mouse pressed left at (75, 208)
Screenshot: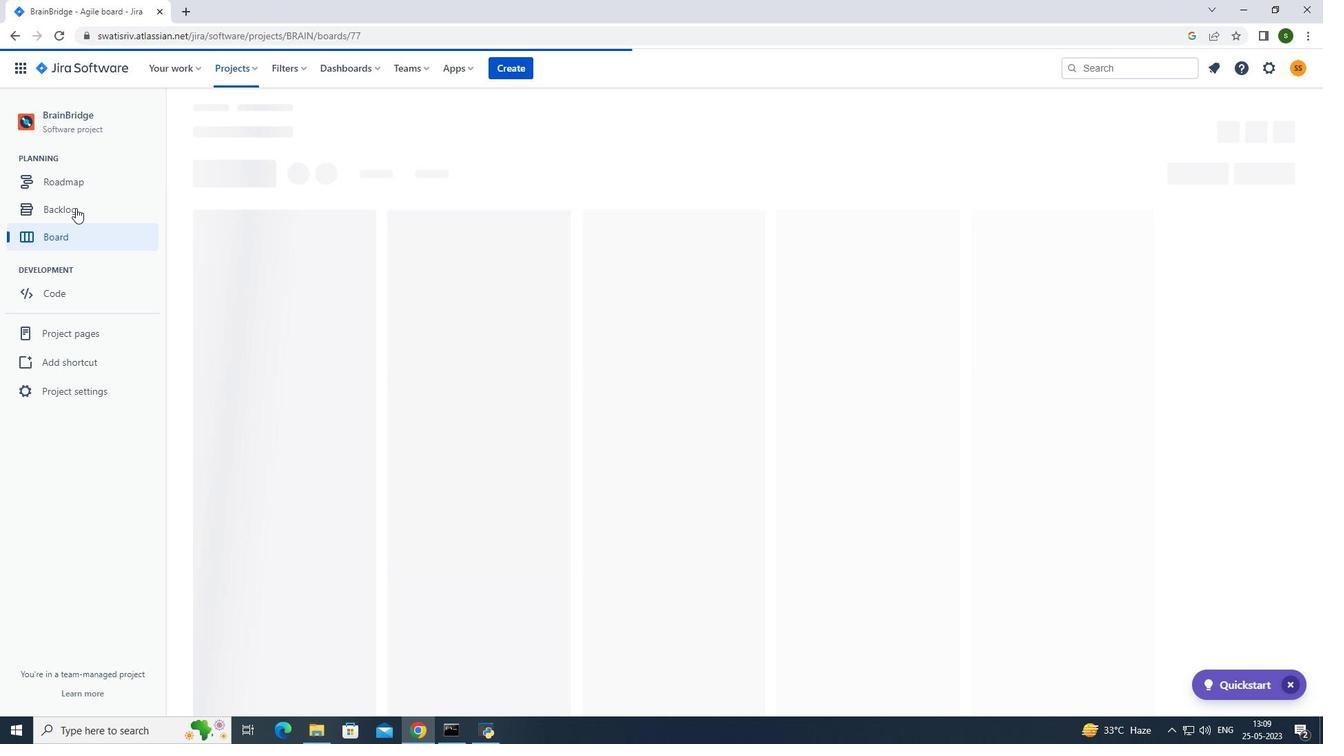 
Action: Mouse moved to (206, 375)
Screenshot: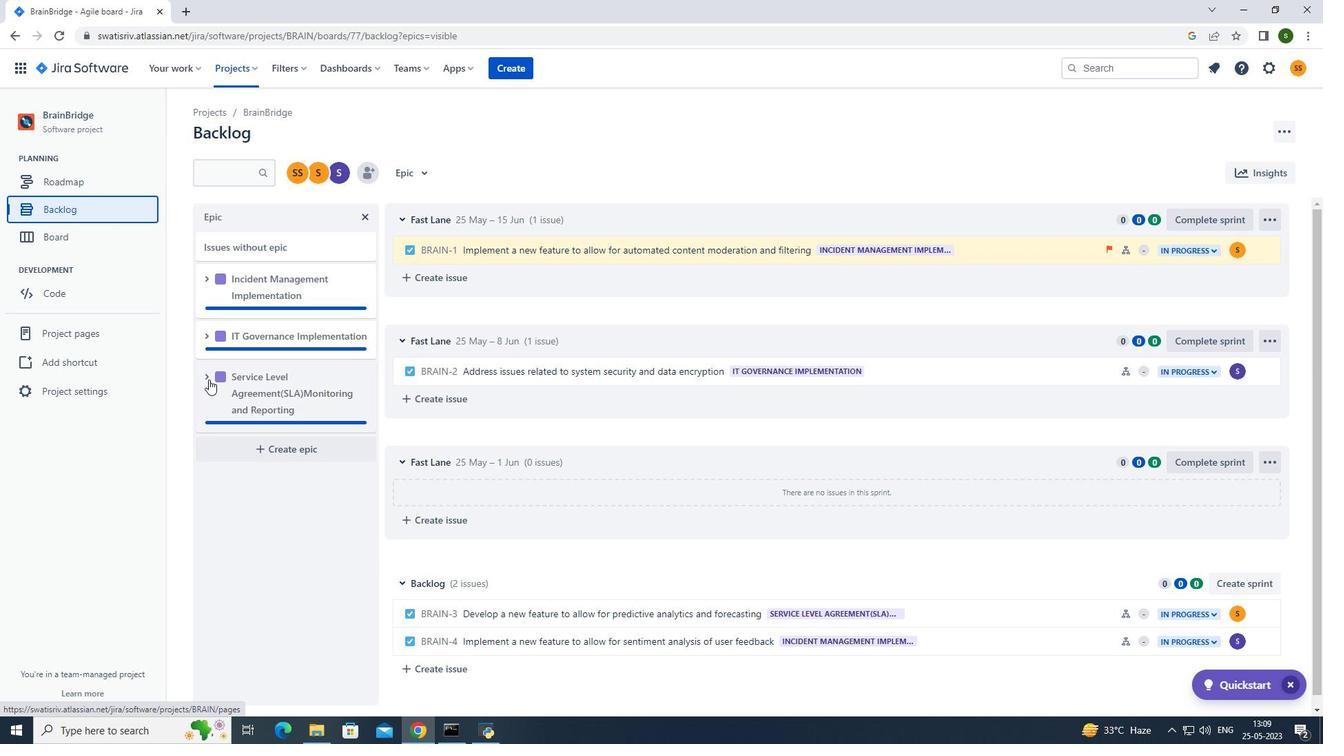 
Action: Mouse pressed left at (206, 375)
Screenshot: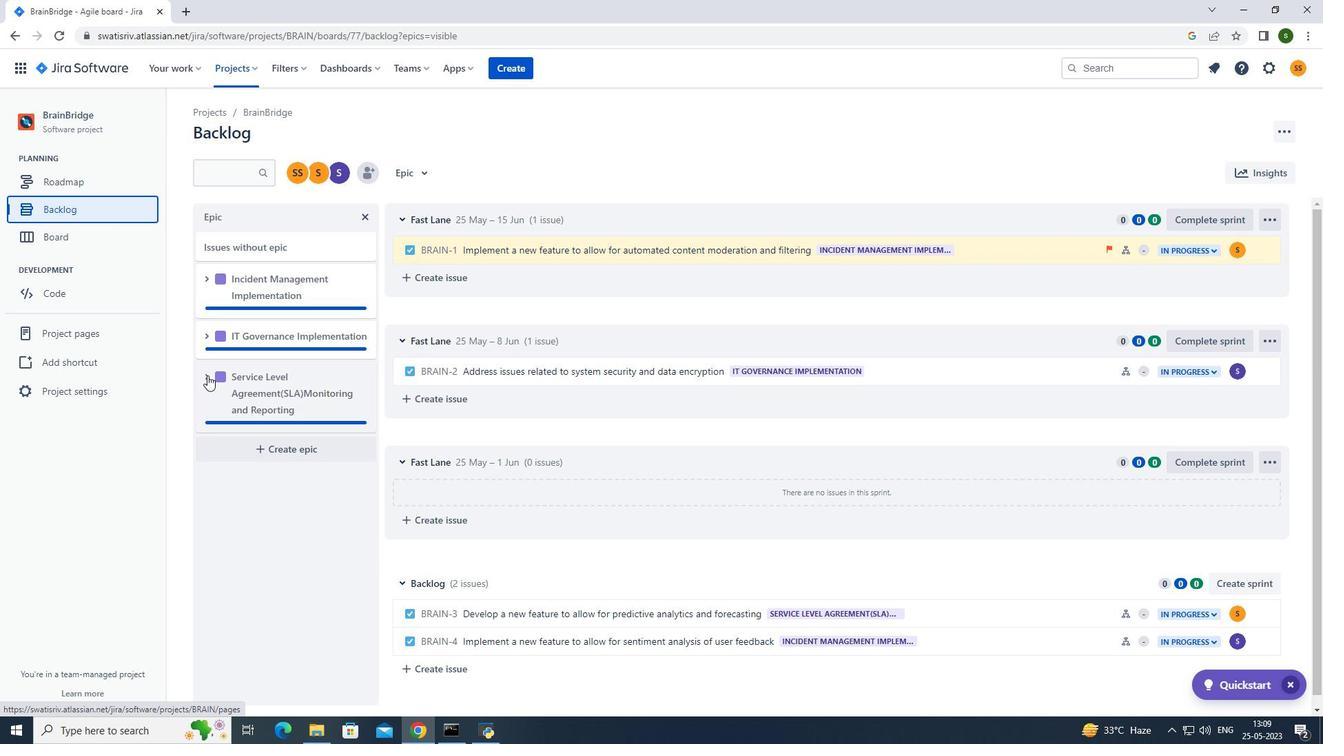 
Action: Mouse moved to (313, 512)
Screenshot: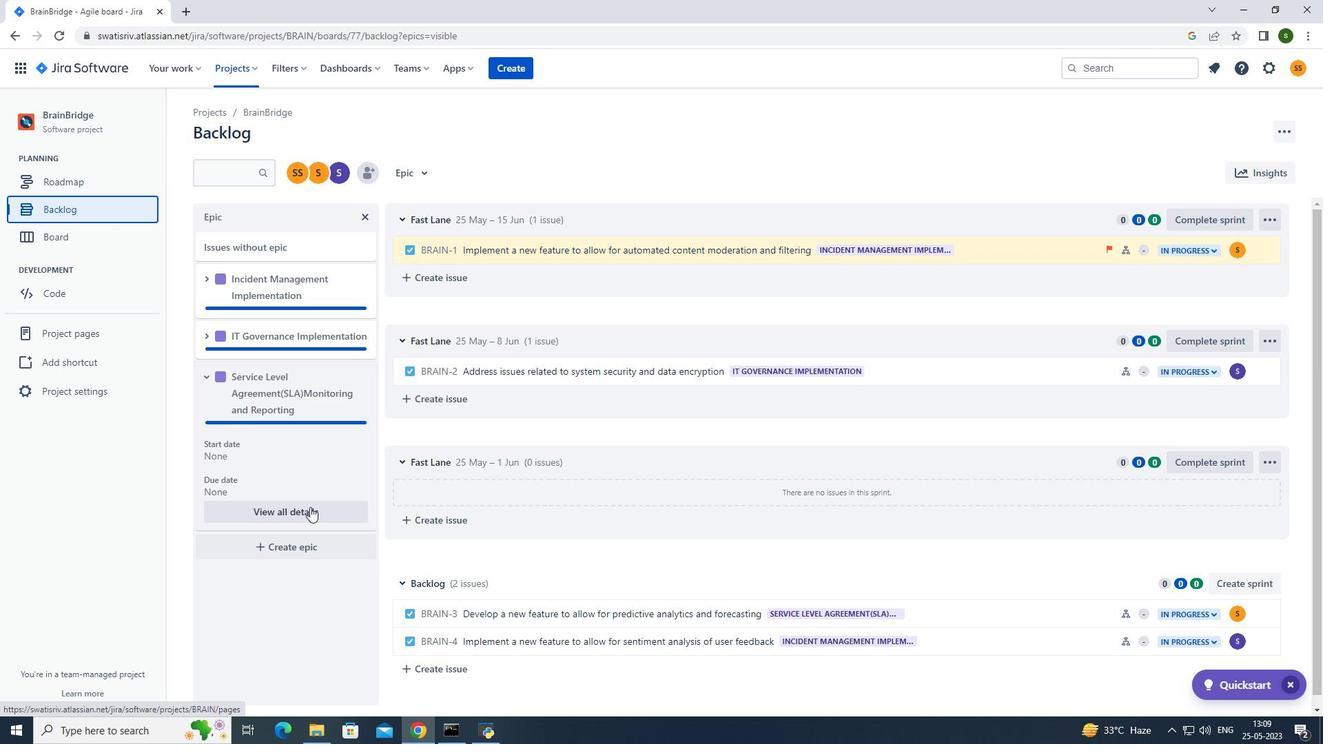 
Action: Mouse pressed left at (313, 512)
Screenshot: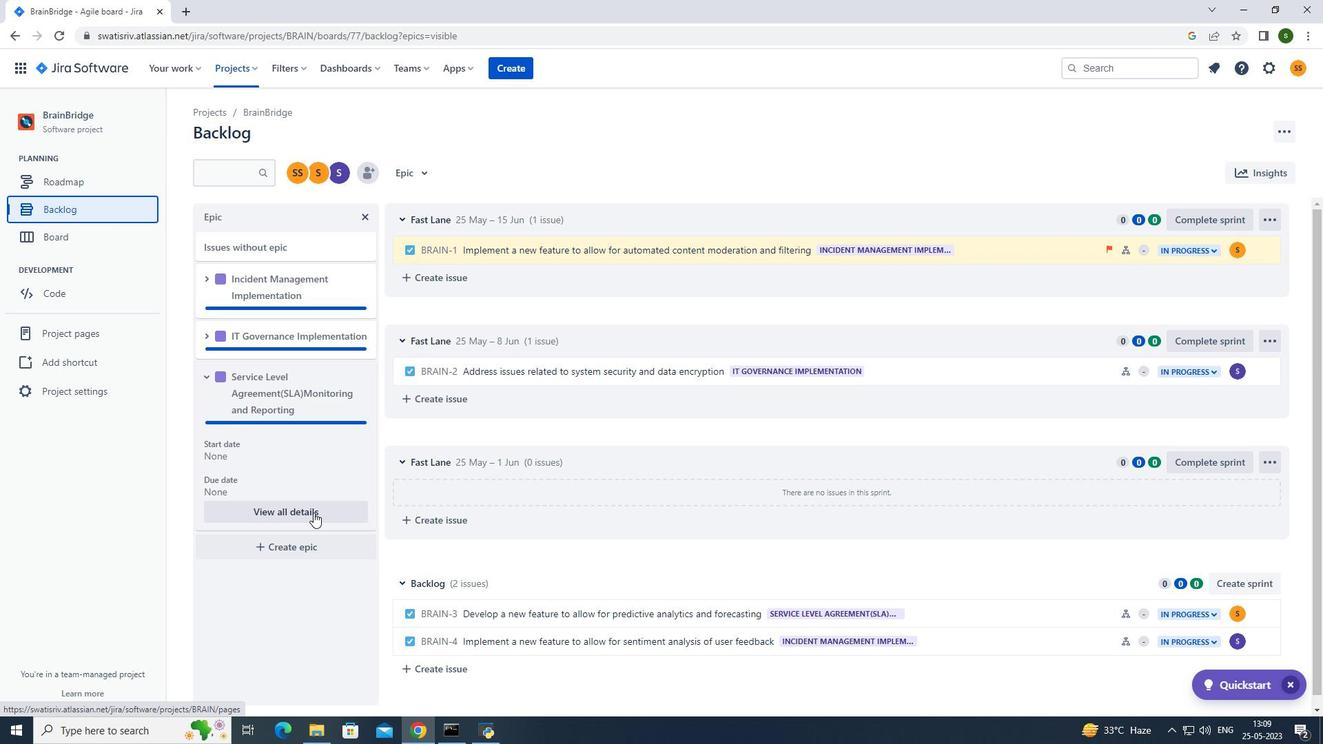 
Action: Mouse moved to (1162, 615)
Screenshot: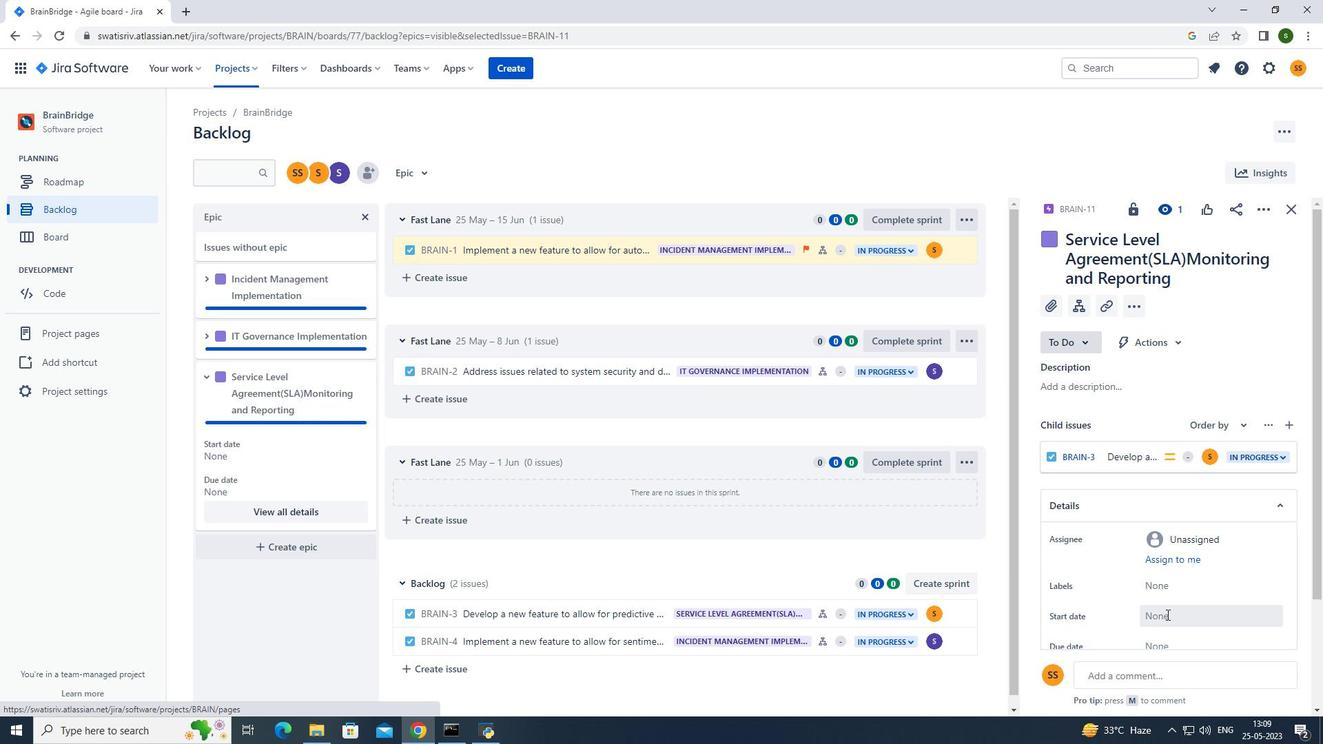 
Action: Mouse pressed left at (1162, 615)
Screenshot: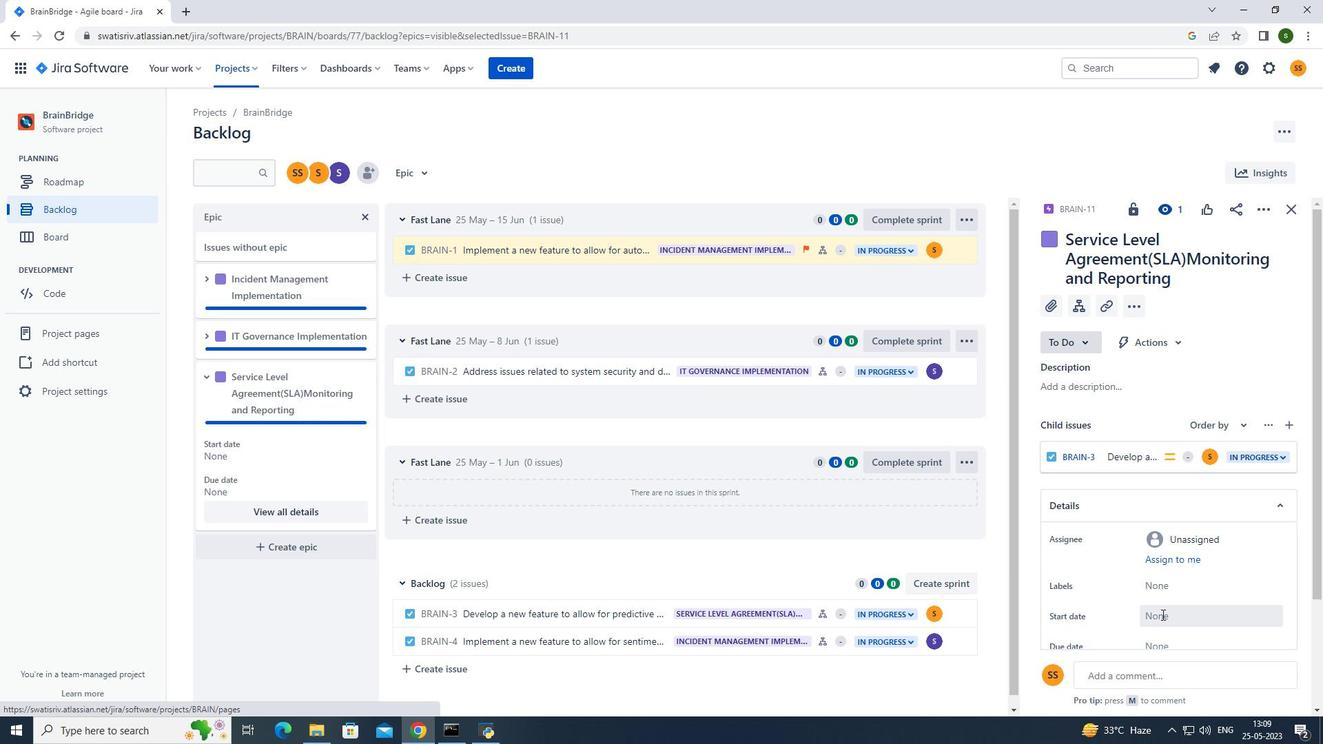 
Action: Mouse moved to (1298, 421)
Screenshot: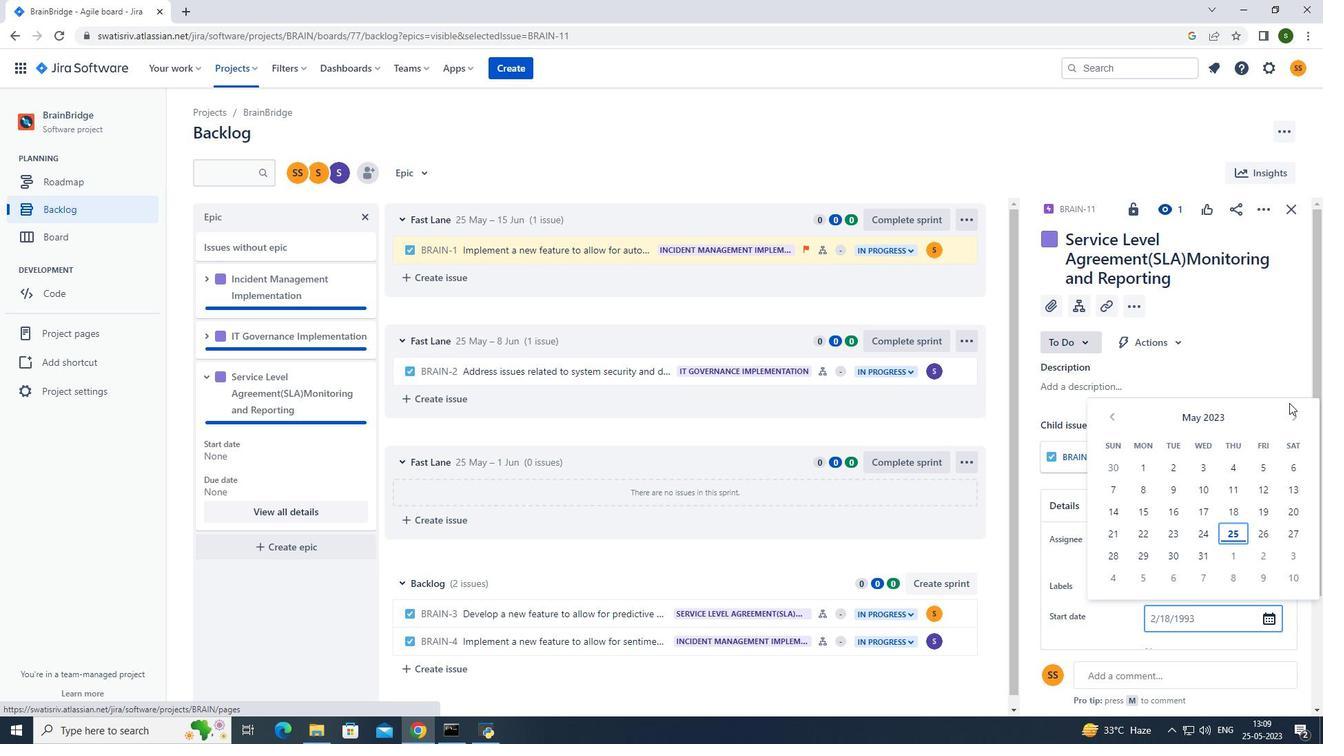 
Action: Mouse pressed left at (1298, 421)
Screenshot: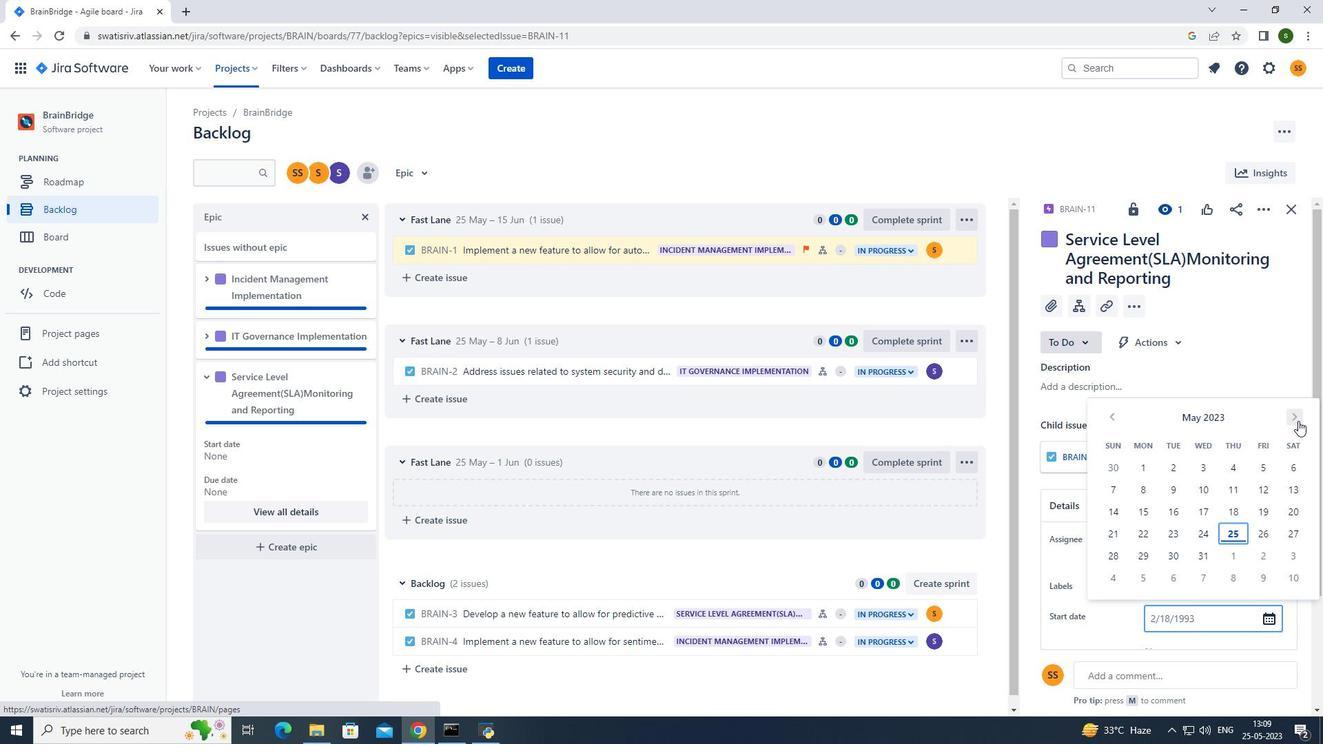 
Action: Mouse pressed left at (1298, 421)
Screenshot: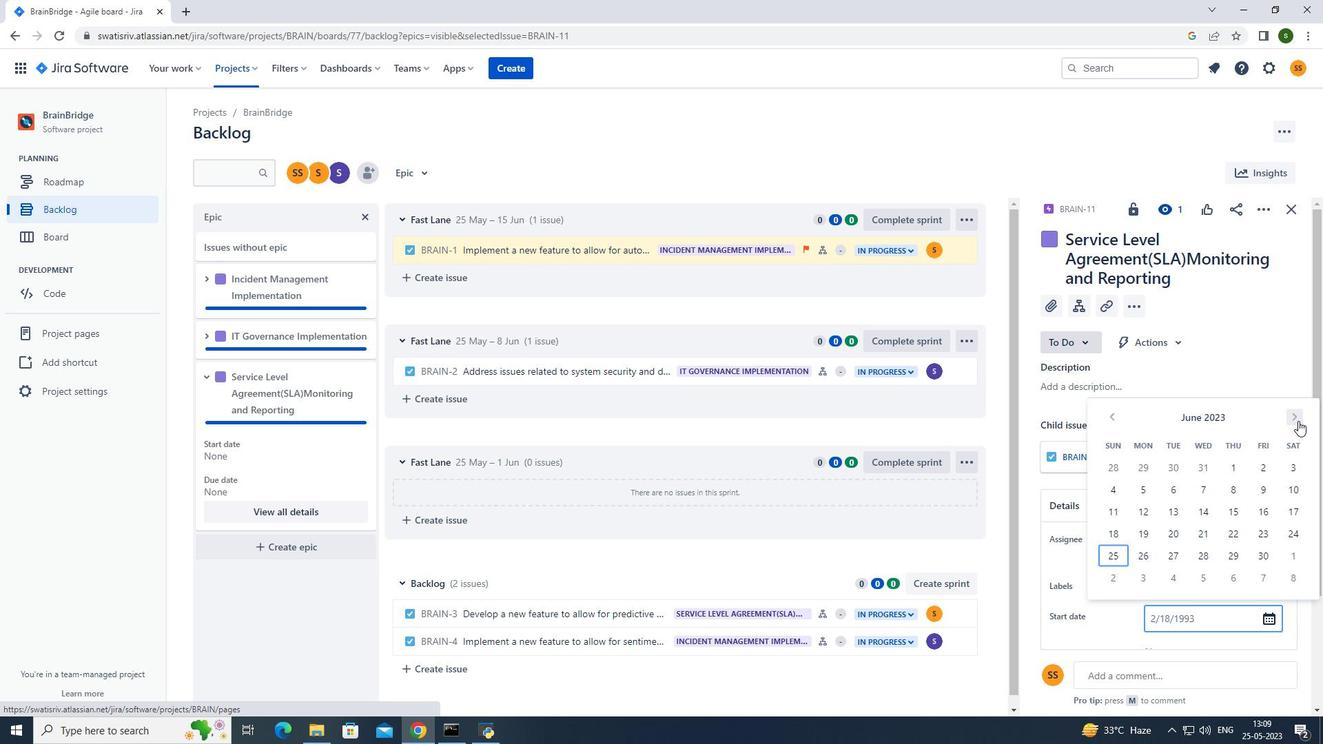 
Action: Mouse pressed left at (1298, 421)
Screenshot: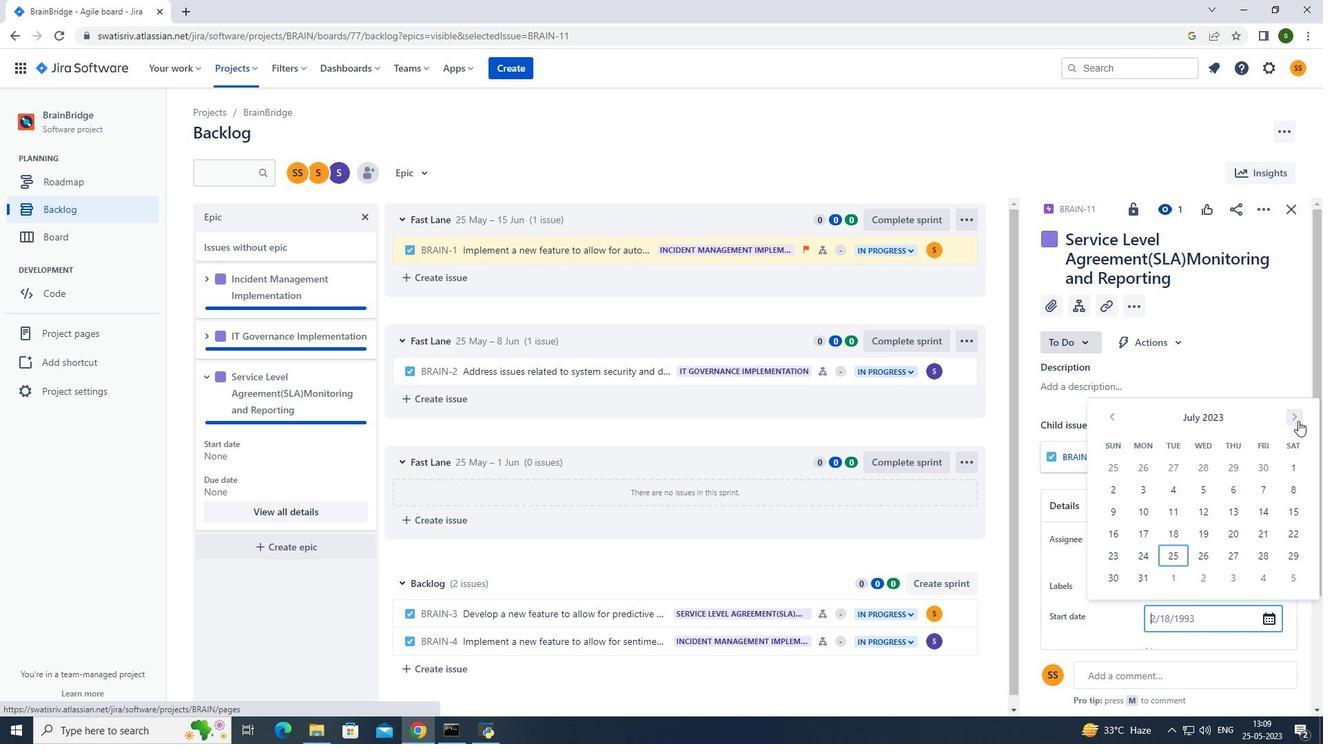 
Action: Mouse pressed left at (1298, 421)
Screenshot: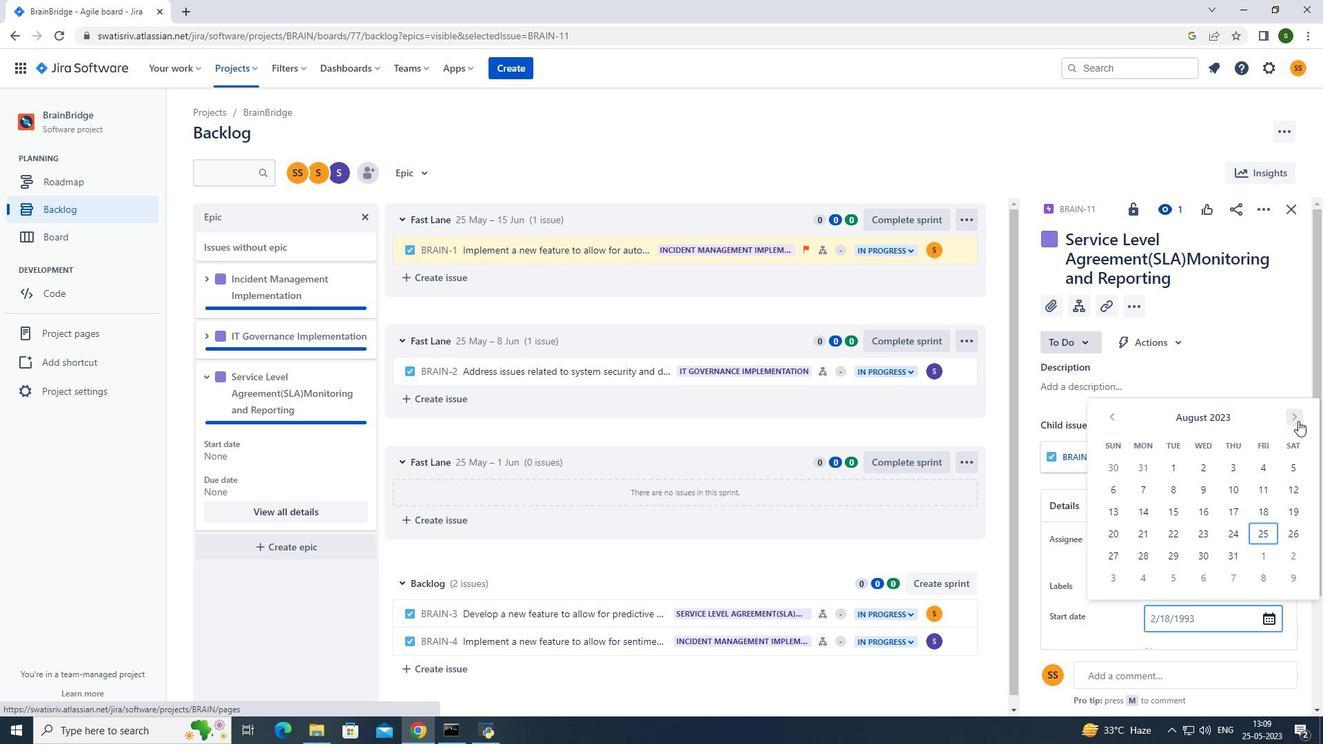 
Action: Mouse pressed left at (1298, 421)
Screenshot: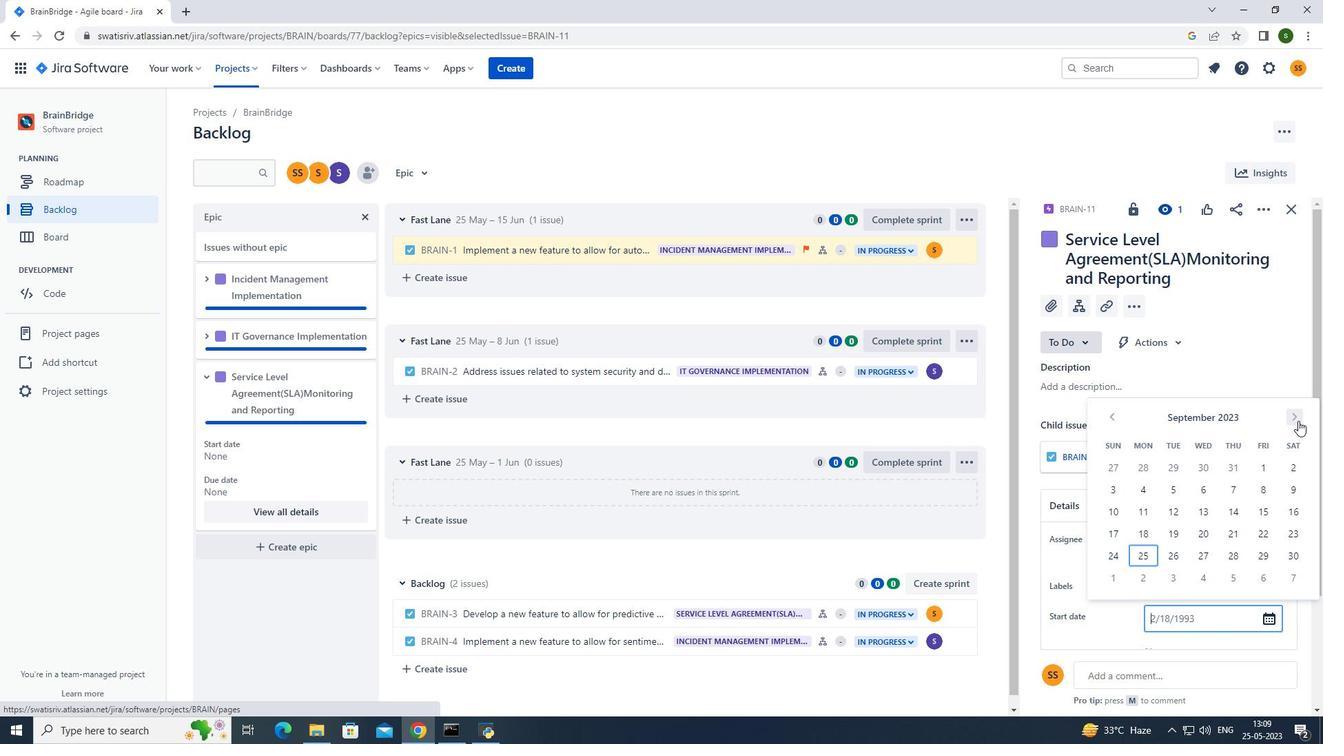 
Action: Mouse pressed left at (1298, 421)
Screenshot: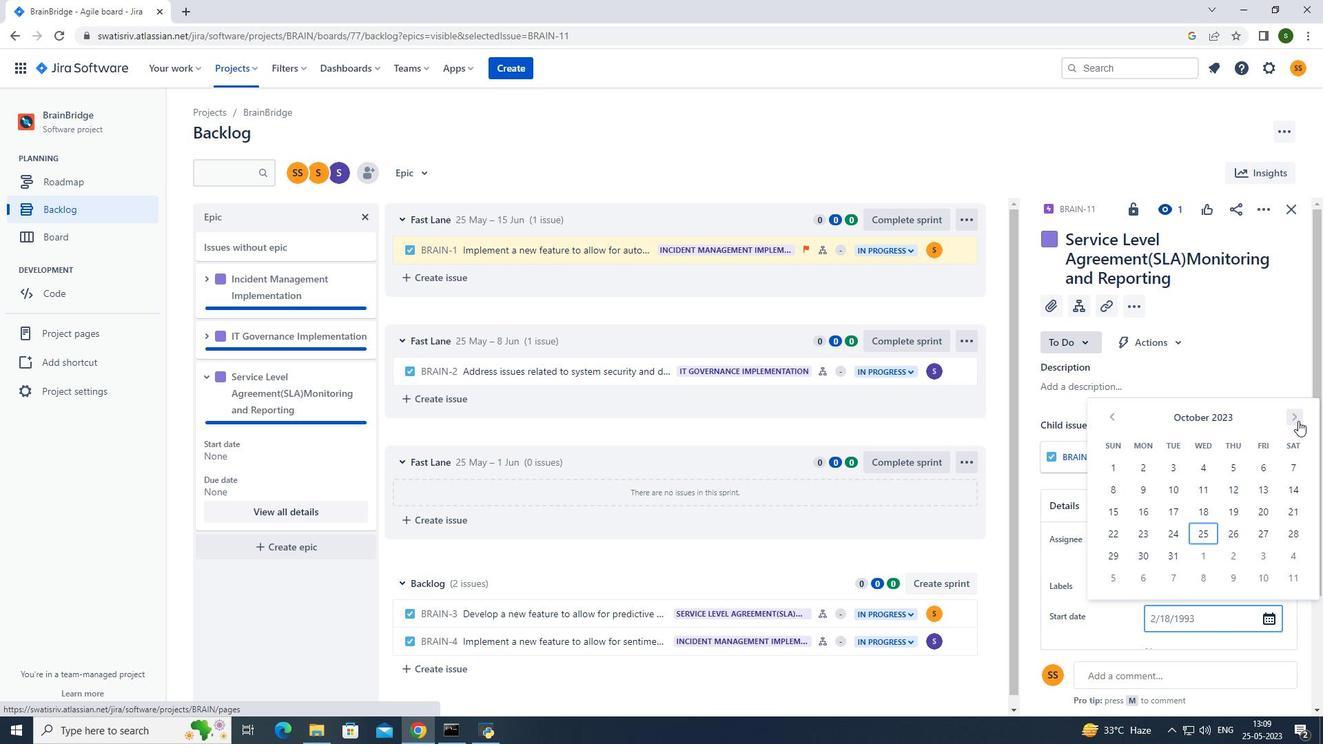 
Action: Mouse pressed left at (1298, 421)
Screenshot: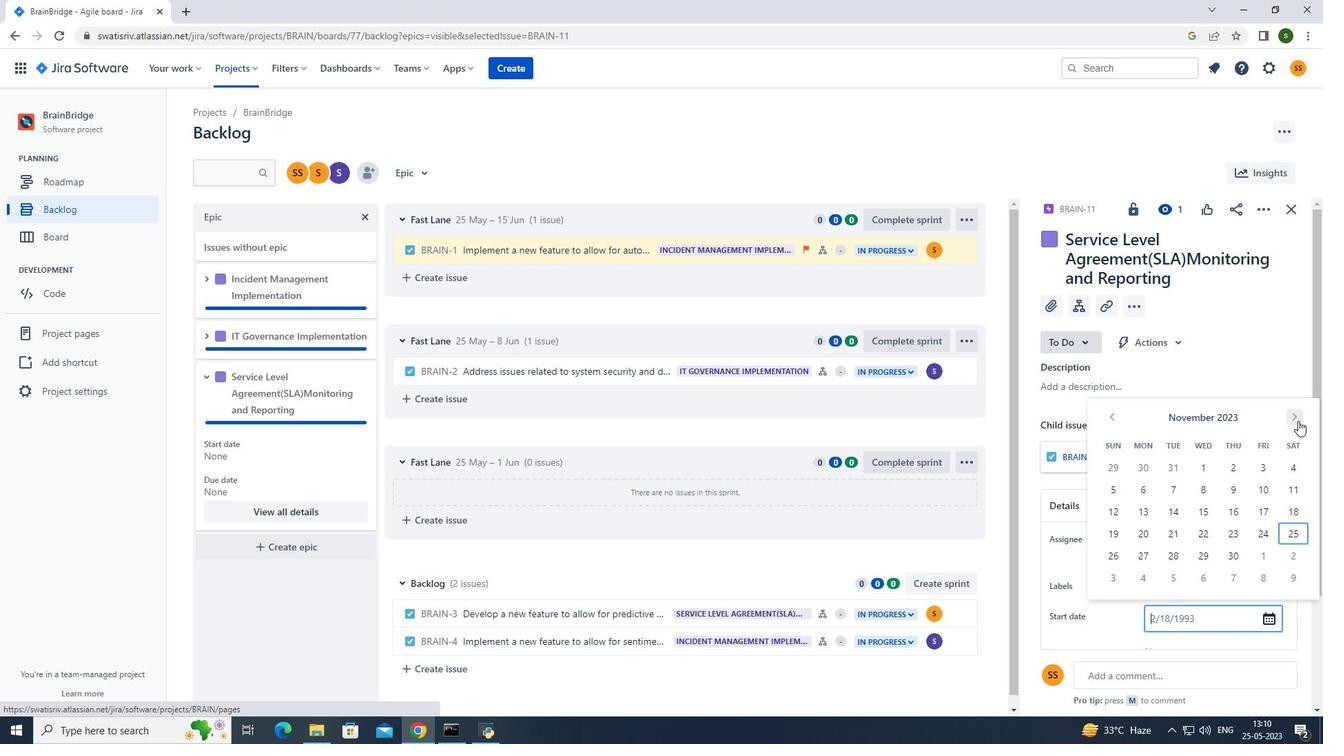 
Action: Mouse pressed left at (1298, 421)
Screenshot: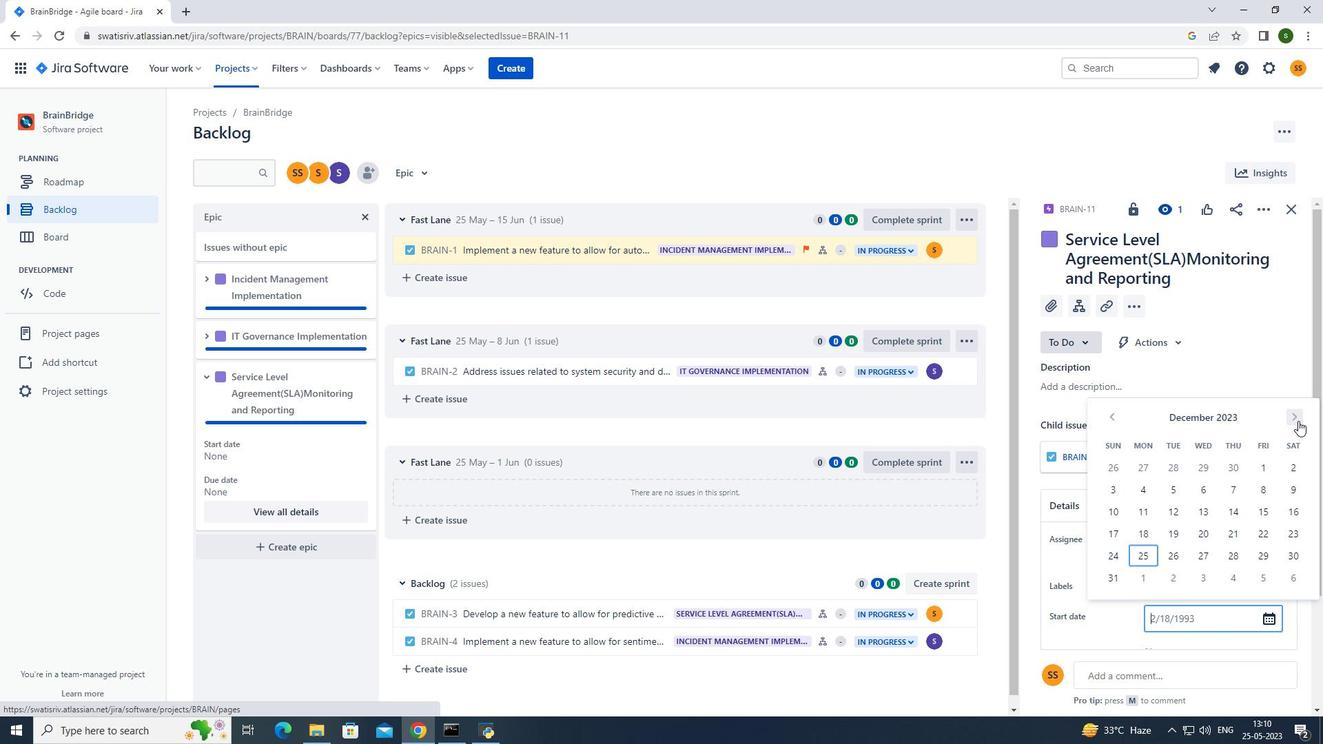 
Action: Mouse pressed left at (1298, 421)
Screenshot: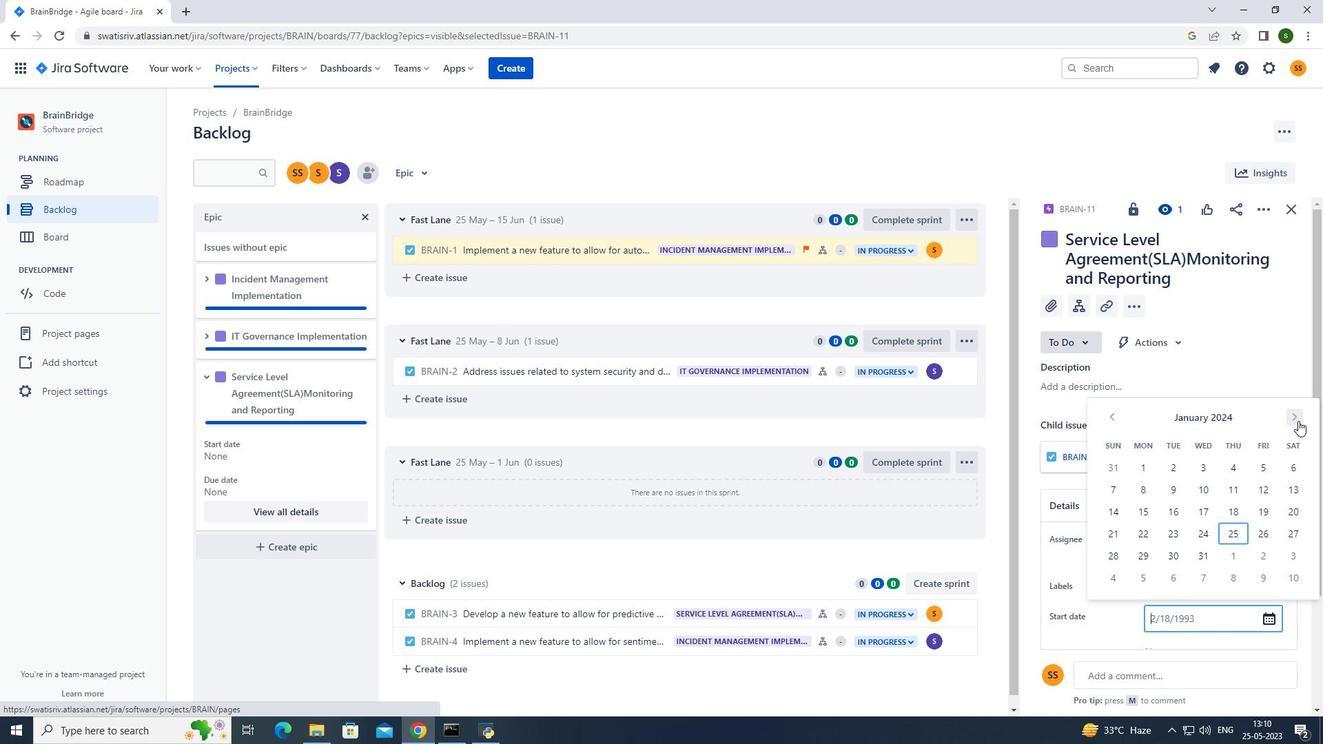 
Action: Mouse moved to (1234, 530)
Screenshot: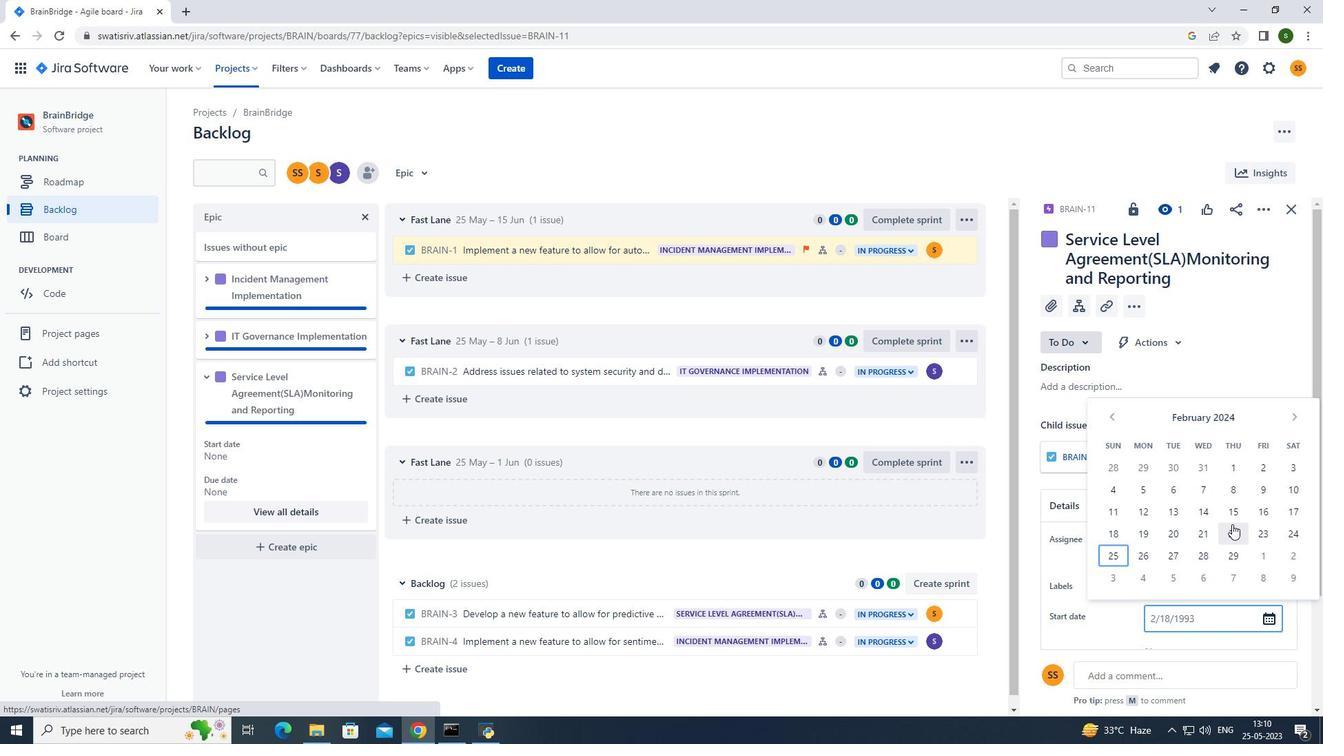 
Action: Mouse pressed left at (1234, 530)
Screenshot: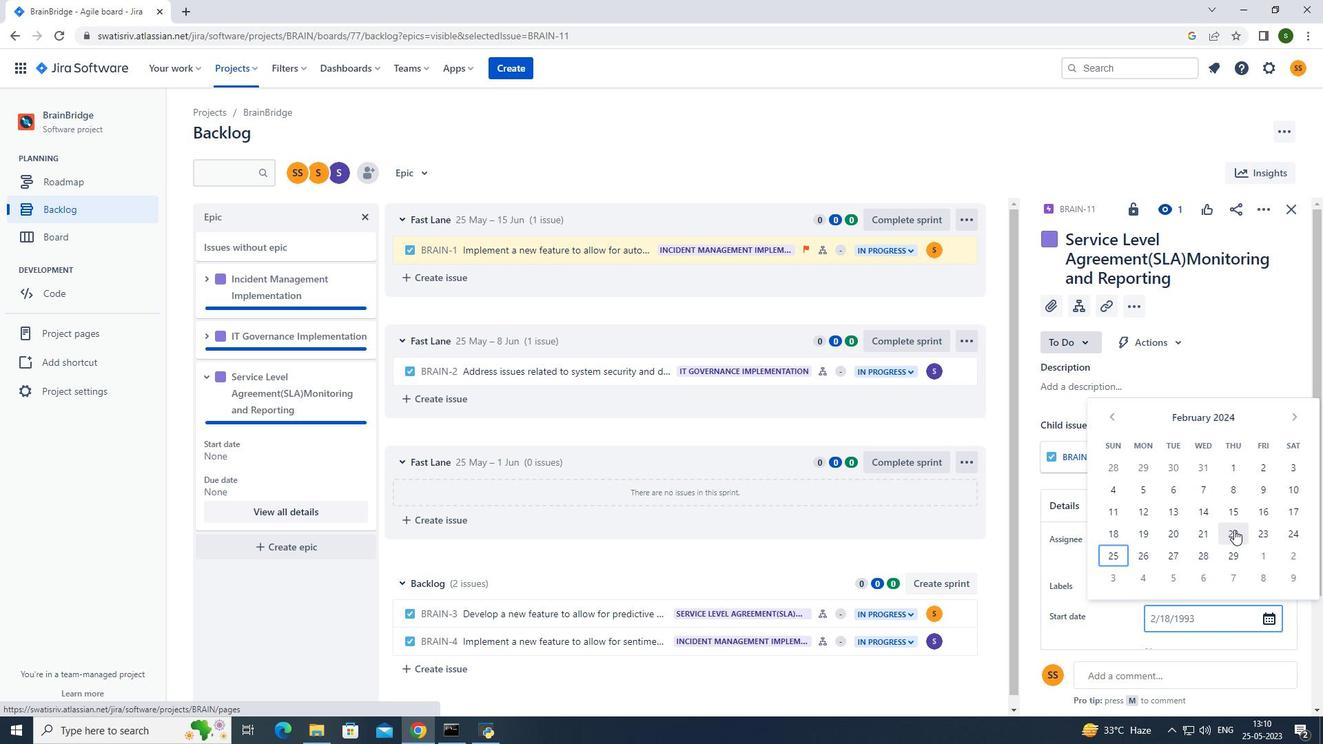 
Action: Mouse moved to (1148, 590)
Screenshot: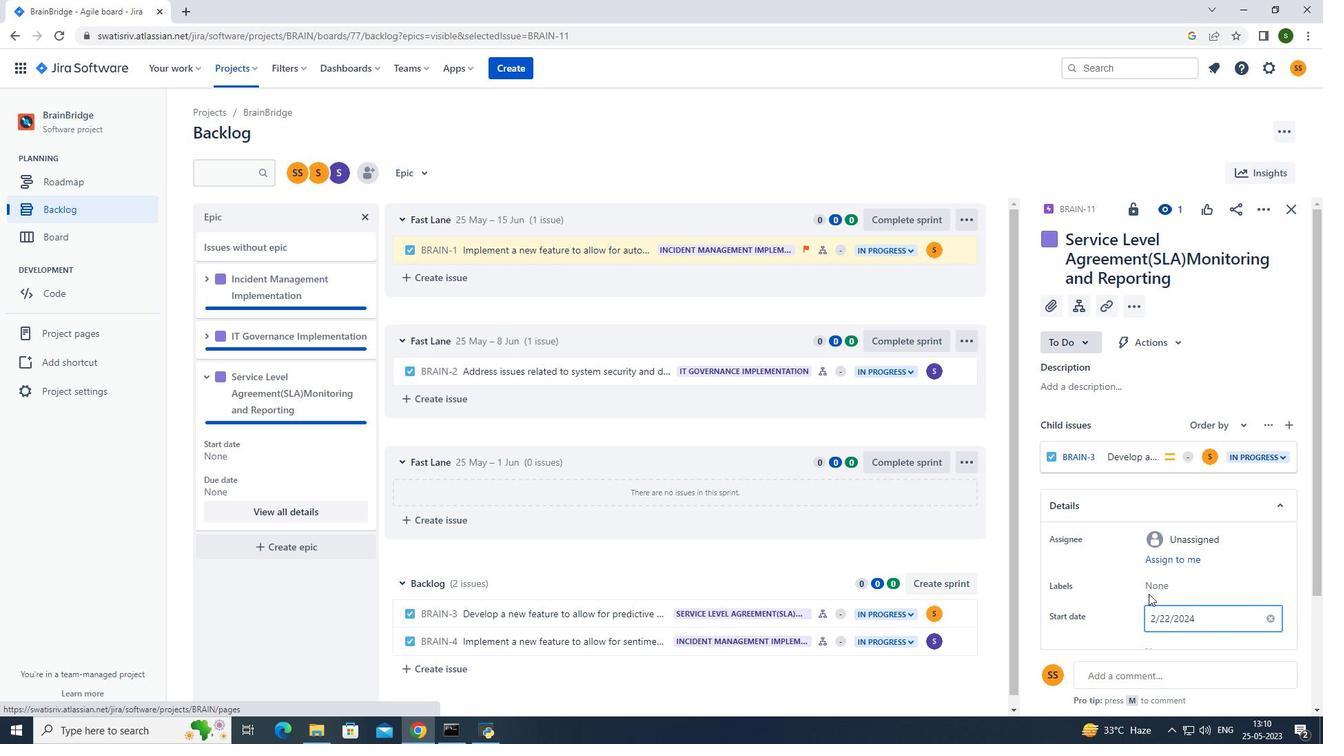 
Action: Mouse scrolled (1148, 590) with delta (0, 0)
Screenshot: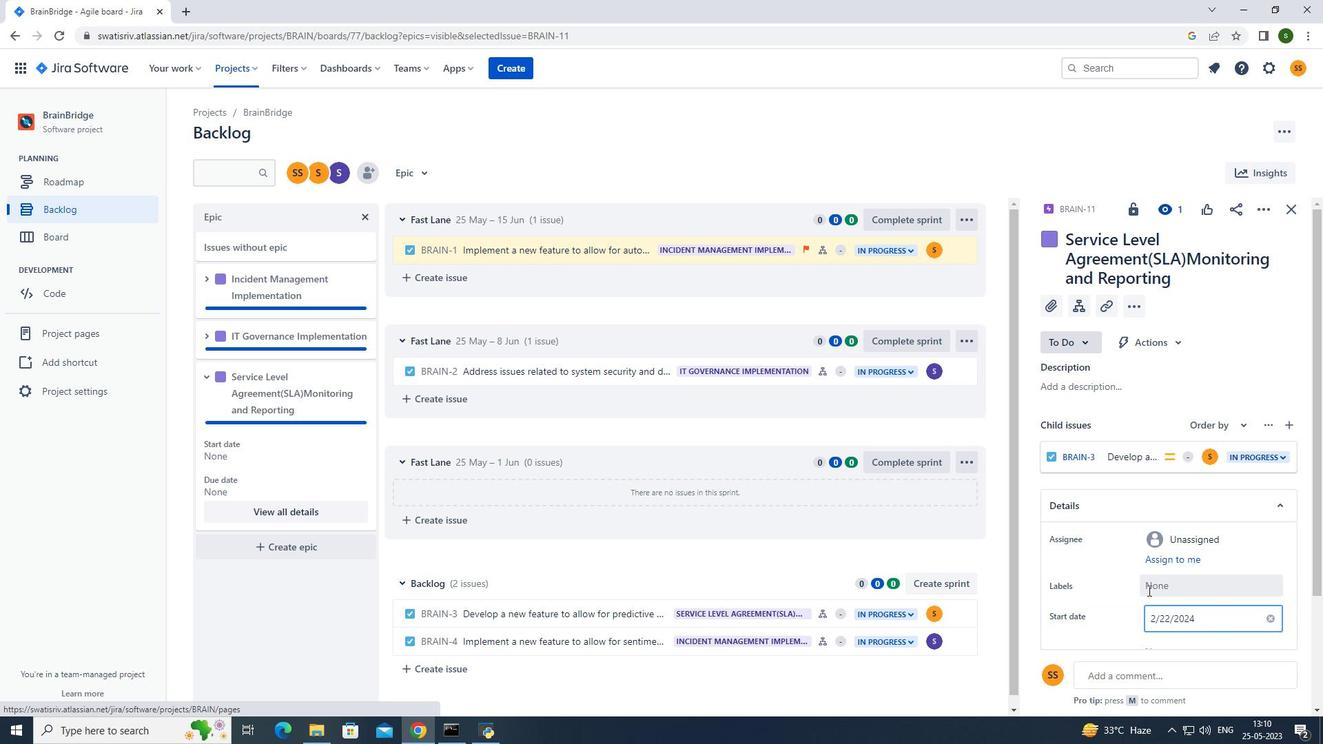 
Action: Mouse scrolled (1148, 590) with delta (0, 0)
Screenshot: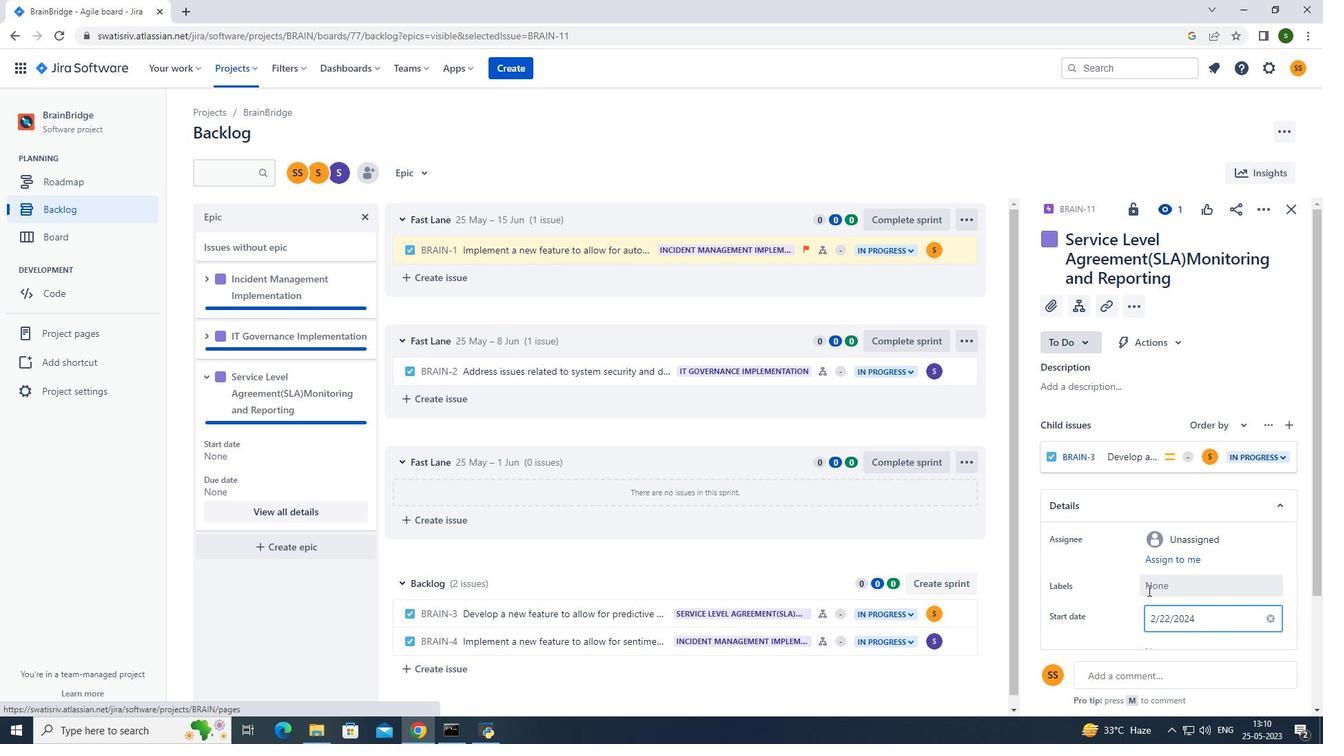 
Action: Mouse moved to (1173, 514)
Screenshot: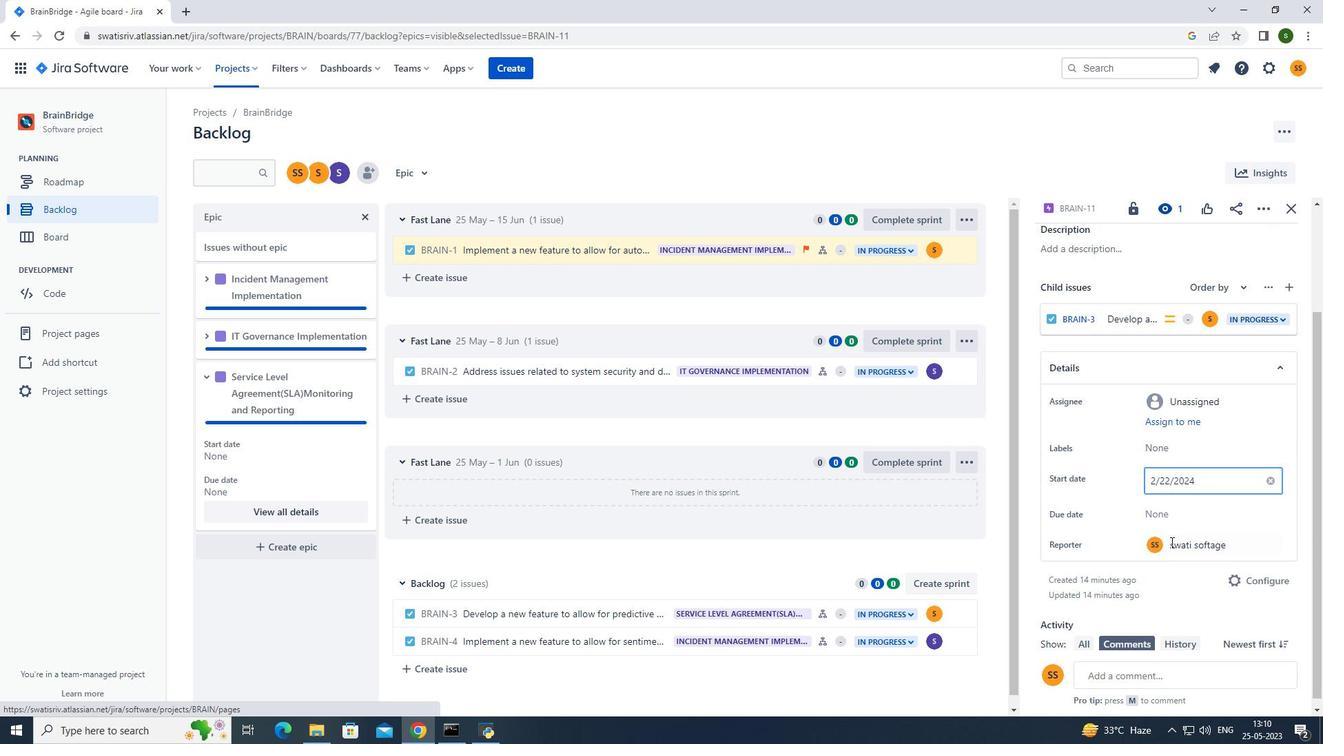 
Action: Mouse pressed left at (1173, 514)
Screenshot: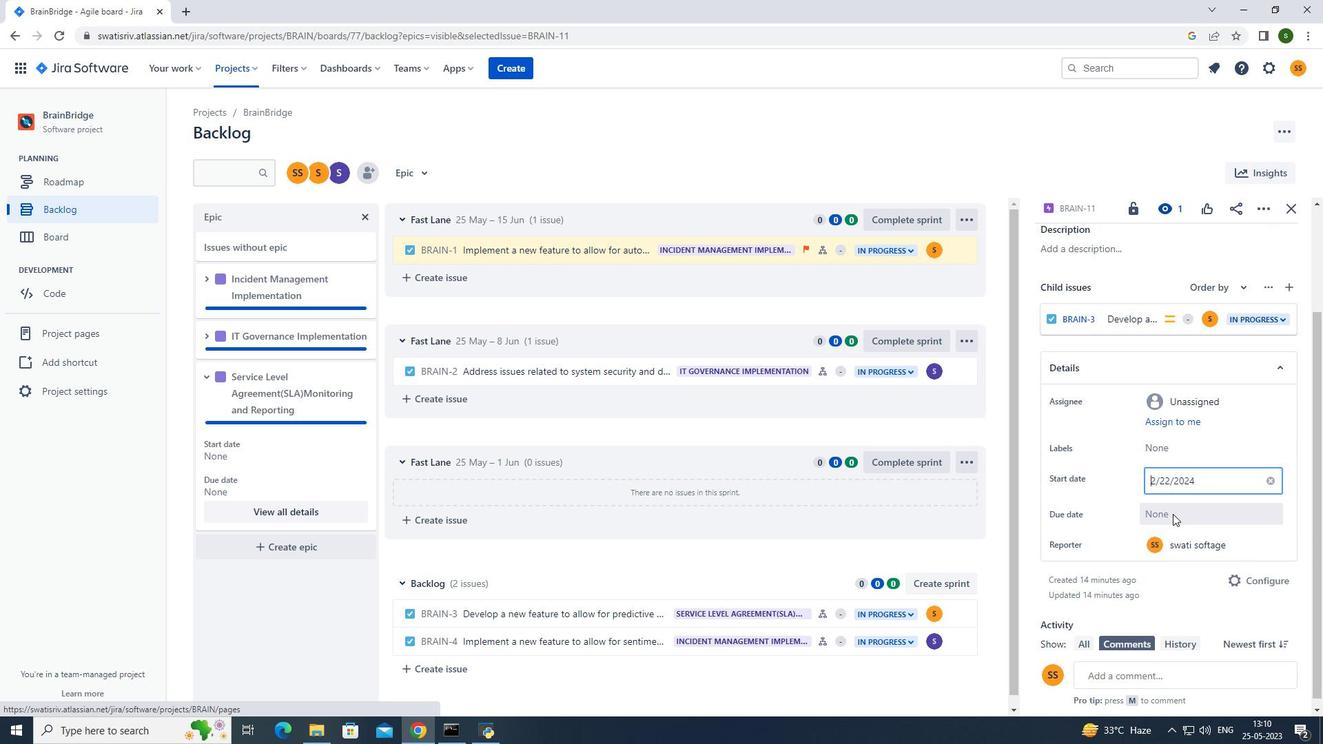 
Action: Mouse moved to (1290, 317)
Screenshot: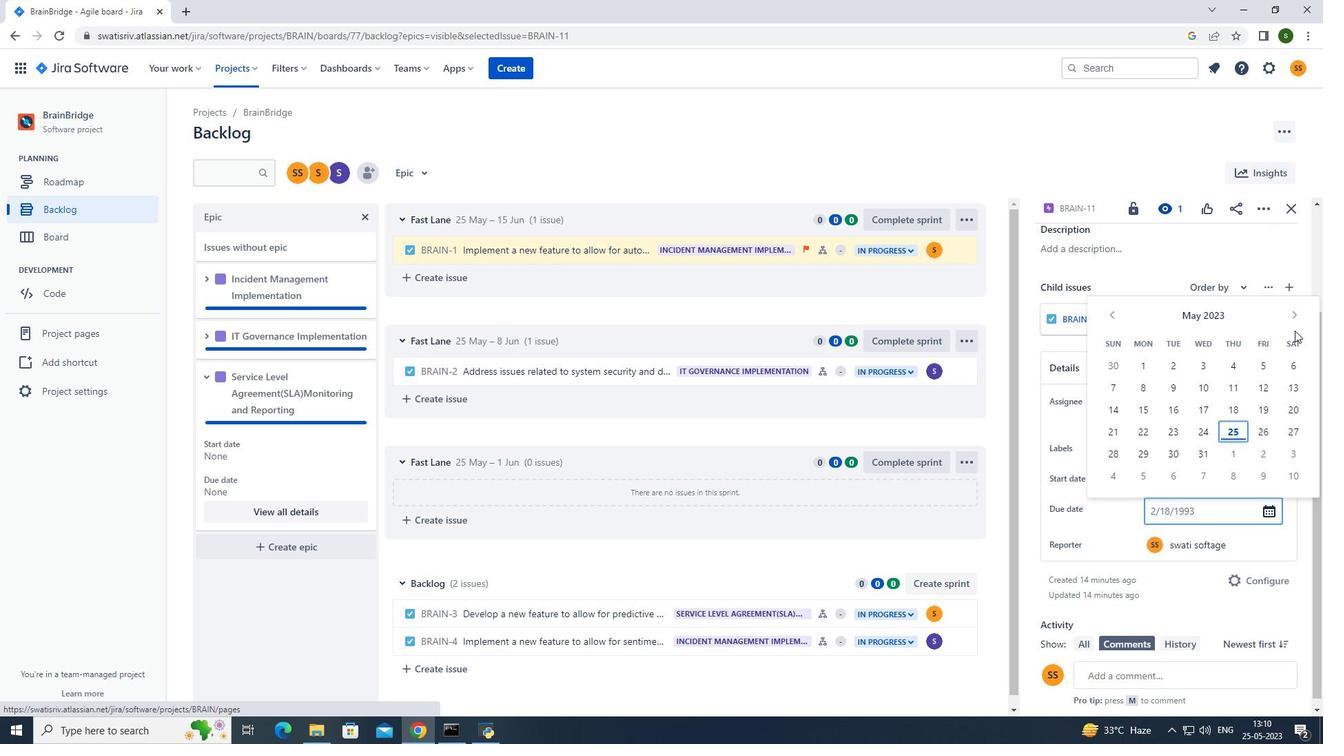 
Action: Mouse pressed left at (1290, 317)
Screenshot: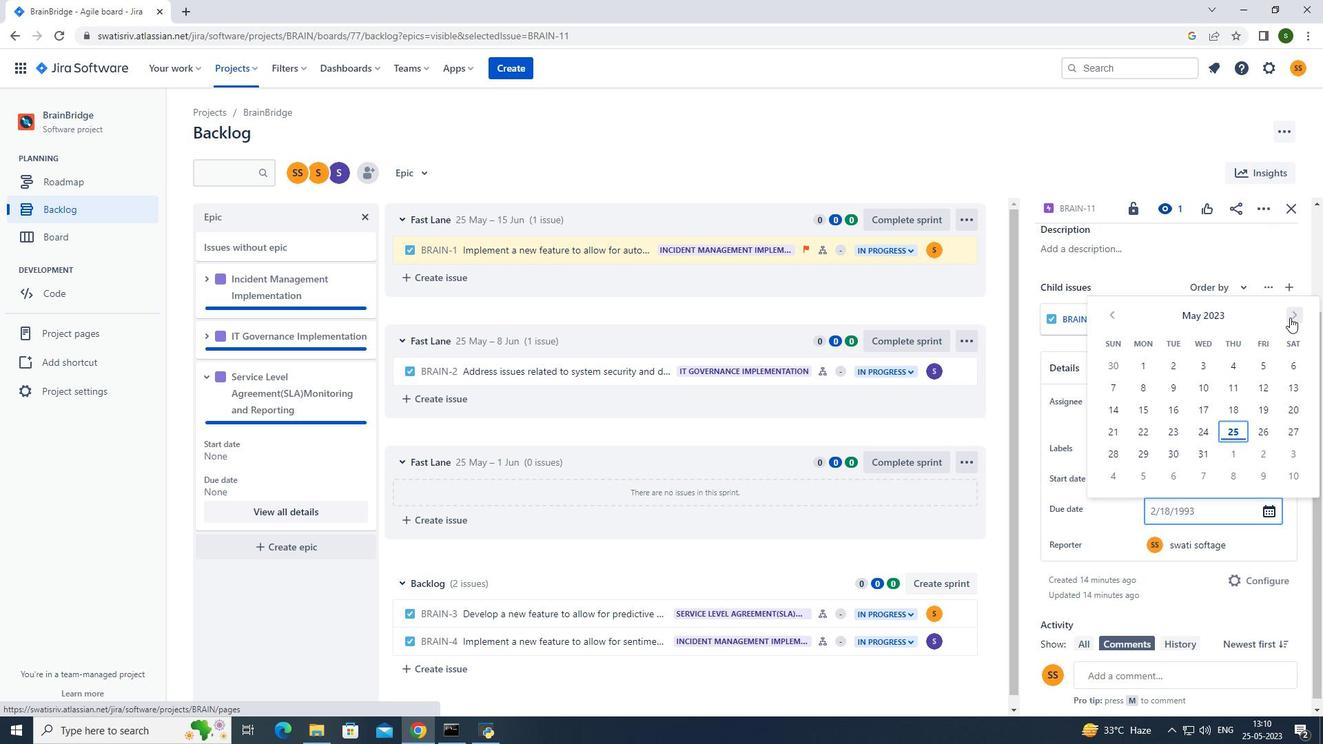 
Action: Mouse moved to (1291, 317)
Screenshot: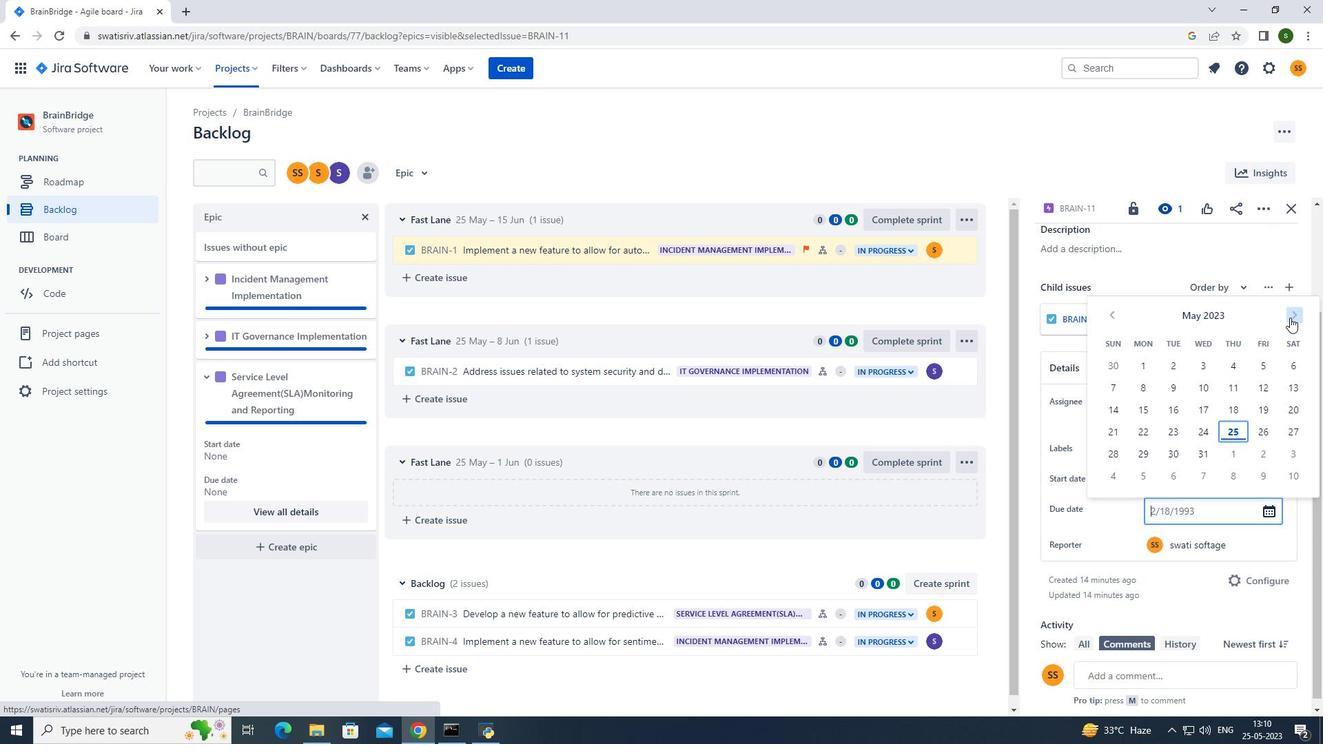 
Action: Mouse pressed left at (1291, 317)
Screenshot: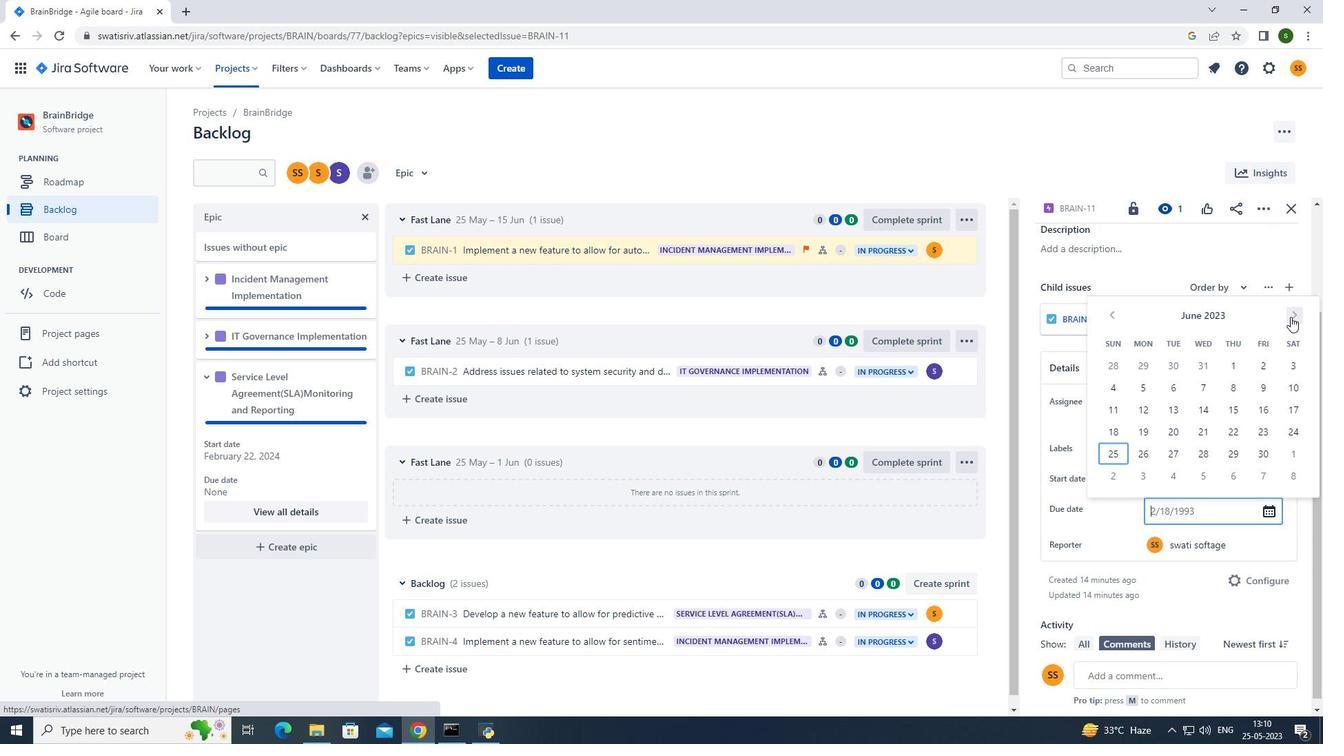 
Action: Mouse pressed left at (1291, 317)
Screenshot: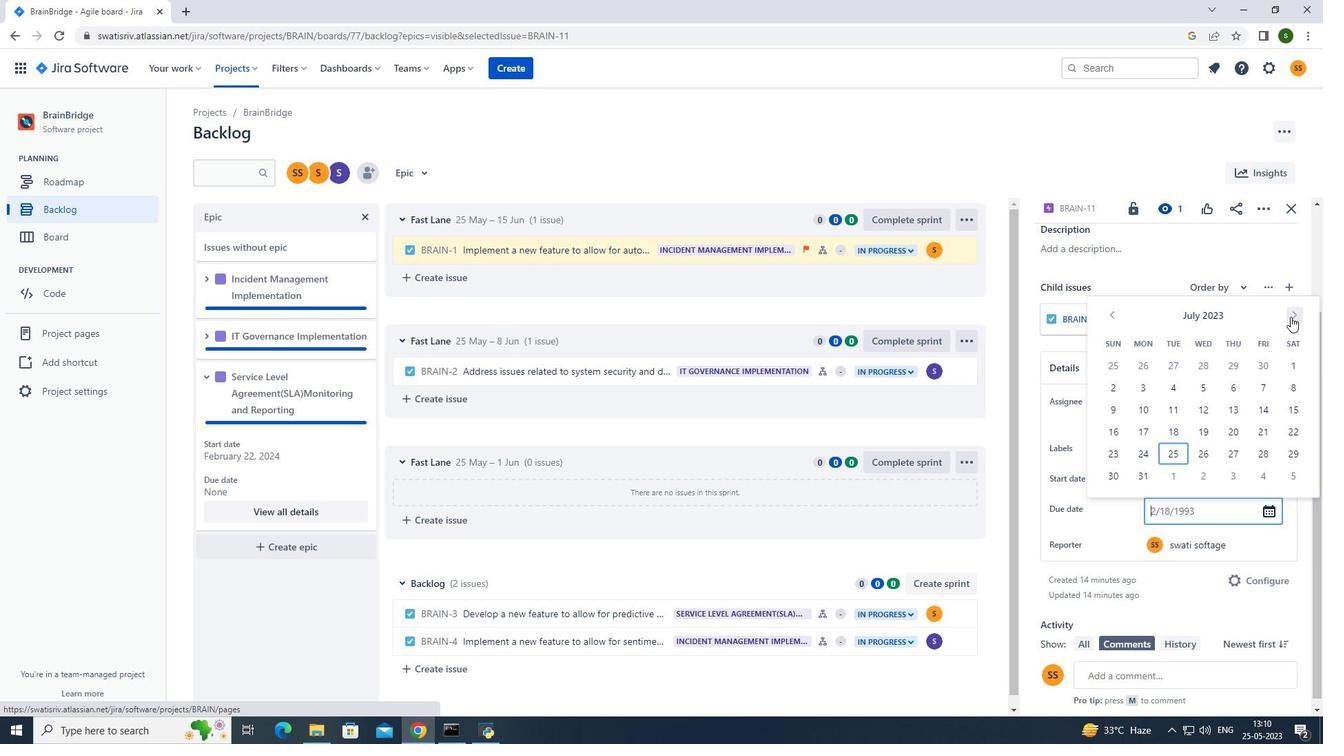 
Action: Mouse pressed left at (1291, 317)
Screenshot: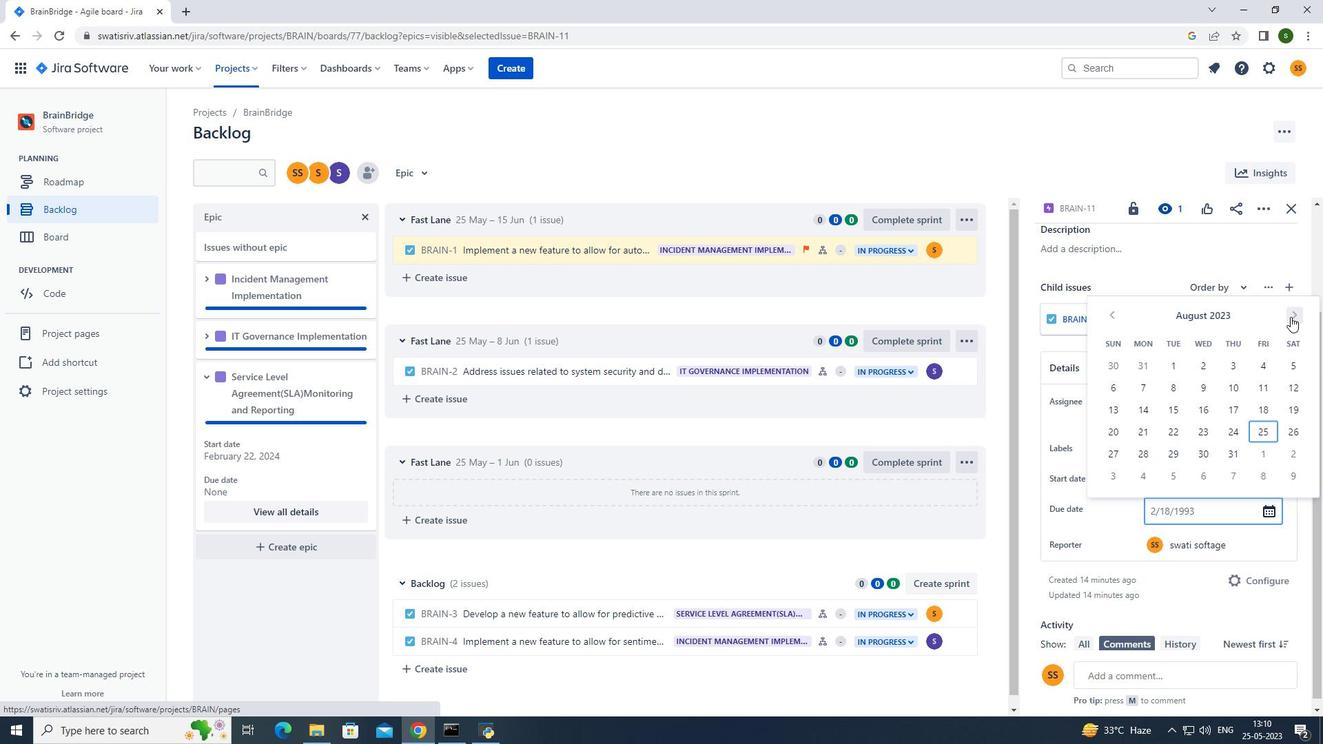 
Action: Mouse pressed left at (1291, 317)
Screenshot: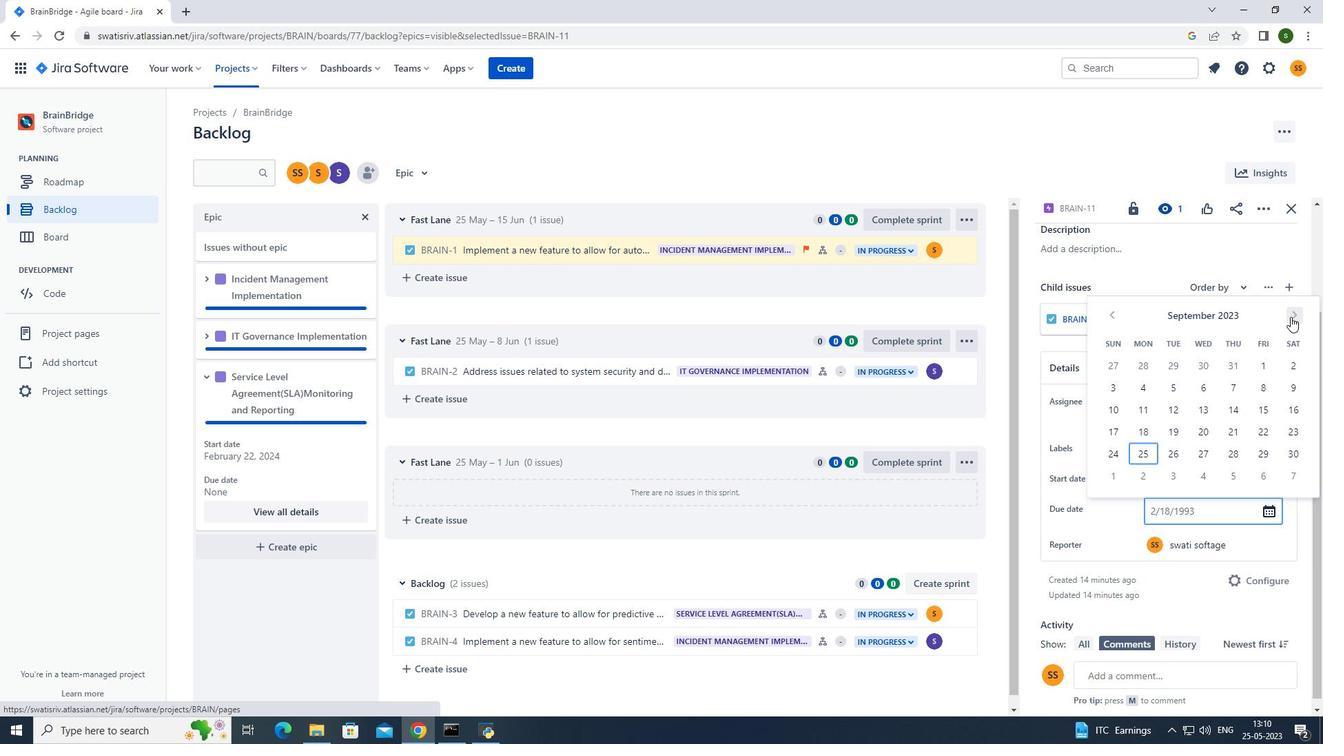 
Action: Mouse pressed left at (1291, 317)
Screenshot: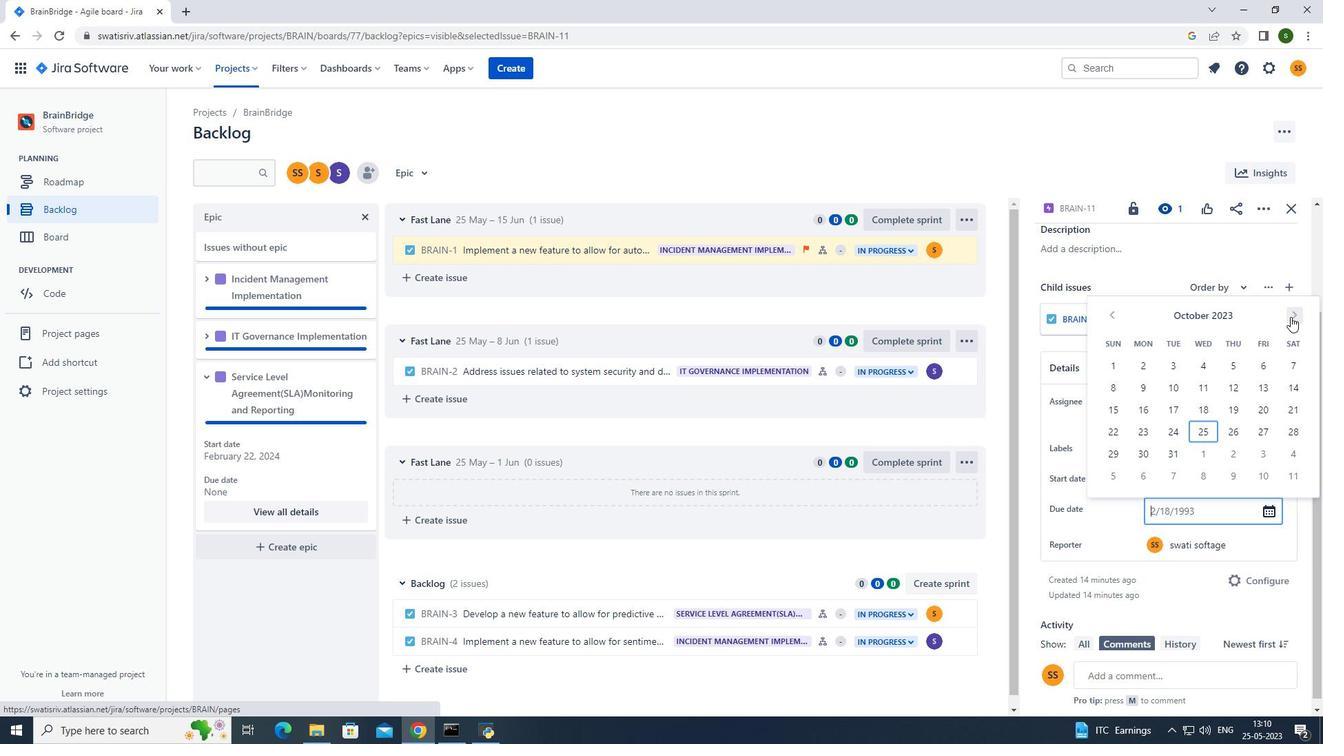 
Action: Mouse pressed left at (1291, 317)
Screenshot: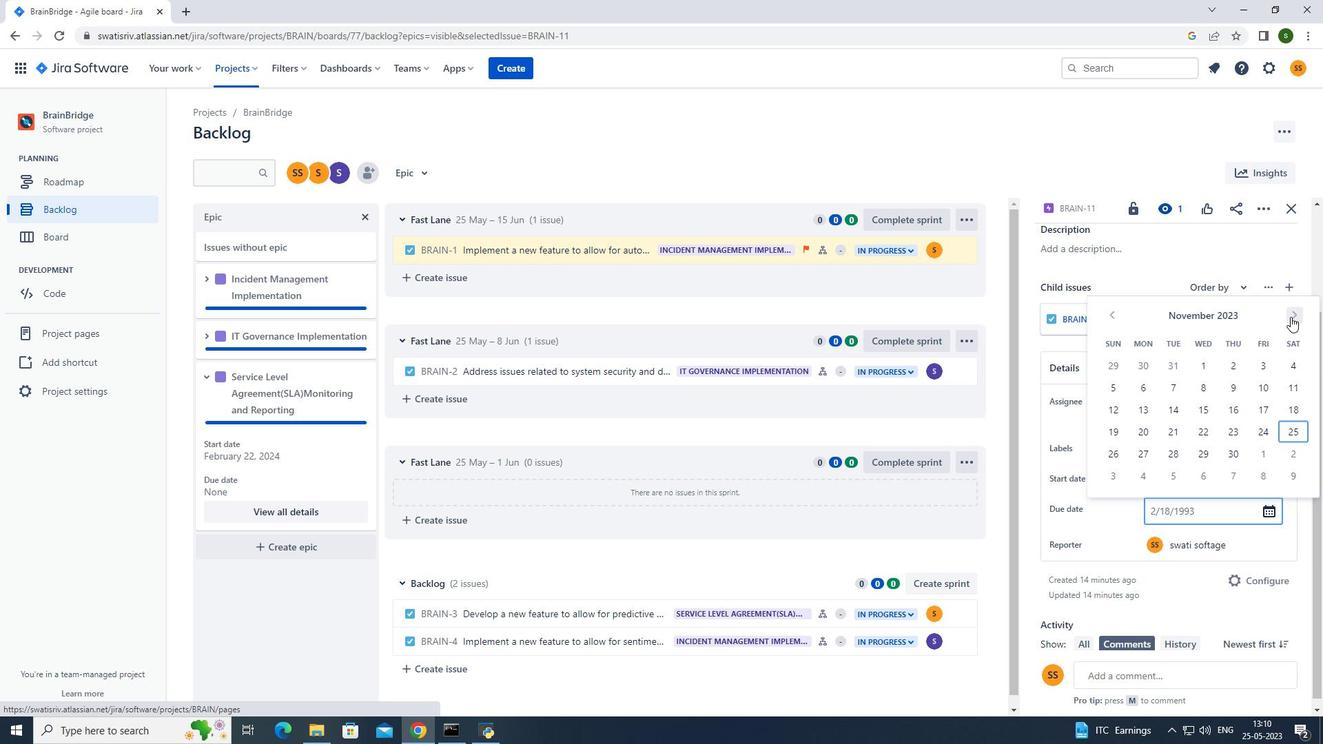 
Action: Mouse pressed left at (1291, 317)
Screenshot: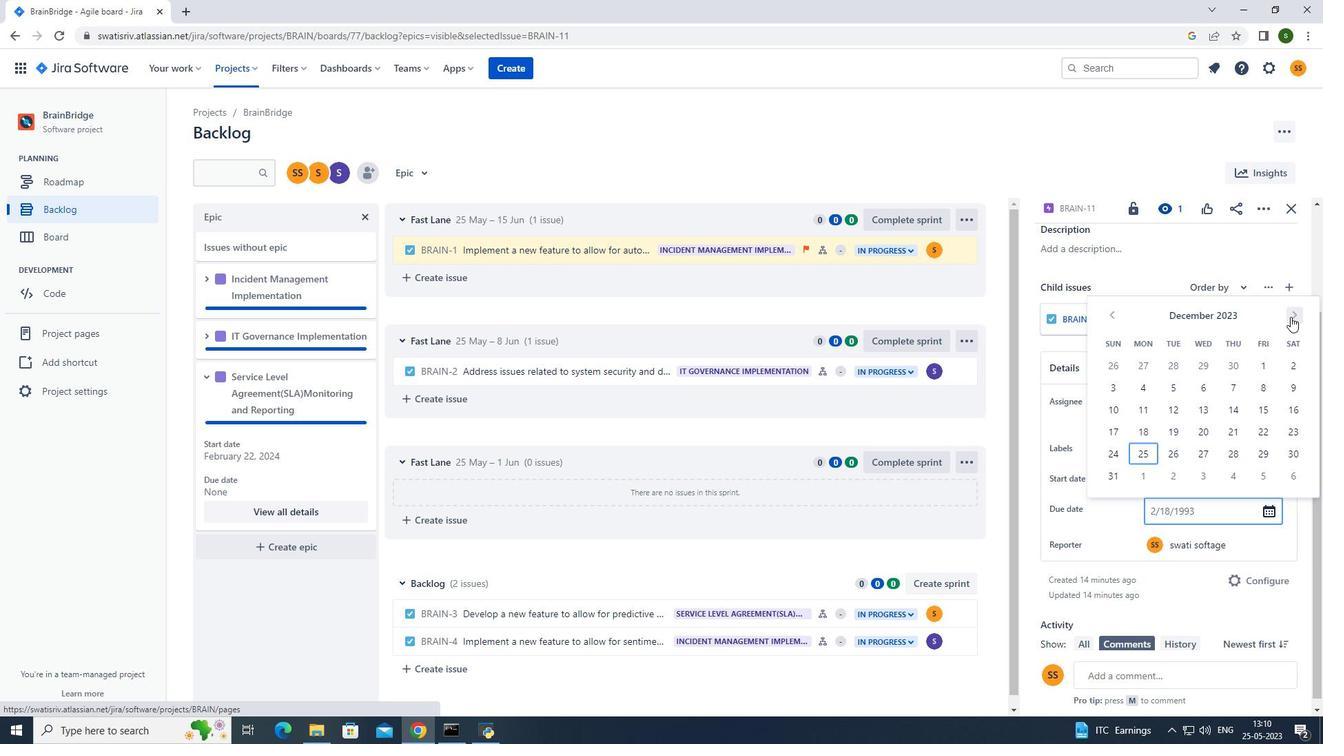 
Action: Mouse pressed left at (1291, 317)
Screenshot: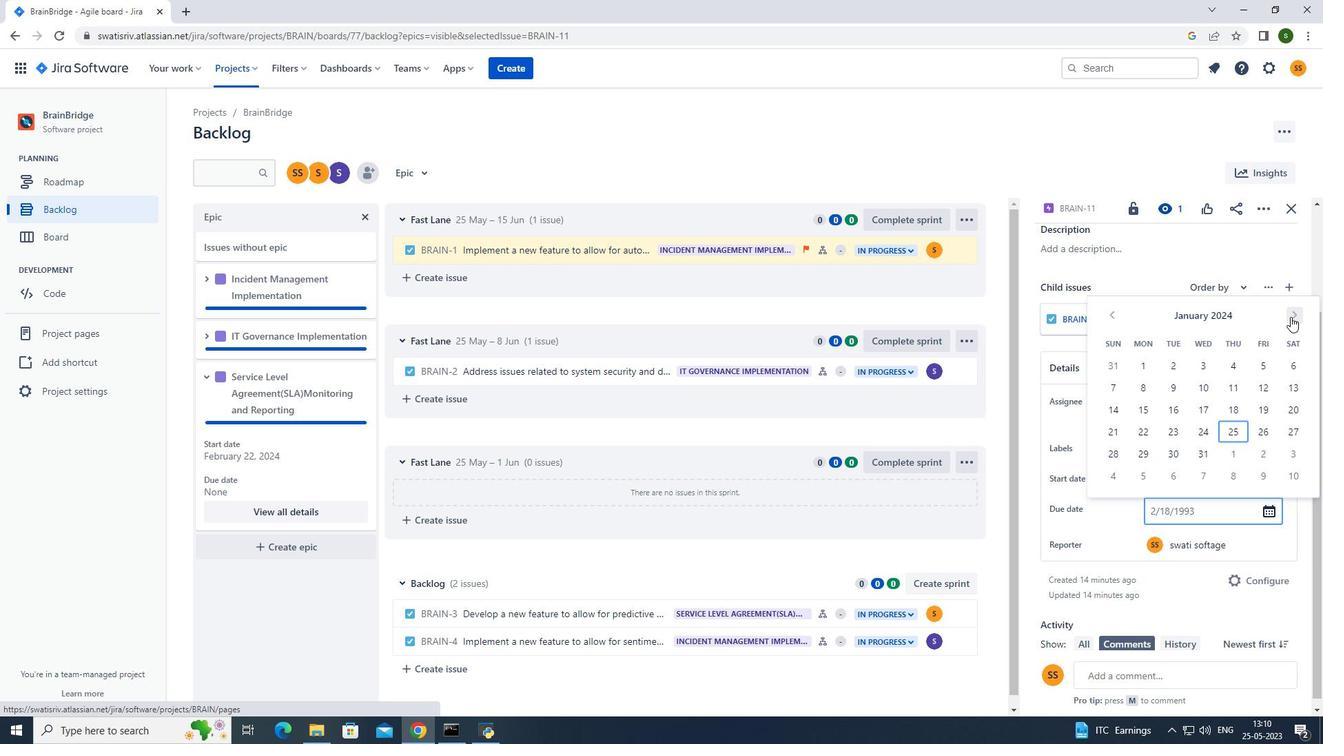 
Action: Mouse pressed left at (1291, 317)
Screenshot: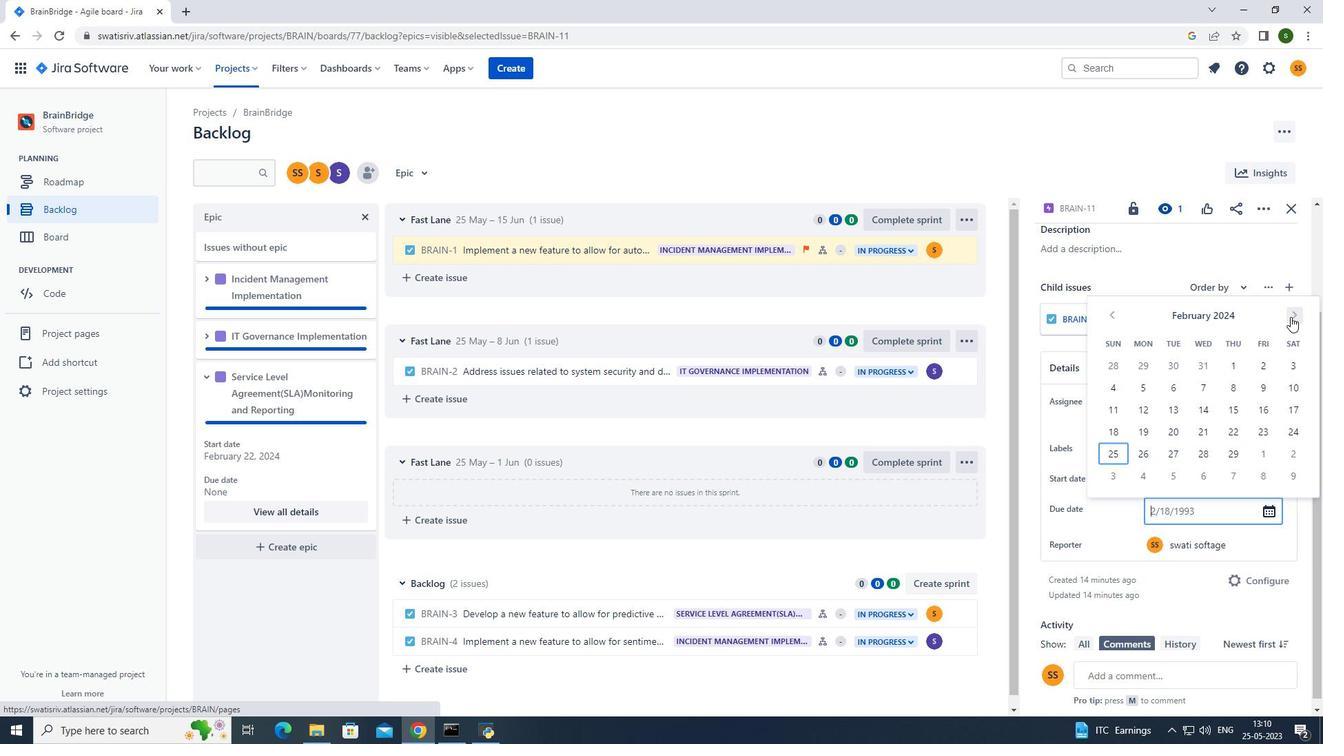 
Action: Mouse pressed left at (1291, 317)
Screenshot: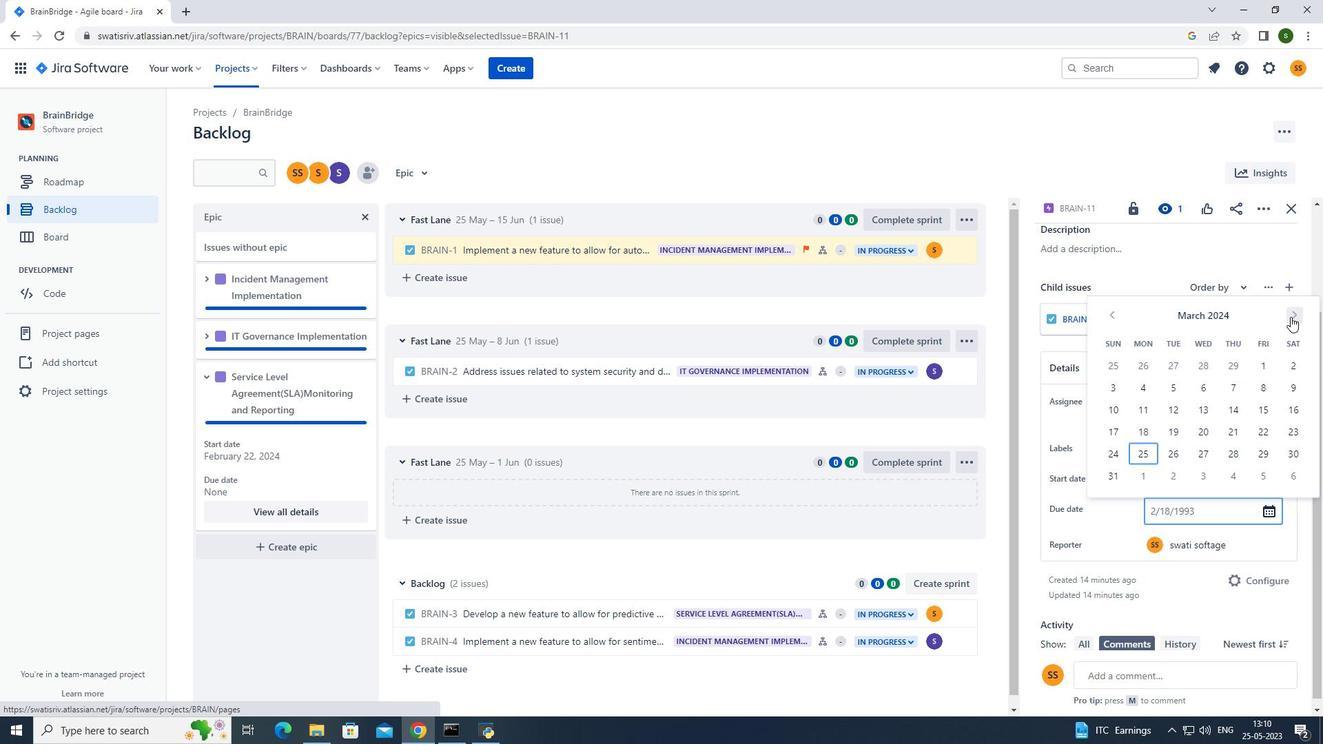 
Action: Mouse pressed left at (1291, 317)
Screenshot: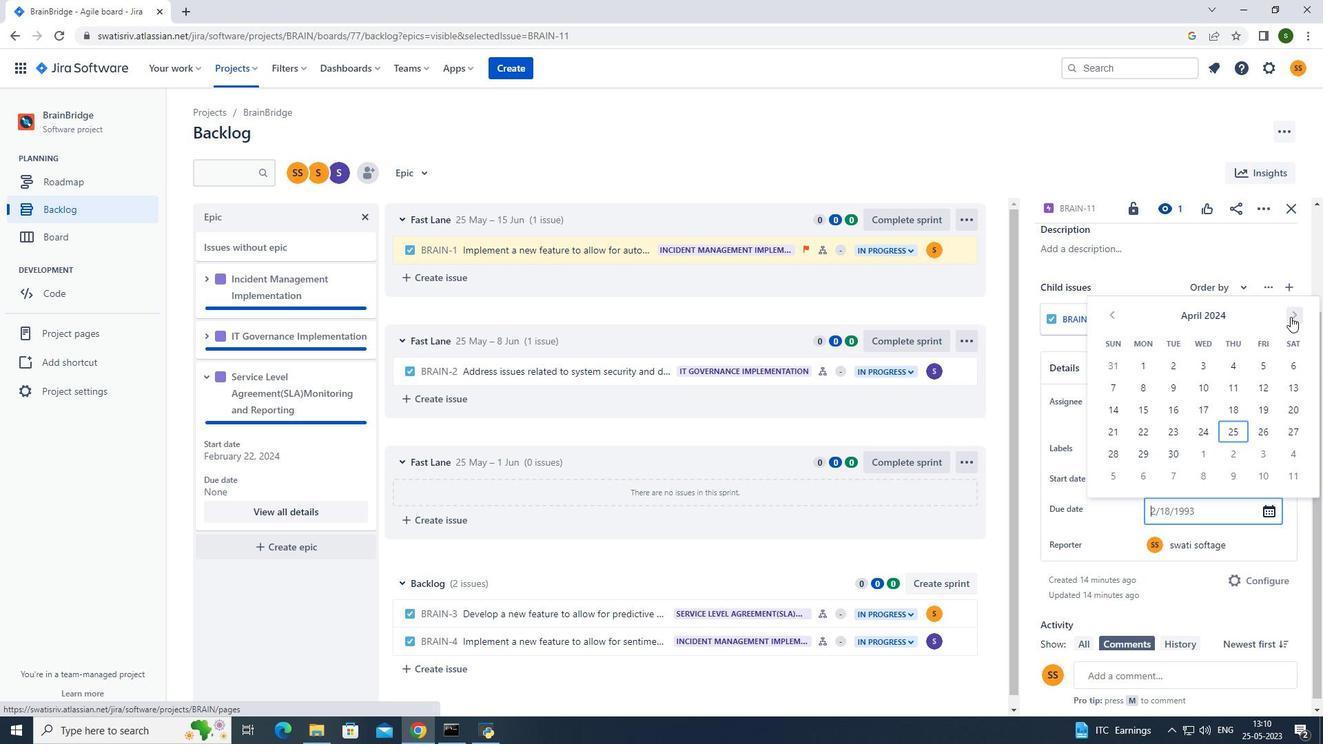 
Action: Mouse pressed left at (1291, 317)
Screenshot: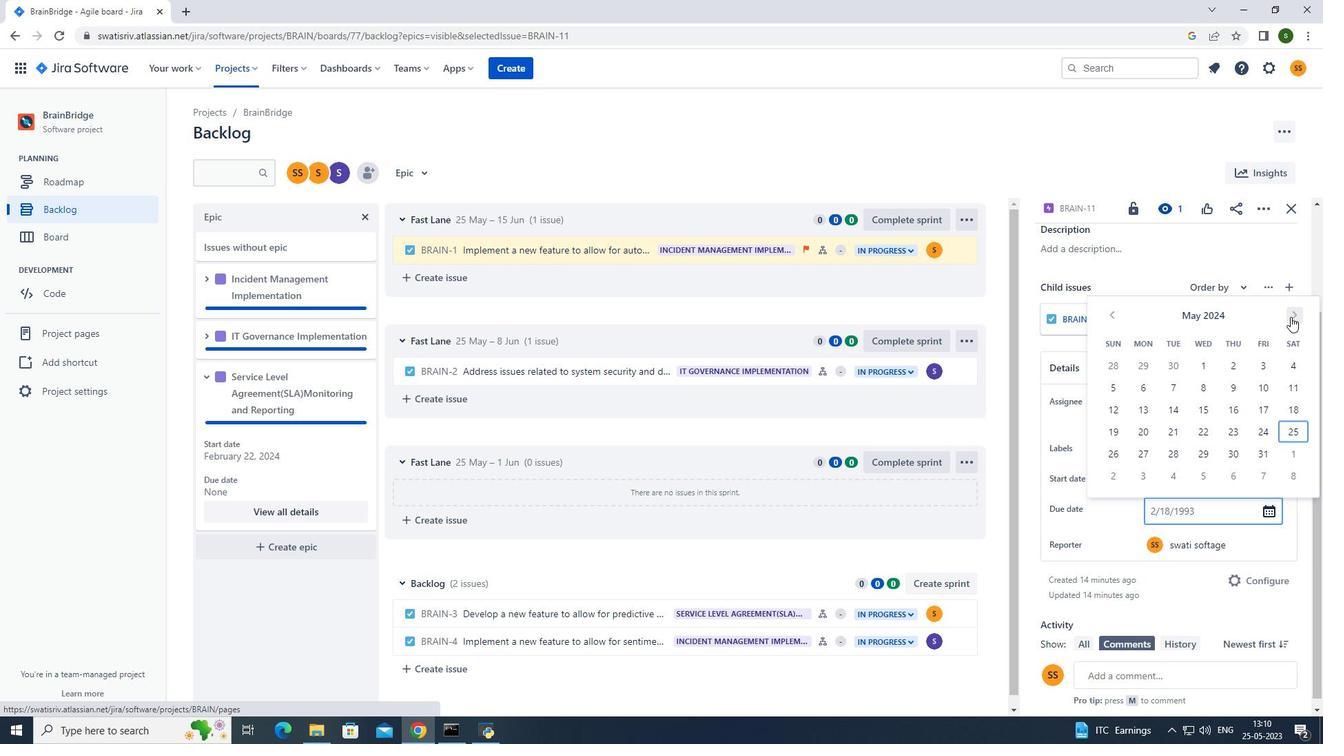 
Action: Mouse pressed left at (1291, 317)
Screenshot: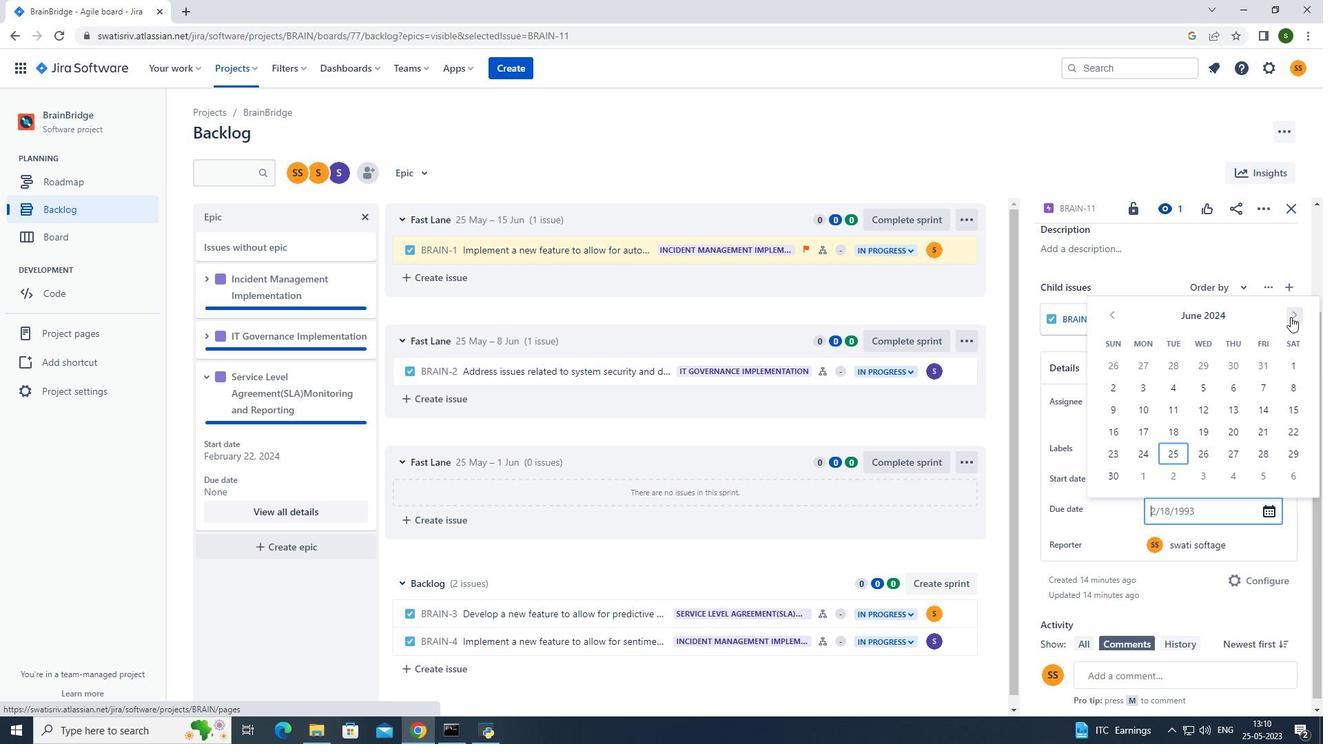 
Action: Mouse pressed left at (1291, 317)
Screenshot: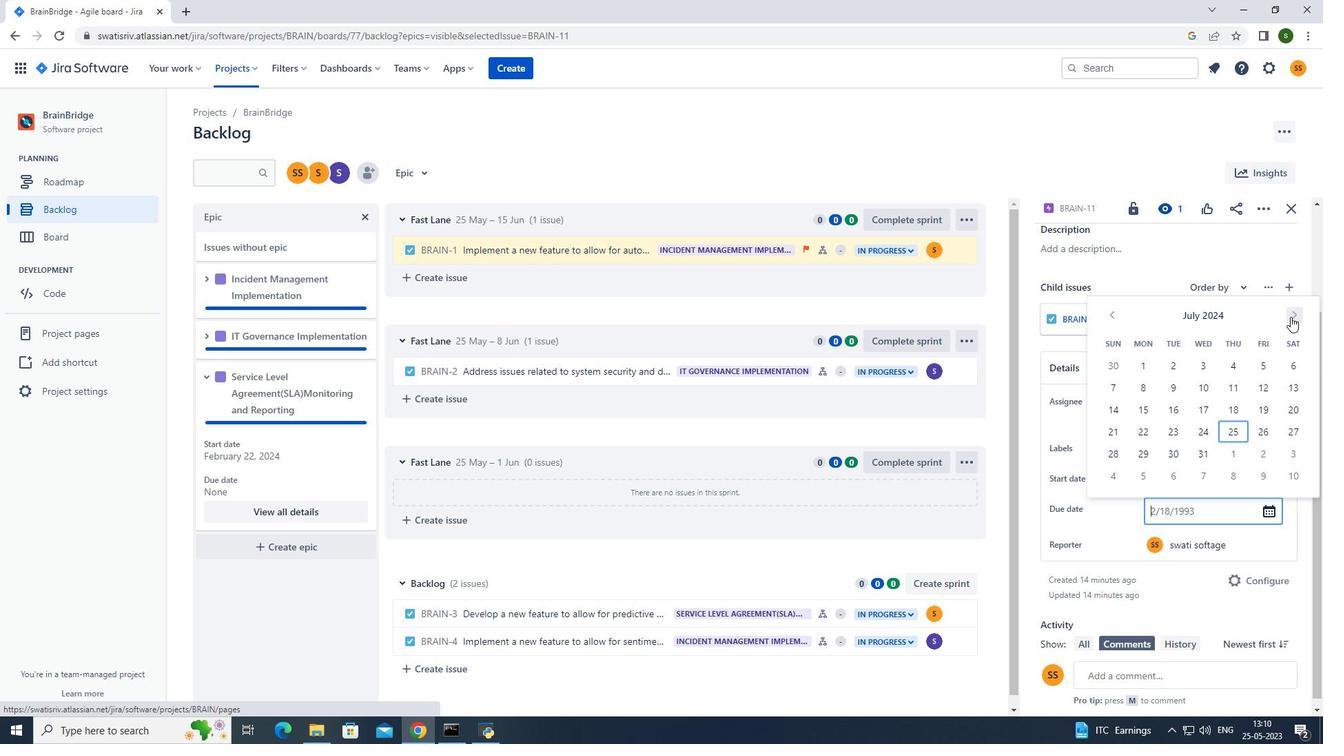 
Action: Mouse moved to (1200, 382)
Screenshot: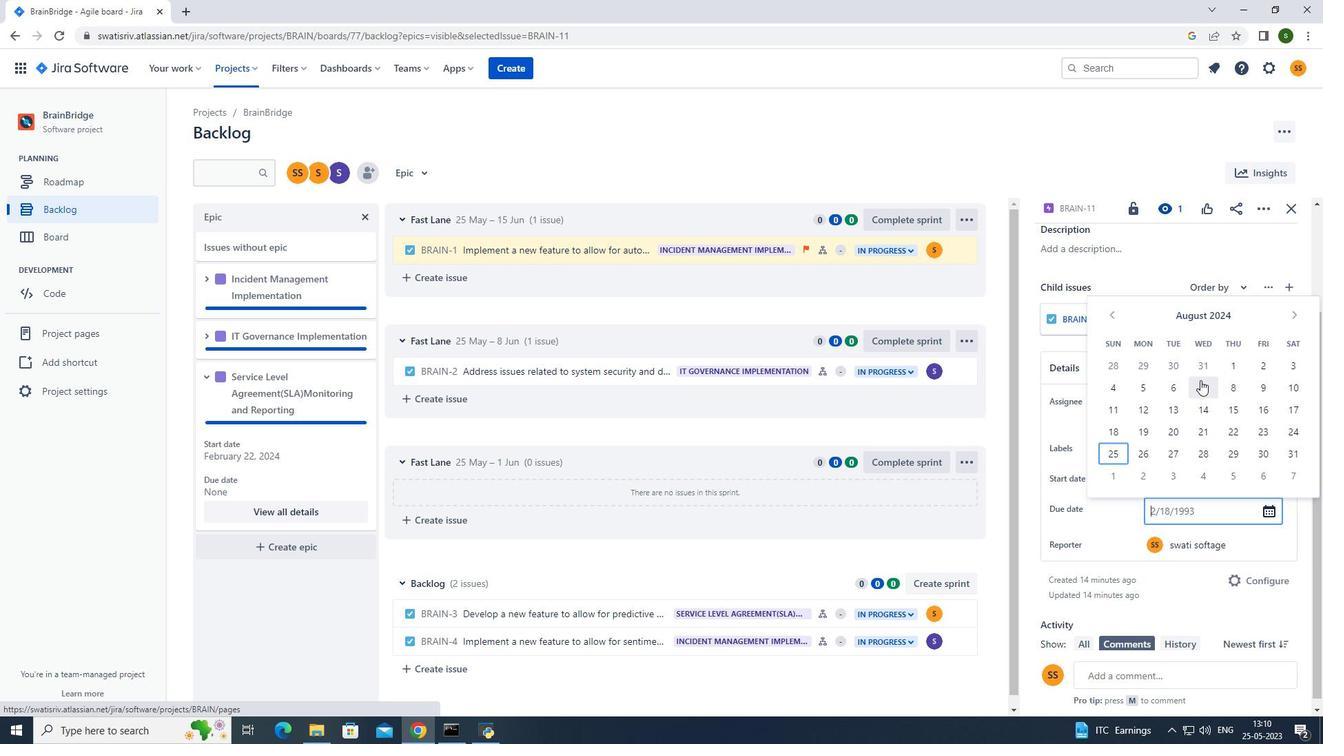 
Action: Mouse pressed left at (1200, 382)
Screenshot: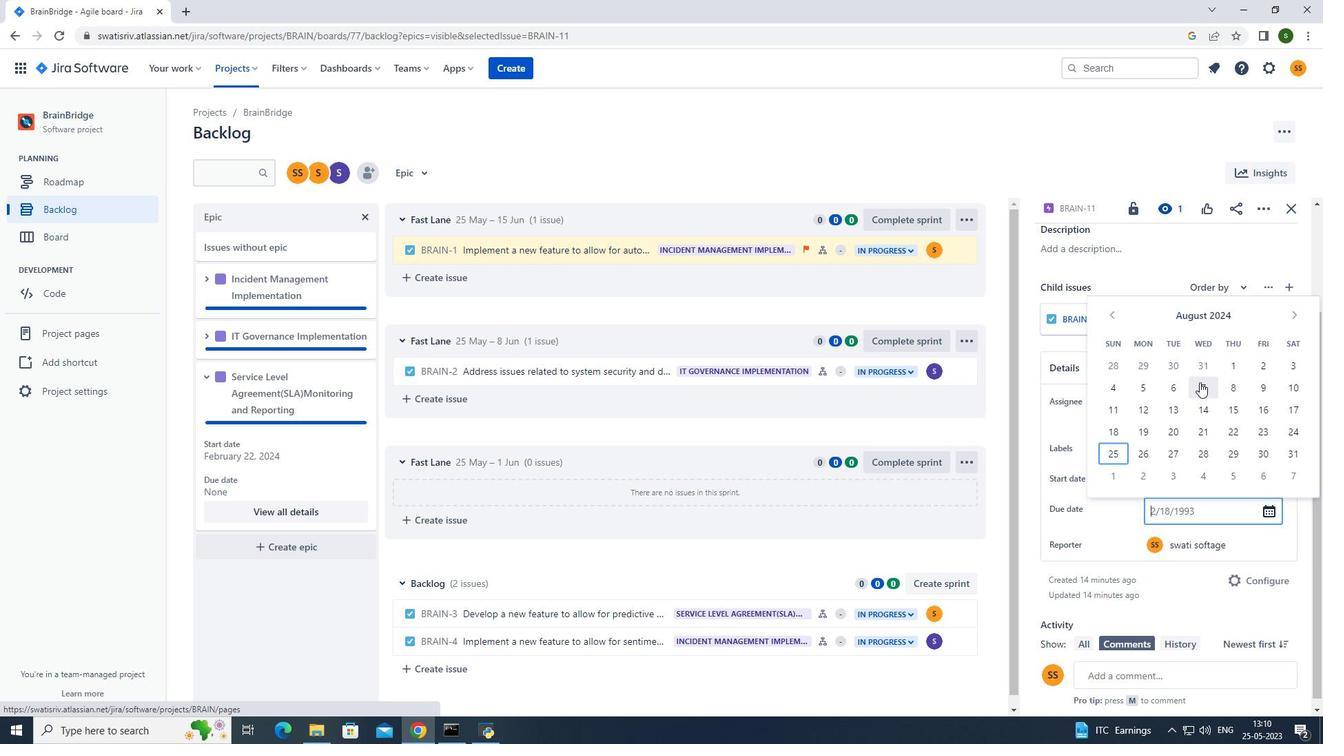 
Action: Mouse moved to (580, 168)
Screenshot: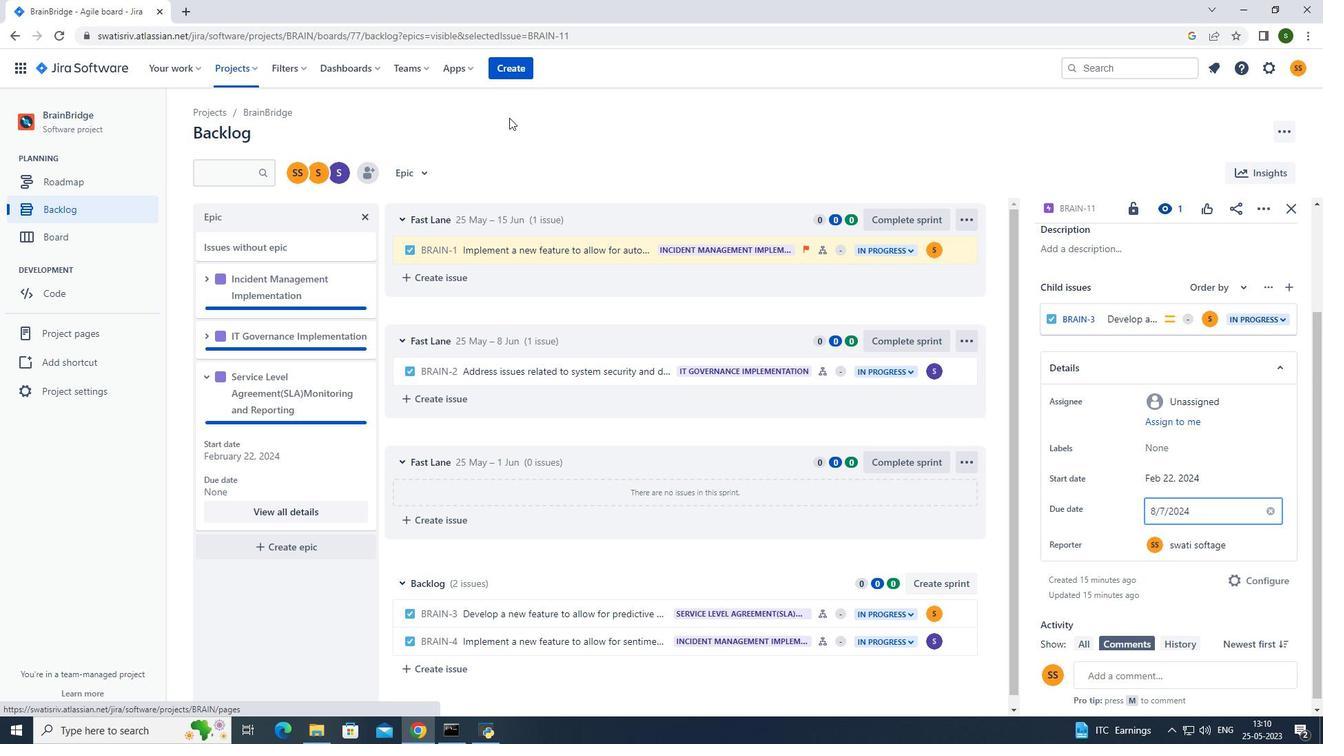 
Action: Mouse pressed left at (580, 168)
Screenshot: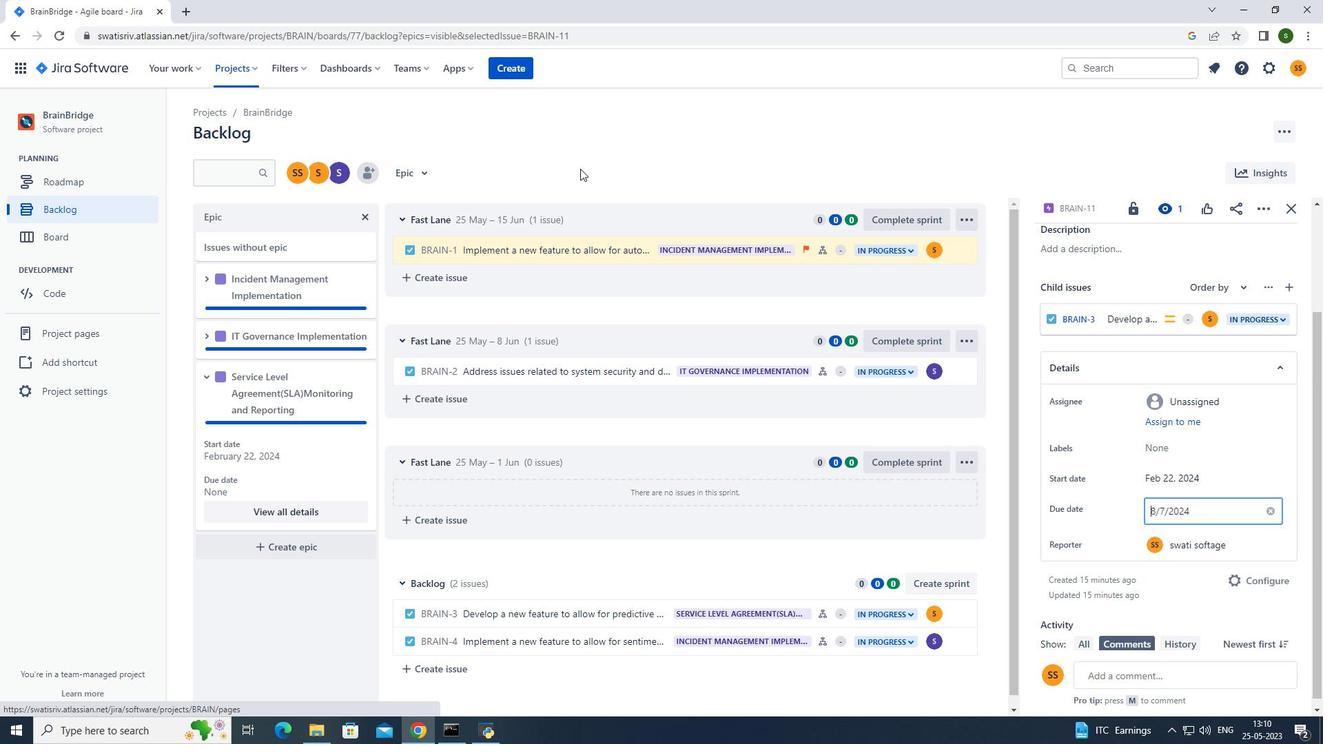 
Action: Mouse moved to (580, 168)
Screenshot: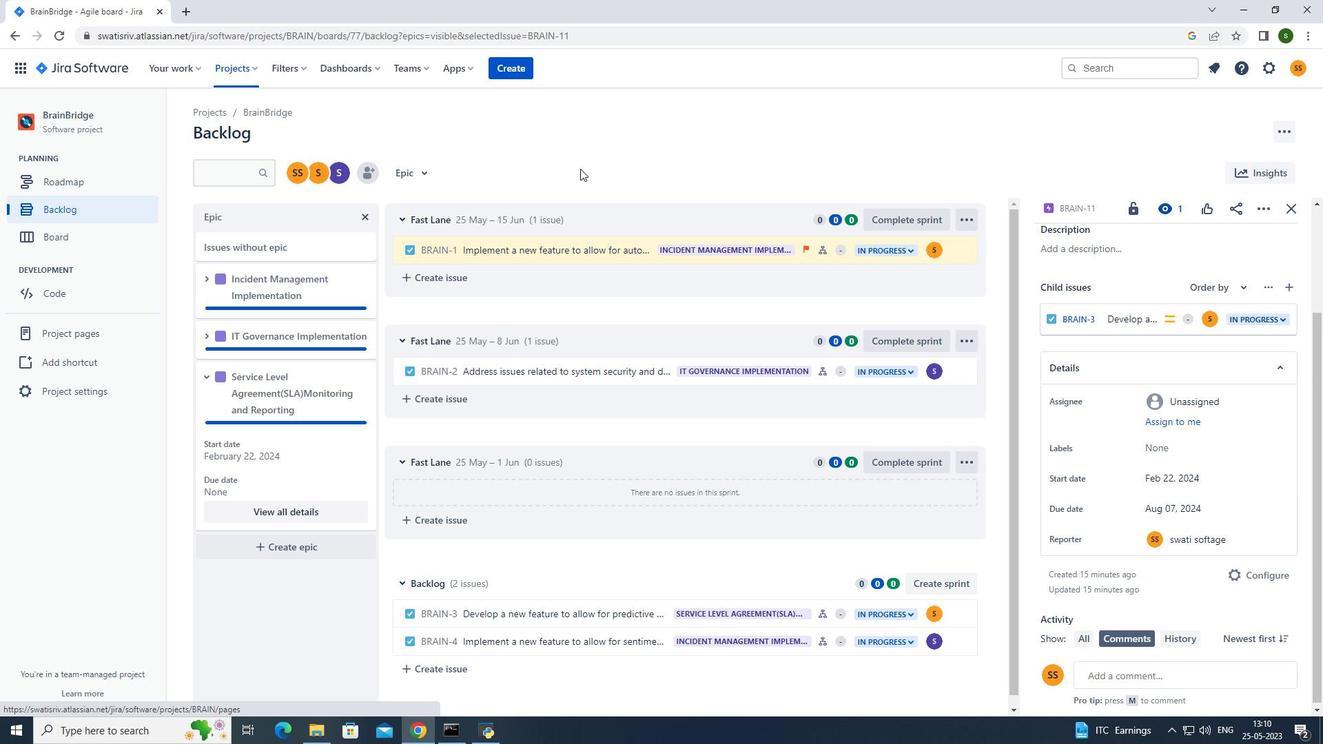 
